 Task: Research Airbnb accommodation in Al Hufuf, Saudi Arabia from 10th December, 2023 to 18th December, 2023 for 2 adults. Place can be private room with 1  bedroom having 1 bed and 1 bathroom. Property type can be flat. Amenities needed are: wifi, TV, free parkinig on premises, gym, breakfast.
Action: Mouse moved to (471, 163)
Screenshot: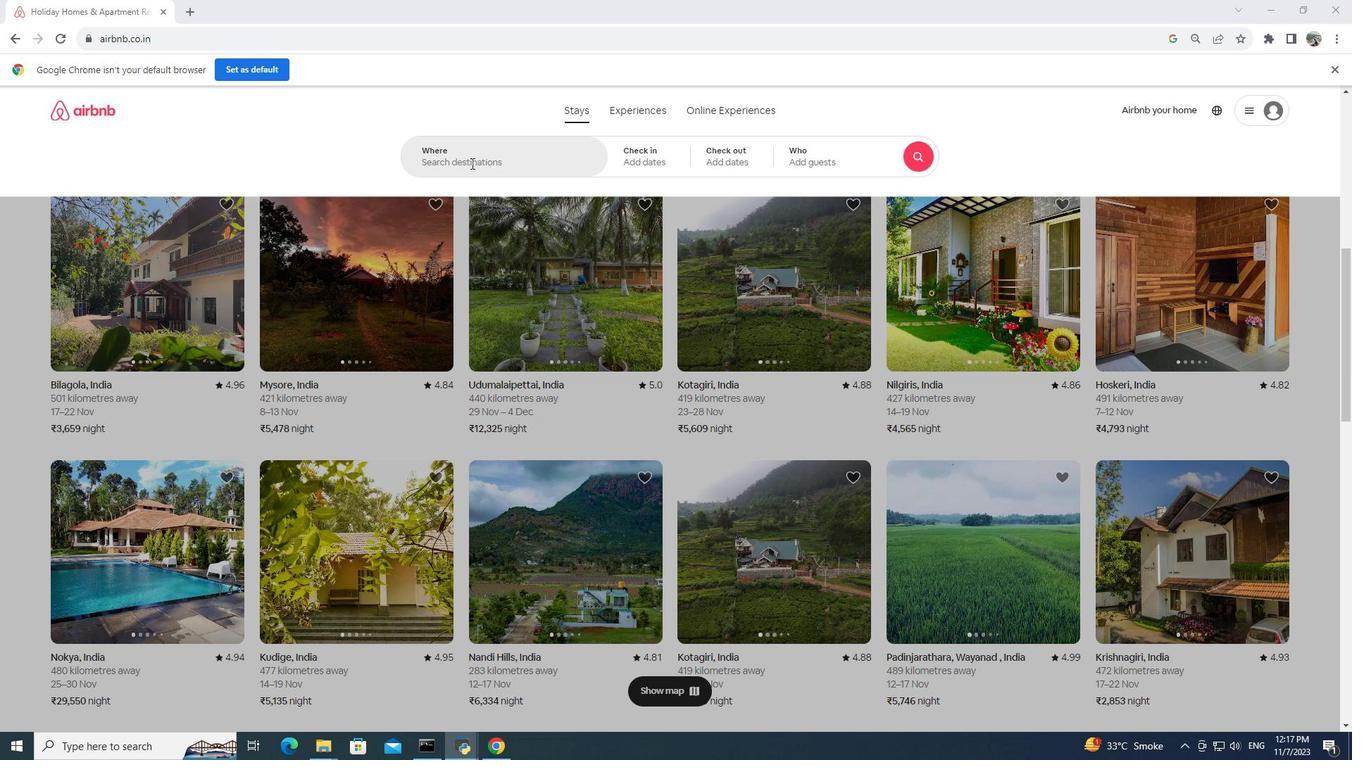 
Action: Mouse pressed left at (471, 163)
Screenshot: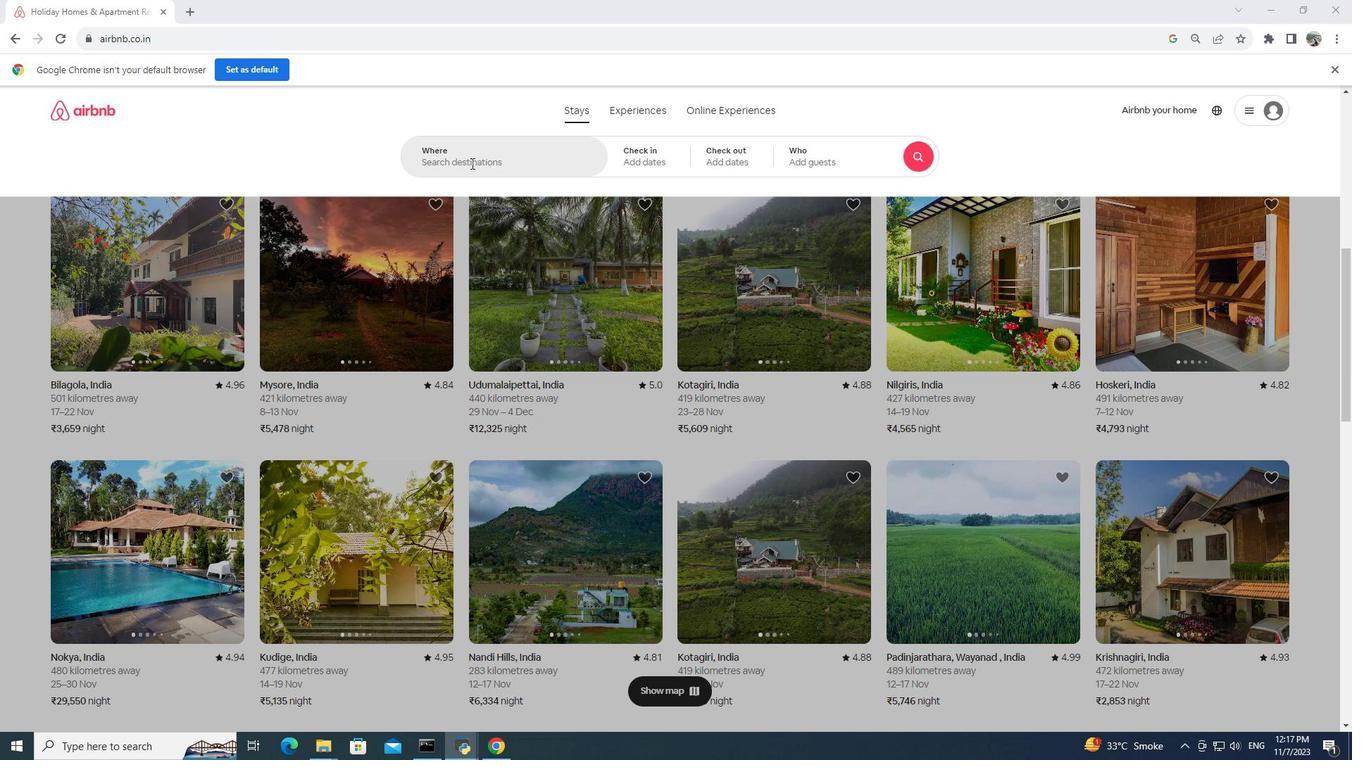 
Action: Key pressed ai<Key.space>hufuf,<Key.space>saudi<Key.space>arabia
Screenshot: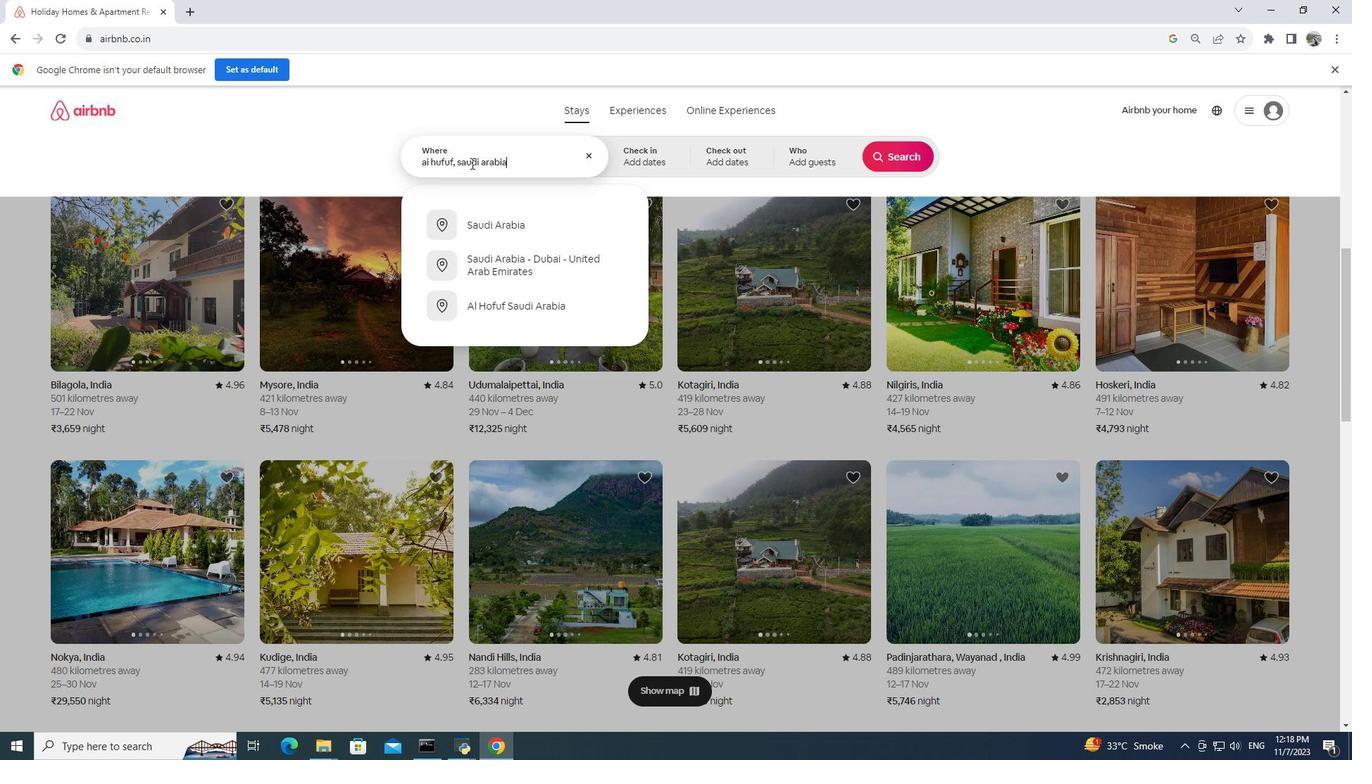 
Action: Mouse moved to (529, 229)
Screenshot: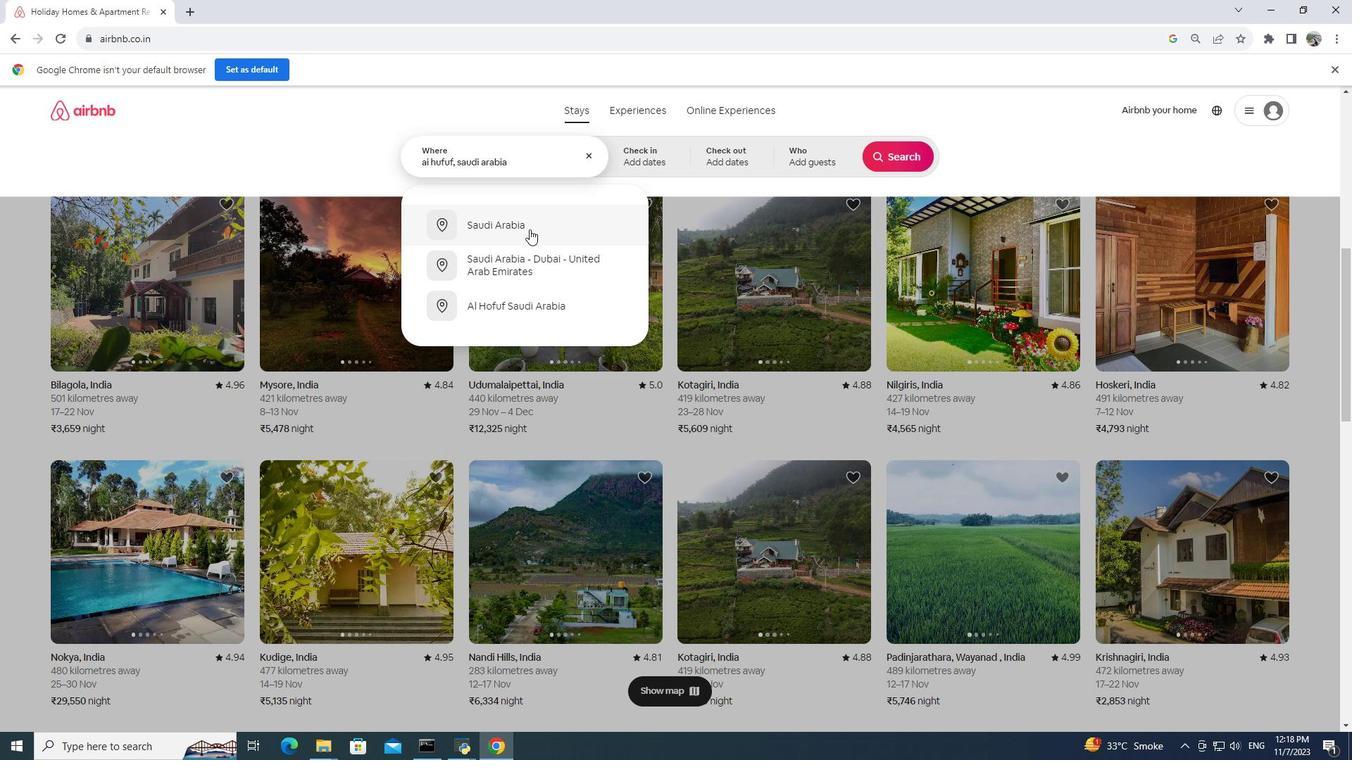 
Action: Mouse pressed left at (529, 229)
Screenshot: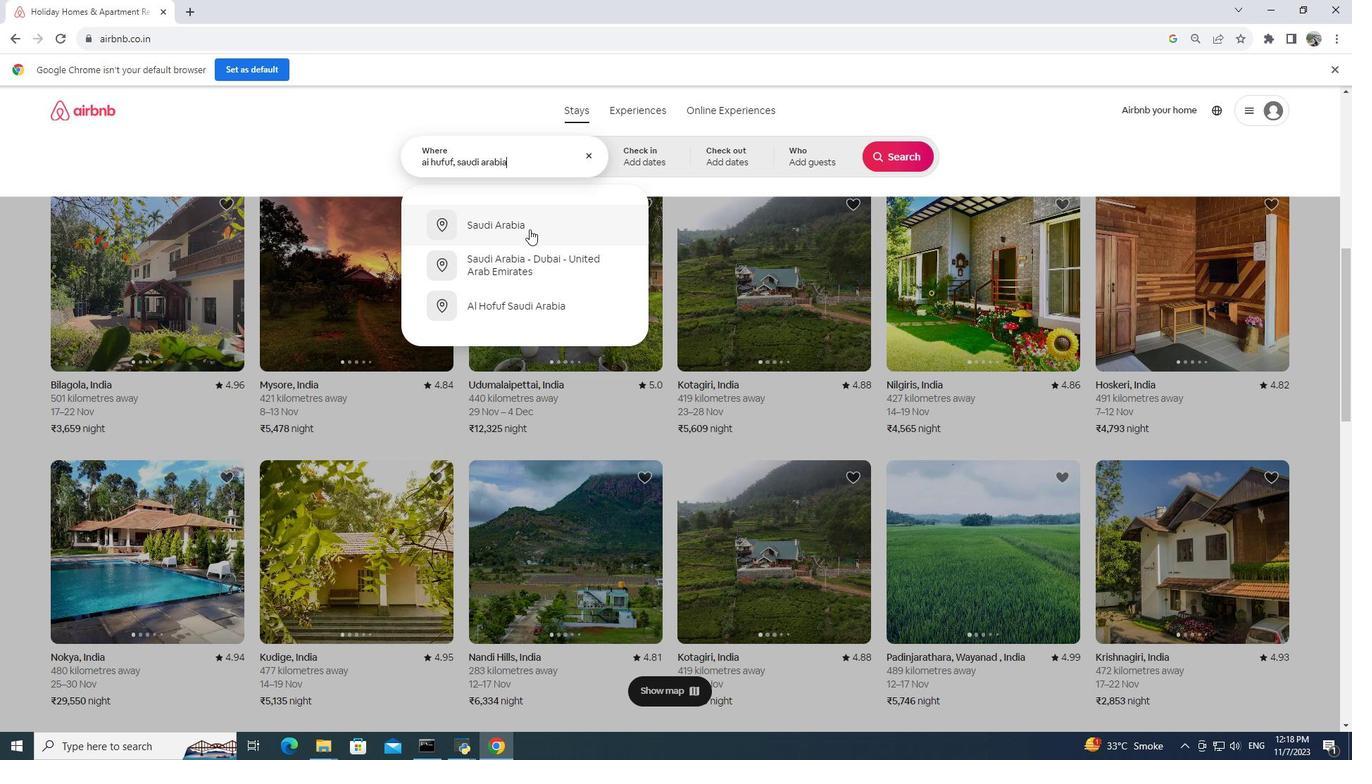 
Action: Mouse moved to (693, 370)
Screenshot: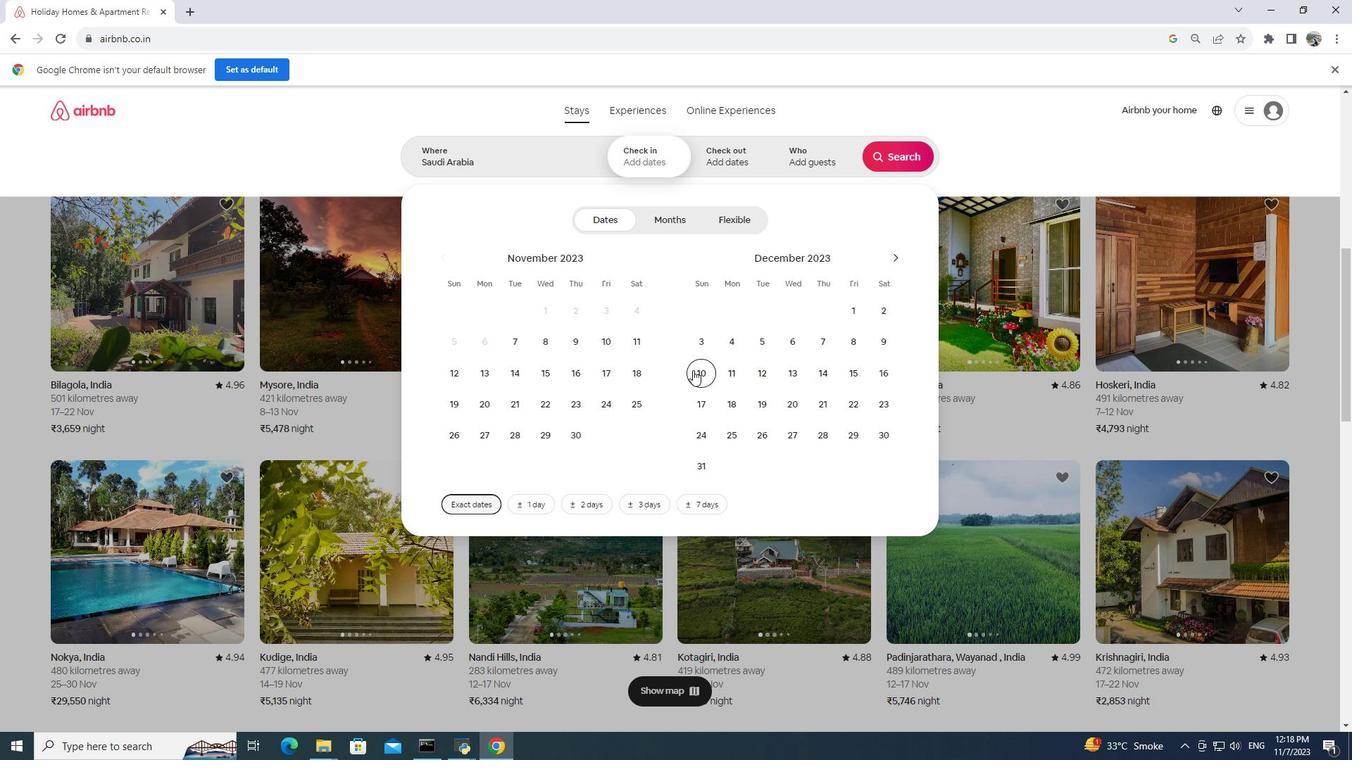 
Action: Mouse pressed left at (693, 370)
Screenshot: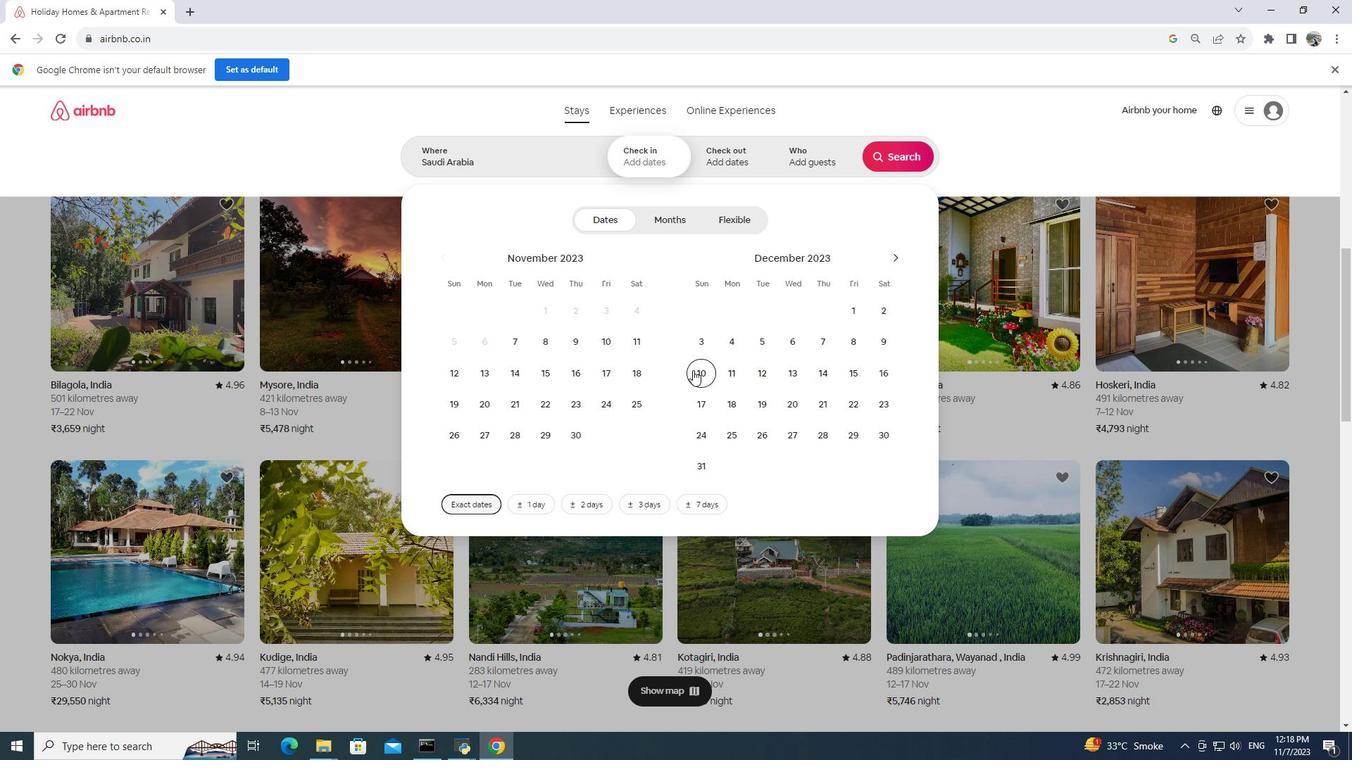 
Action: Mouse moved to (732, 399)
Screenshot: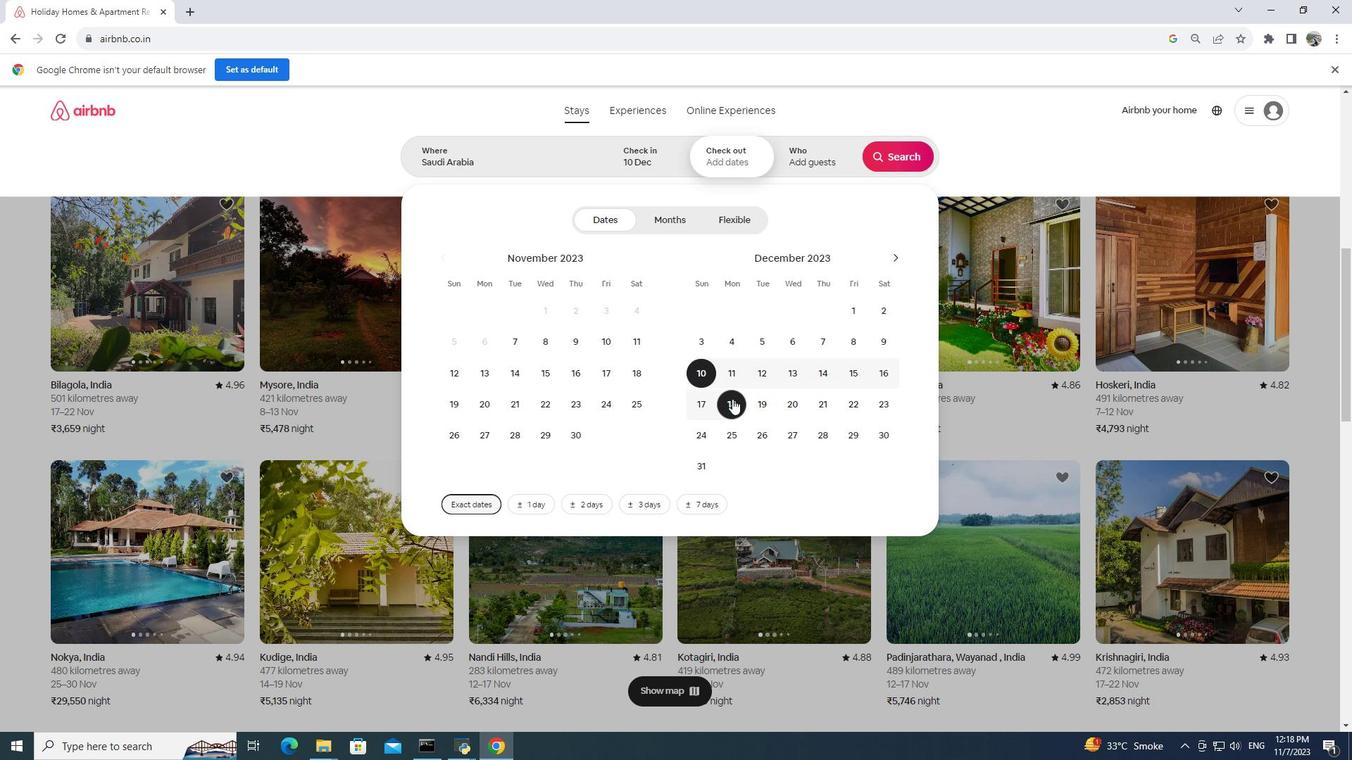 
Action: Mouse pressed left at (732, 399)
Screenshot: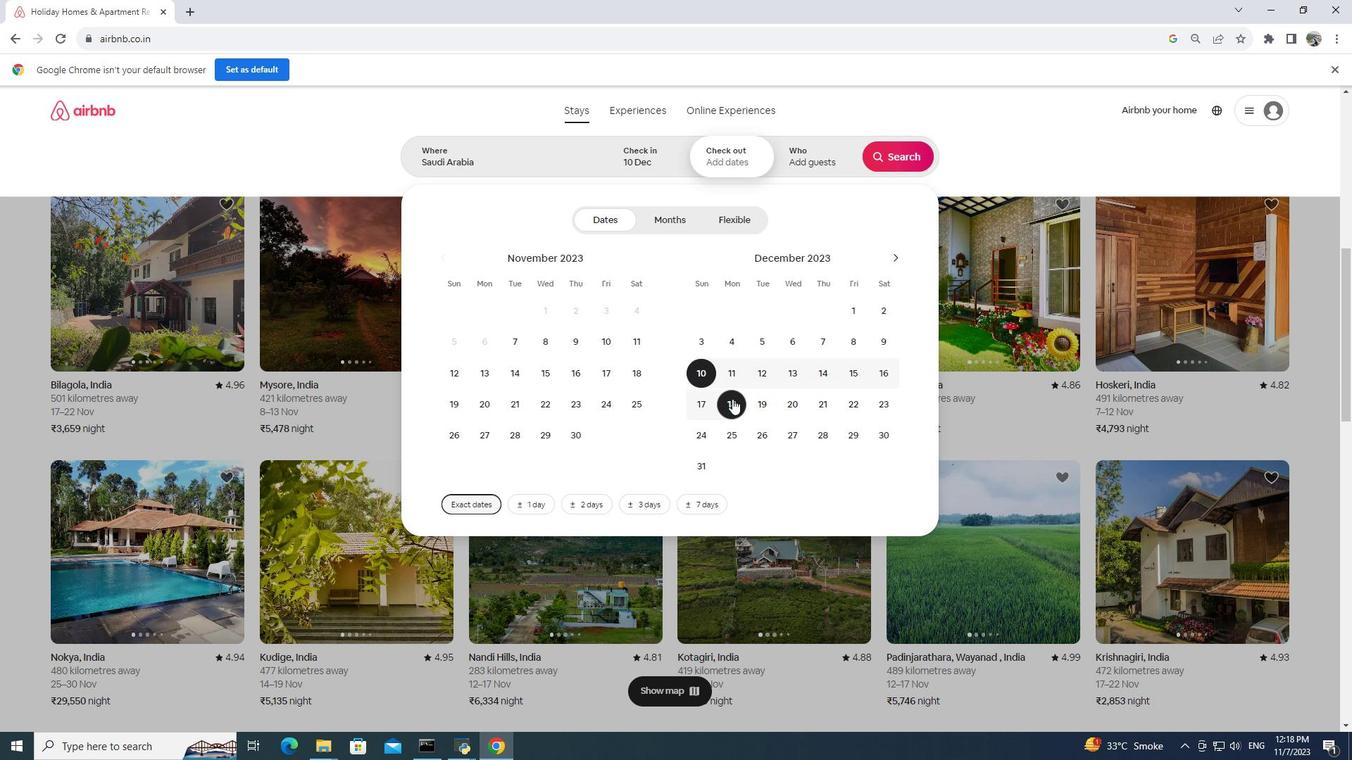 
Action: Mouse moved to (801, 157)
Screenshot: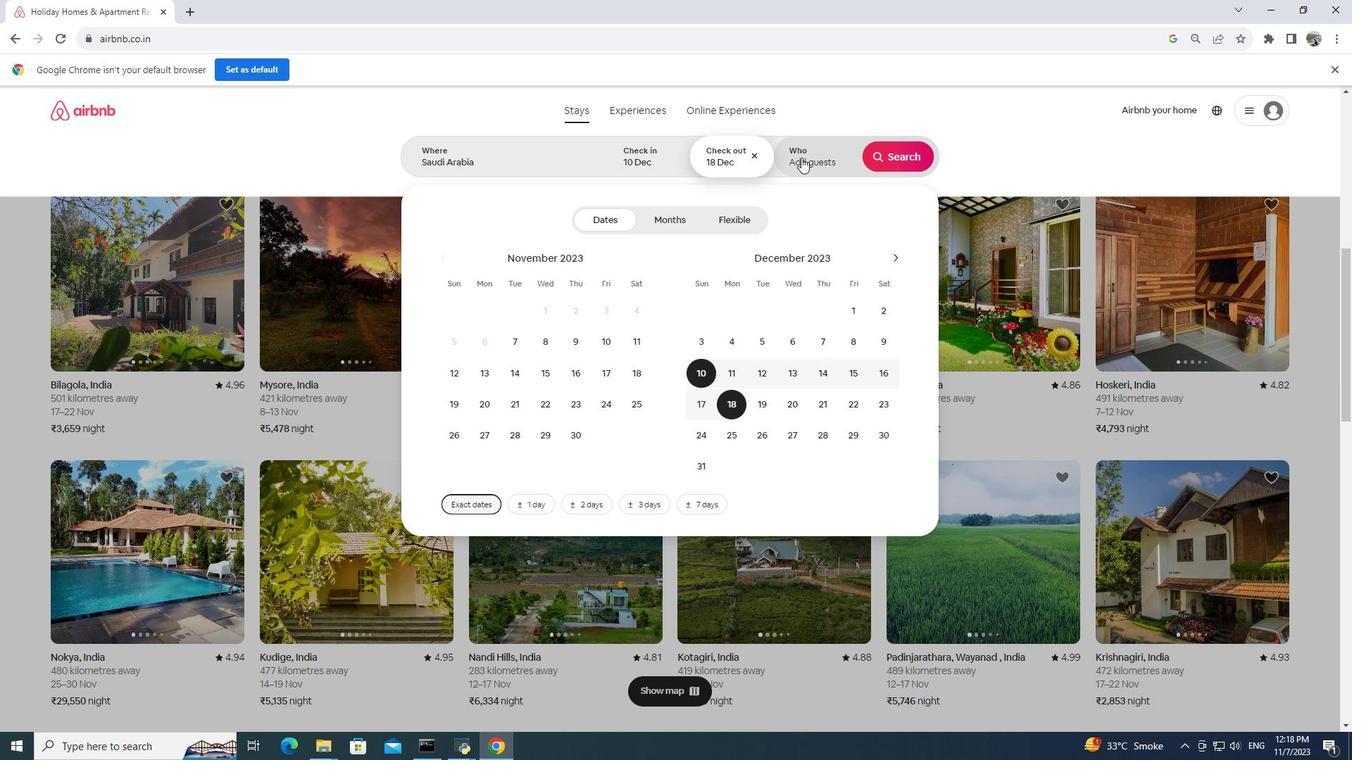 
Action: Mouse pressed left at (801, 157)
Screenshot: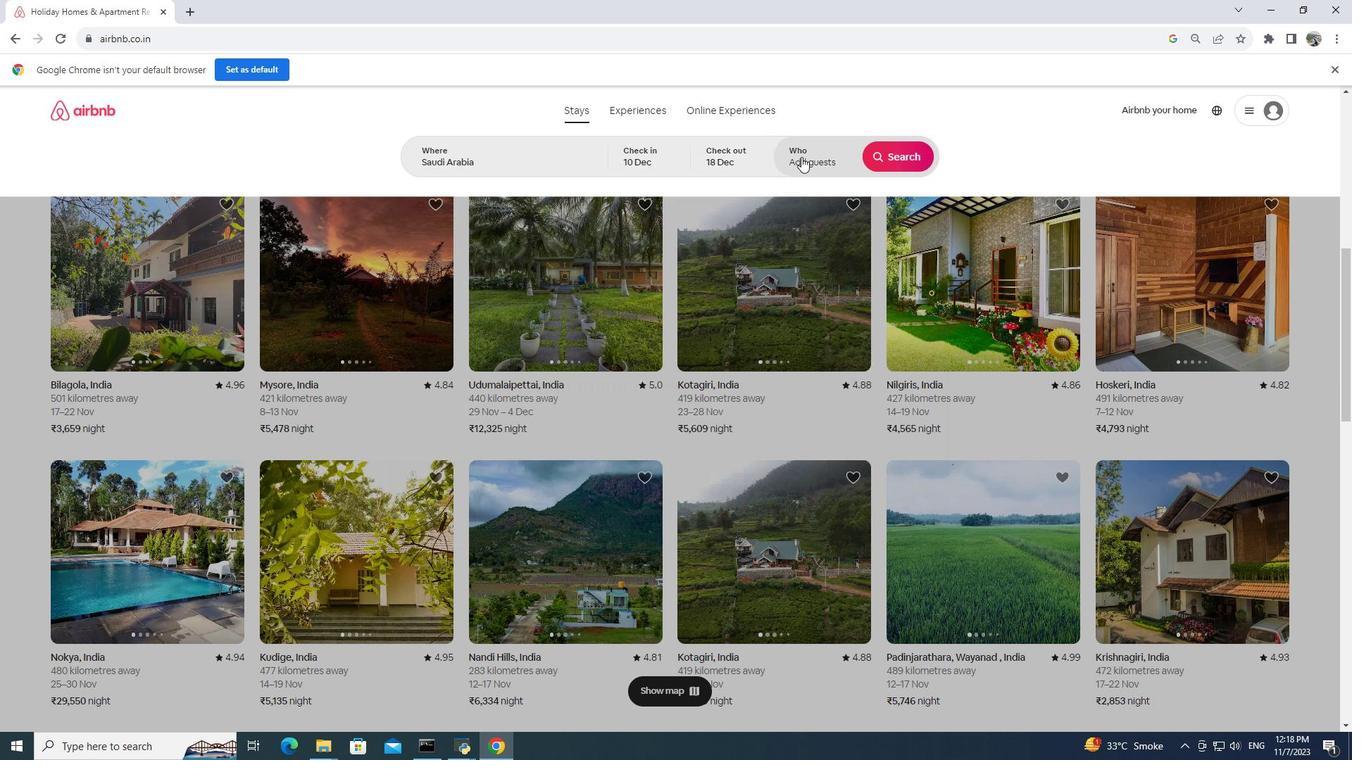 
Action: Mouse moved to (897, 224)
Screenshot: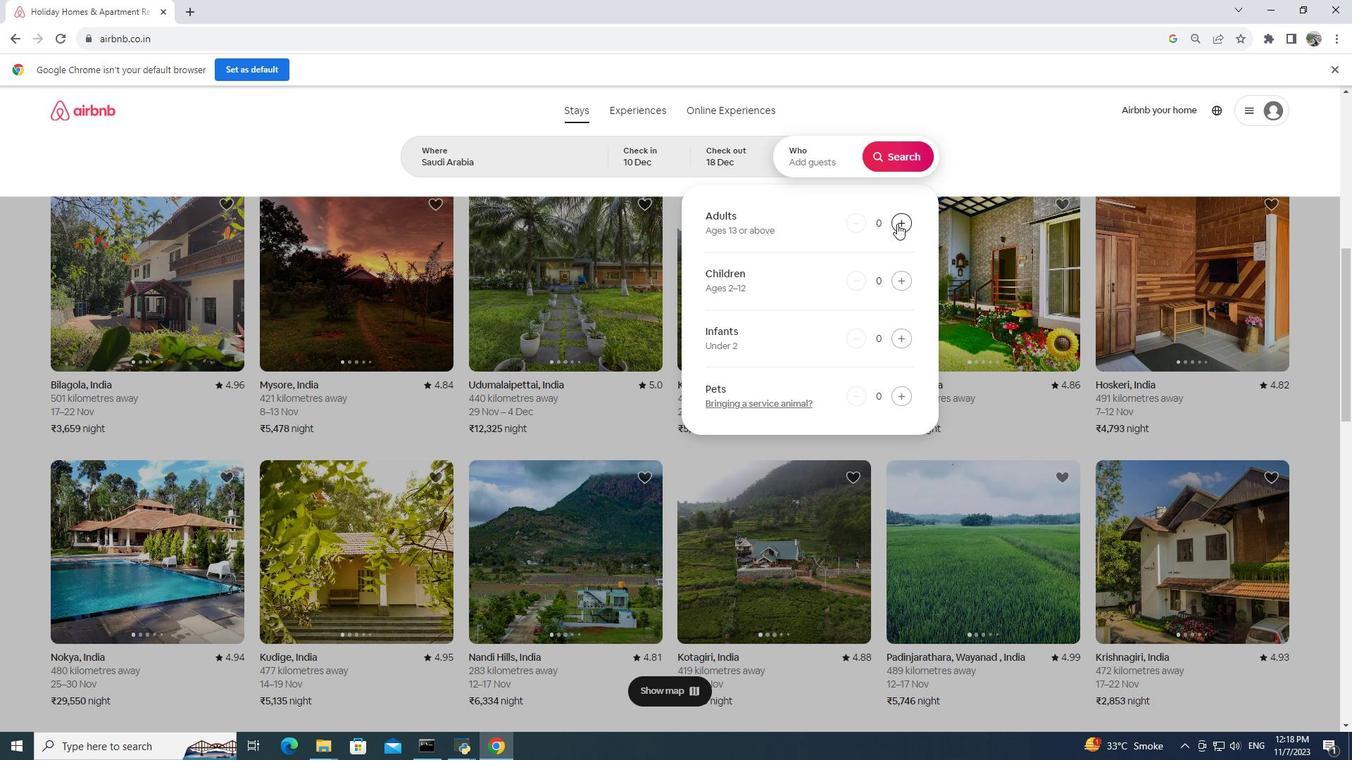 
Action: Mouse pressed left at (897, 224)
Screenshot: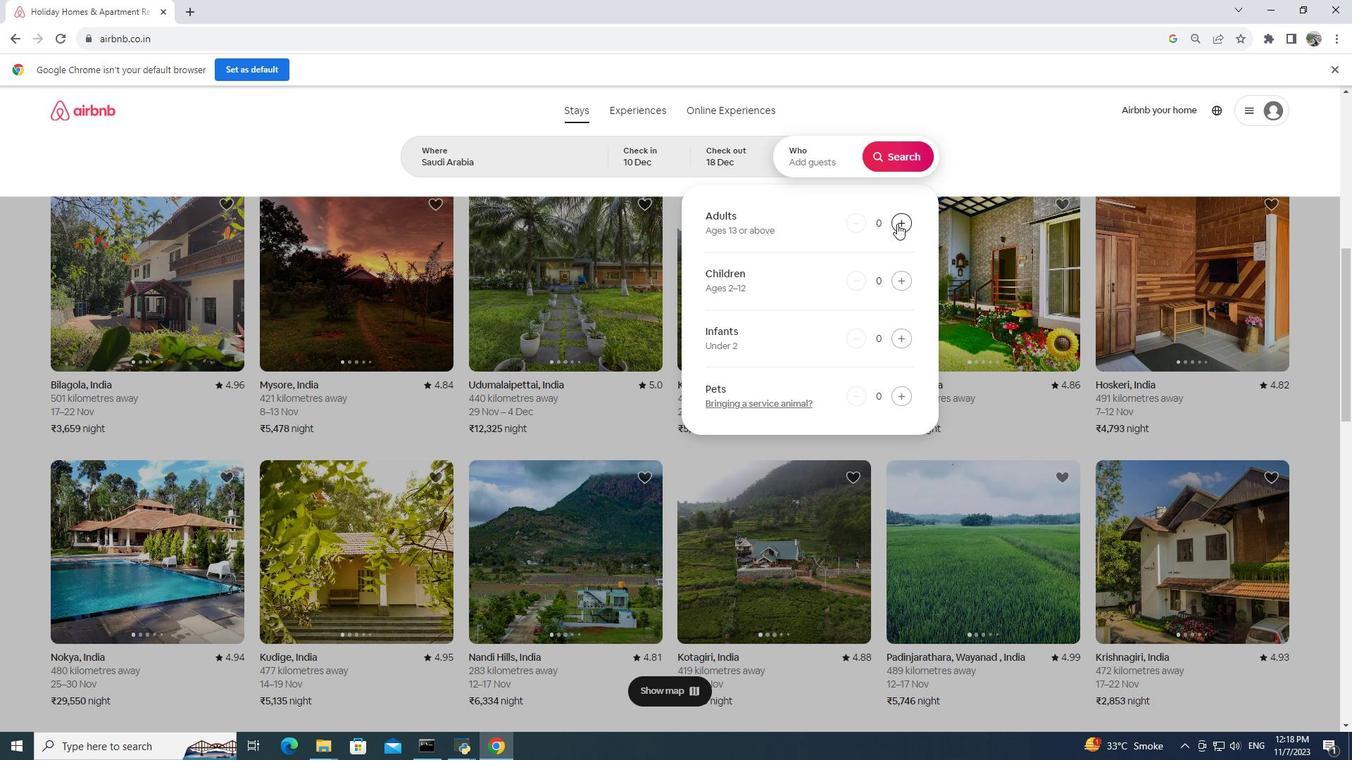 
Action: Mouse moved to (896, 221)
Screenshot: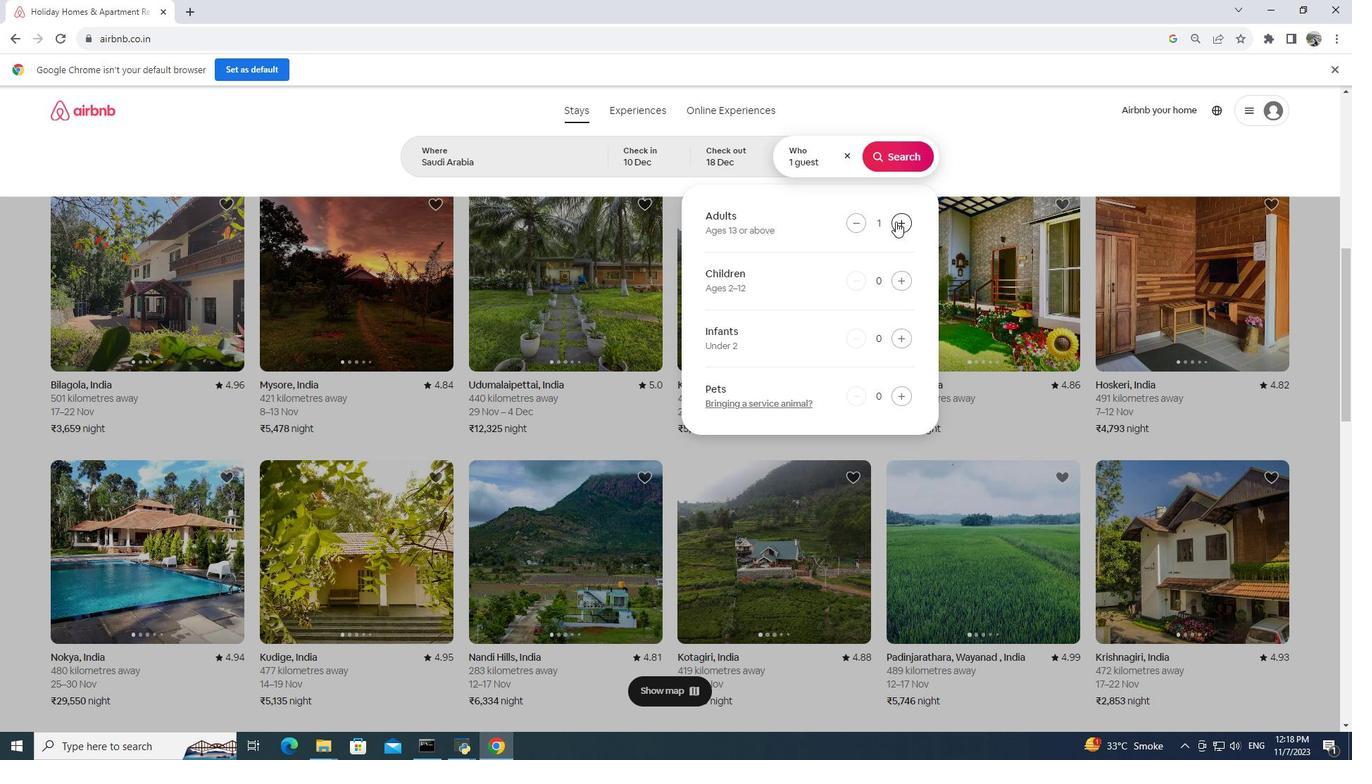 
Action: Mouse pressed left at (896, 221)
Screenshot: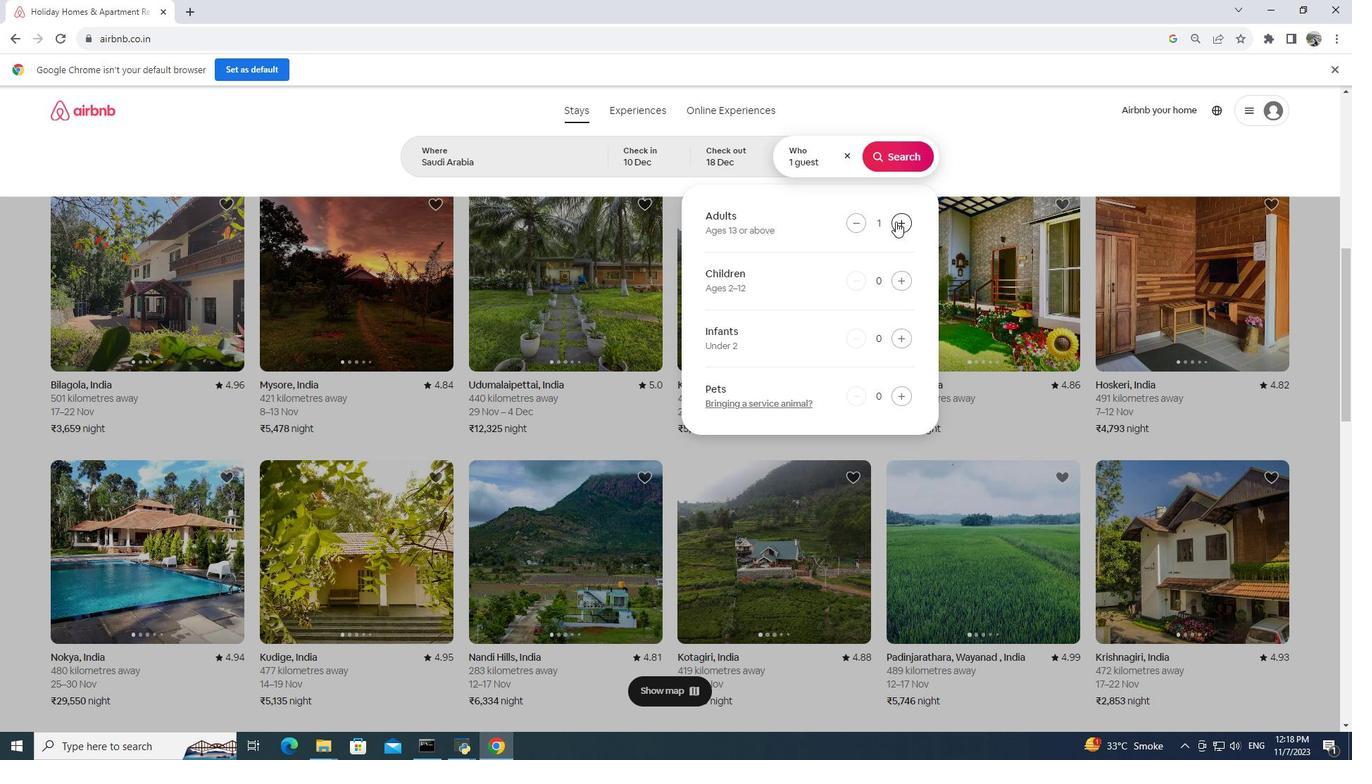 
Action: Mouse moved to (887, 151)
Screenshot: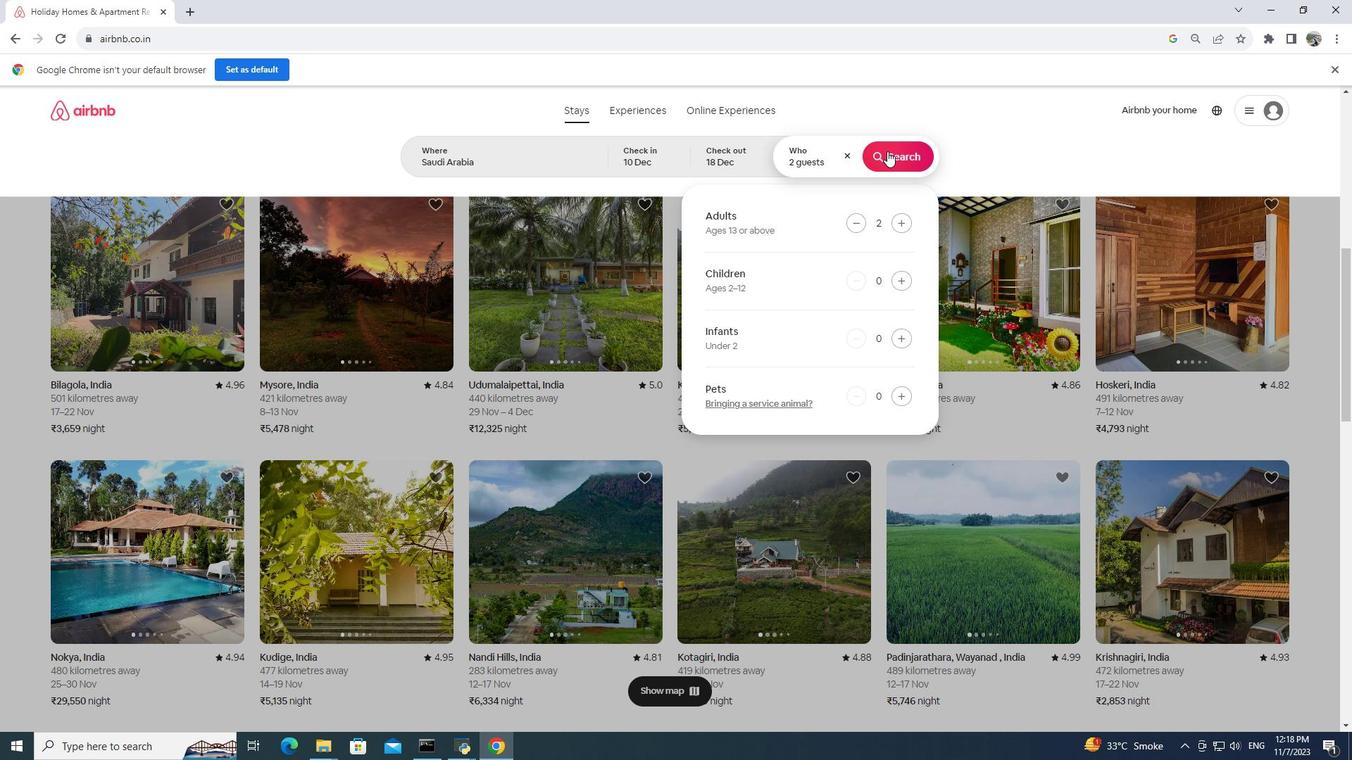 
Action: Mouse pressed left at (887, 151)
Screenshot: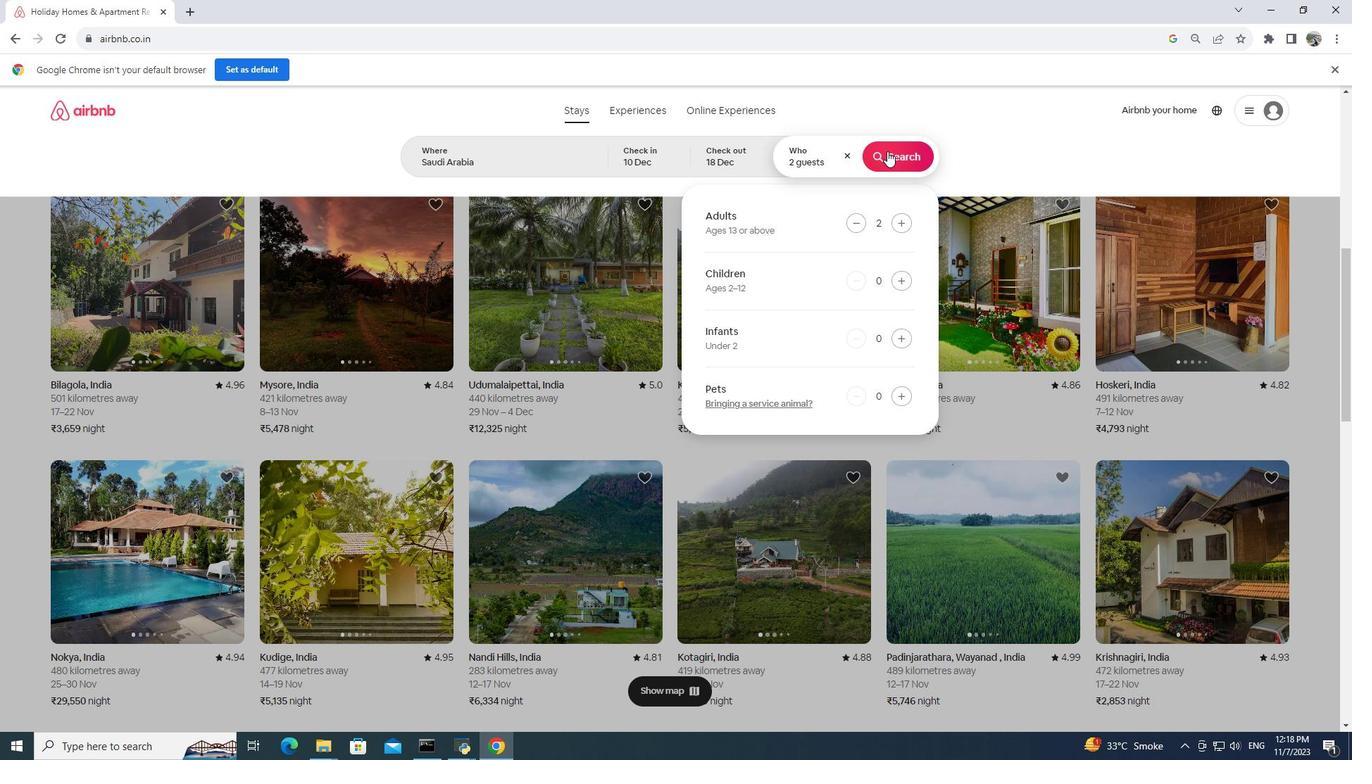 
Action: Mouse moved to (1157, 160)
Screenshot: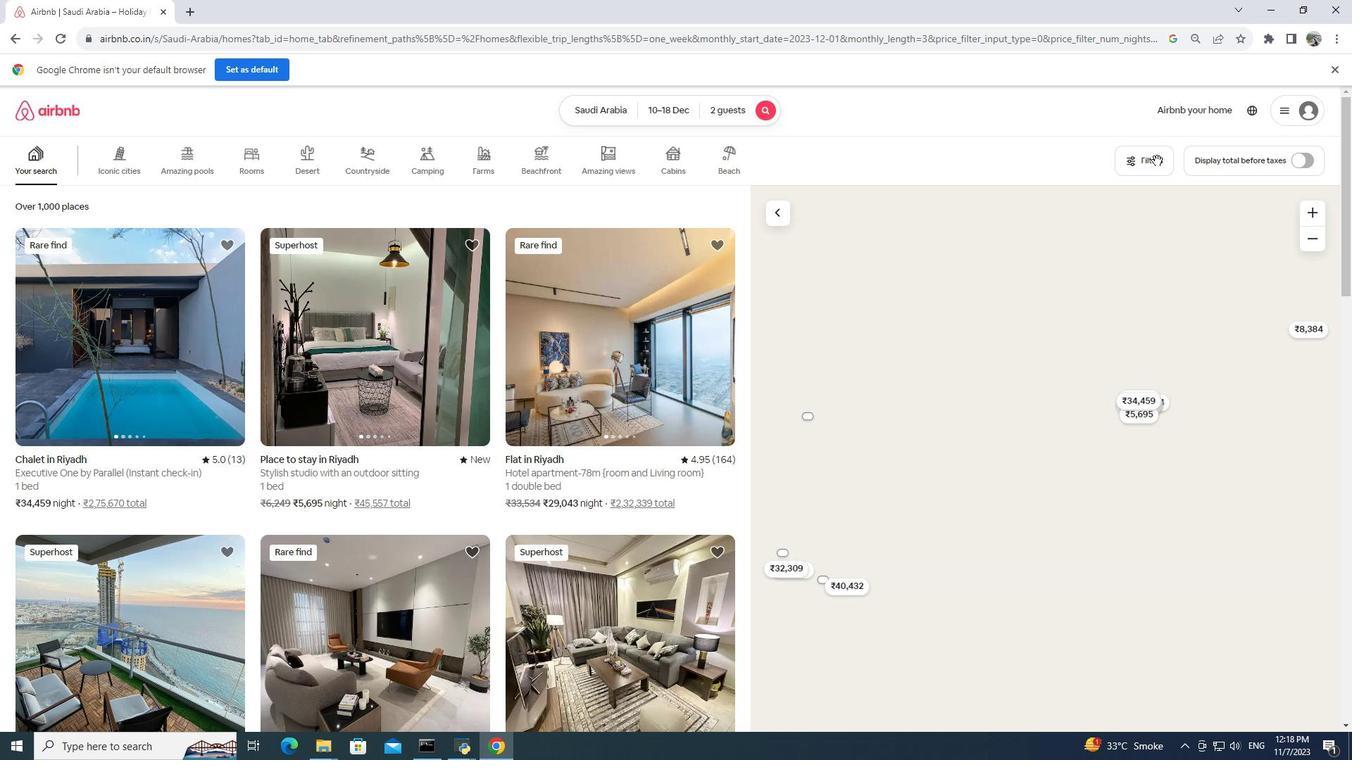 
Action: Mouse pressed left at (1157, 160)
Screenshot: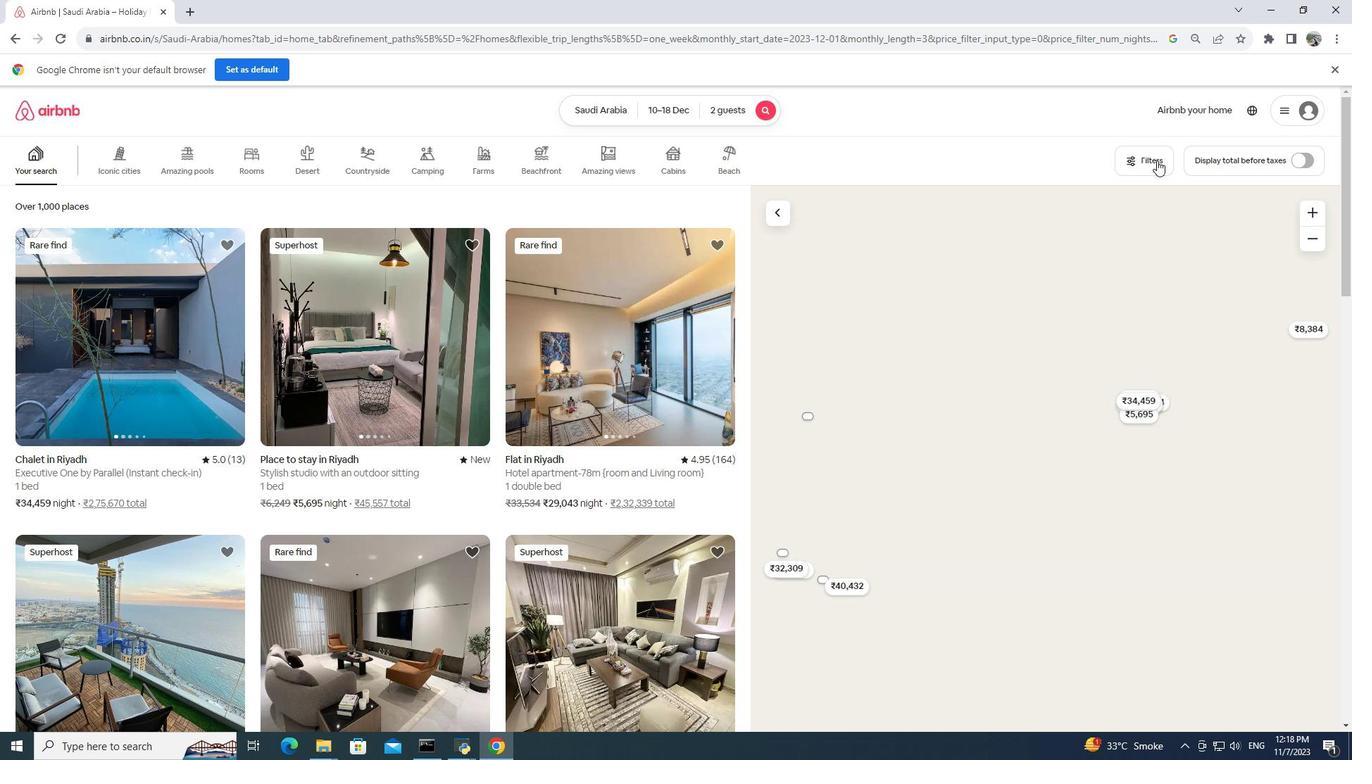 
Action: Mouse moved to (560, 533)
Screenshot: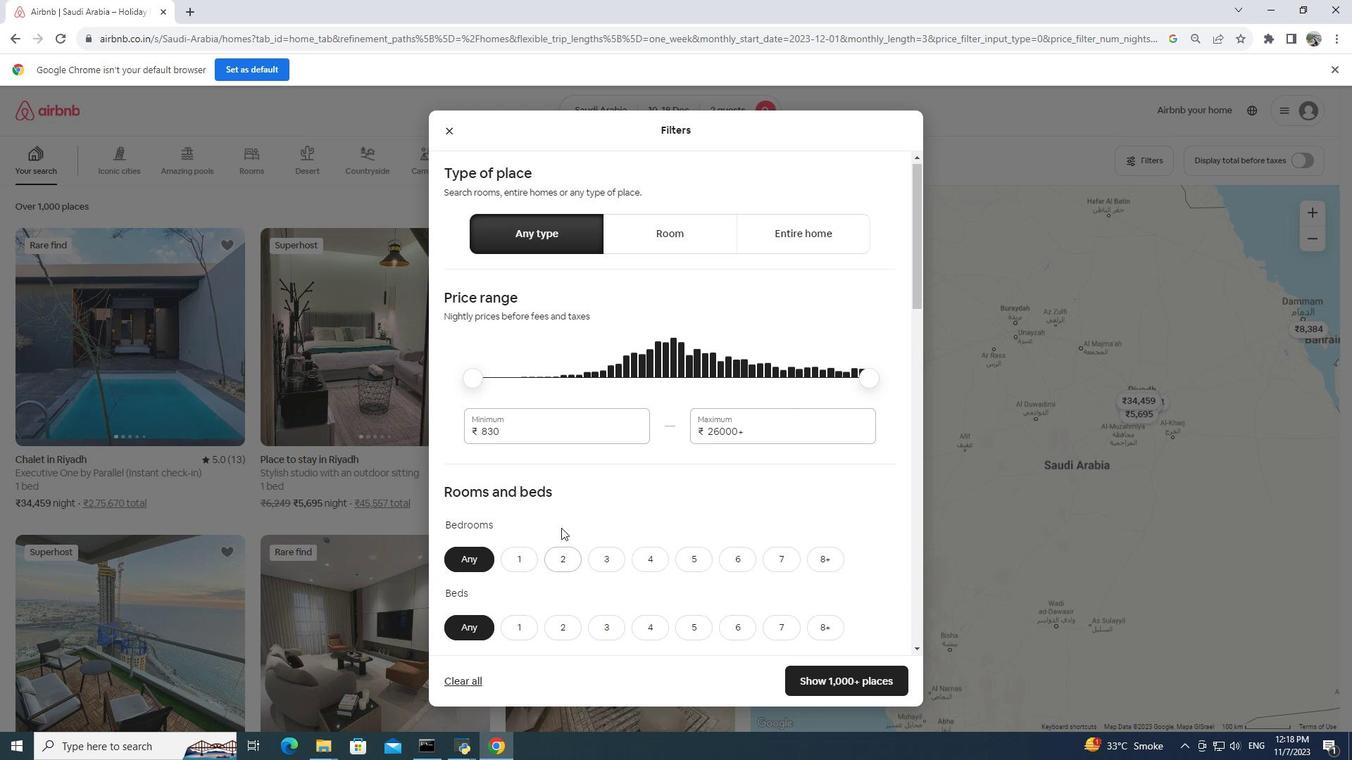 
Action: Mouse scrolled (560, 532) with delta (0, 0)
Screenshot: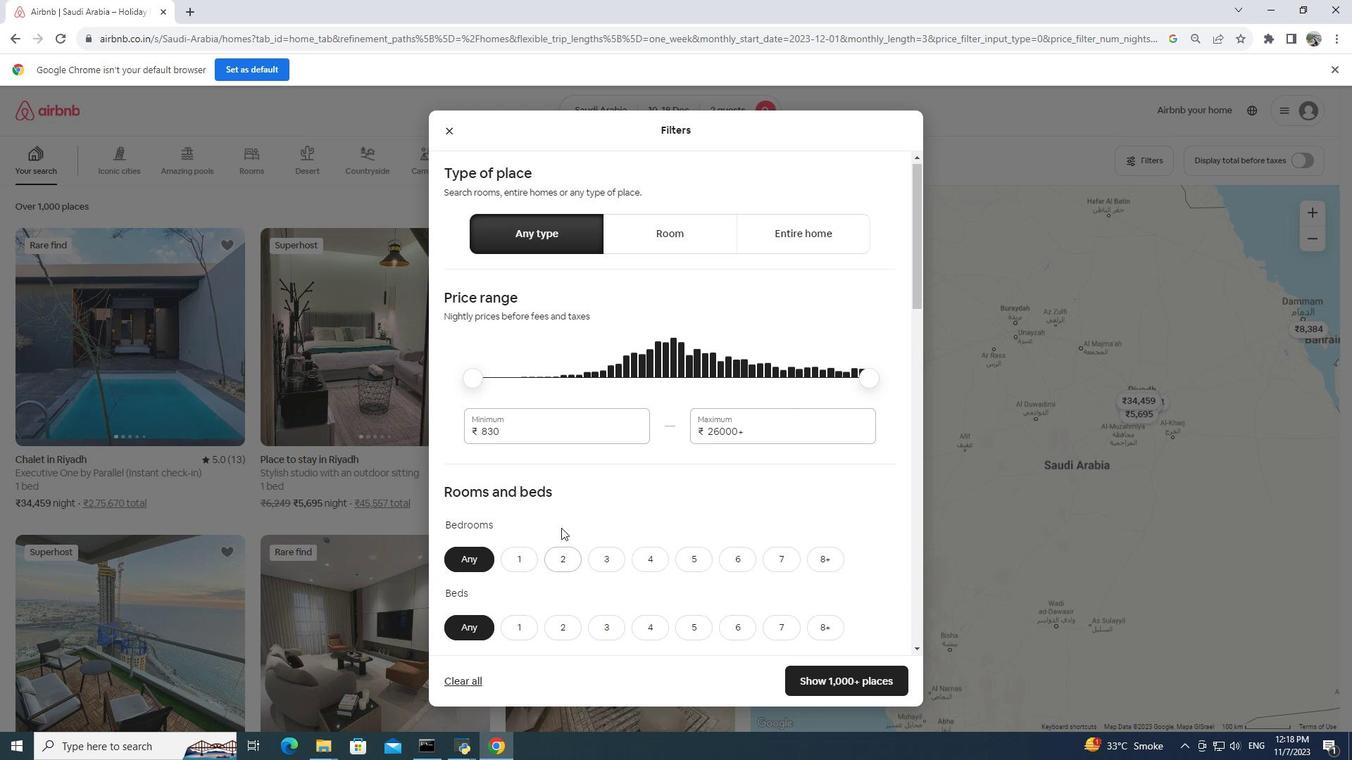 
Action: Mouse moved to (562, 527)
Screenshot: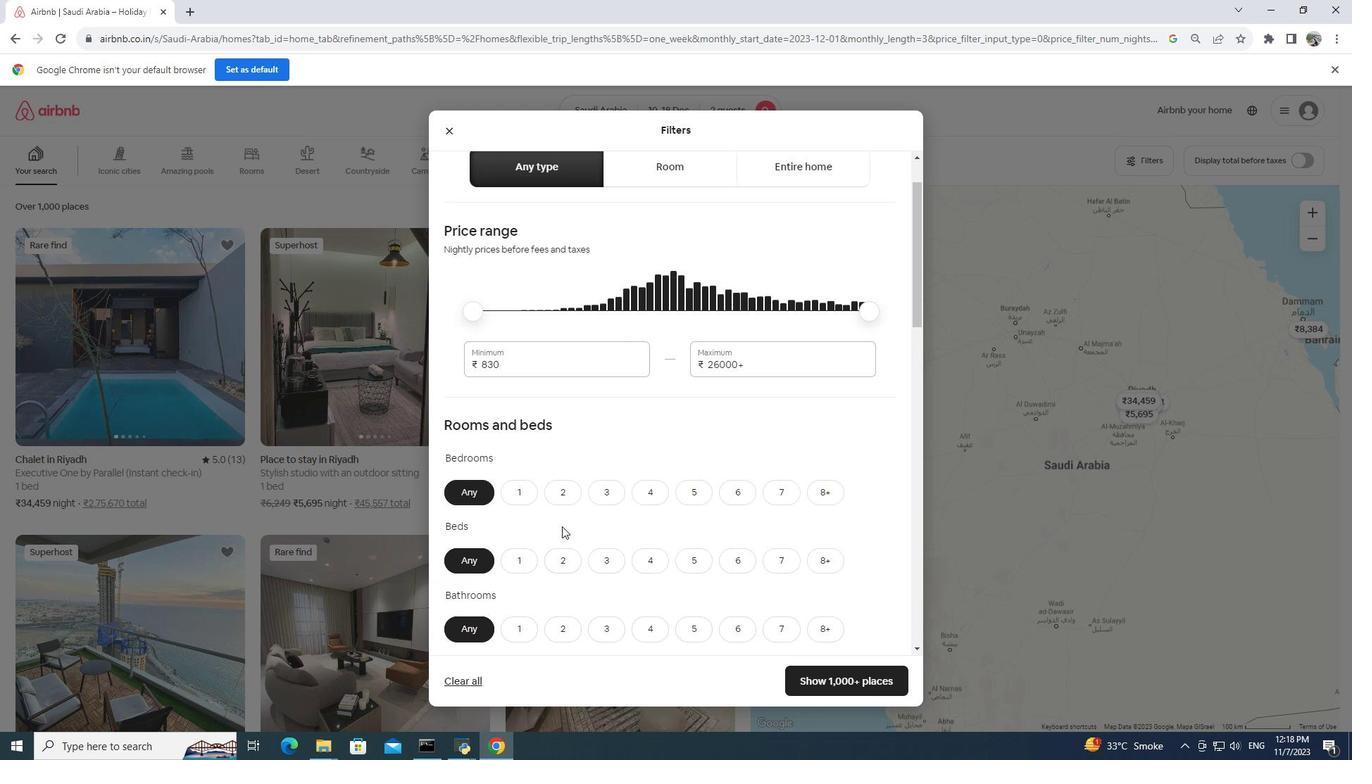 
Action: Mouse scrolled (562, 526) with delta (0, 0)
Screenshot: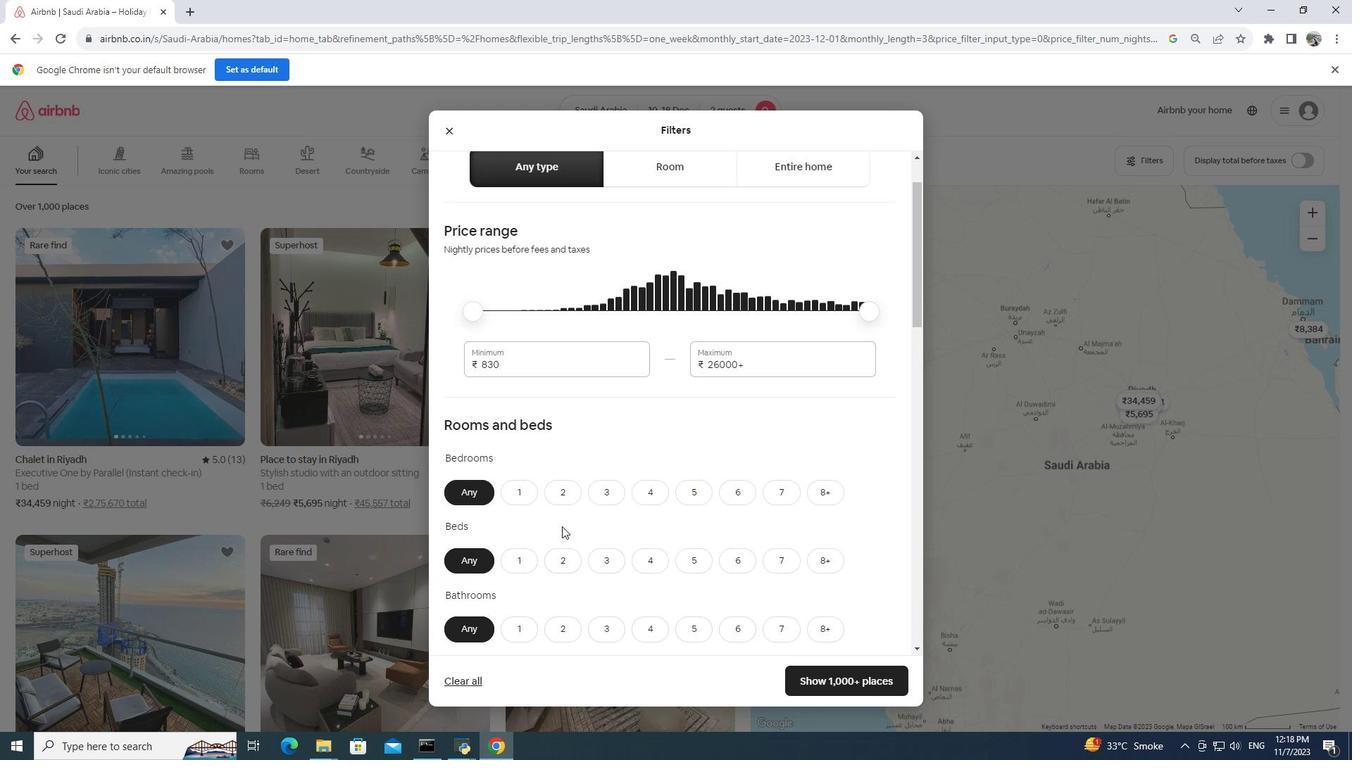 
Action: Mouse moved to (522, 420)
Screenshot: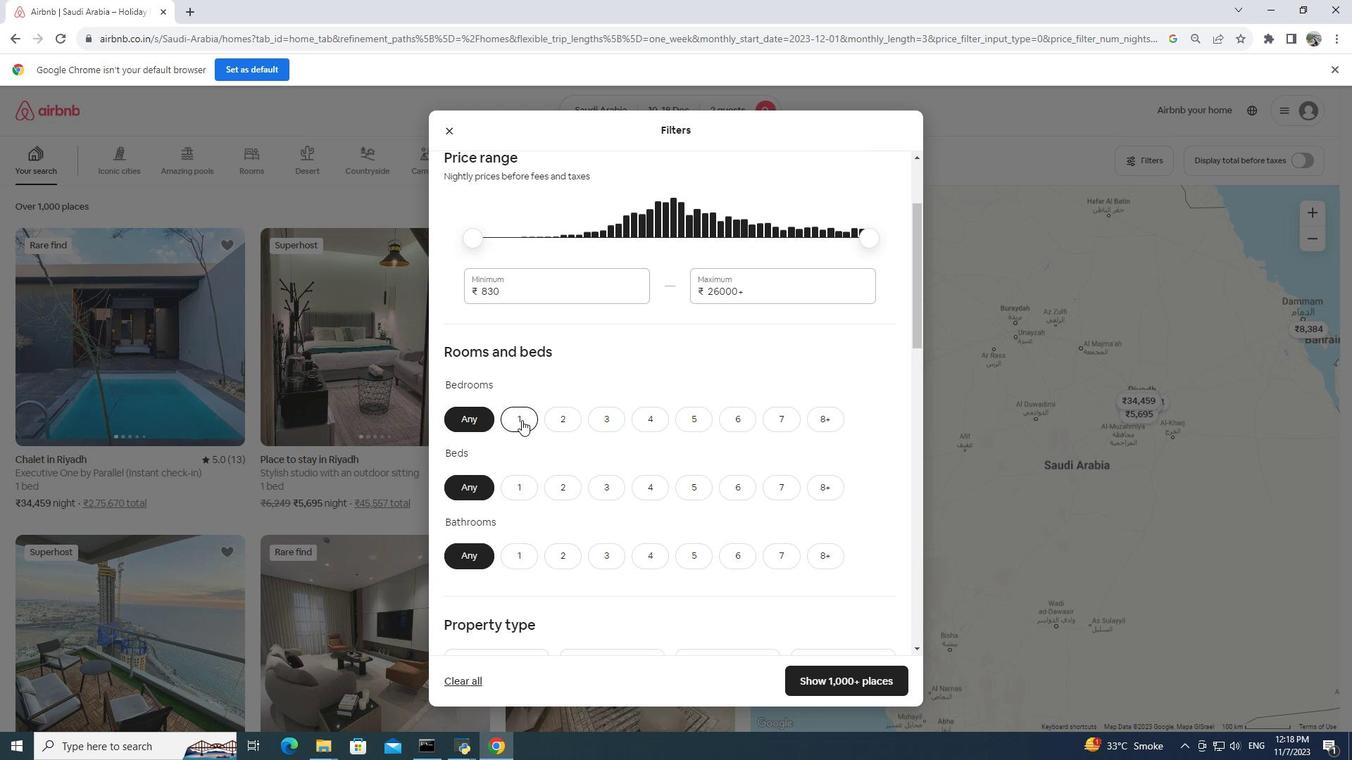 
Action: Mouse pressed left at (522, 420)
Screenshot: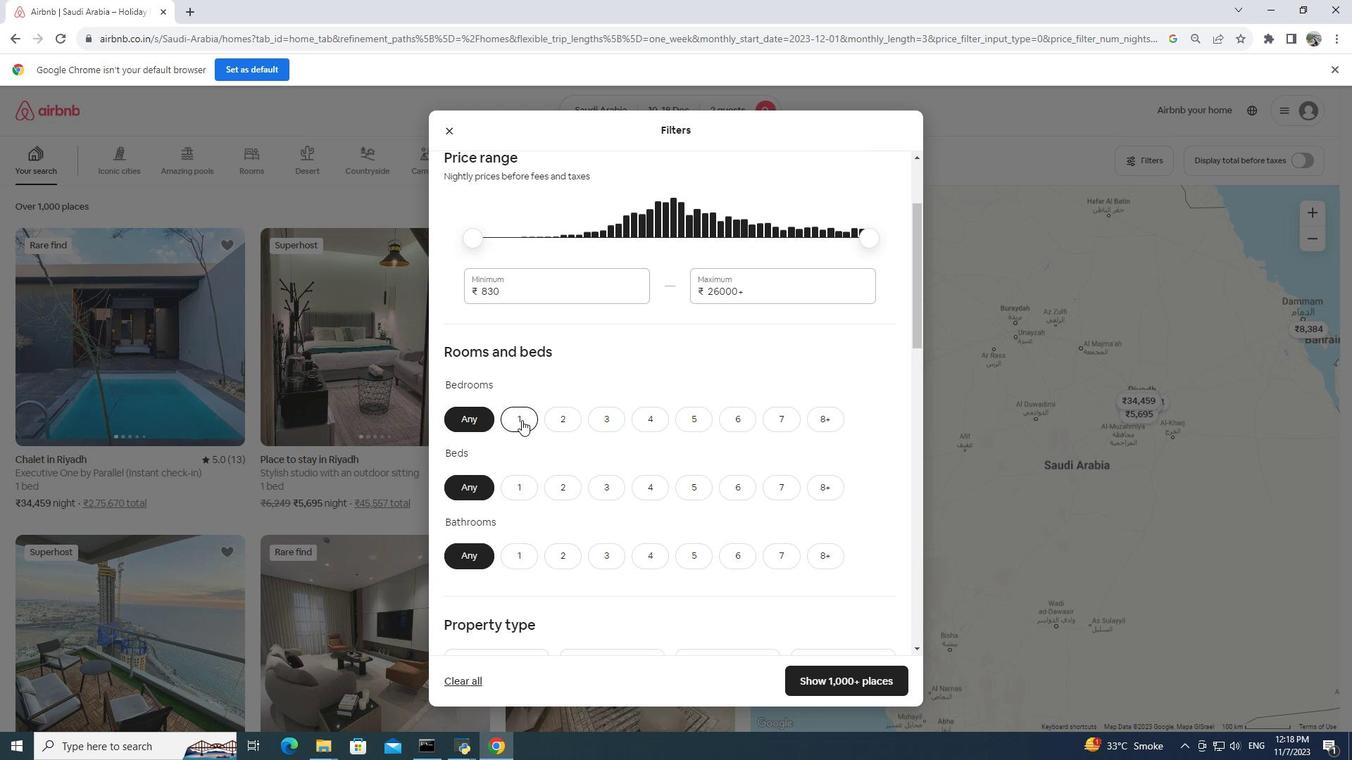
Action: Mouse moved to (517, 473)
Screenshot: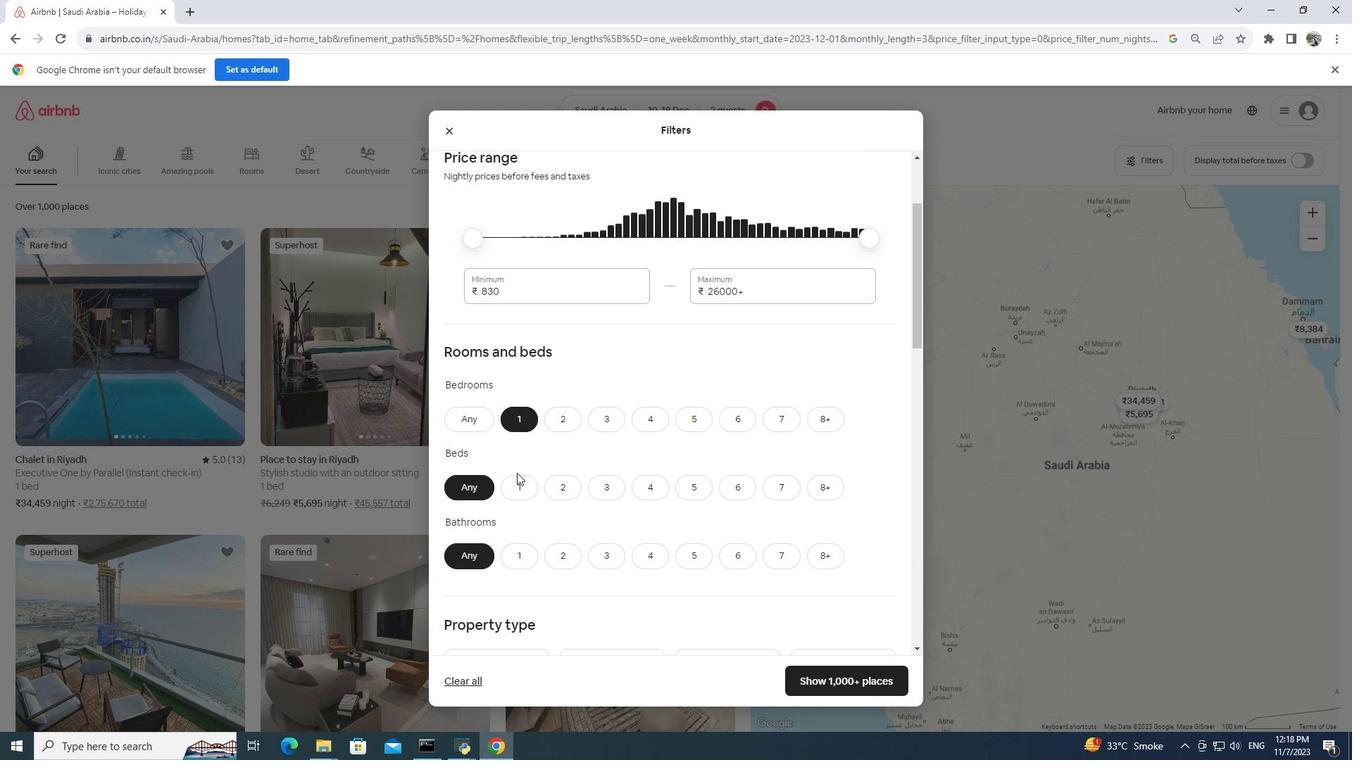 
Action: Mouse pressed left at (517, 473)
Screenshot: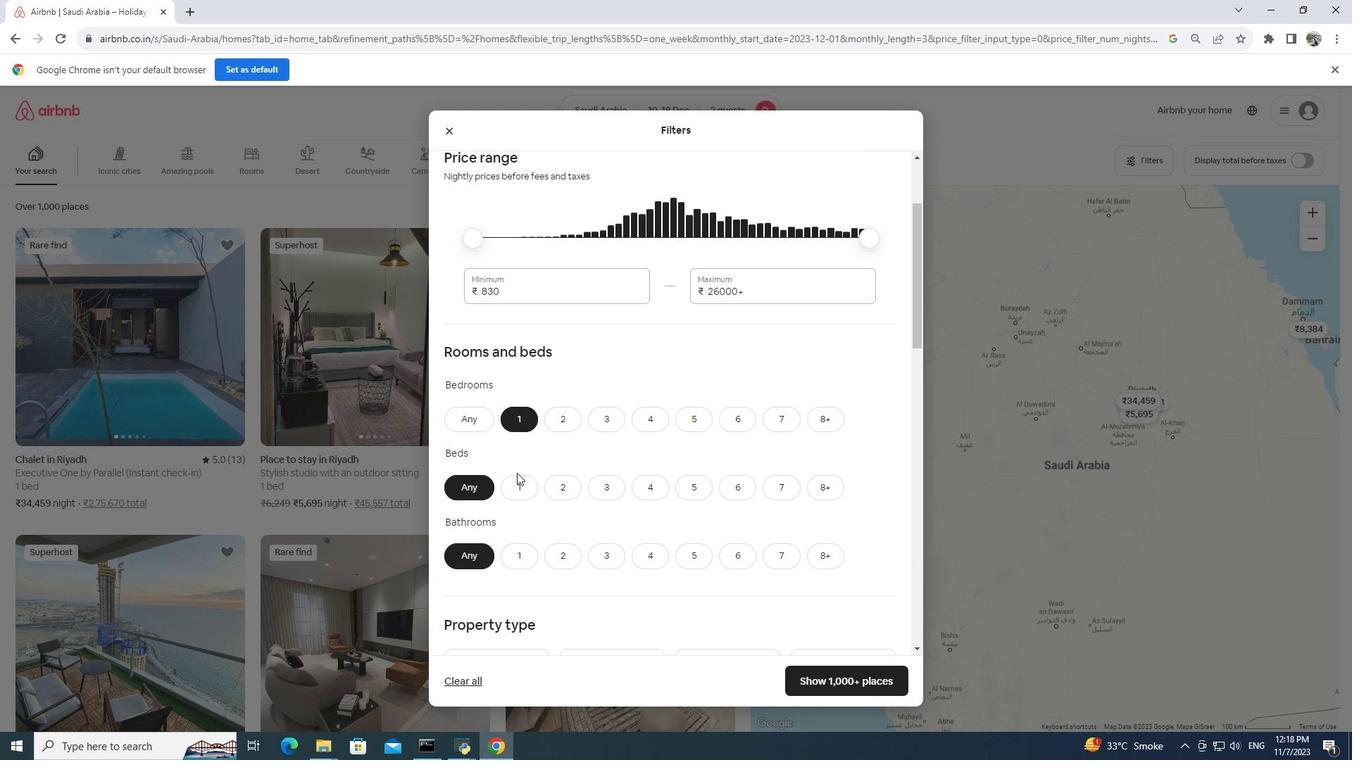 
Action: Mouse moved to (517, 490)
Screenshot: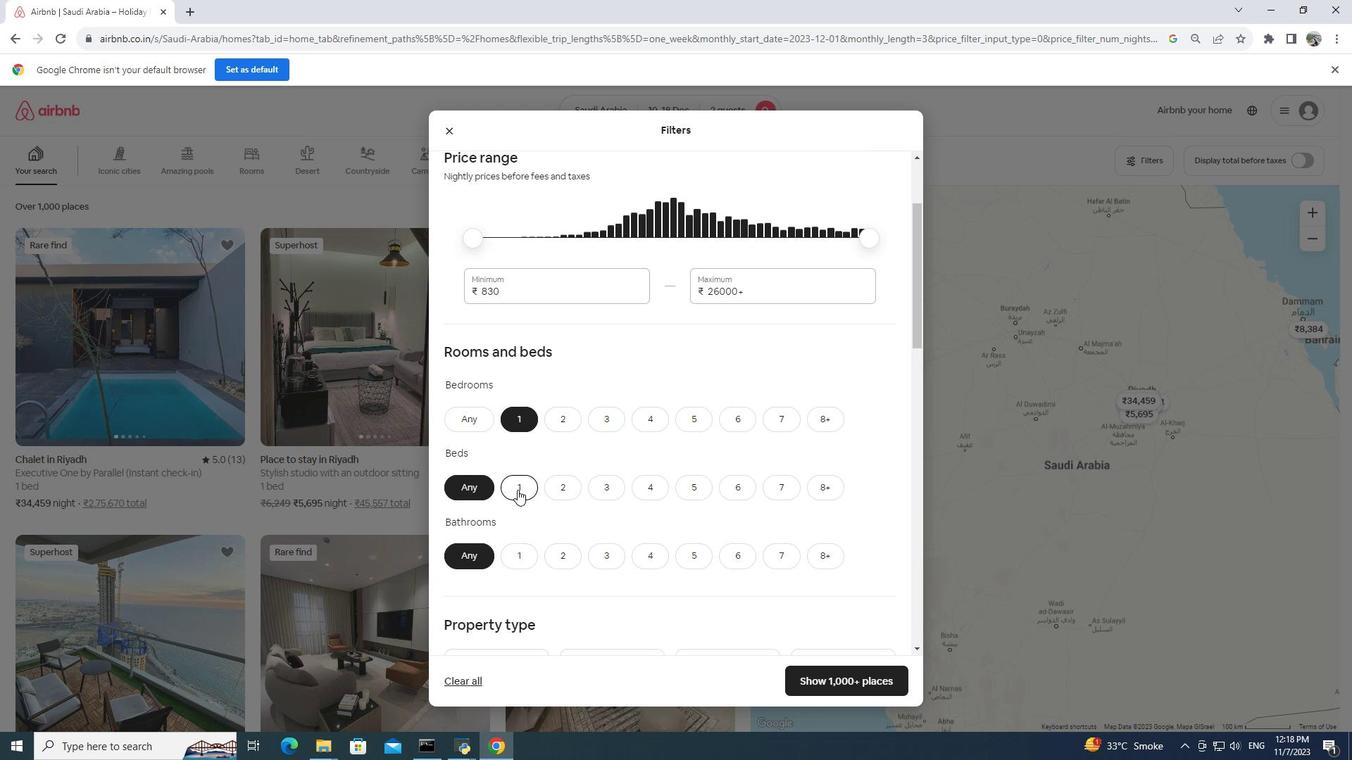 
Action: Mouse pressed left at (517, 490)
Screenshot: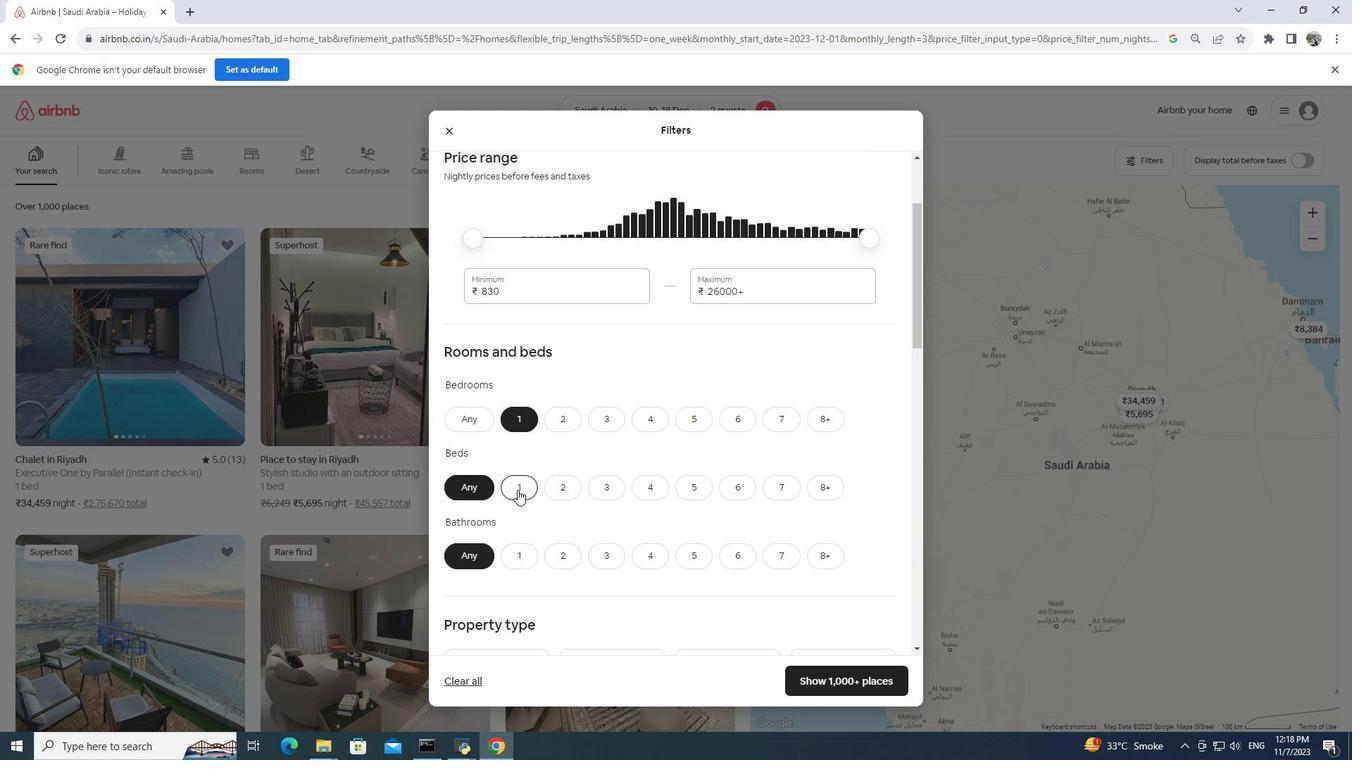 
Action: Mouse moved to (519, 480)
Screenshot: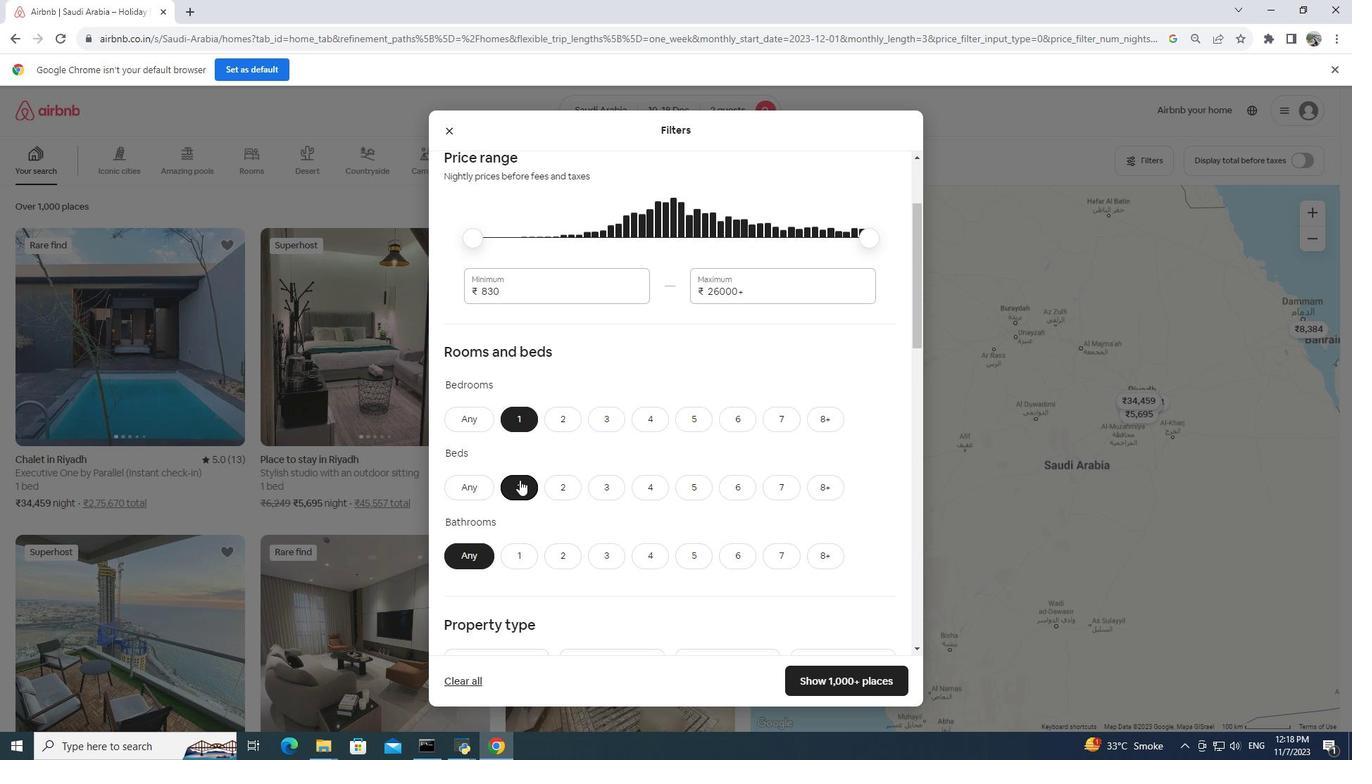 
Action: Mouse scrolled (519, 479) with delta (0, 0)
Screenshot: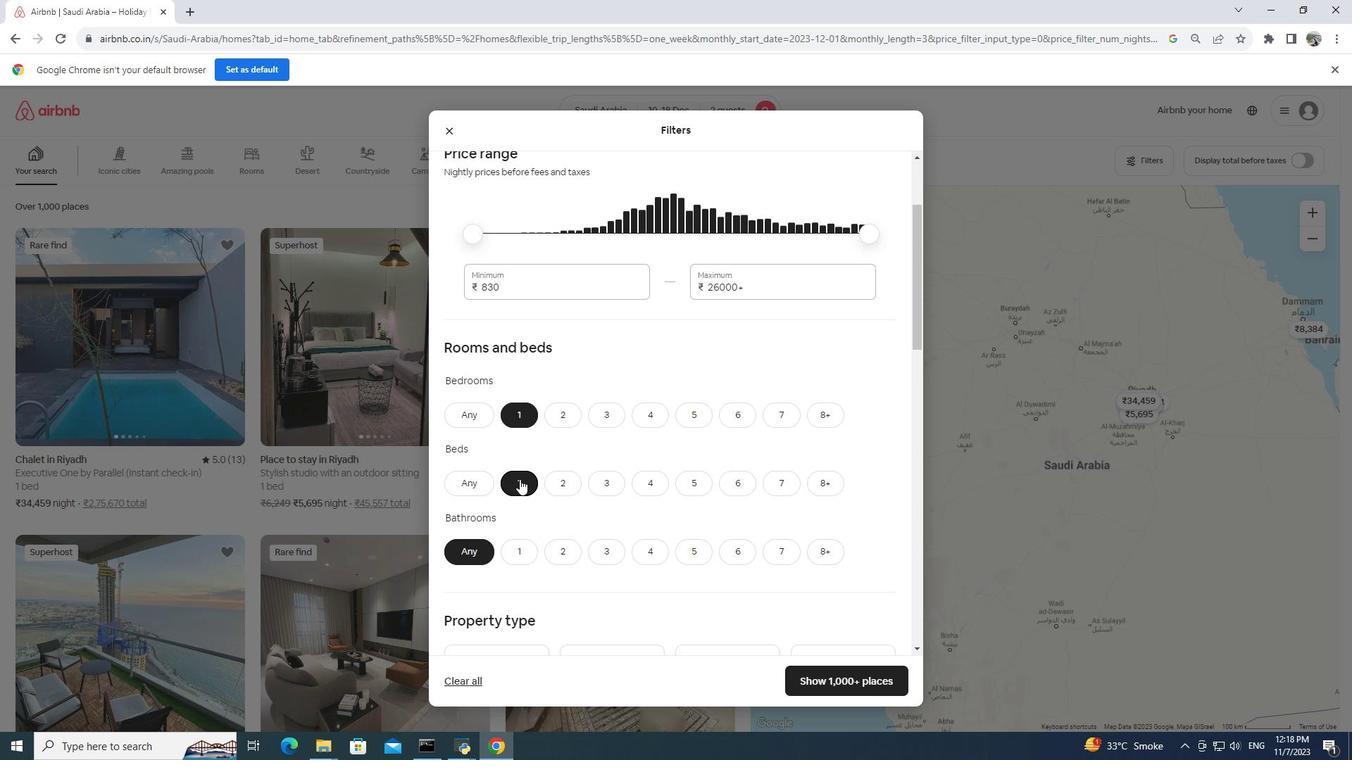 
Action: Mouse scrolled (519, 479) with delta (0, 0)
Screenshot: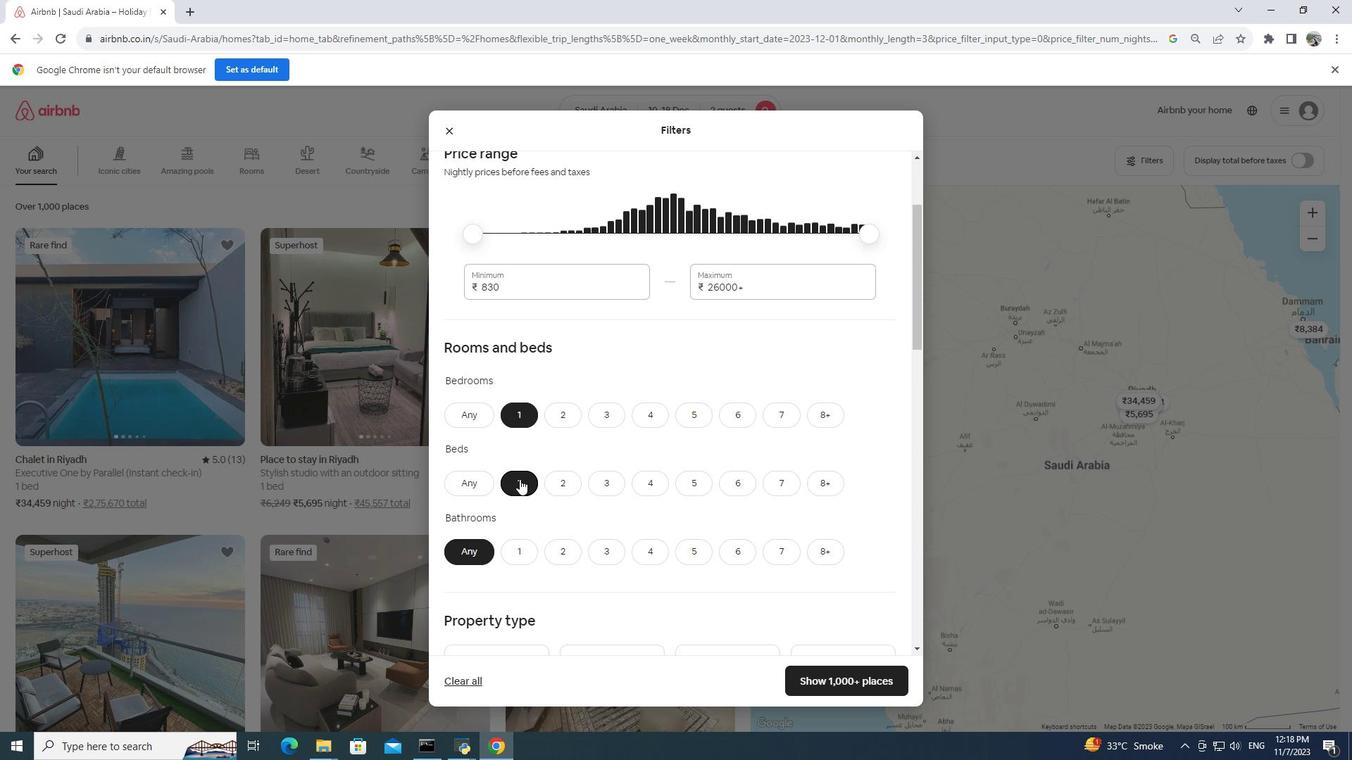 
Action: Mouse moved to (515, 413)
Screenshot: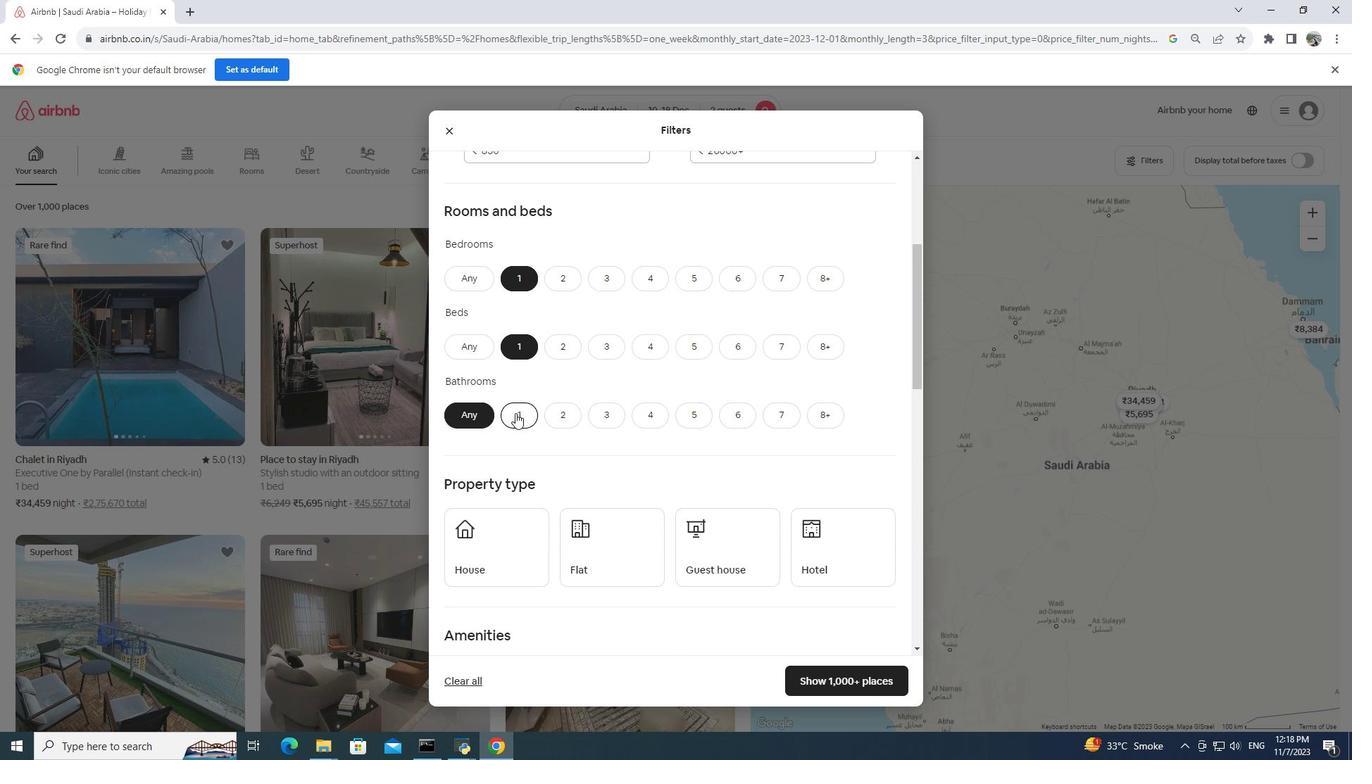 
Action: Mouse pressed left at (515, 413)
Screenshot: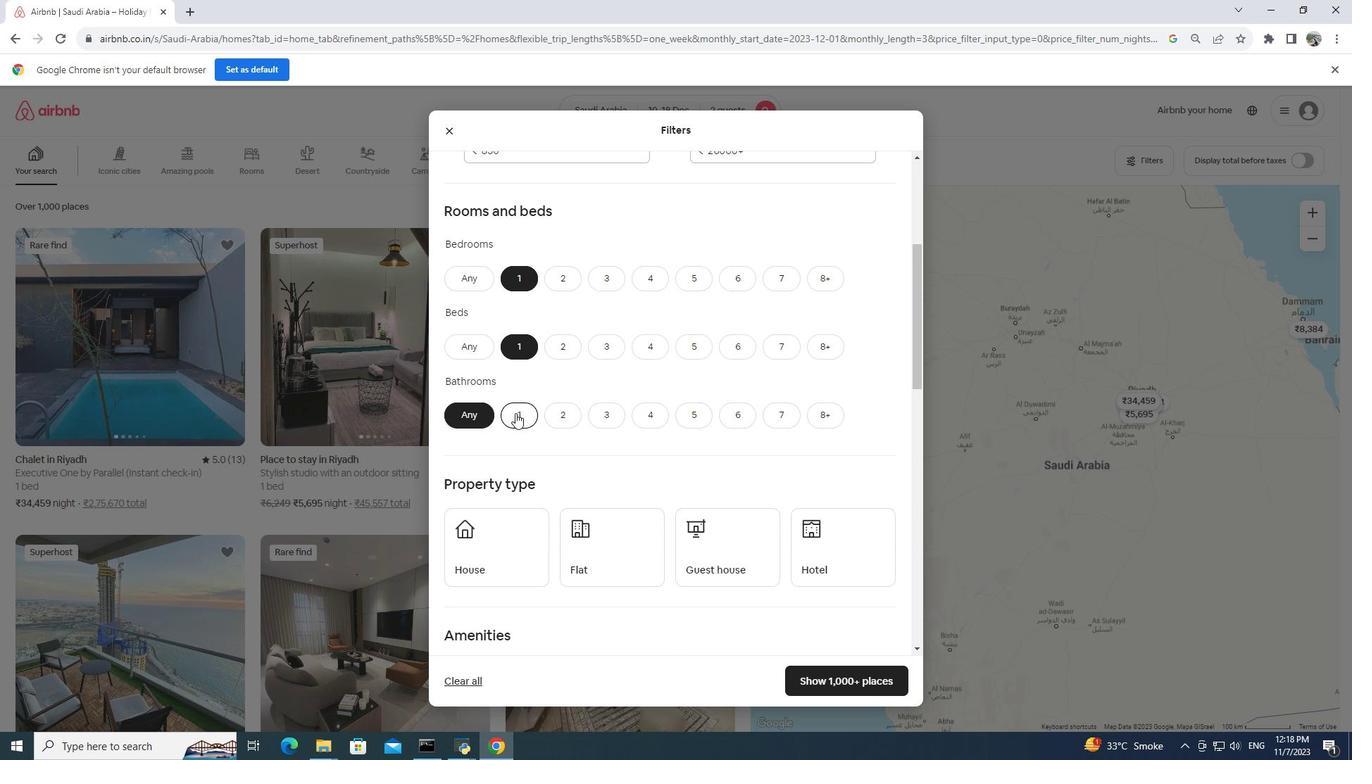 
Action: Mouse moved to (601, 543)
Screenshot: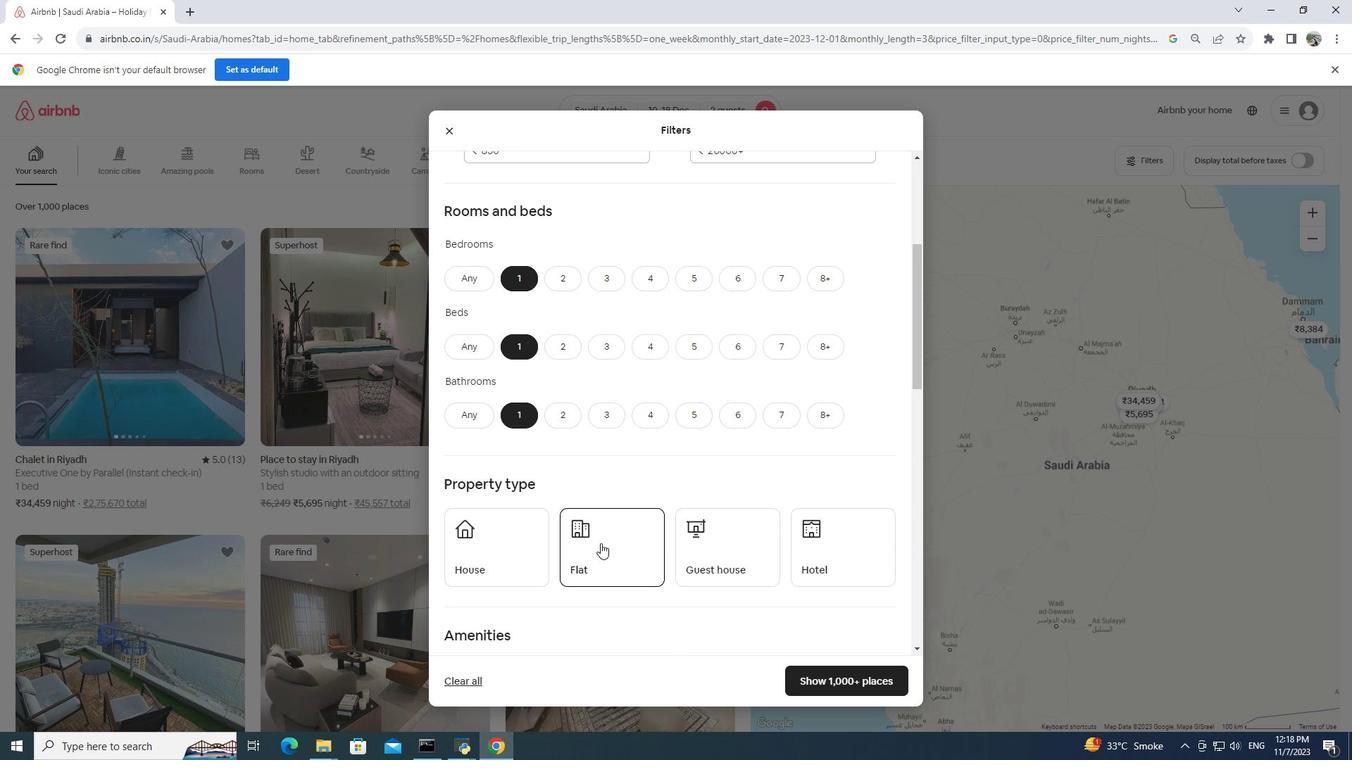 
Action: Mouse pressed left at (601, 543)
Screenshot: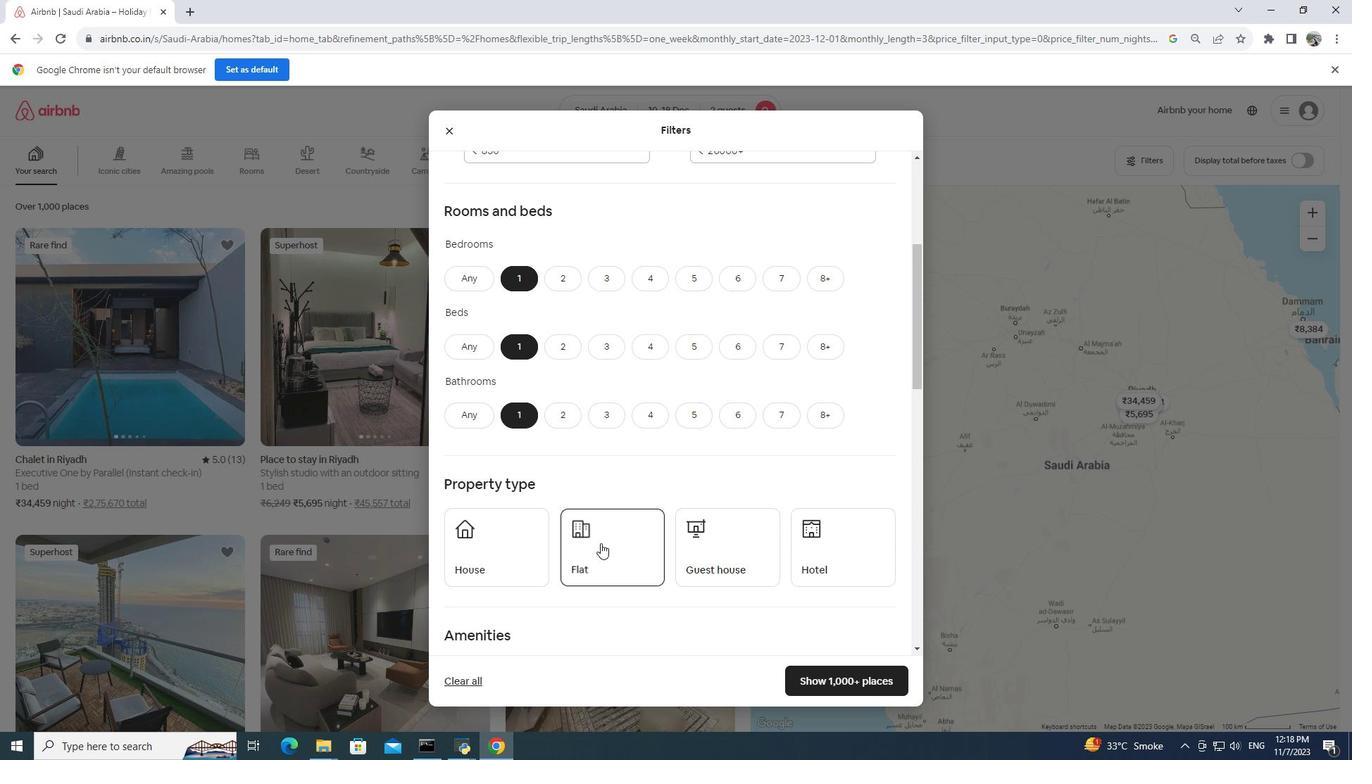 
Action: Mouse moved to (631, 500)
Screenshot: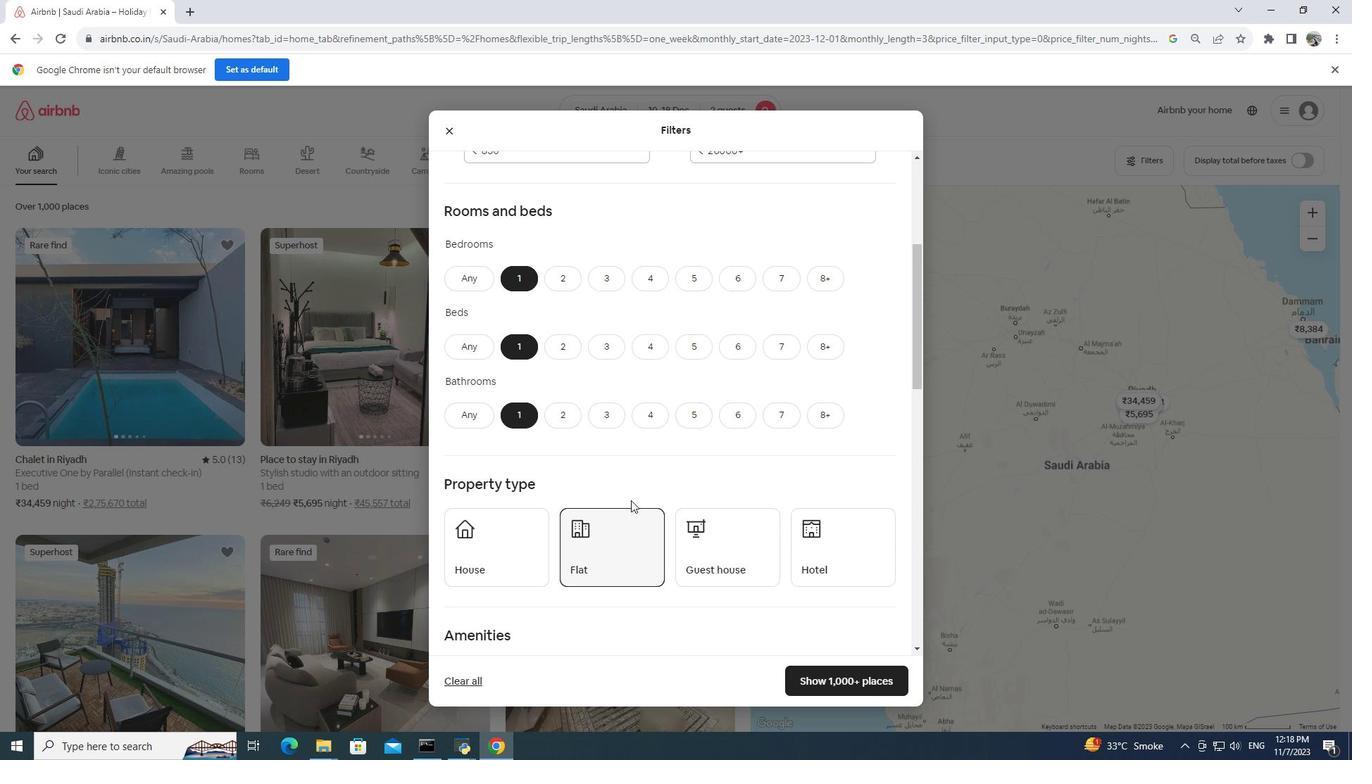 
Action: Mouse scrolled (631, 500) with delta (0, 0)
Screenshot: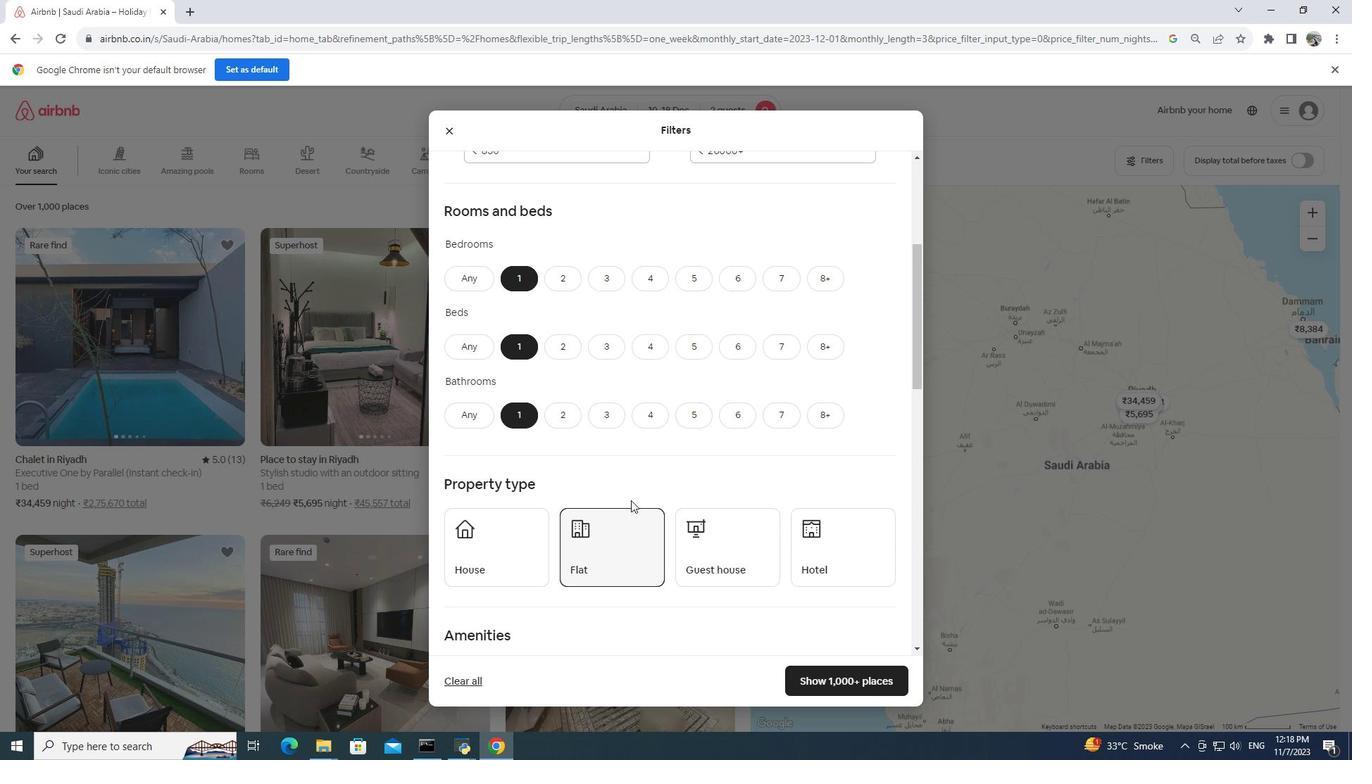 
Action: Mouse scrolled (631, 500) with delta (0, 0)
Screenshot: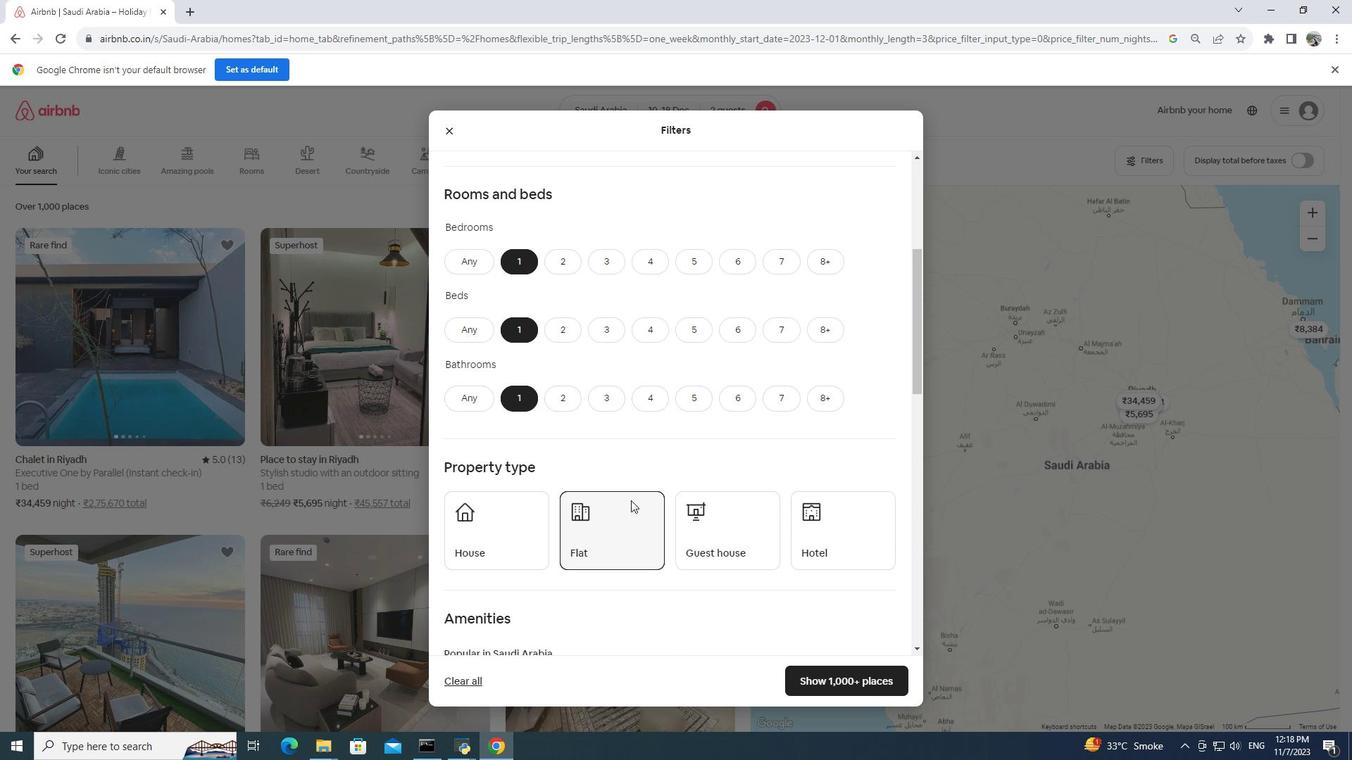 
Action: Mouse scrolled (631, 500) with delta (0, 0)
Screenshot: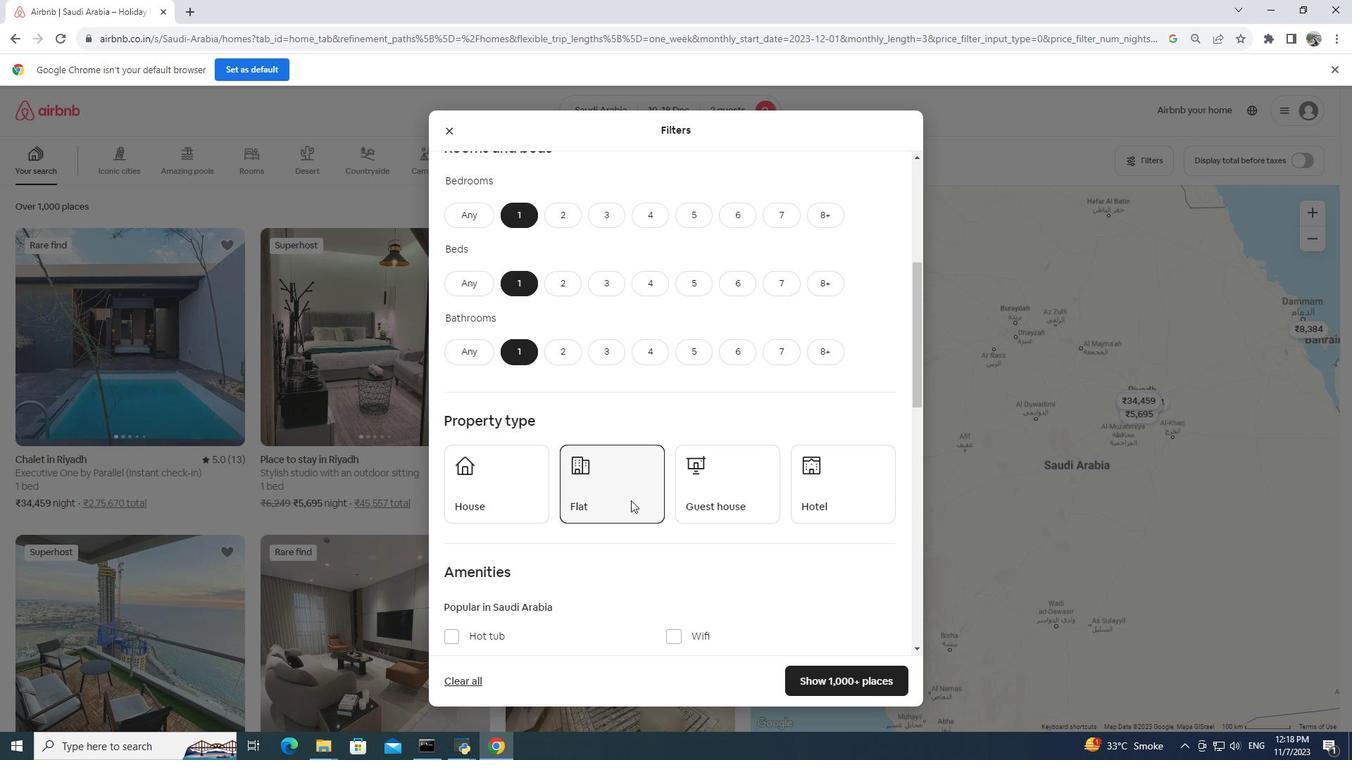 
Action: Mouse moved to (674, 484)
Screenshot: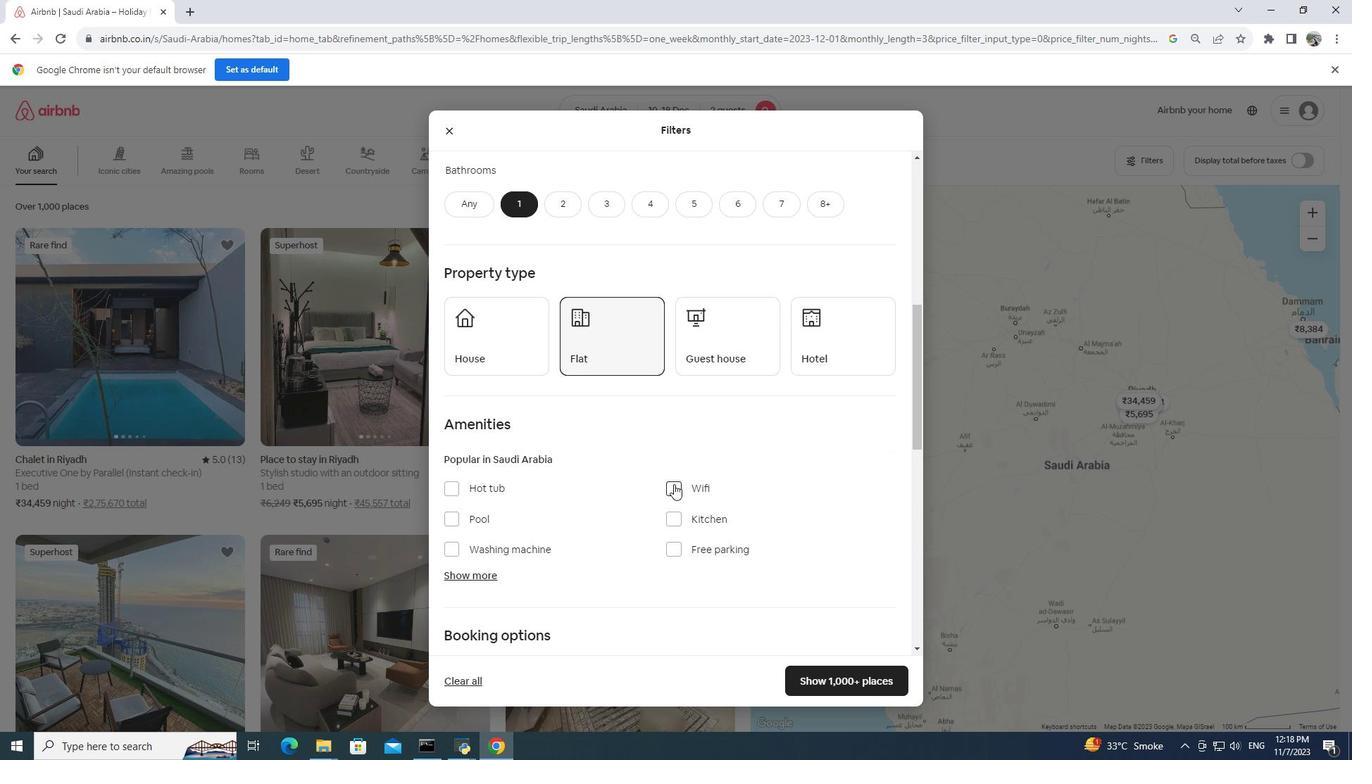 
Action: Mouse pressed left at (674, 484)
Screenshot: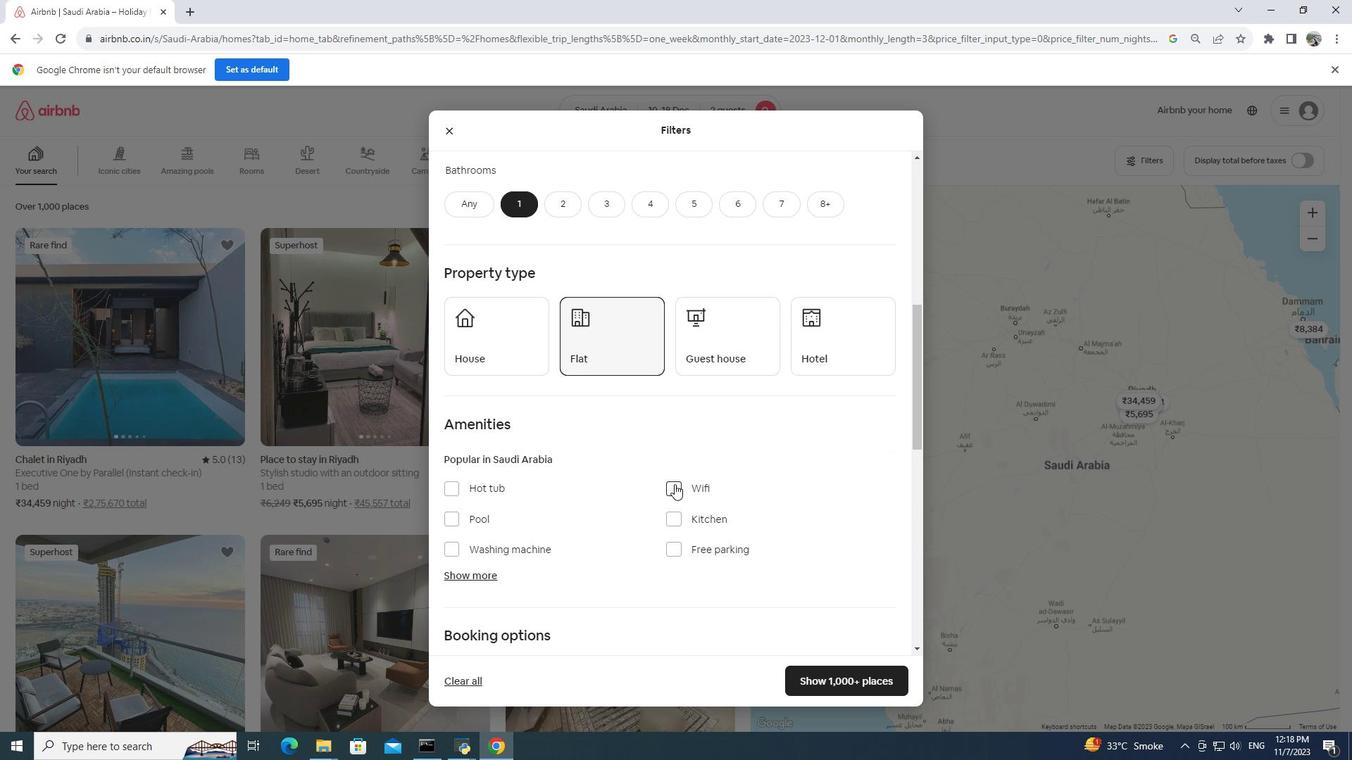 
Action: Mouse moved to (672, 486)
Screenshot: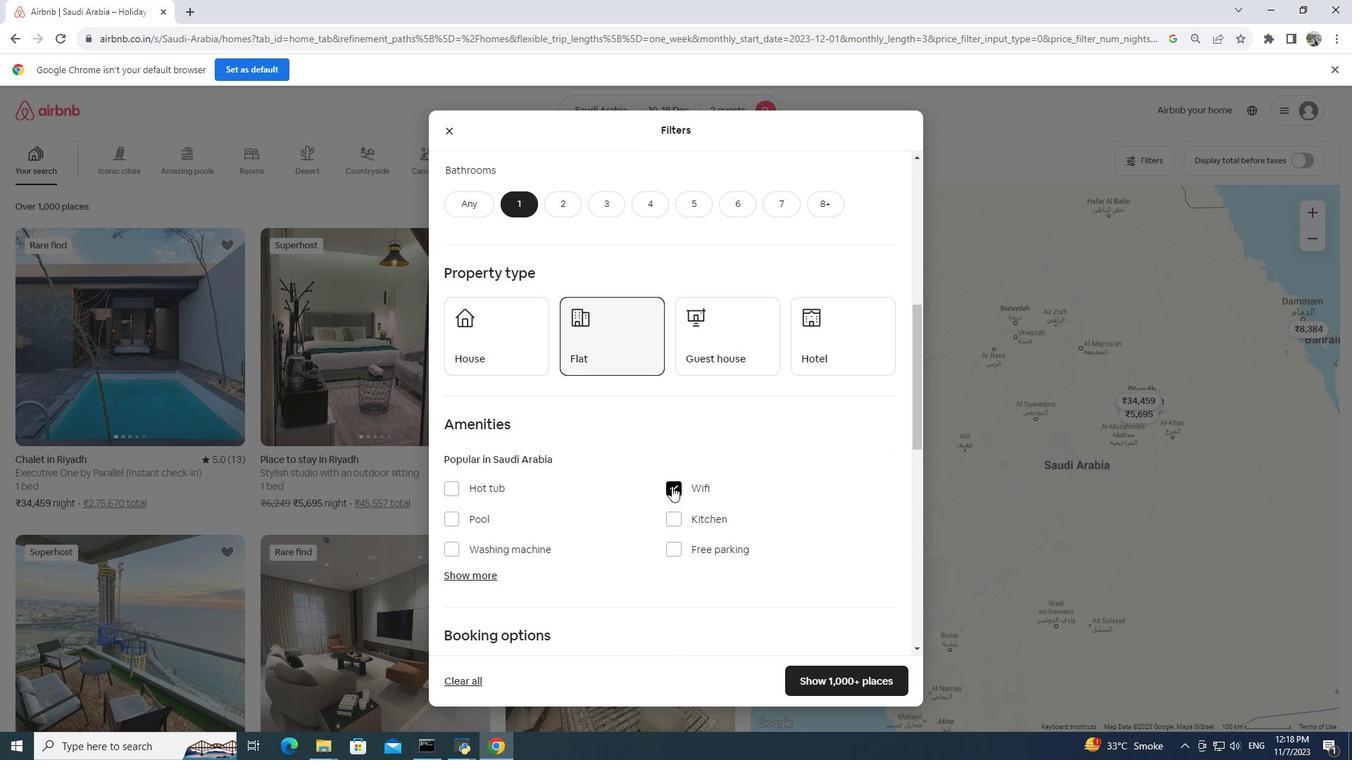 
Action: Mouse scrolled (672, 486) with delta (0, 0)
Screenshot: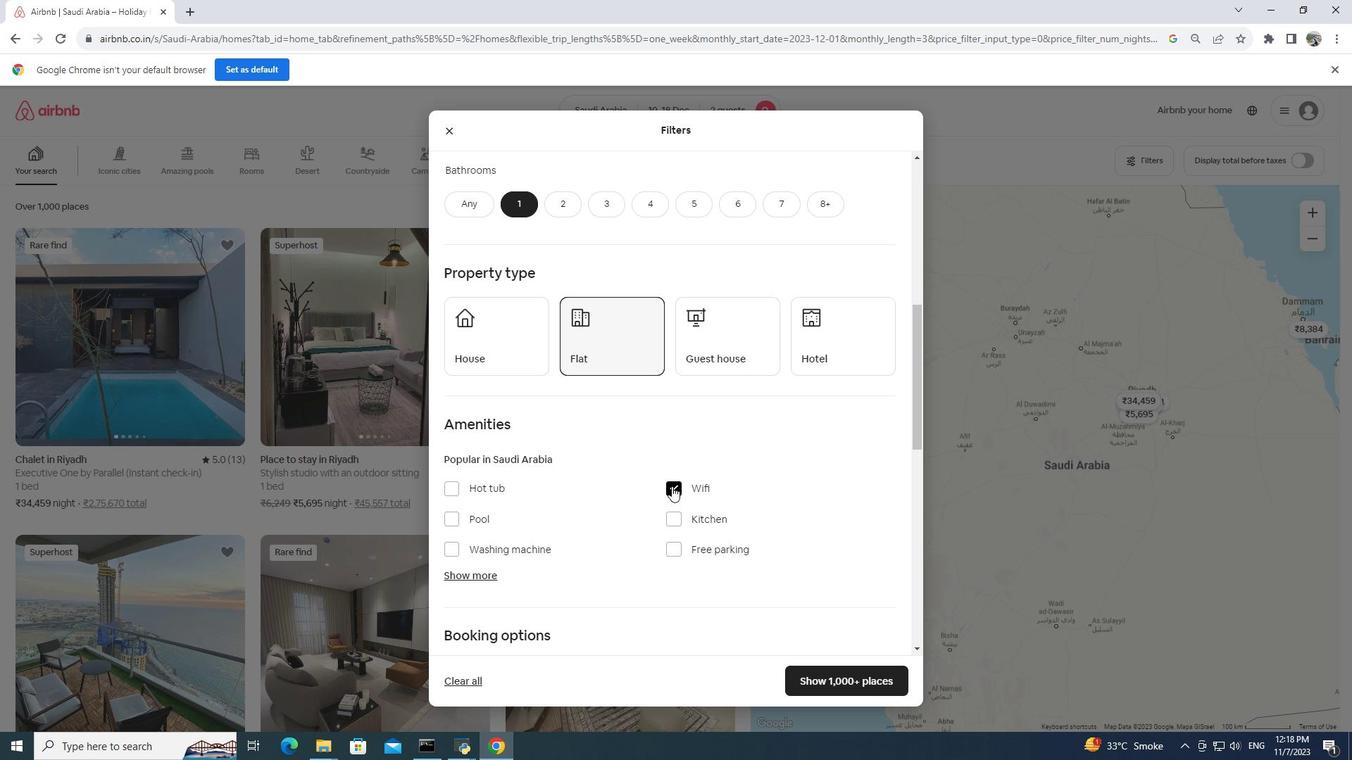 
Action: Mouse scrolled (672, 486) with delta (0, 0)
Screenshot: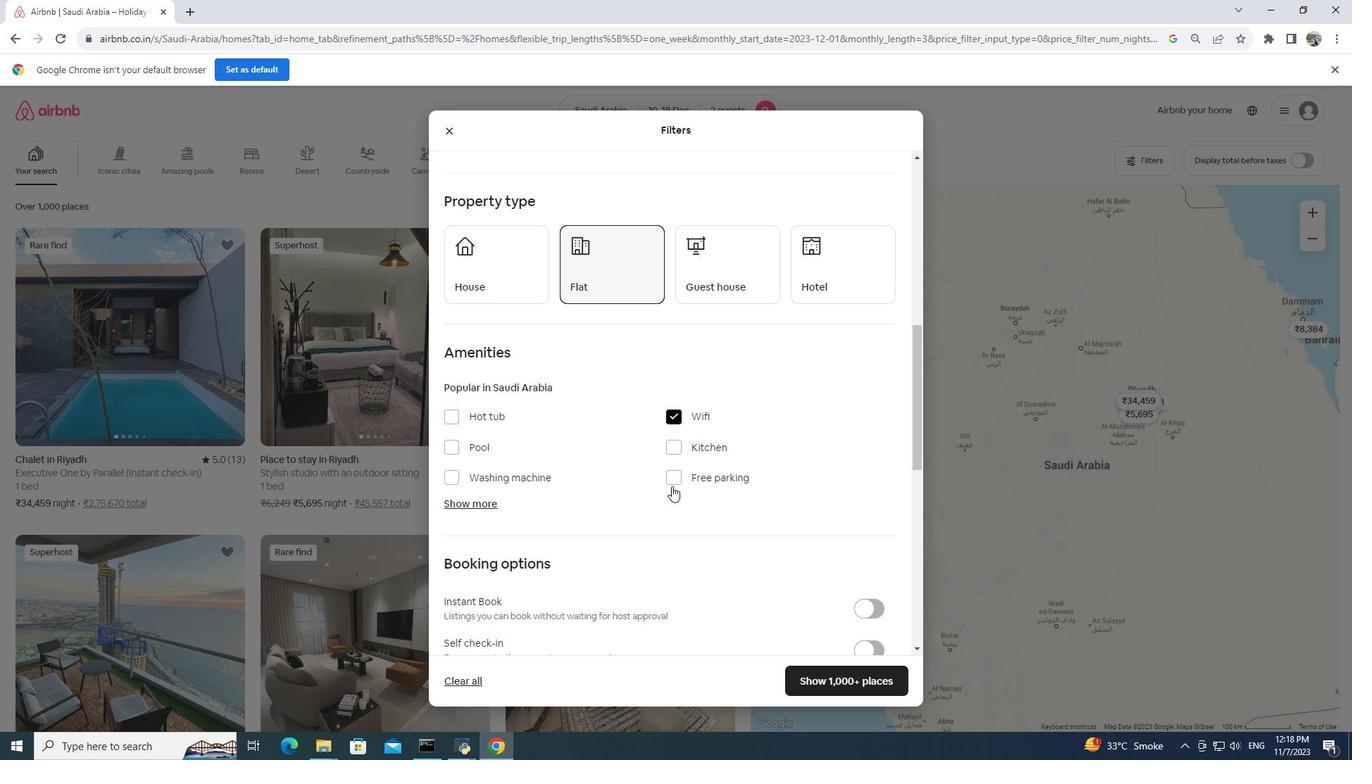 
Action: Mouse moved to (458, 436)
Screenshot: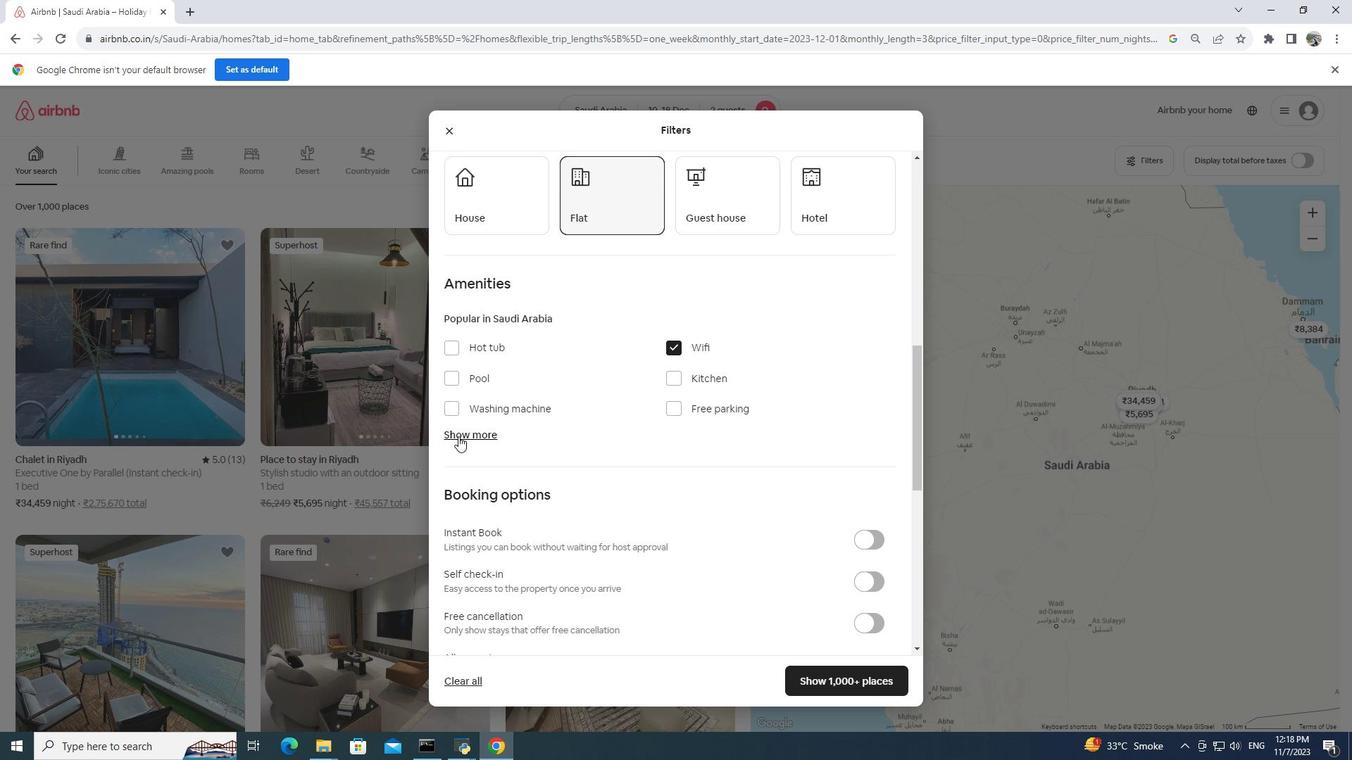 
Action: Mouse pressed left at (458, 436)
Screenshot: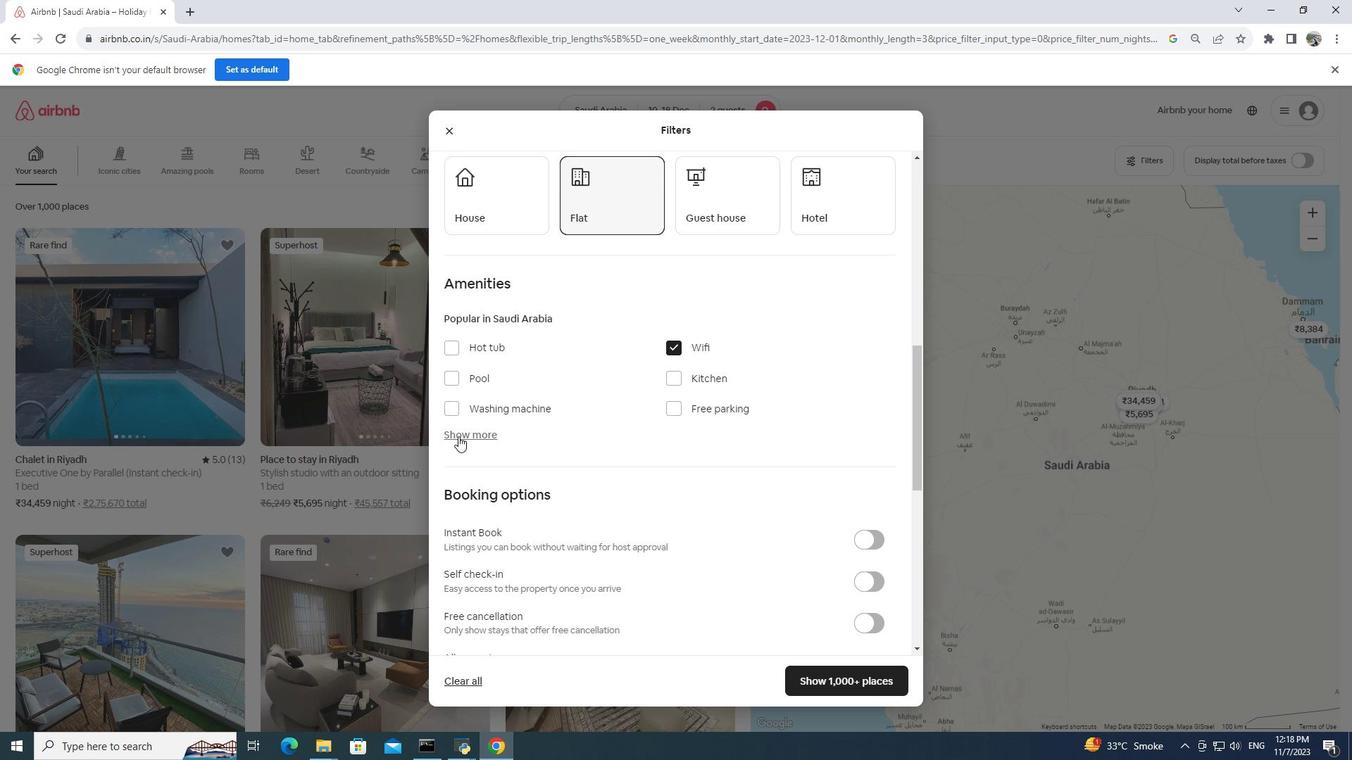 
Action: Mouse moved to (450, 547)
Screenshot: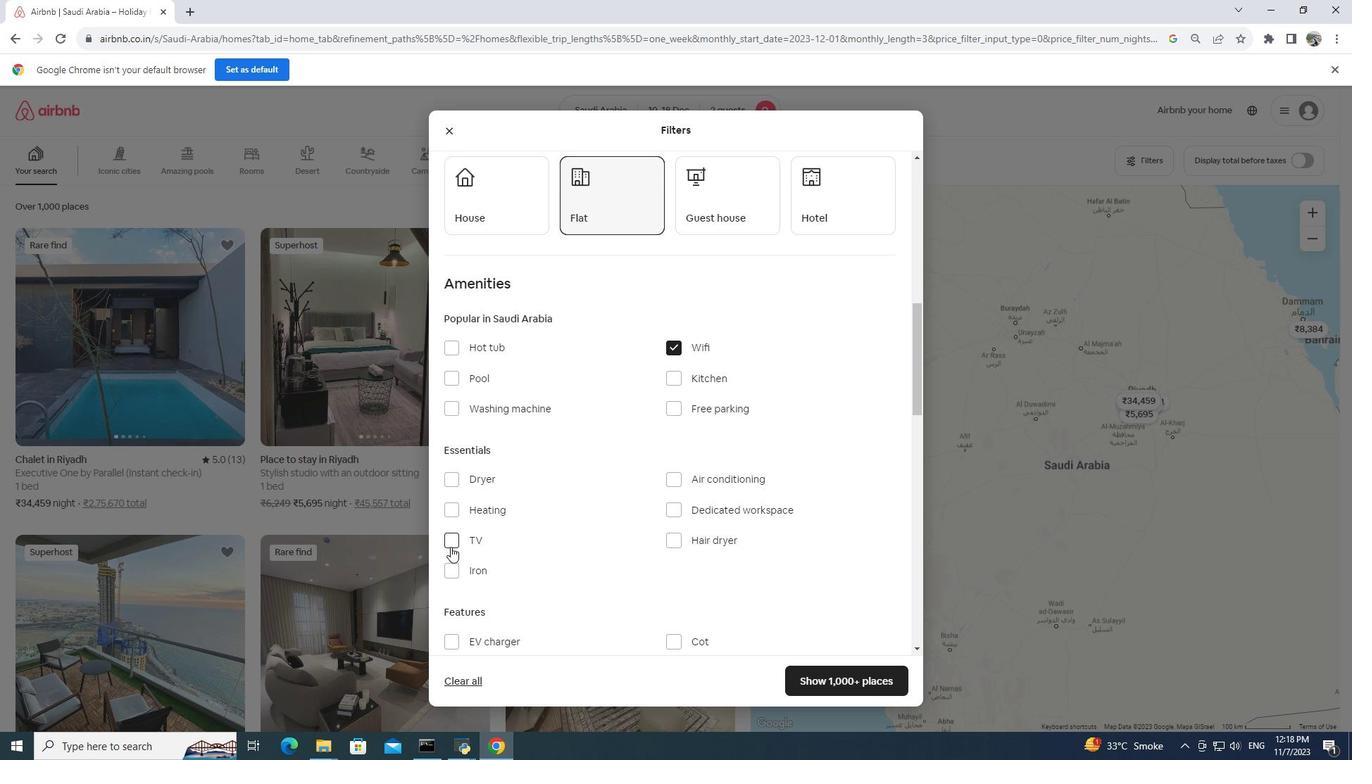 
Action: Mouse pressed left at (450, 547)
Screenshot: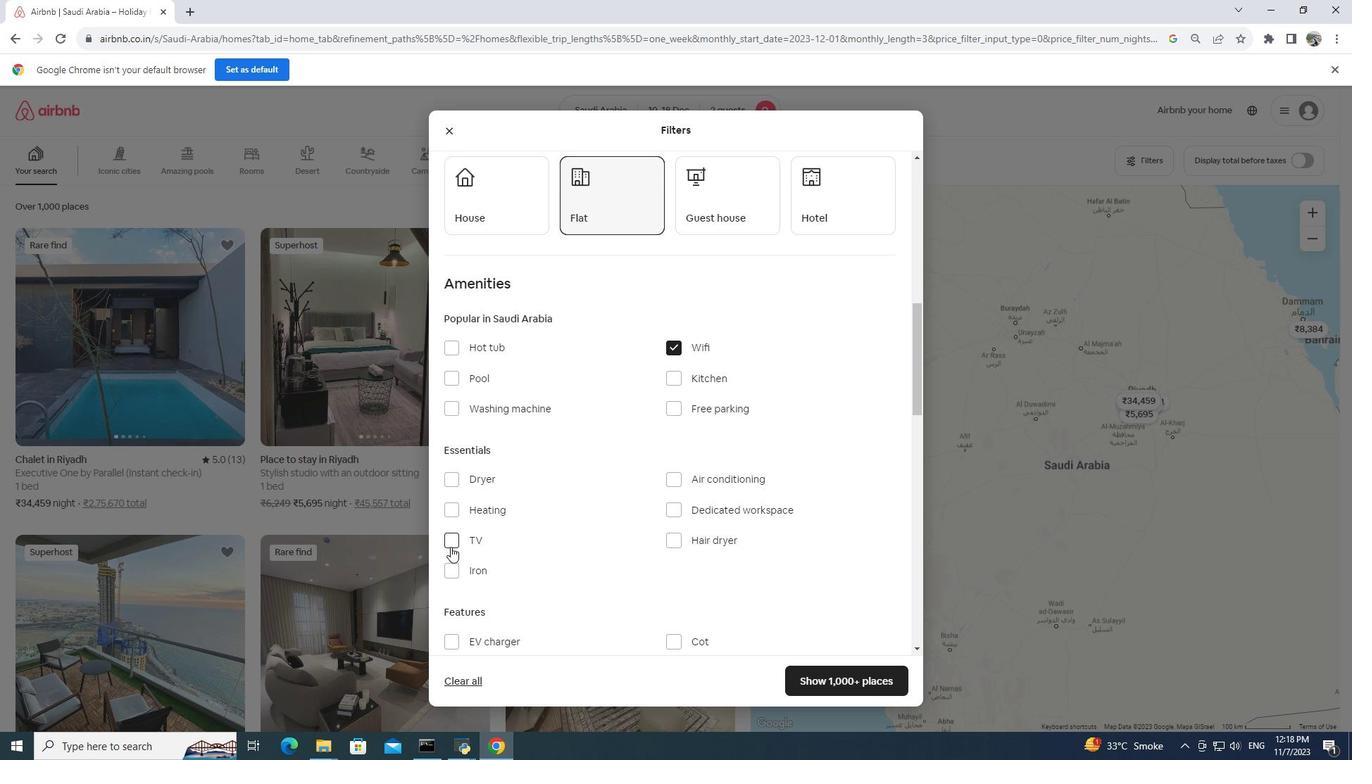 
Action: Mouse moved to (677, 407)
Screenshot: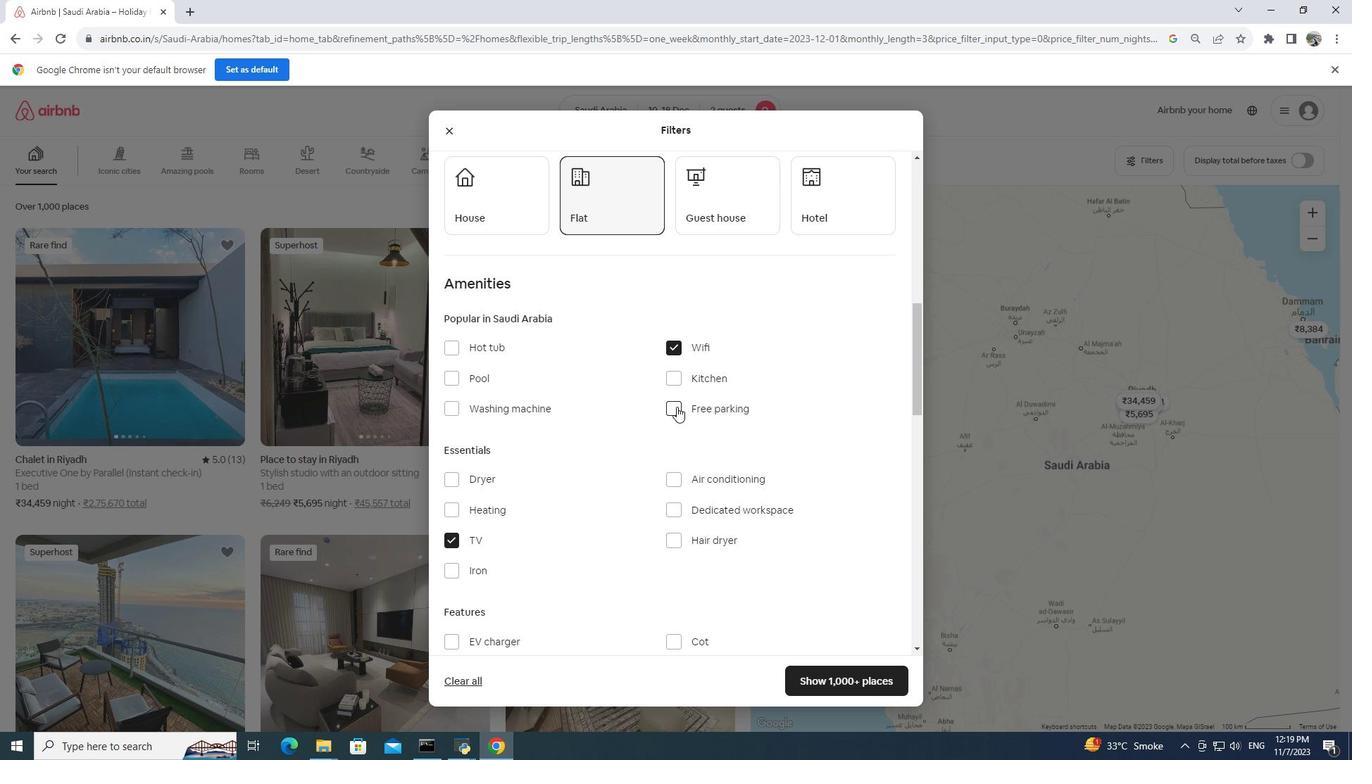 
Action: Mouse pressed left at (677, 407)
Screenshot: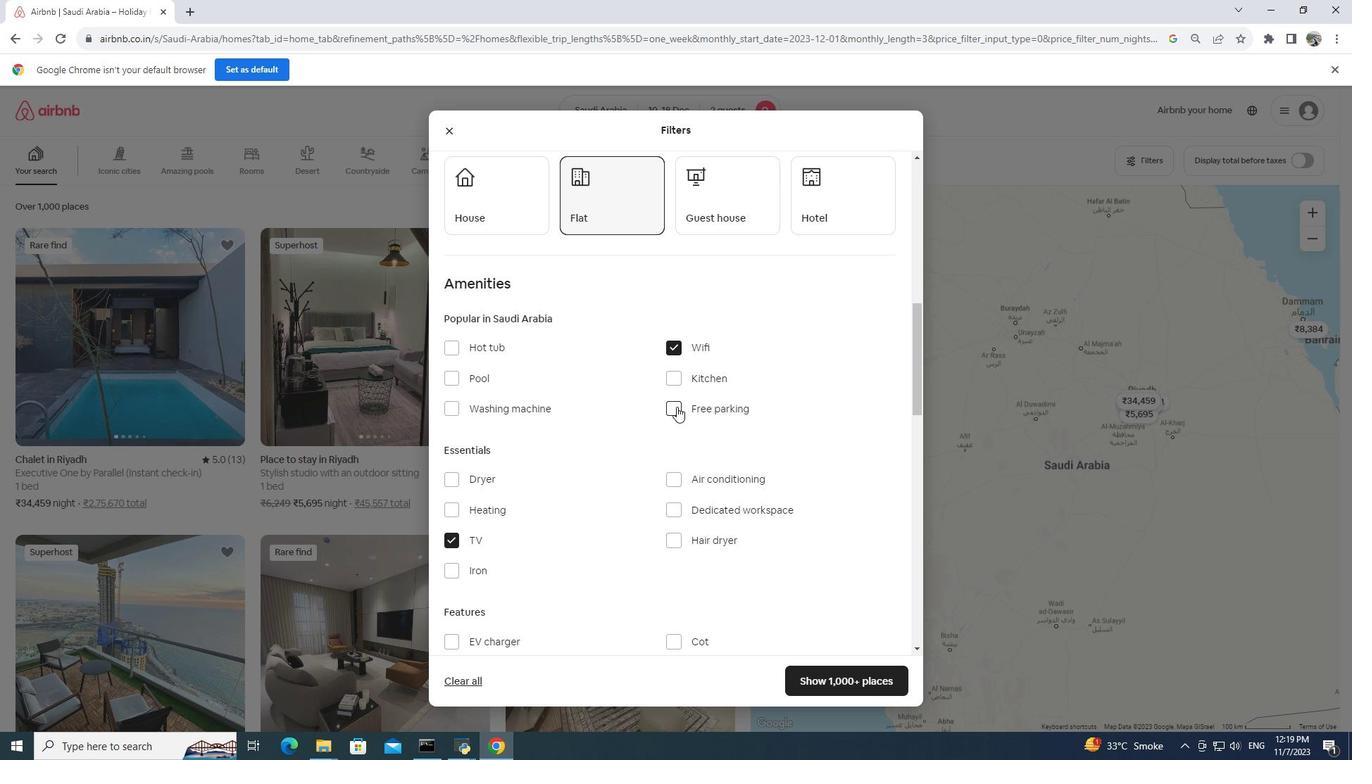 
Action: Mouse moved to (674, 408)
Screenshot: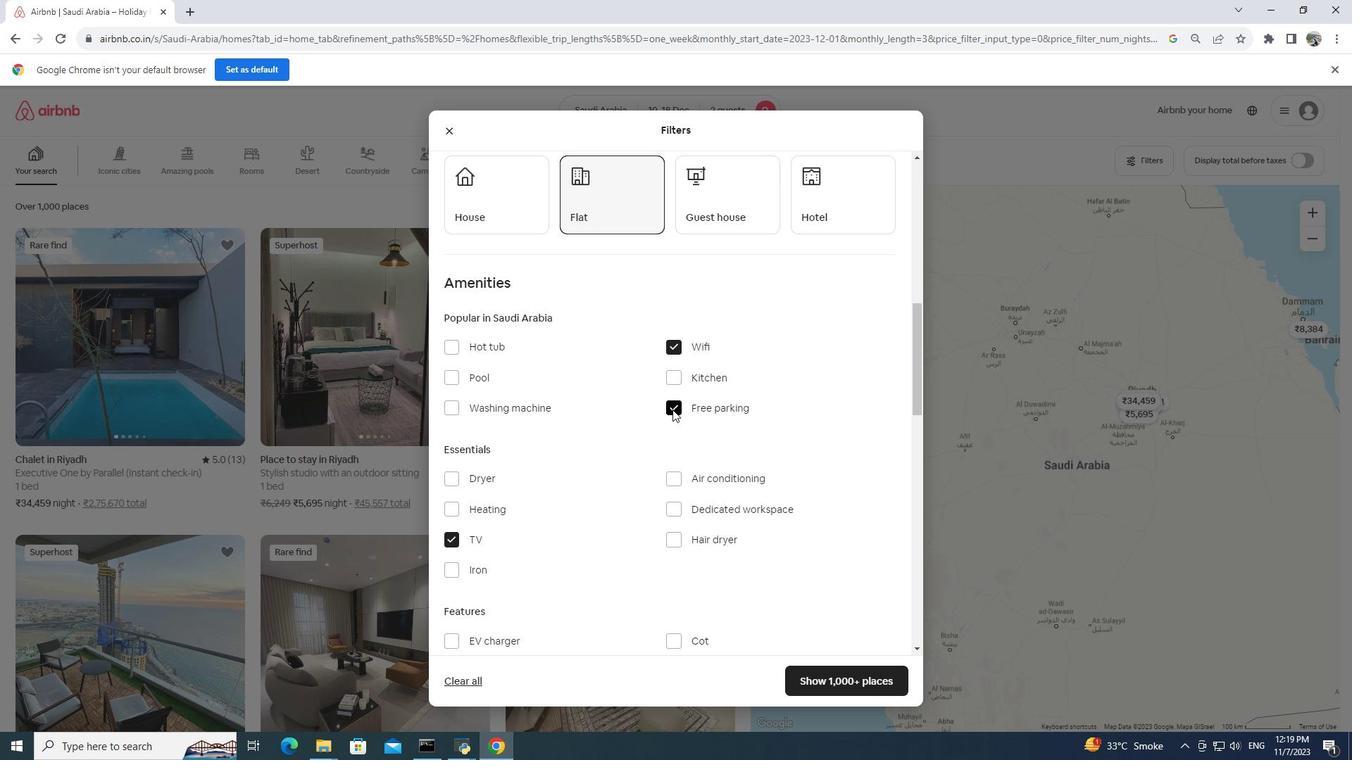 
Action: Mouse scrolled (674, 407) with delta (0, 0)
Screenshot: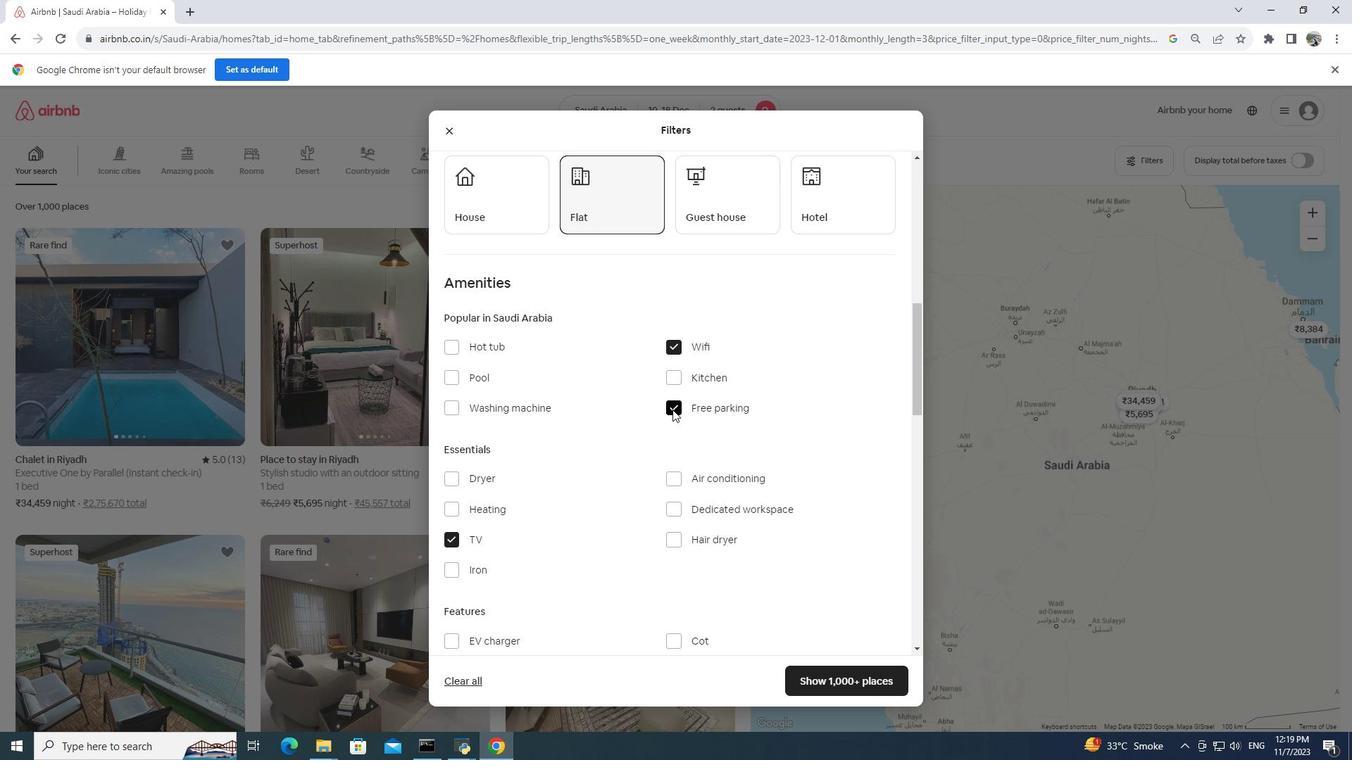 
Action: Mouse moved to (672, 410)
Screenshot: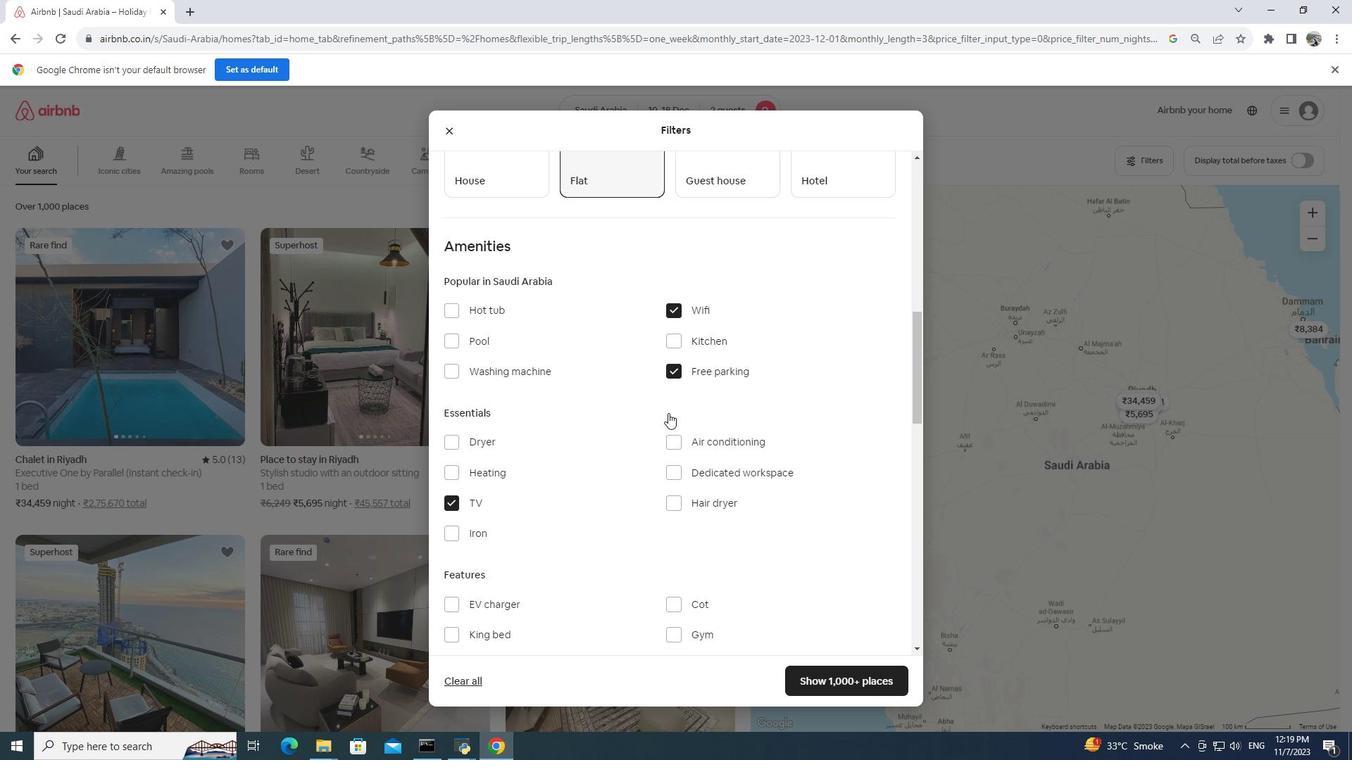 
Action: Mouse scrolled (672, 410) with delta (0, 0)
Screenshot: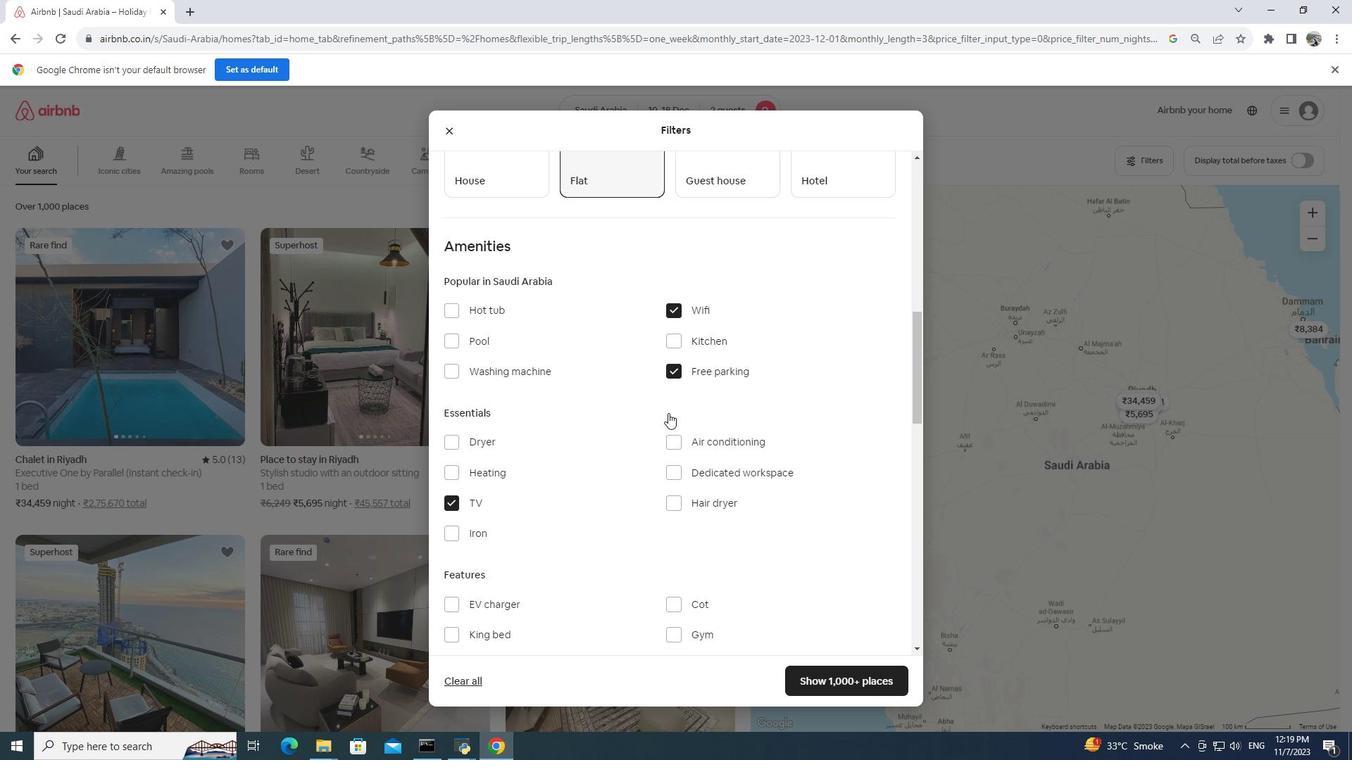 
Action: Mouse moved to (669, 412)
Screenshot: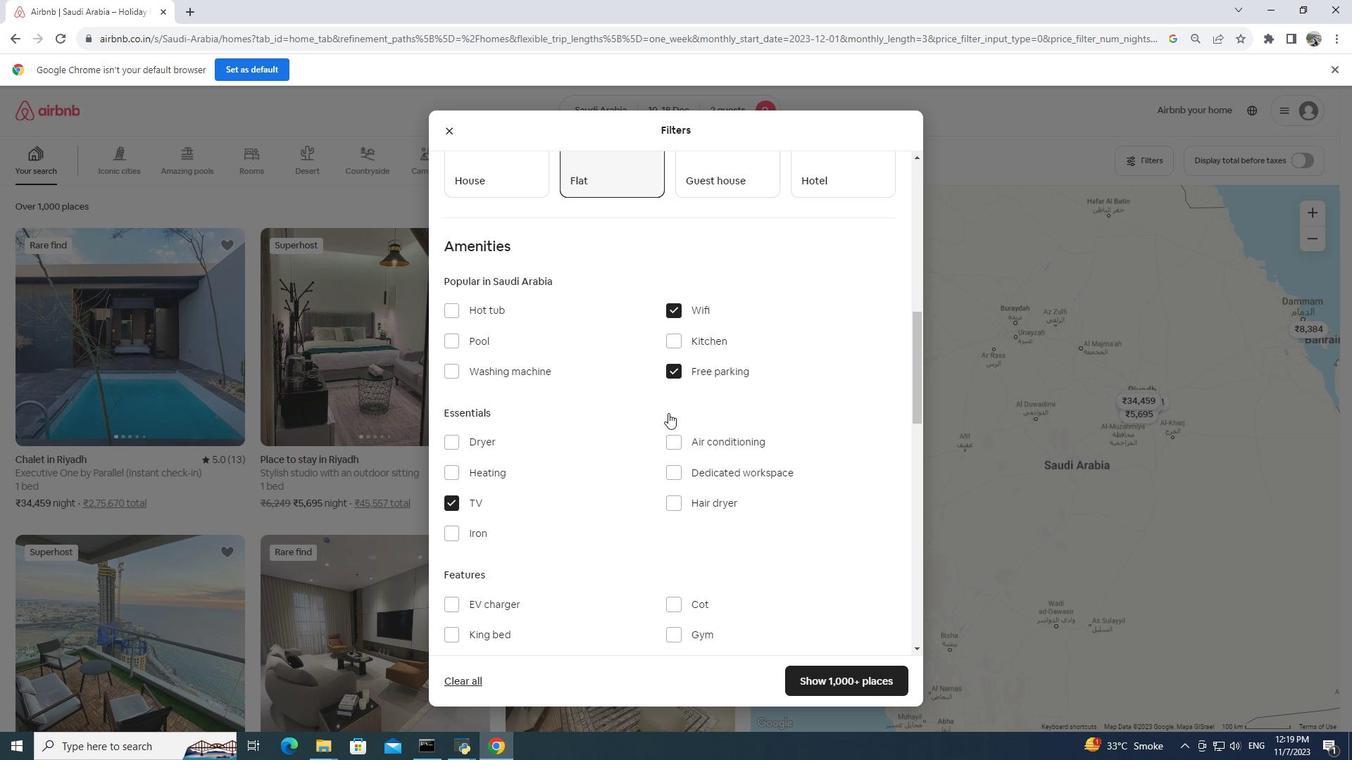 
Action: Mouse scrolled (669, 412) with delta (0, 0)
Screenshot: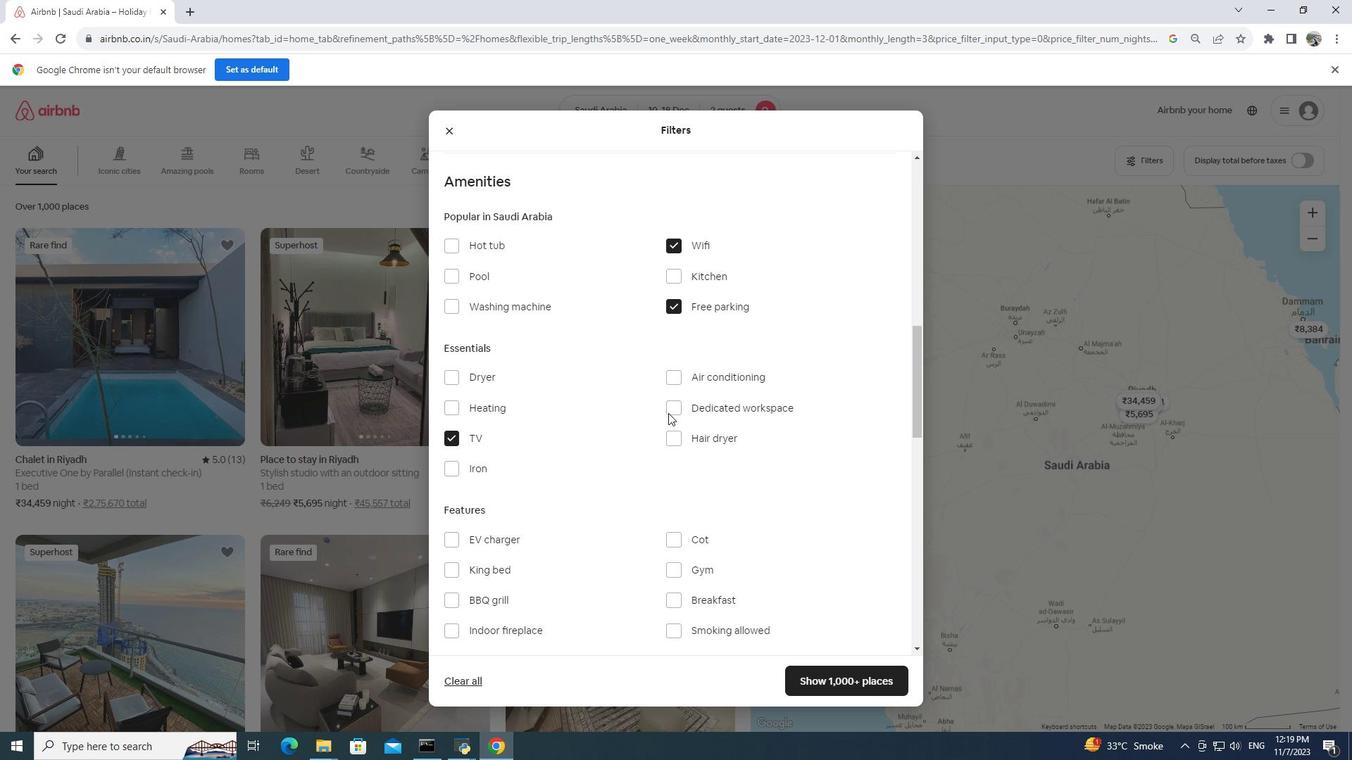 
Action: Mouse moved to (675, 454)
Screenshot: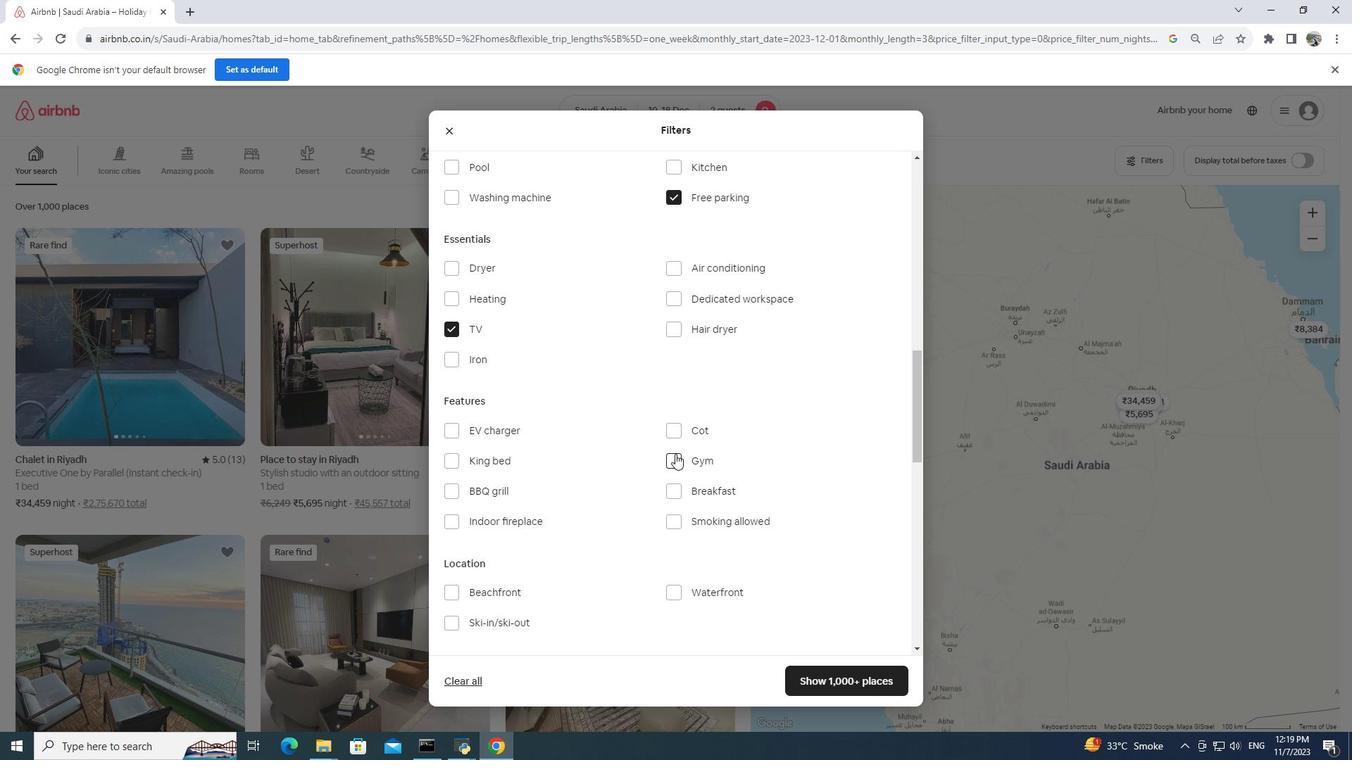 
Action: Mouse pressed left at (675, 454)
Screenshot: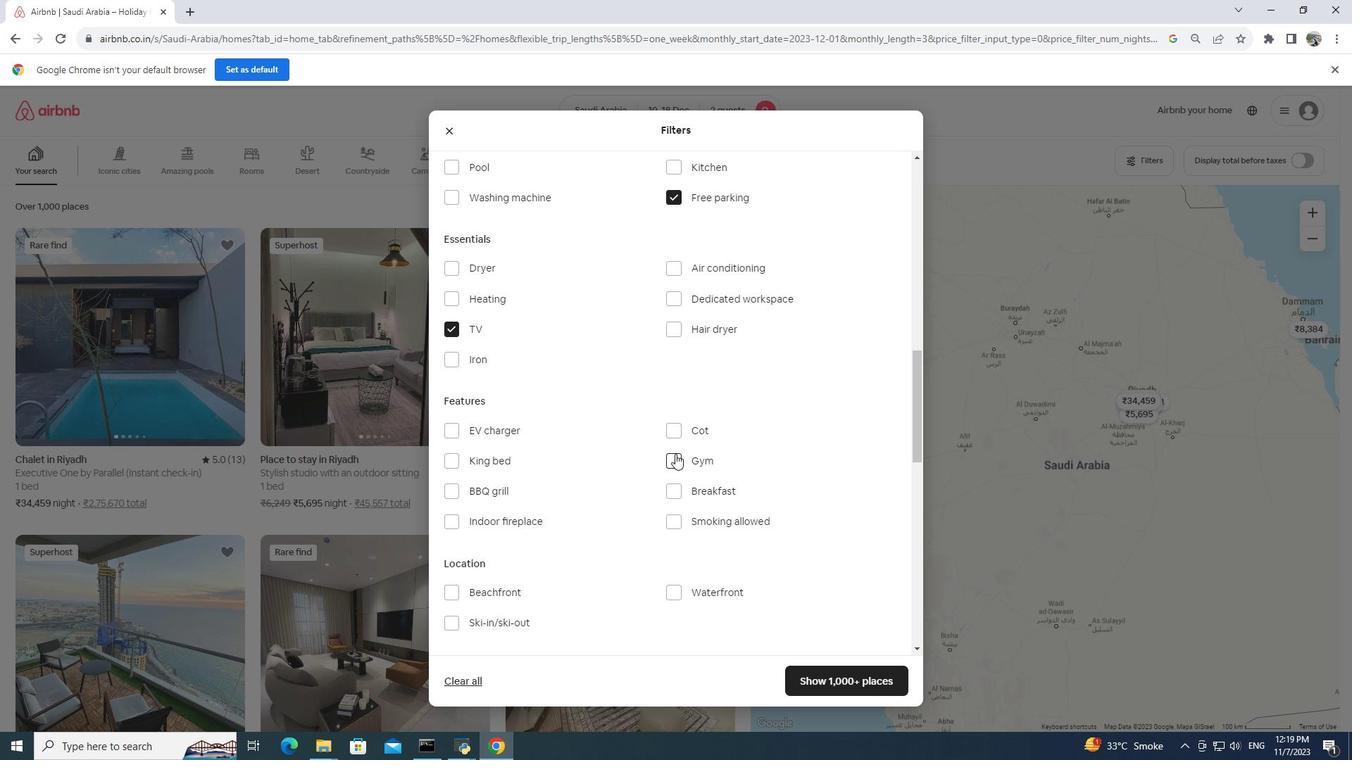
Action: Mouse moved to (677, 492)
Screenshot: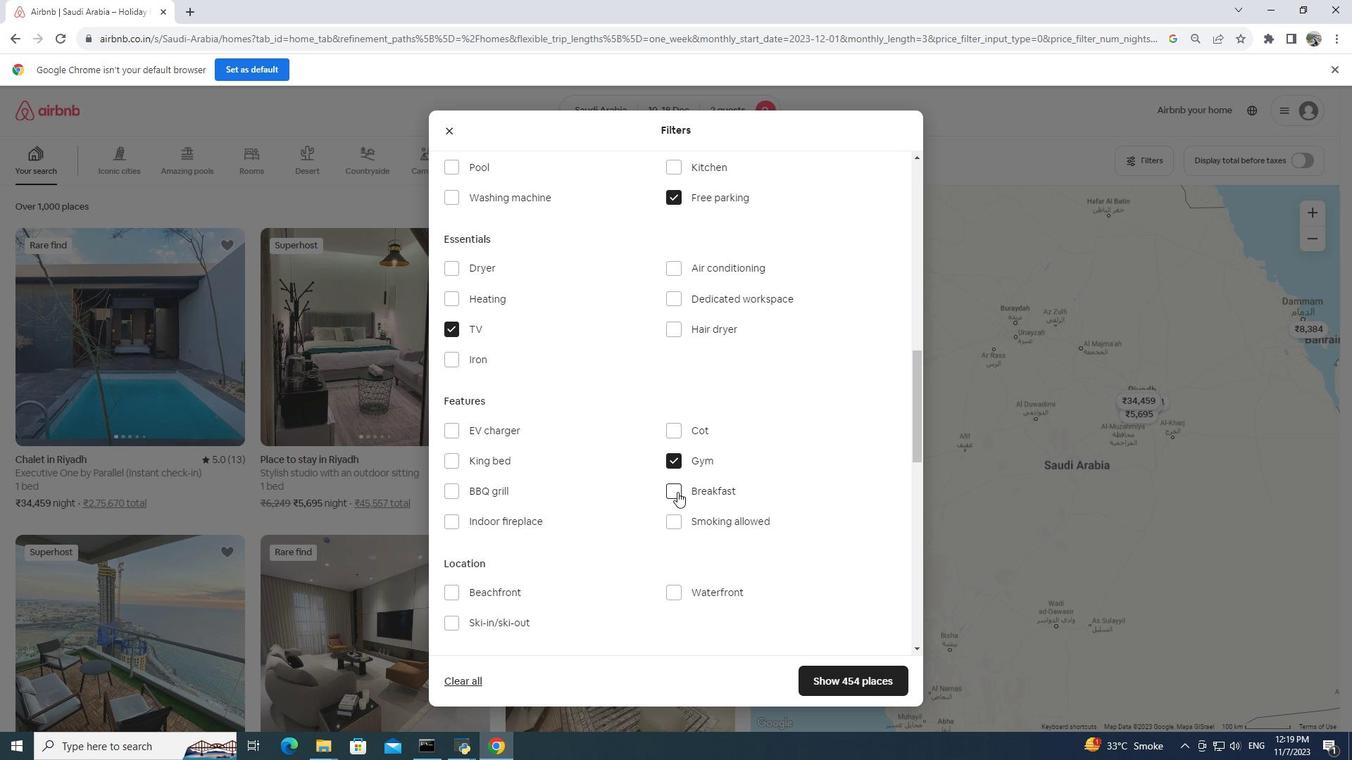 
Action: Mouse pressed left at (677, 492)
Screenshot: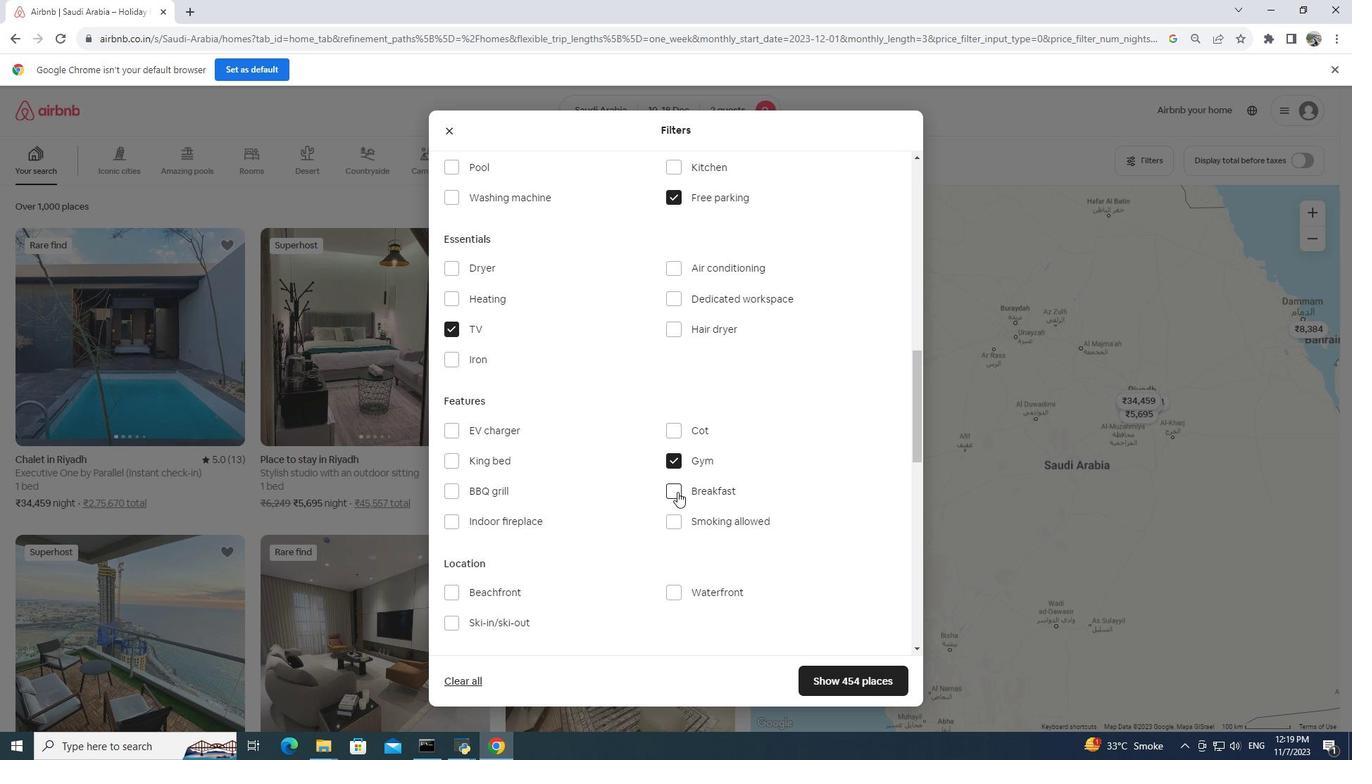 
Action: Mouse moved to (827, 685)
Screenshot: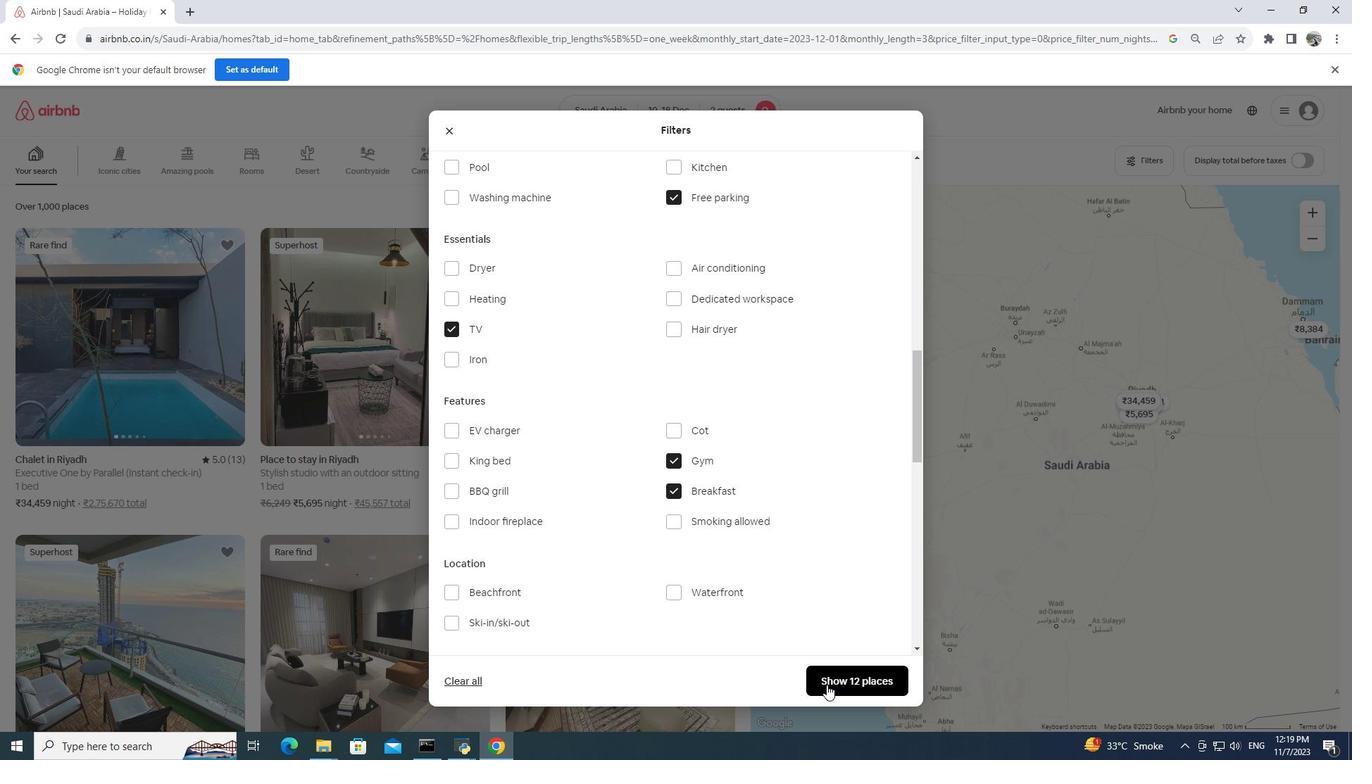 
Action: Mouse pressed left at (827, 685)
Screenshot: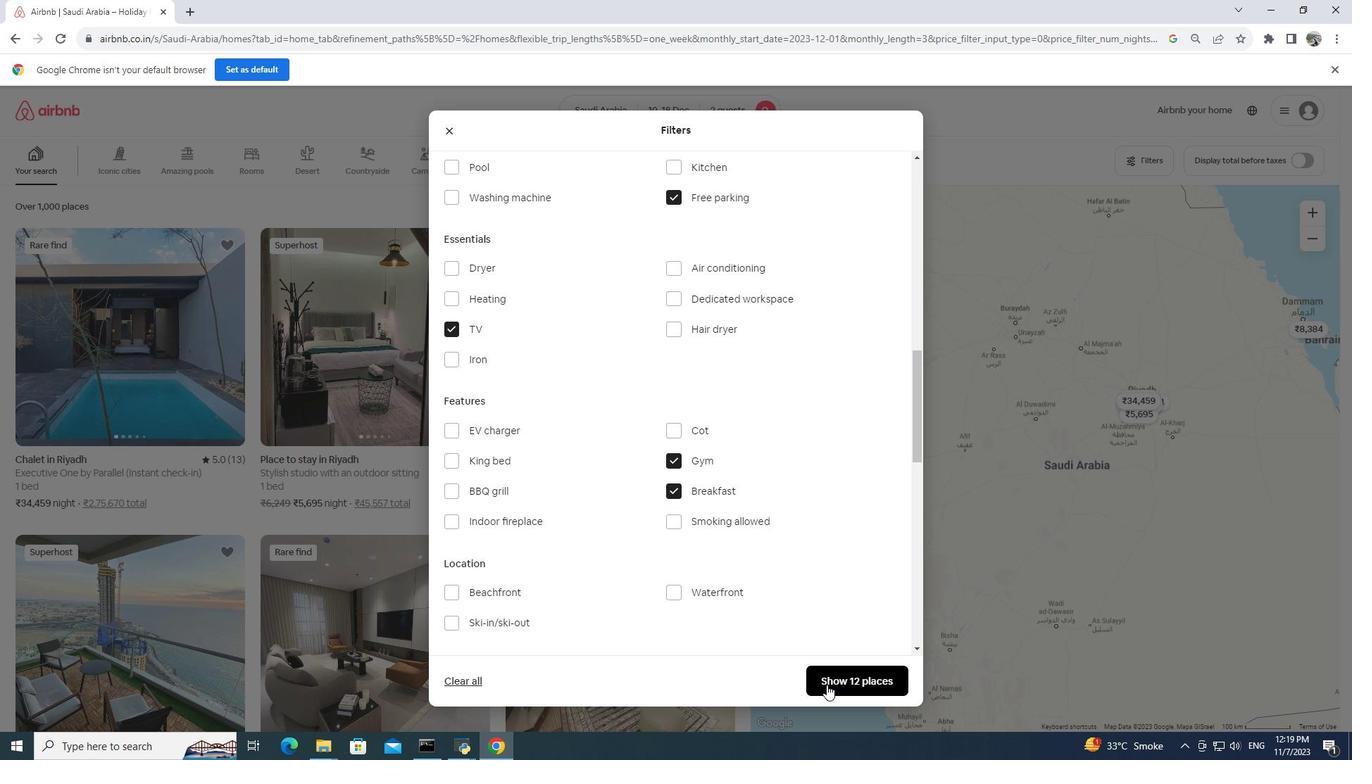 
Action: Mouse moved to (152, 388)
Screenshot: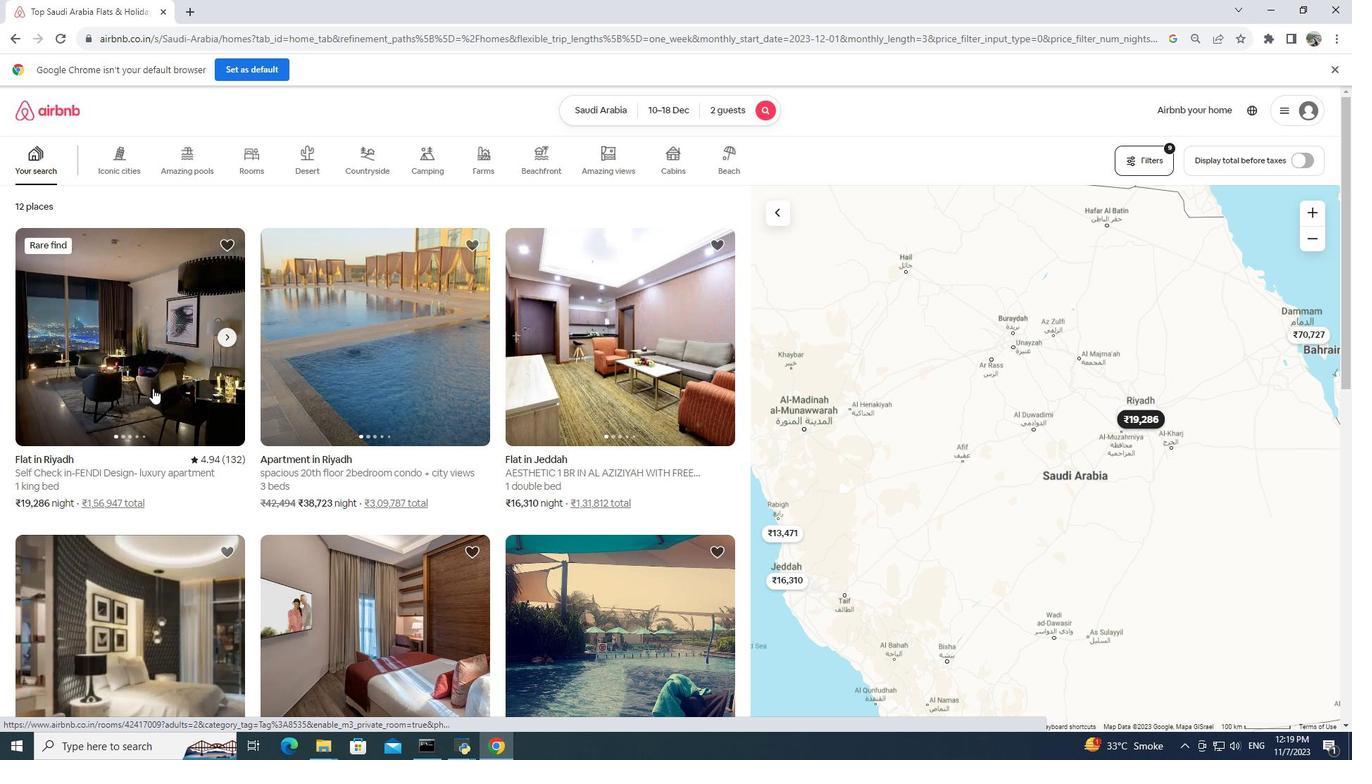 
Action: Mouse pressed left at (152, 388)
Screenshot: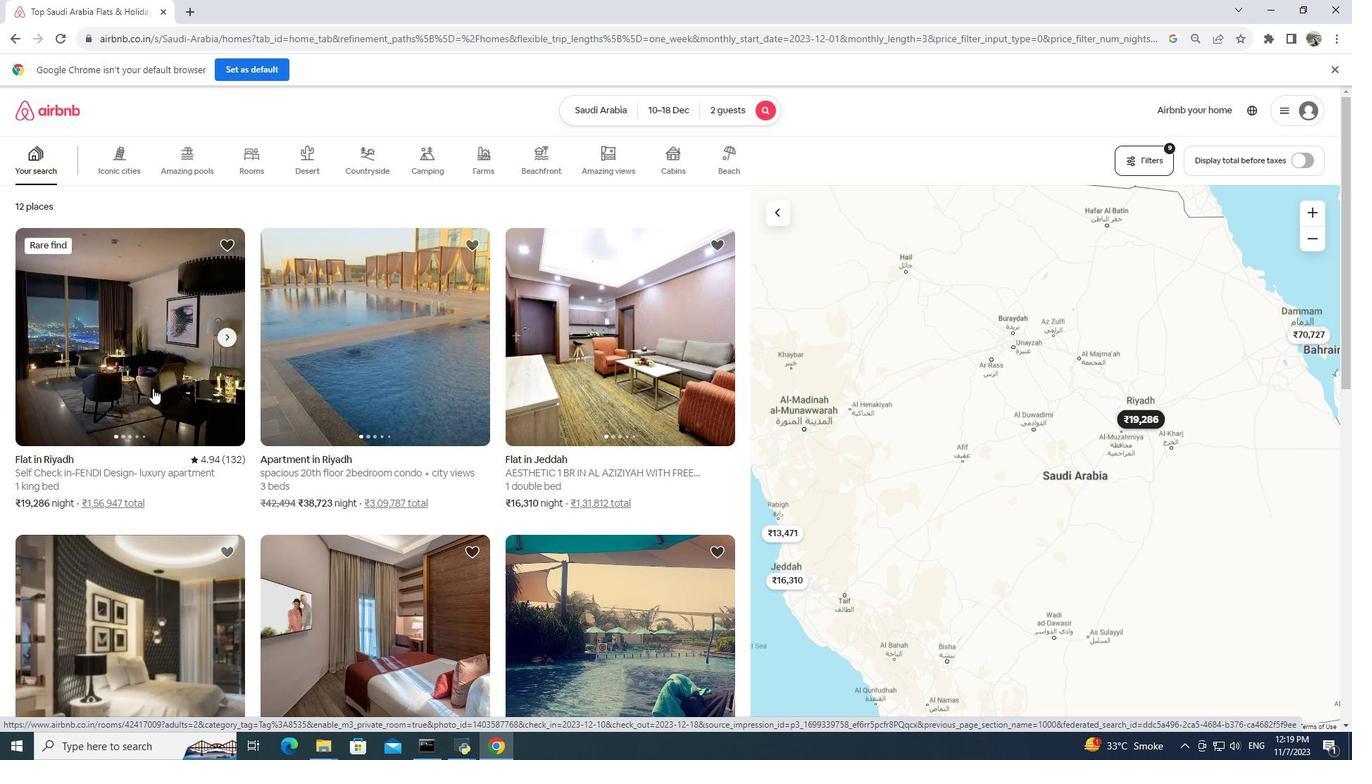 
Action: Mouse pressed left at (152, 388)
Screenshot: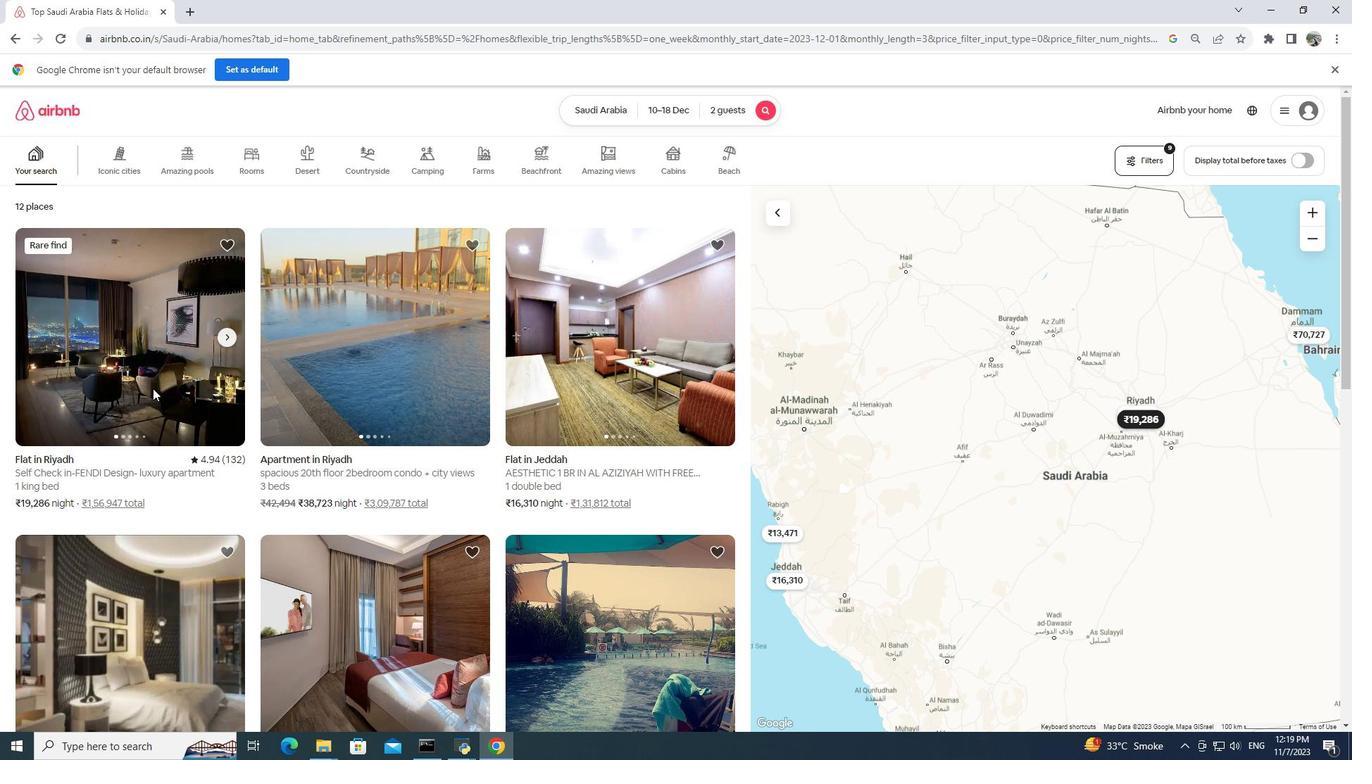 
Action: Mouse moved to (334, 11)
Screenshot: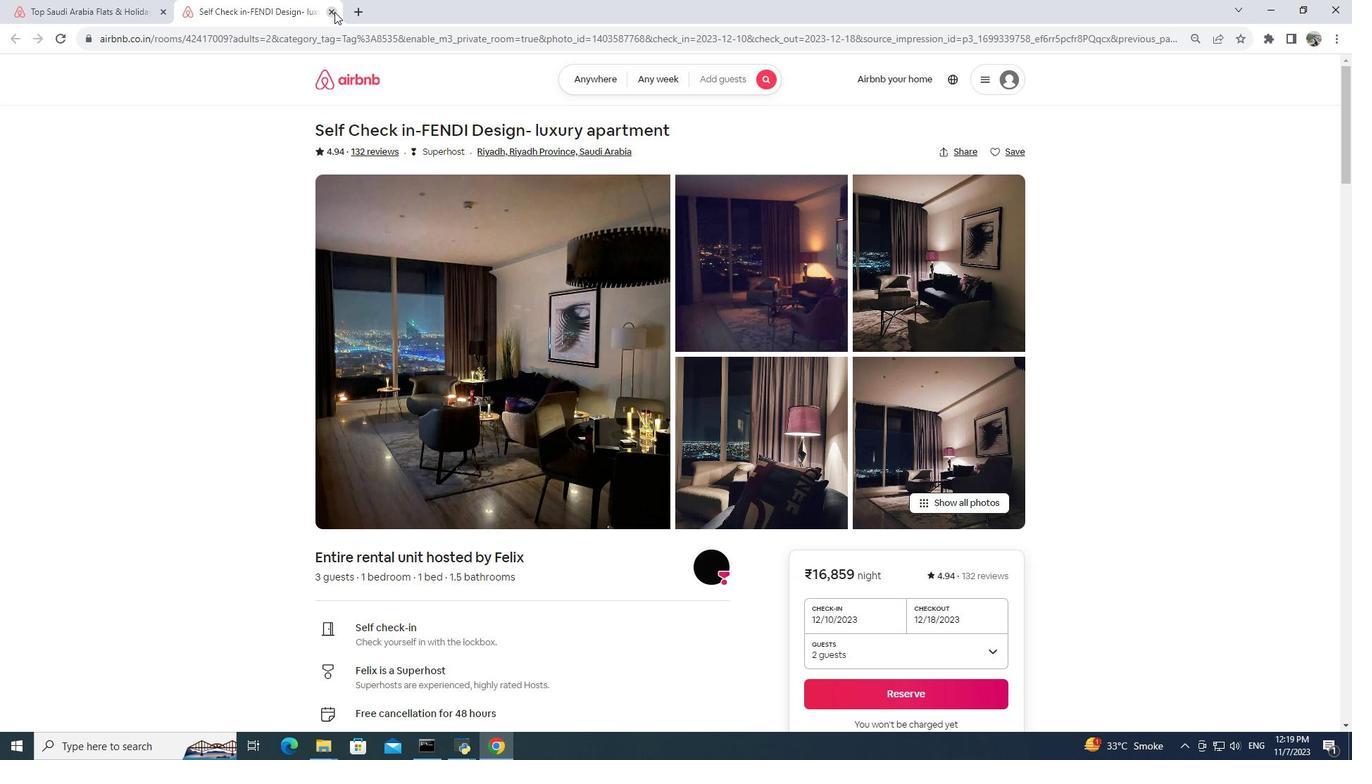 
Action: Mouse pressed left at (334, 11)
Screenshot: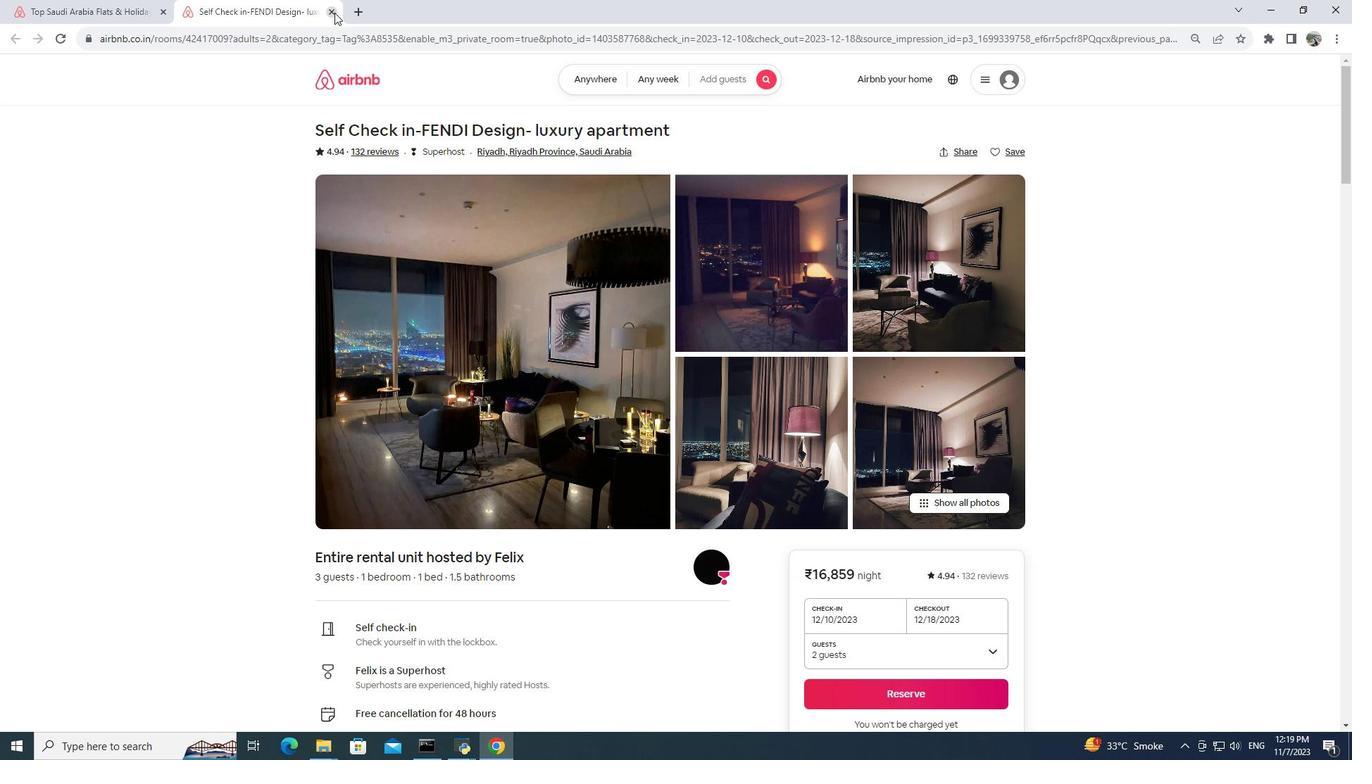 
Action: Mouse moved to (577, 389)
Screenshot: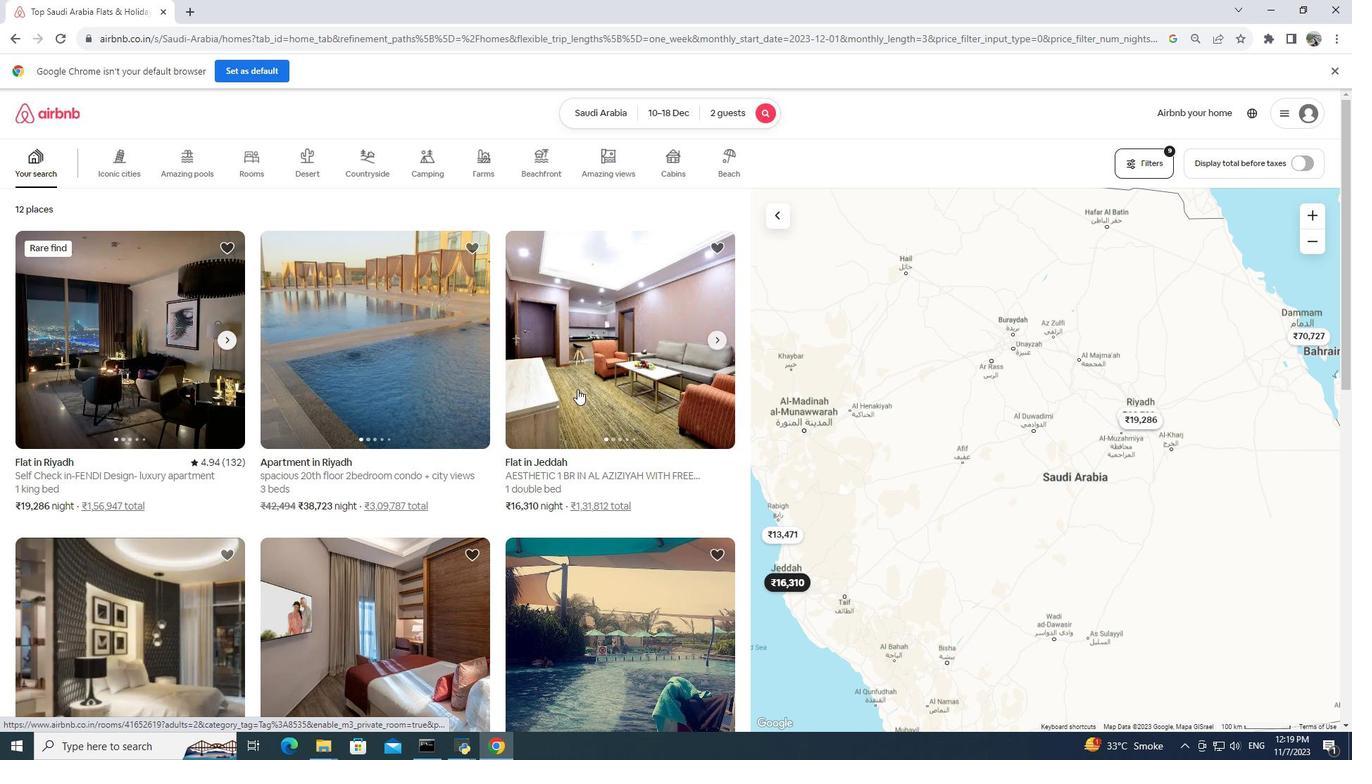 
Action: Mouse pressed left at (577, 389)
Screenshot: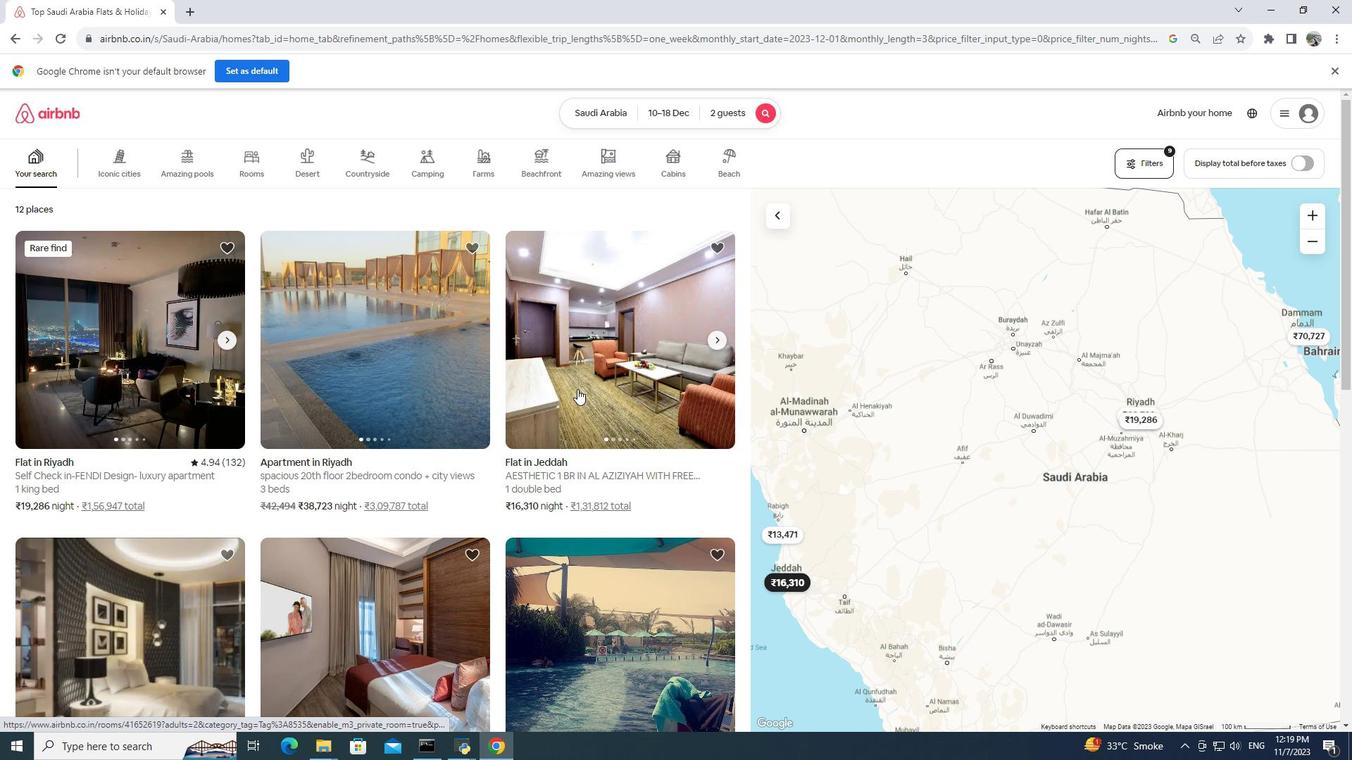
Action: Mouse pressed left at (577, 389)
Screenshot: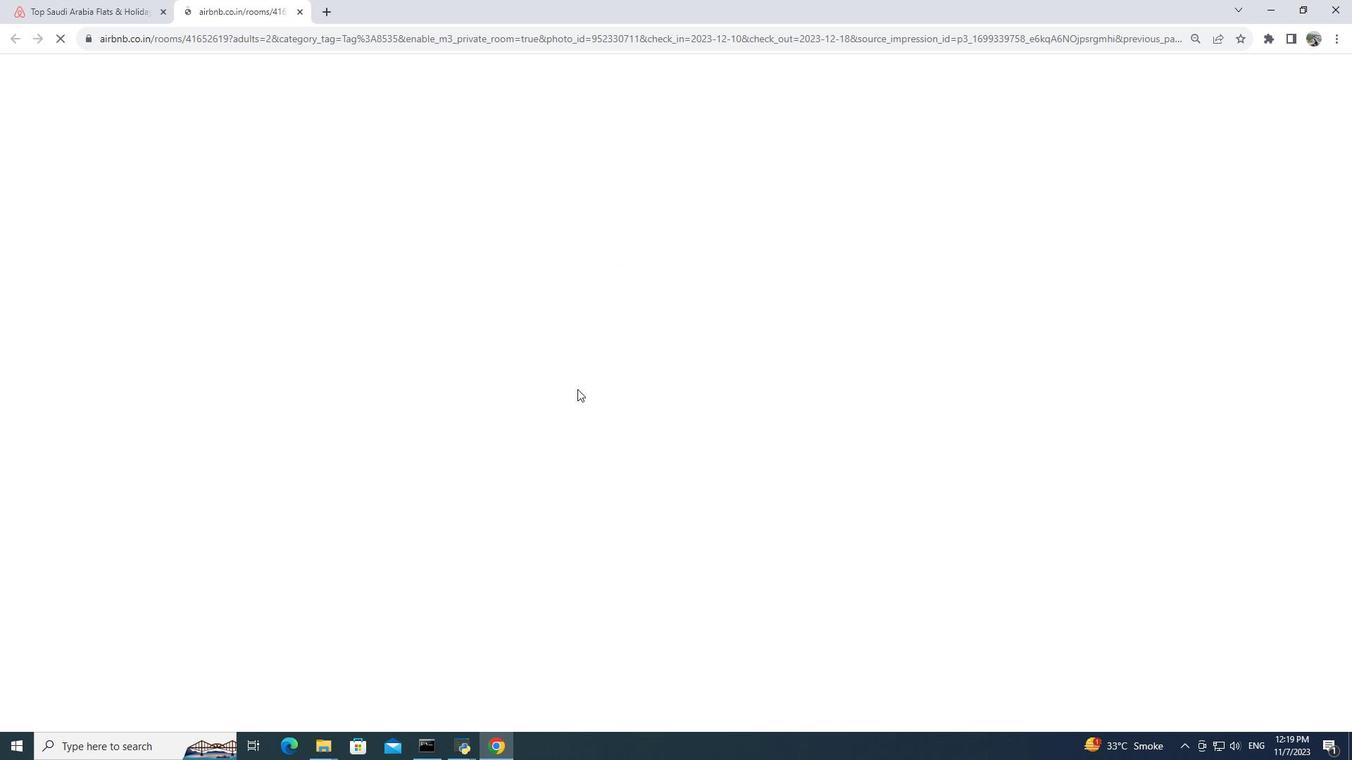 
Action: Mouse moved to (966, 494)
Screenshot: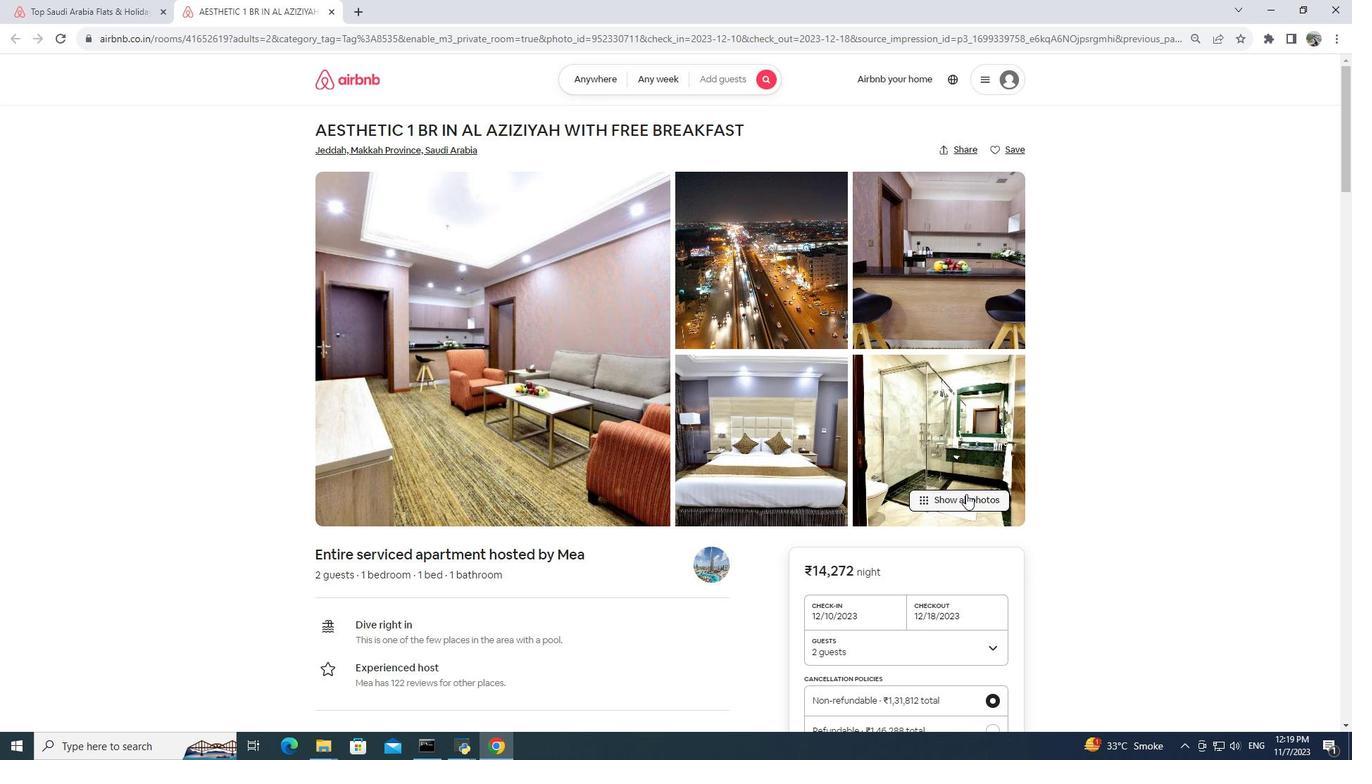 
Action: Mouse pressed left at (966, 494)
Screenshot: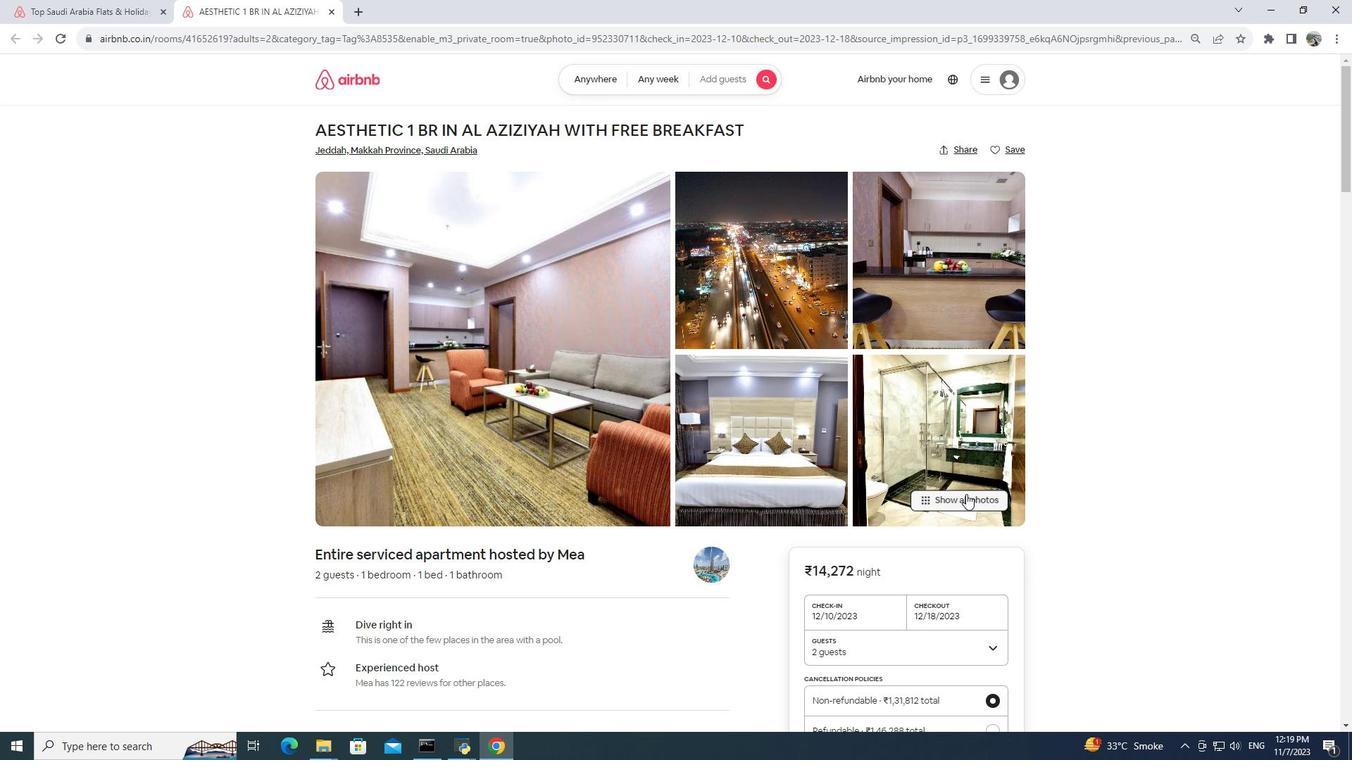 
Action: Mouse moved to (496, 304)
Screenshot: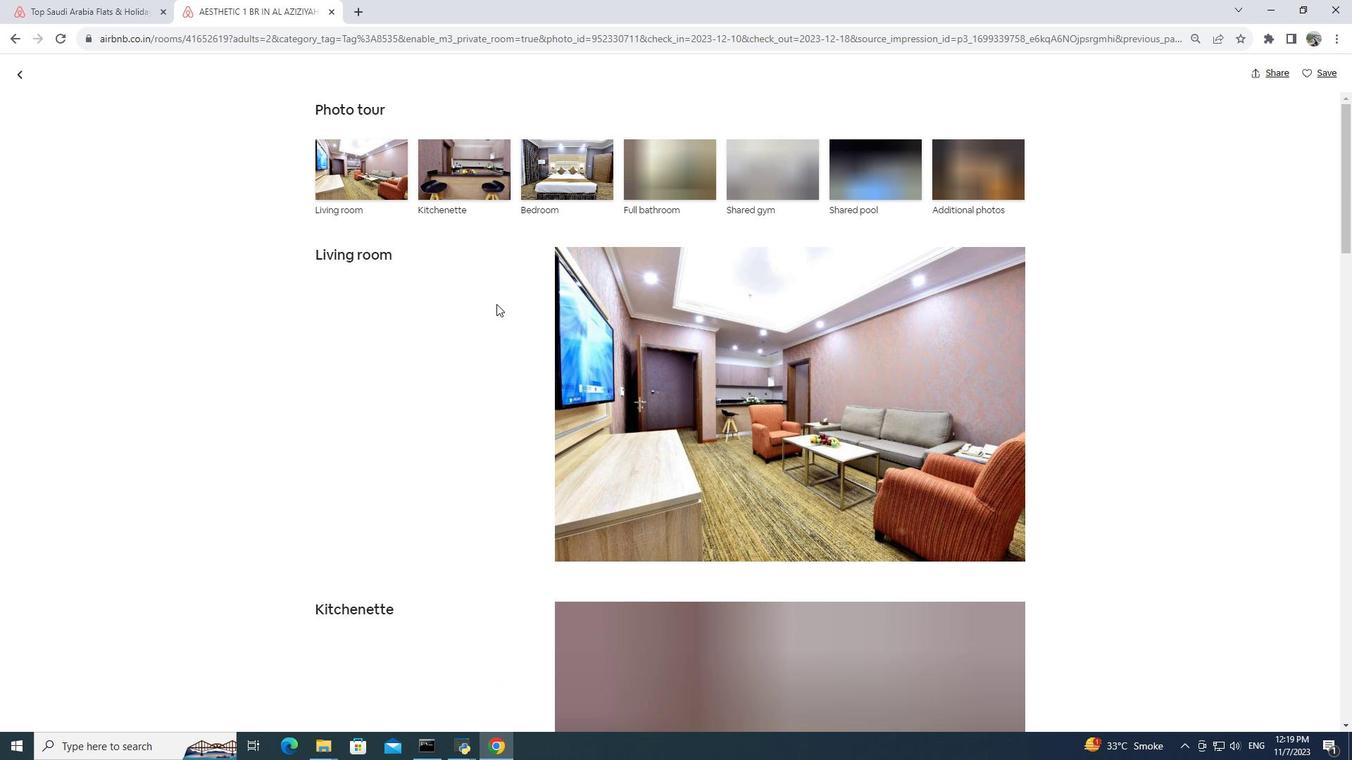 
Action: Mouse scrolled (496, 303) with delta (0, 0)
Screenshot: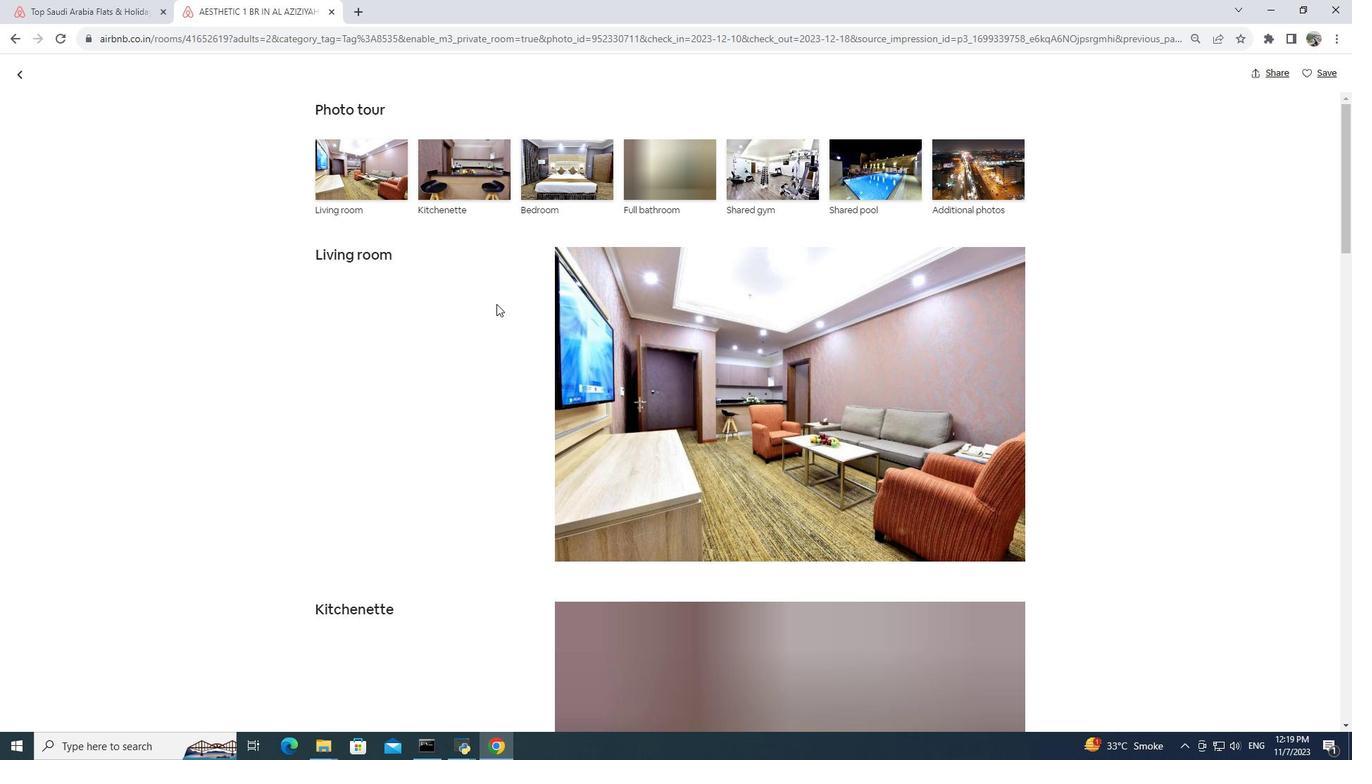 
Action: Mouse moved to (496, 305)
Screenshot: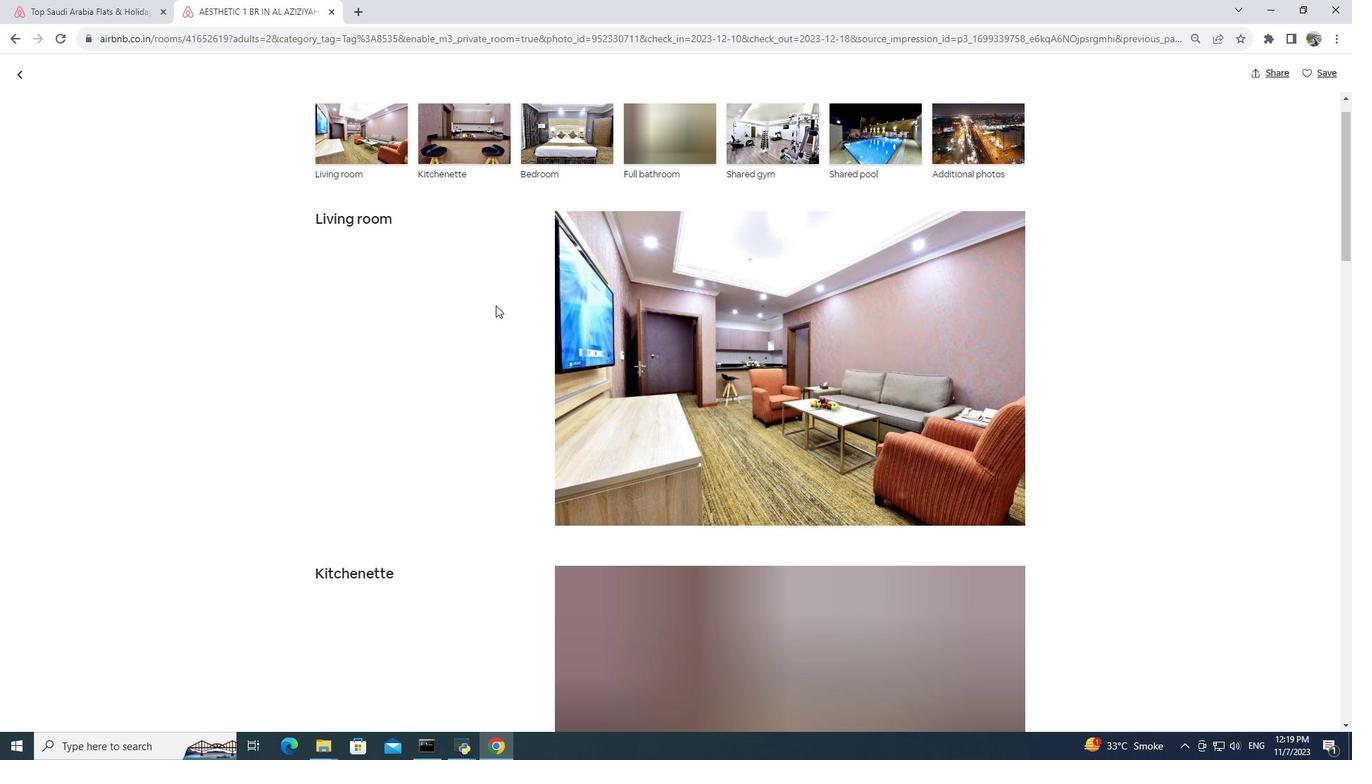 
Action: Mouse scrolled (496, 305) with delta (0, 0)
Screenshot: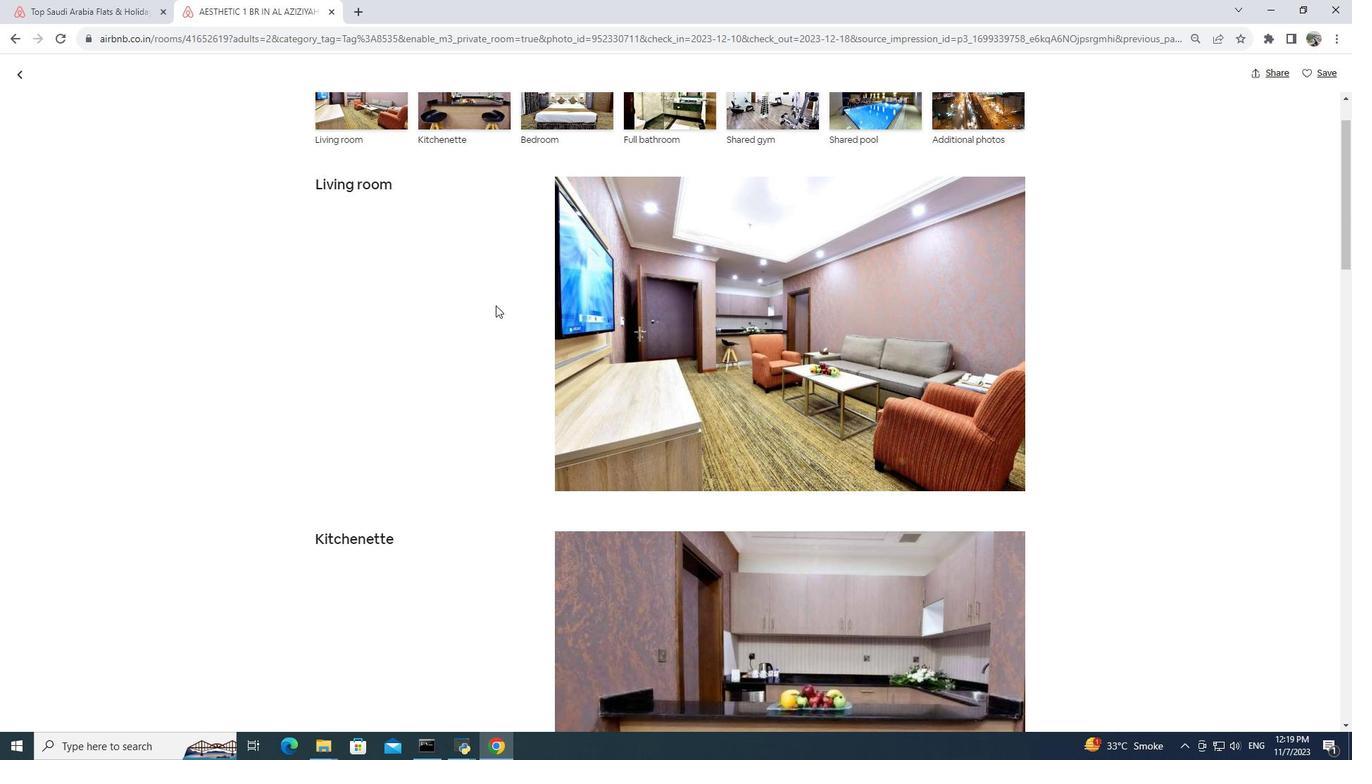 
Action: Mouse scrolled (496, 305) with delta (0, 0)
Screenshot: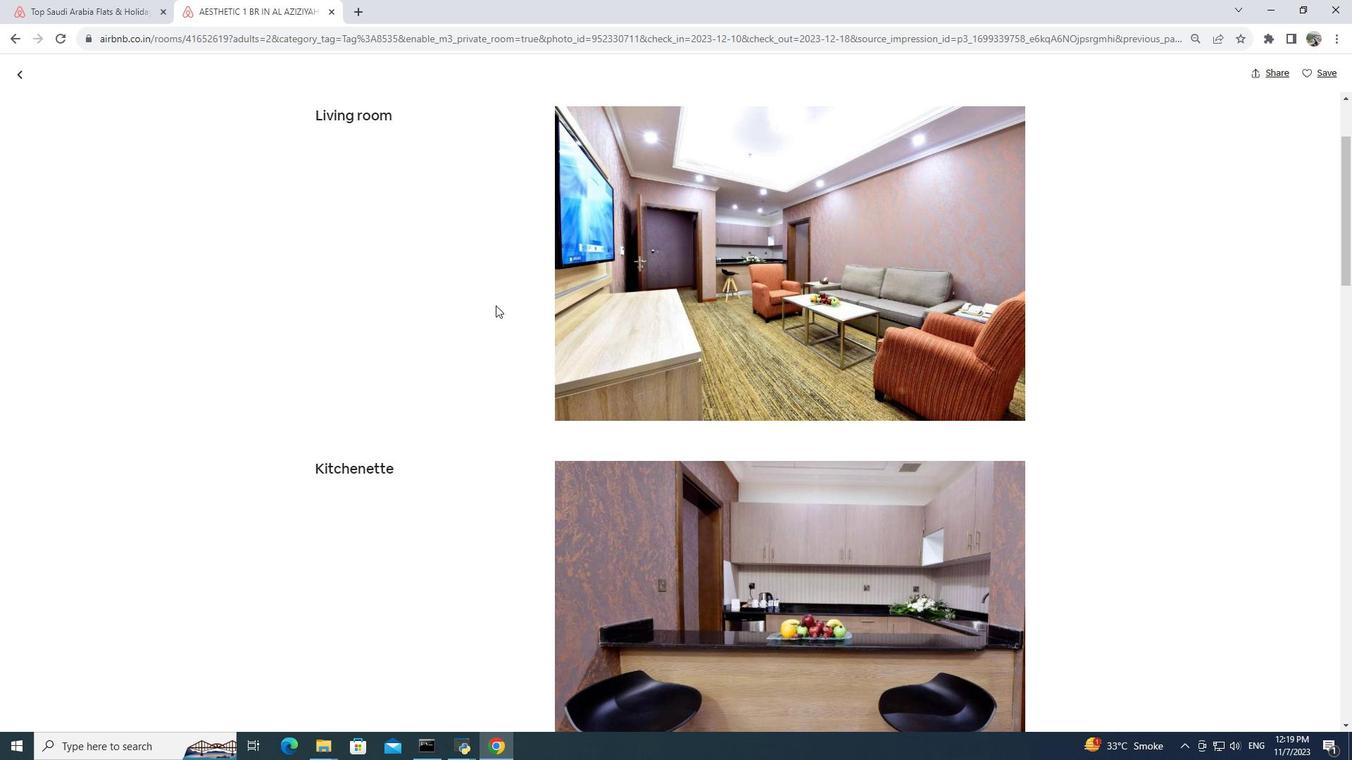 
Action: Mouse moved to (496, 305)
Screenshot: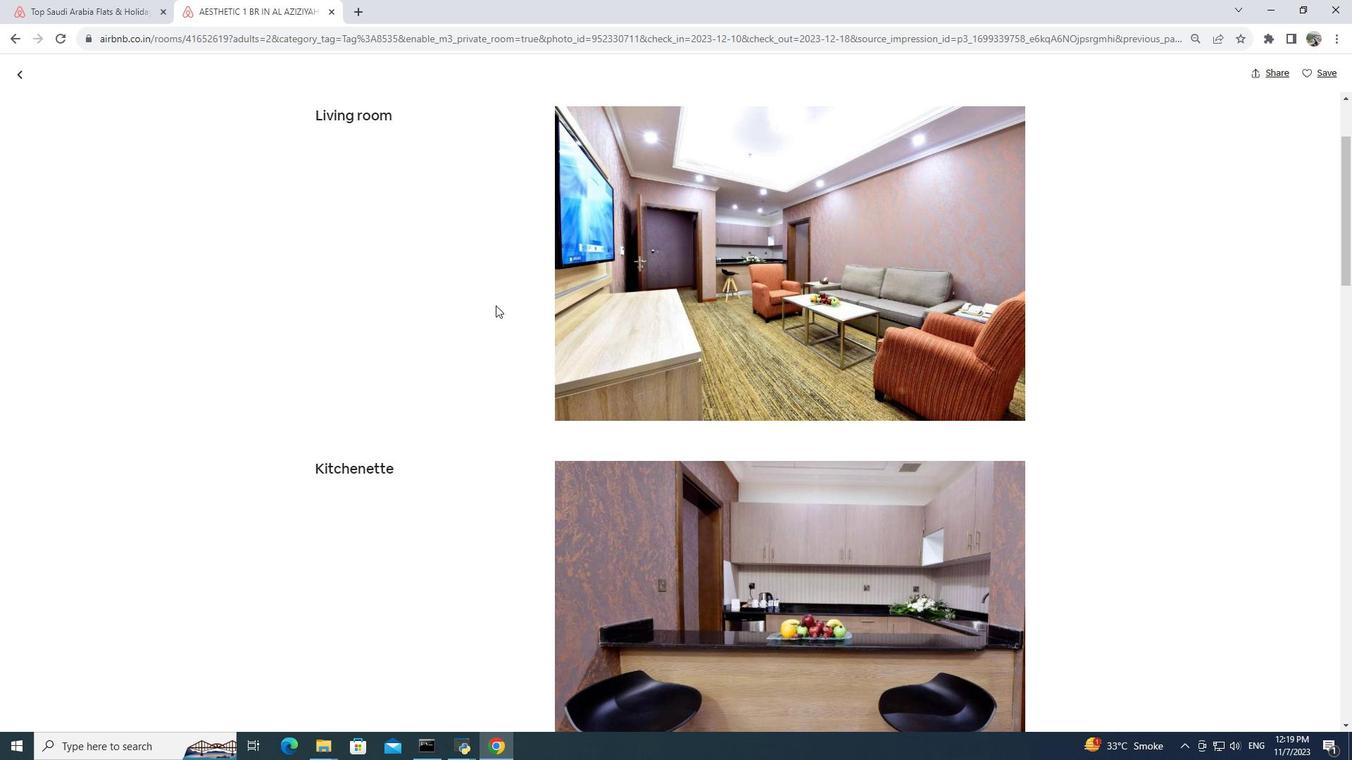 
Action: Mouse scrolled (496, 305) with delta (0, 0)
Screenshot: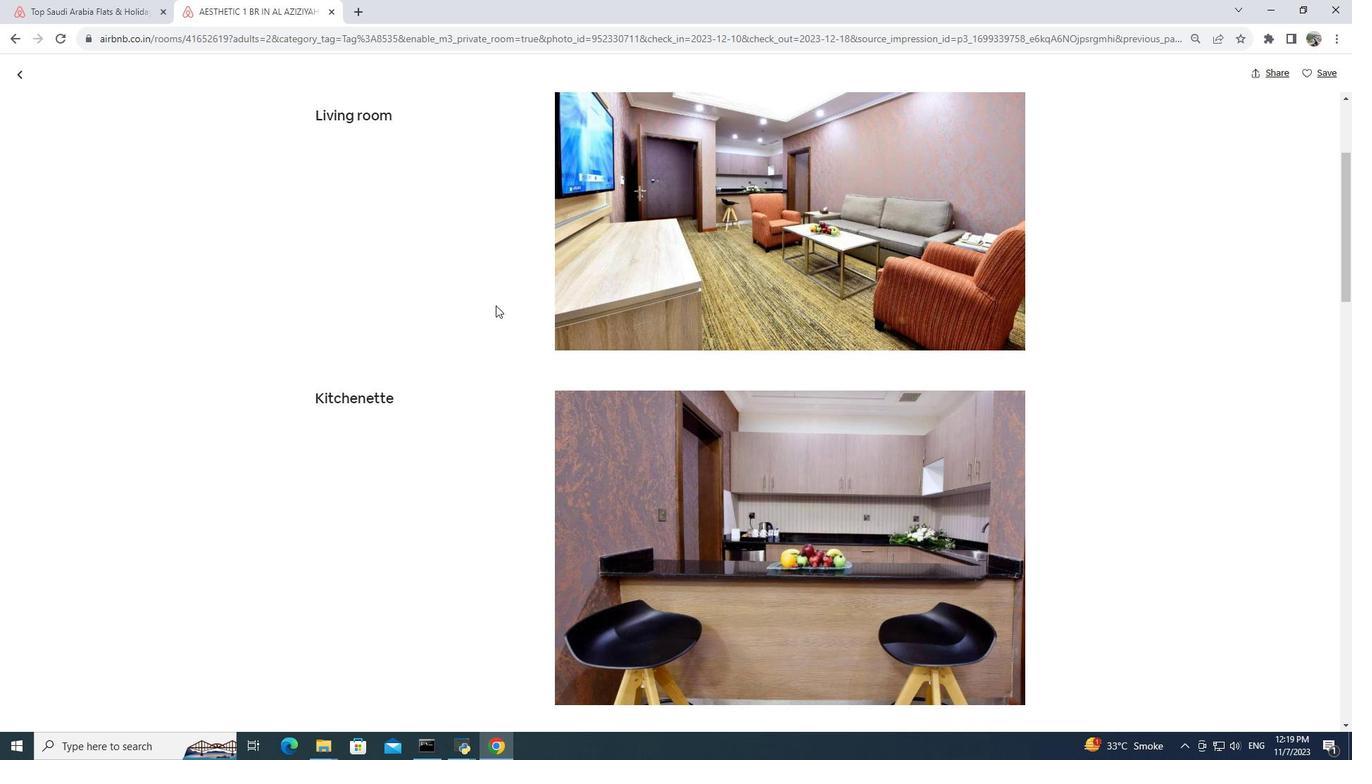
Action: Mouse moved to (496, 306)
Screenshot: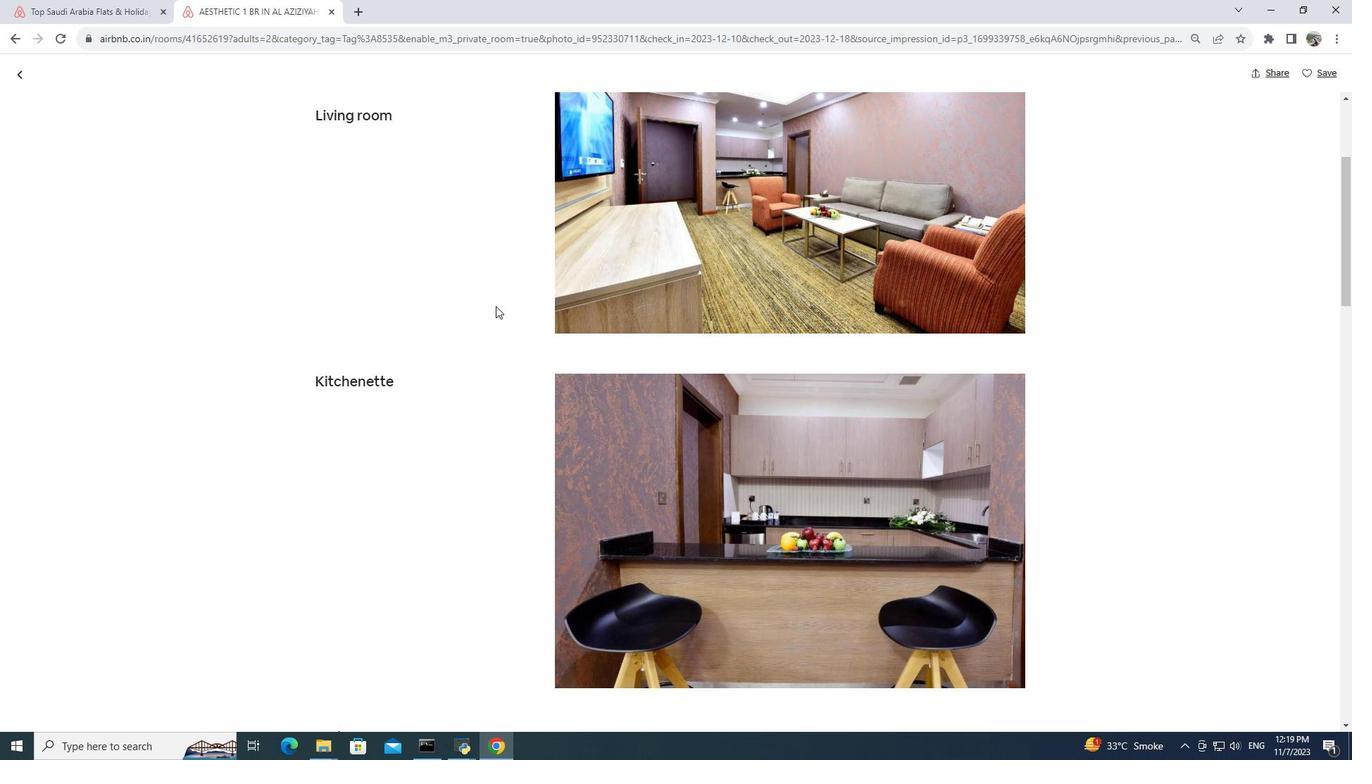
Action: Mouse scrolled (496, 305) with delta (0, 0)
Screenshot: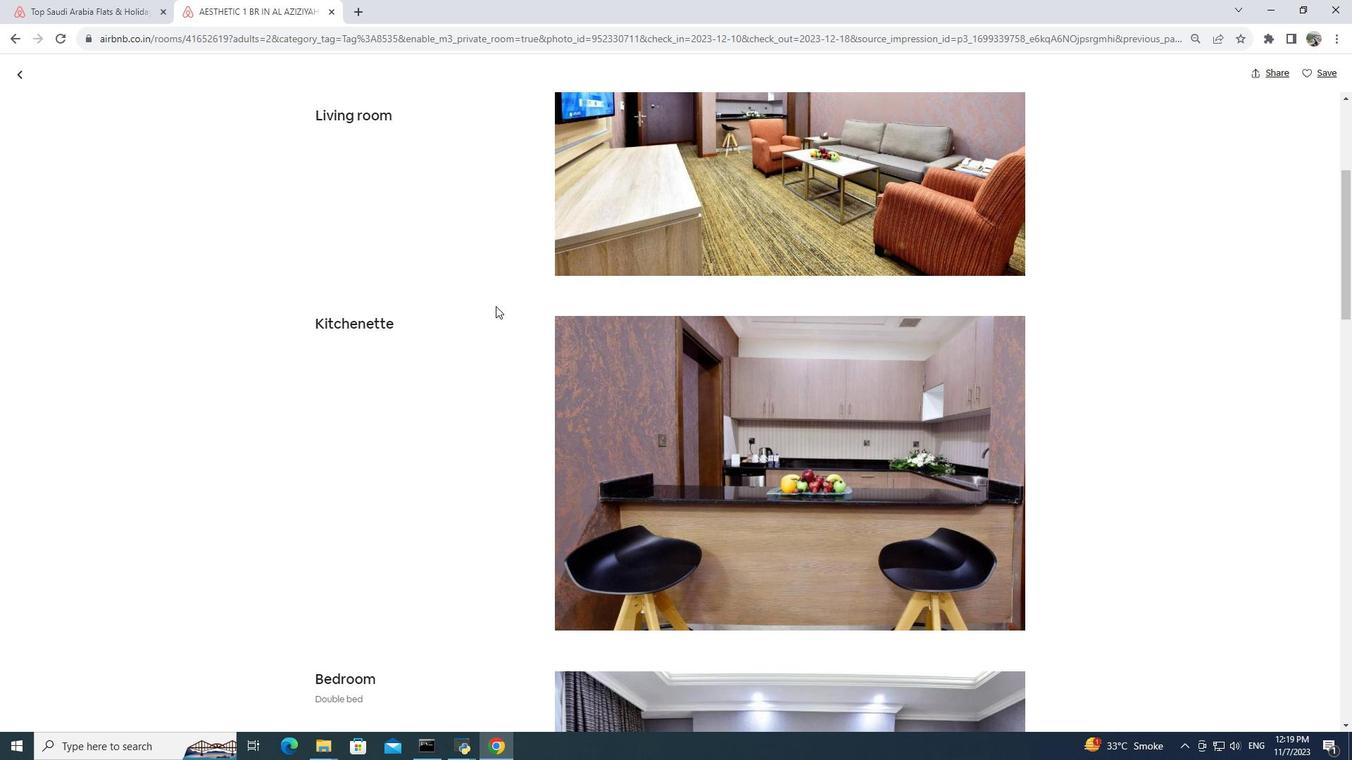 
Action: Mouse scrolled (496, 305) with delta (0, 0)
Screenshot: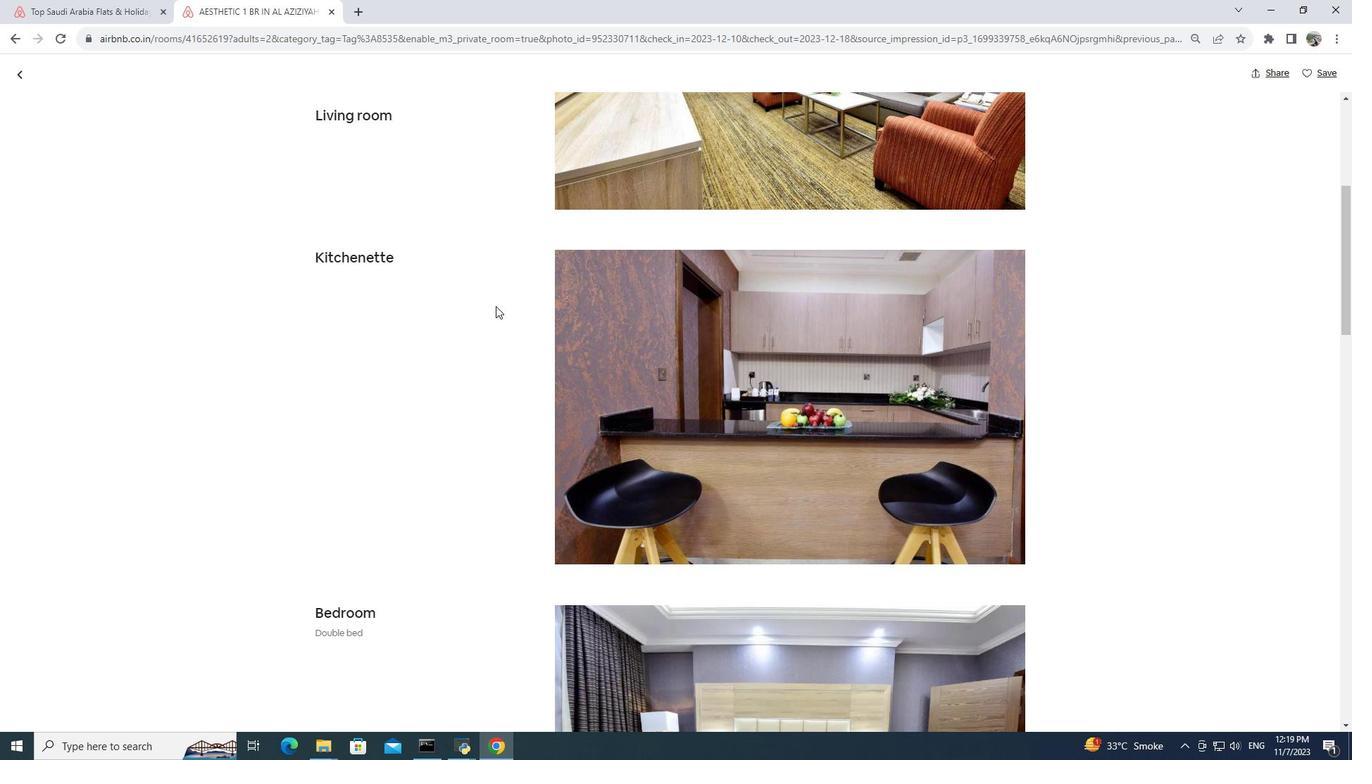 
Action: Mouse scrolled (496, 305) with delta (0, 0)
Screenshot: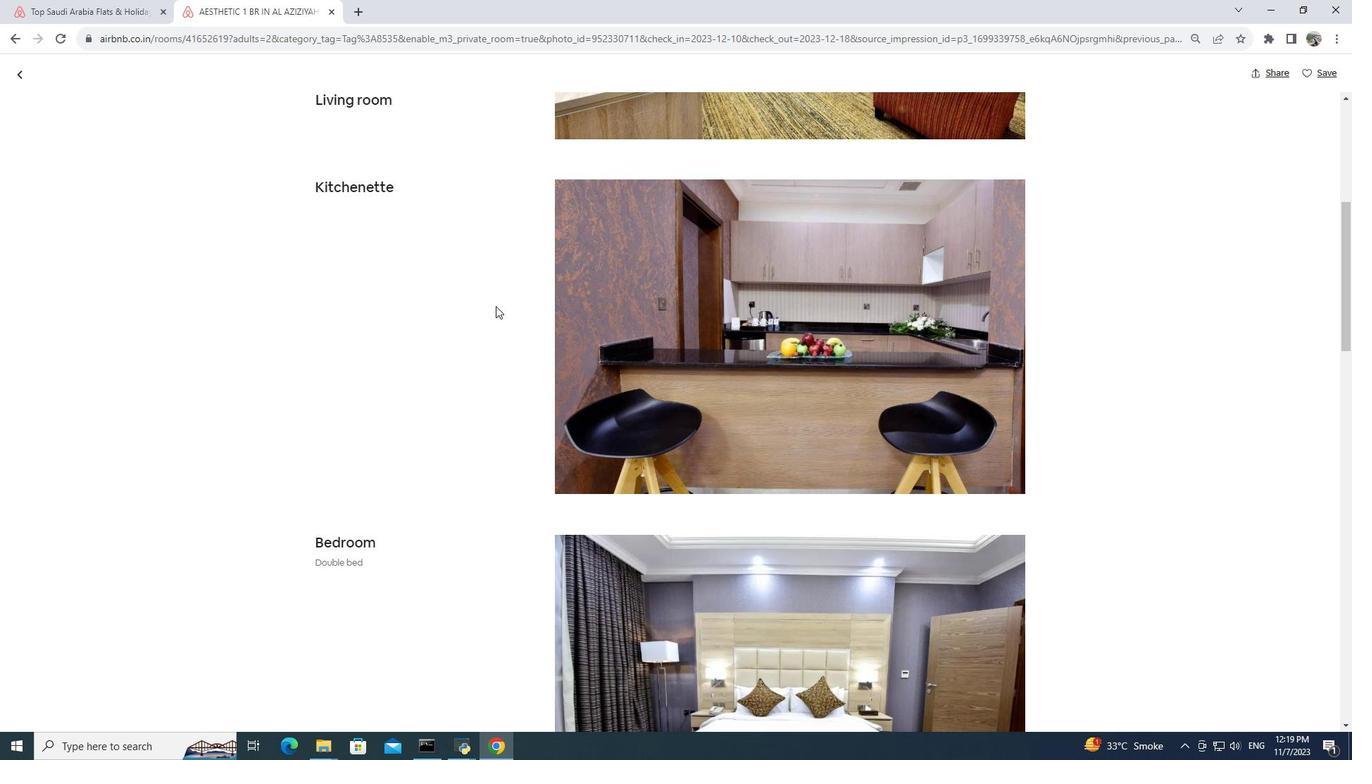 
Action: Mouse scrolled (496, 305) with delta (0, 0)
Screenshot: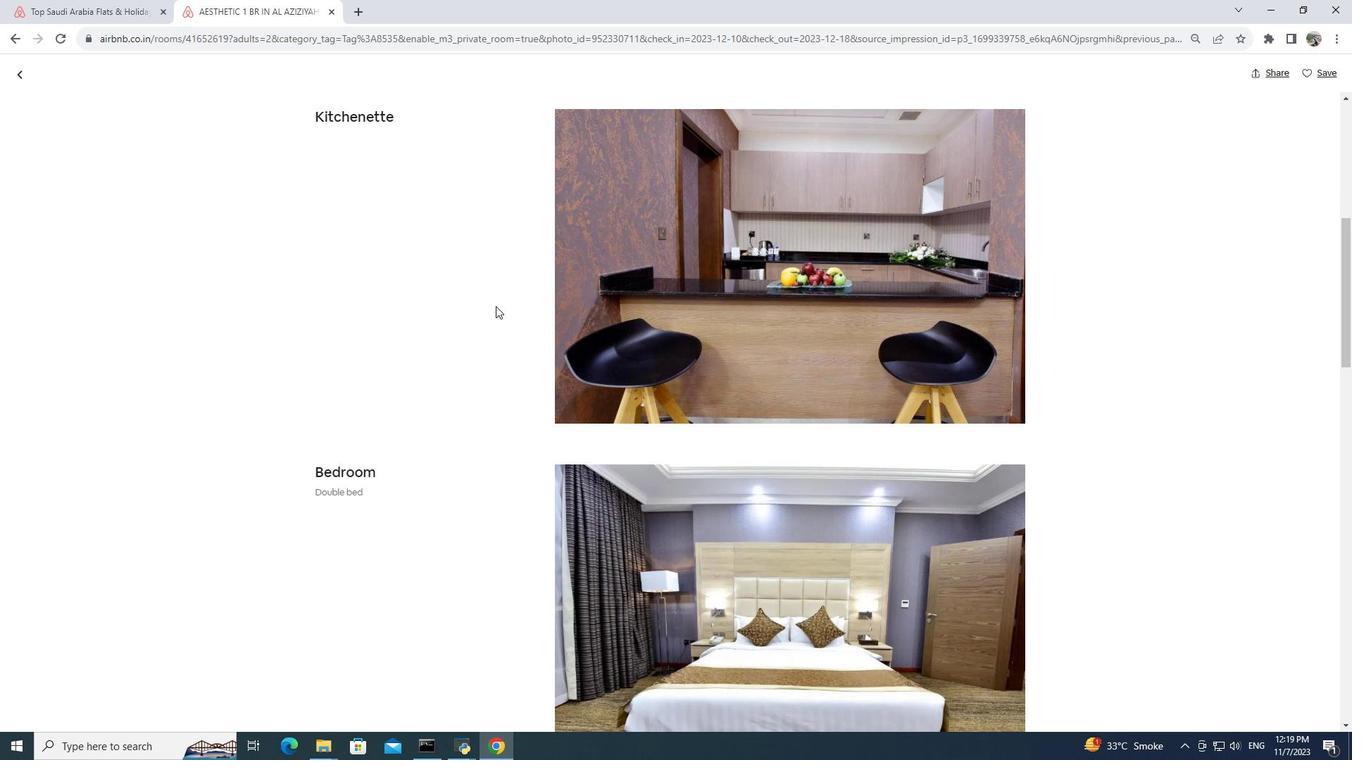 
Action: Mouse scrolled (496, 305) with delta (0, 0)
Screenshot: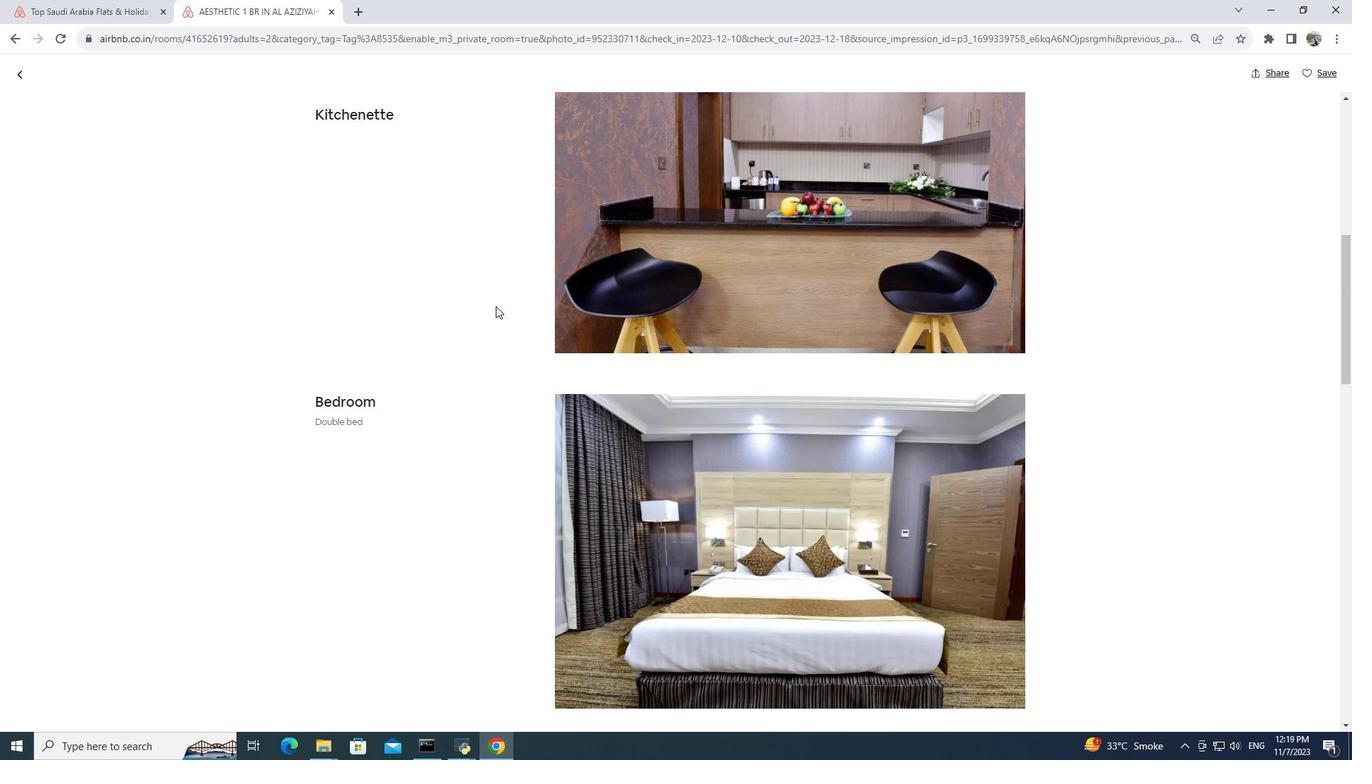 
Action: Mouse scrolled (496, 305) with delta (0, 0)
Screenshot: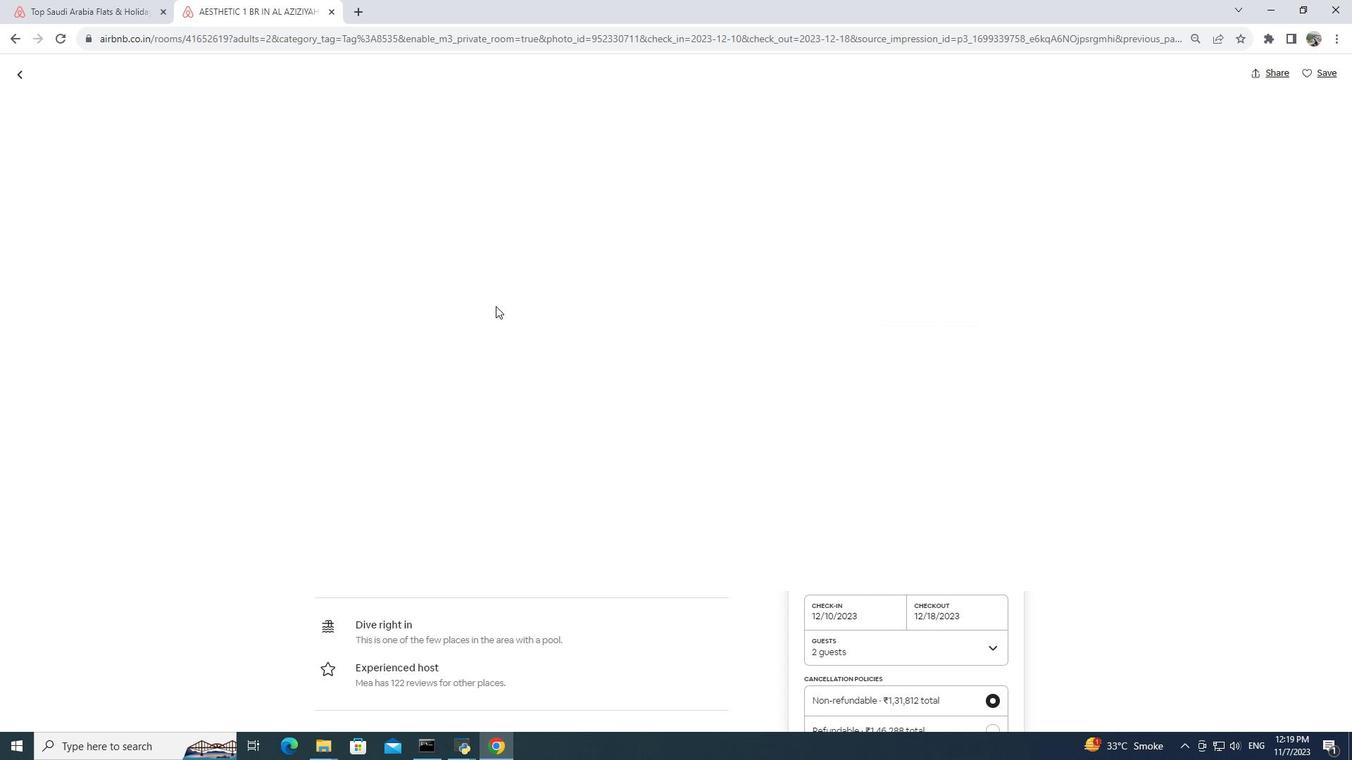 
Action: Mouse scrolled (496, 305) with delta (0, 0)
Screenshot: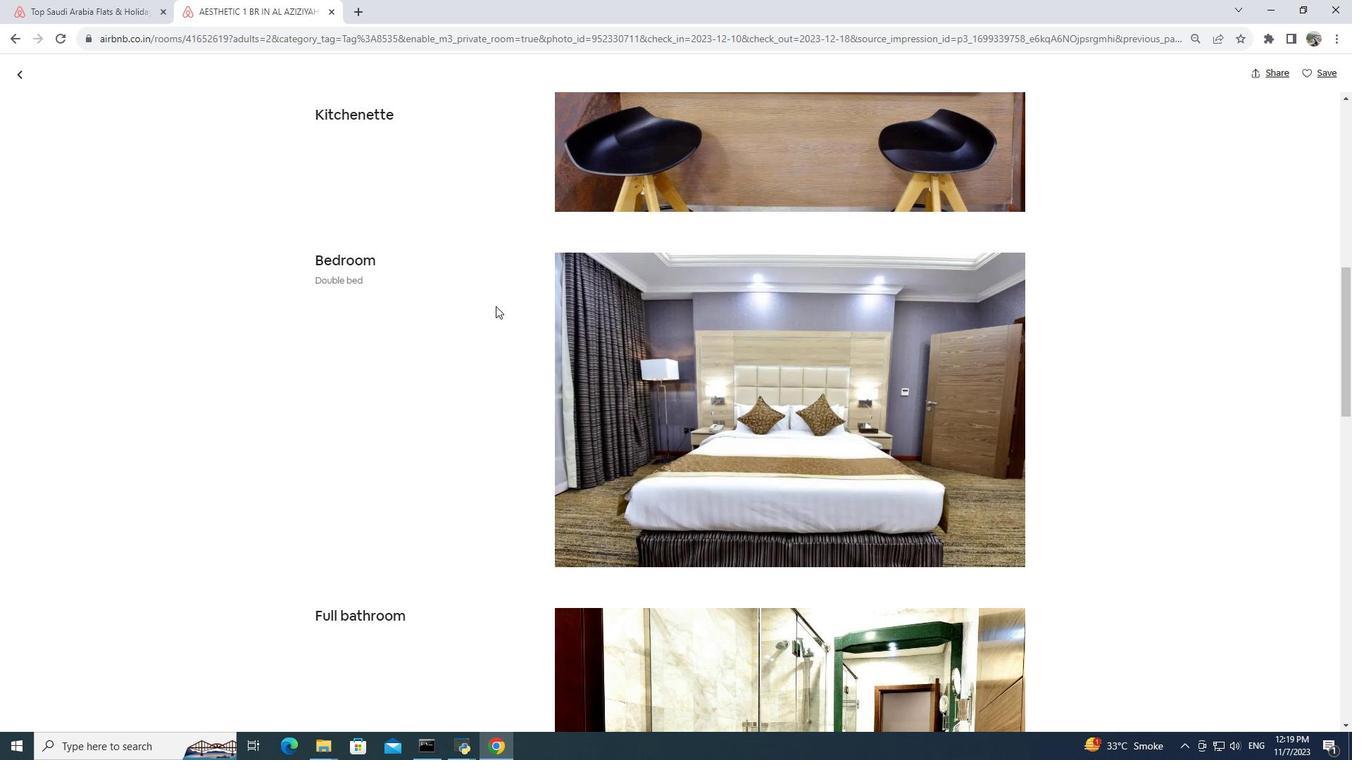 
Action: Mouse scrolled (496, 305) with delta (0, 0)
Screenshot: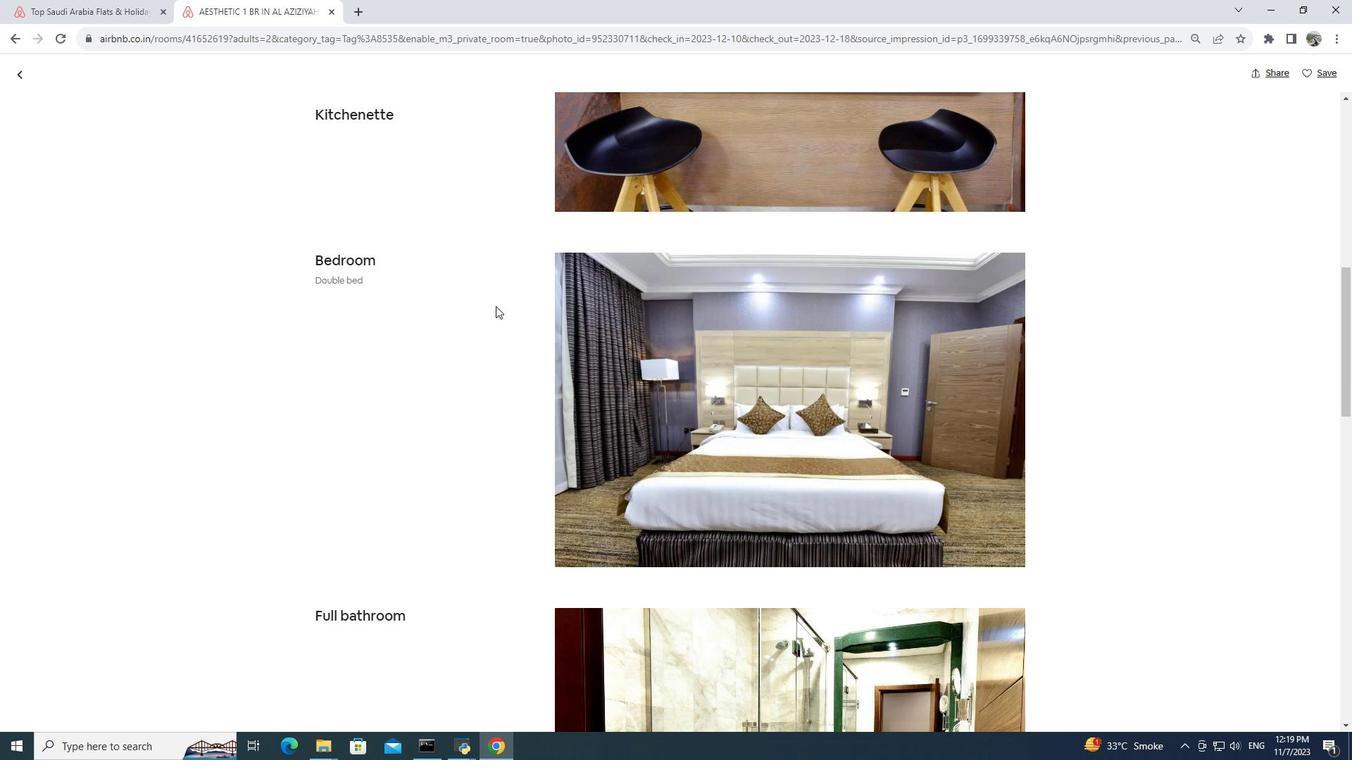 
Action: Mouse scrolled (496, 305) with delta (0, 0)
Screenshot: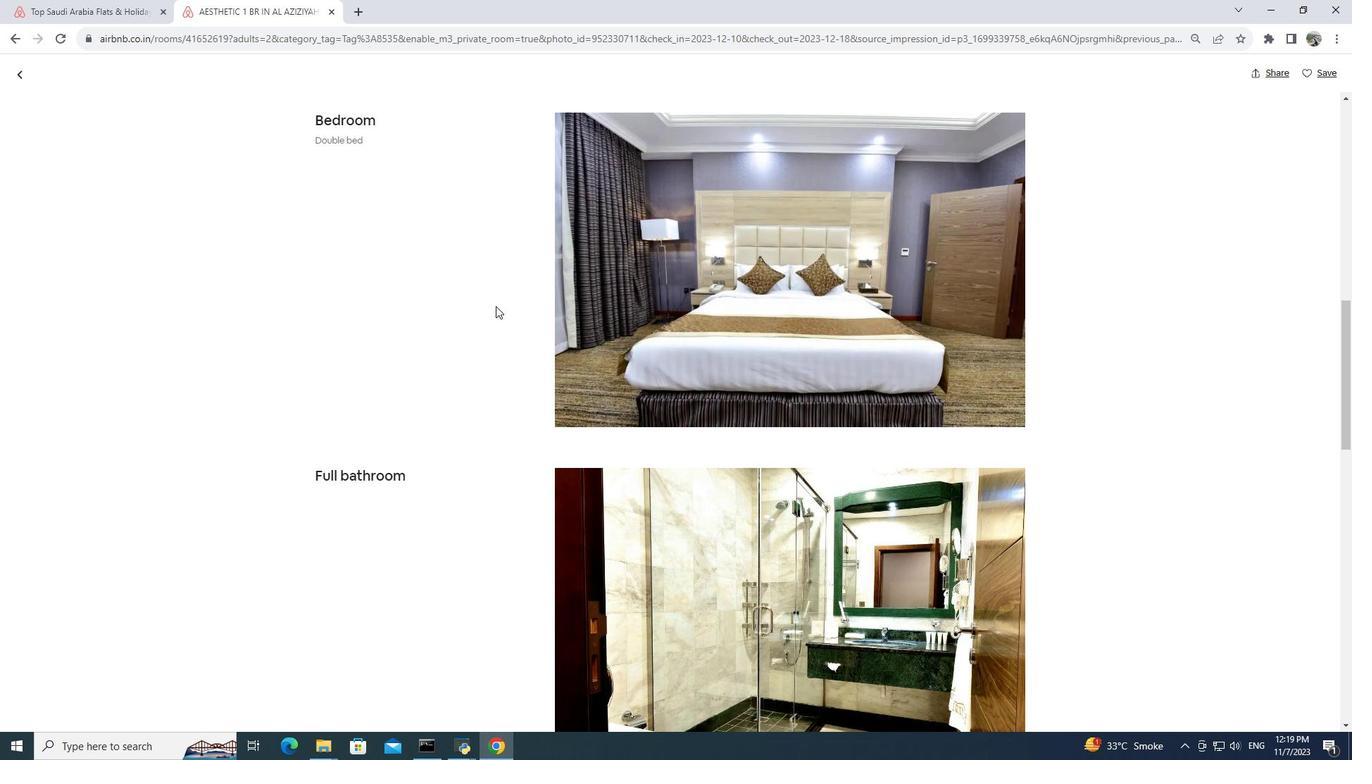 
Action: Mouse scrolled (496, 305) with delta (0, 0)
Screenshot: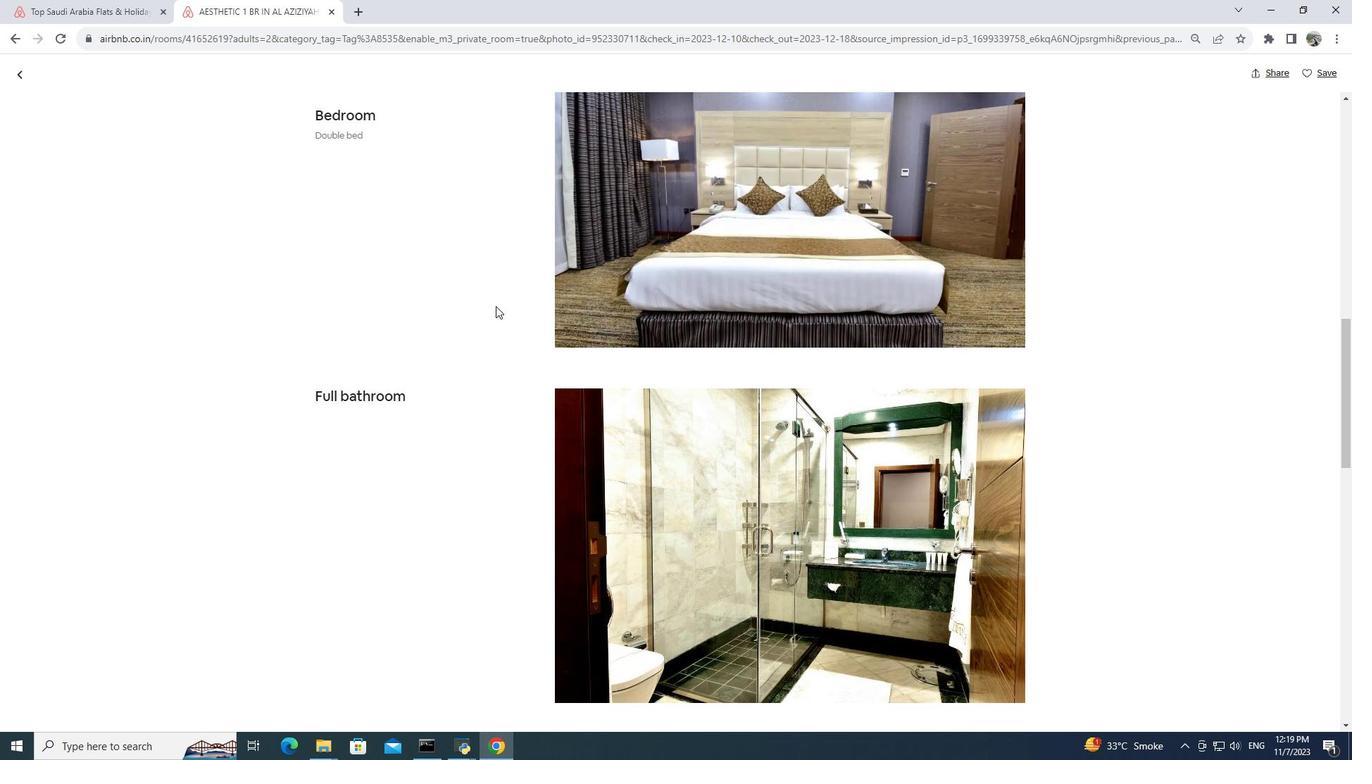 
Action: Mouse scrolled (496, 305) with delta (0, 0)
Screenshot: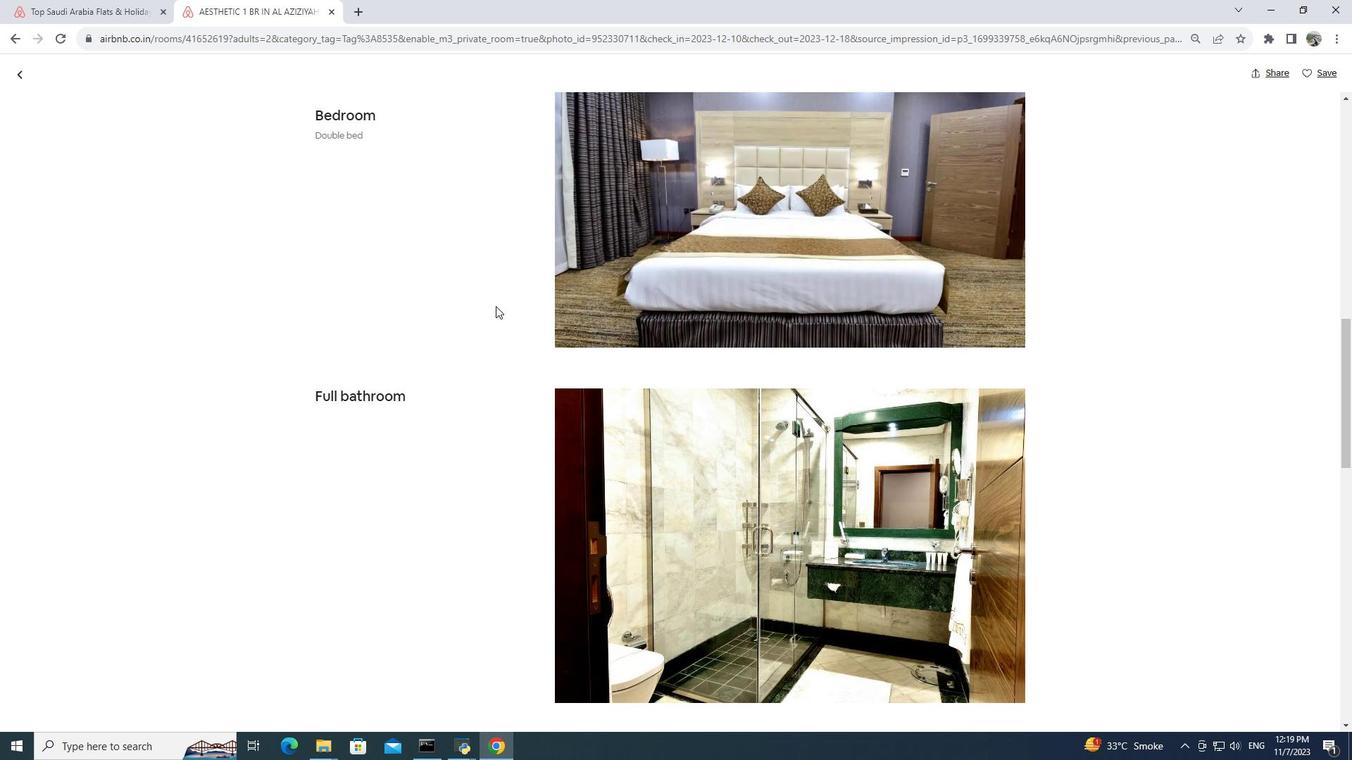 
Action: Mouse scrolled (496, 305) with delta (0, 0)
Screenshot: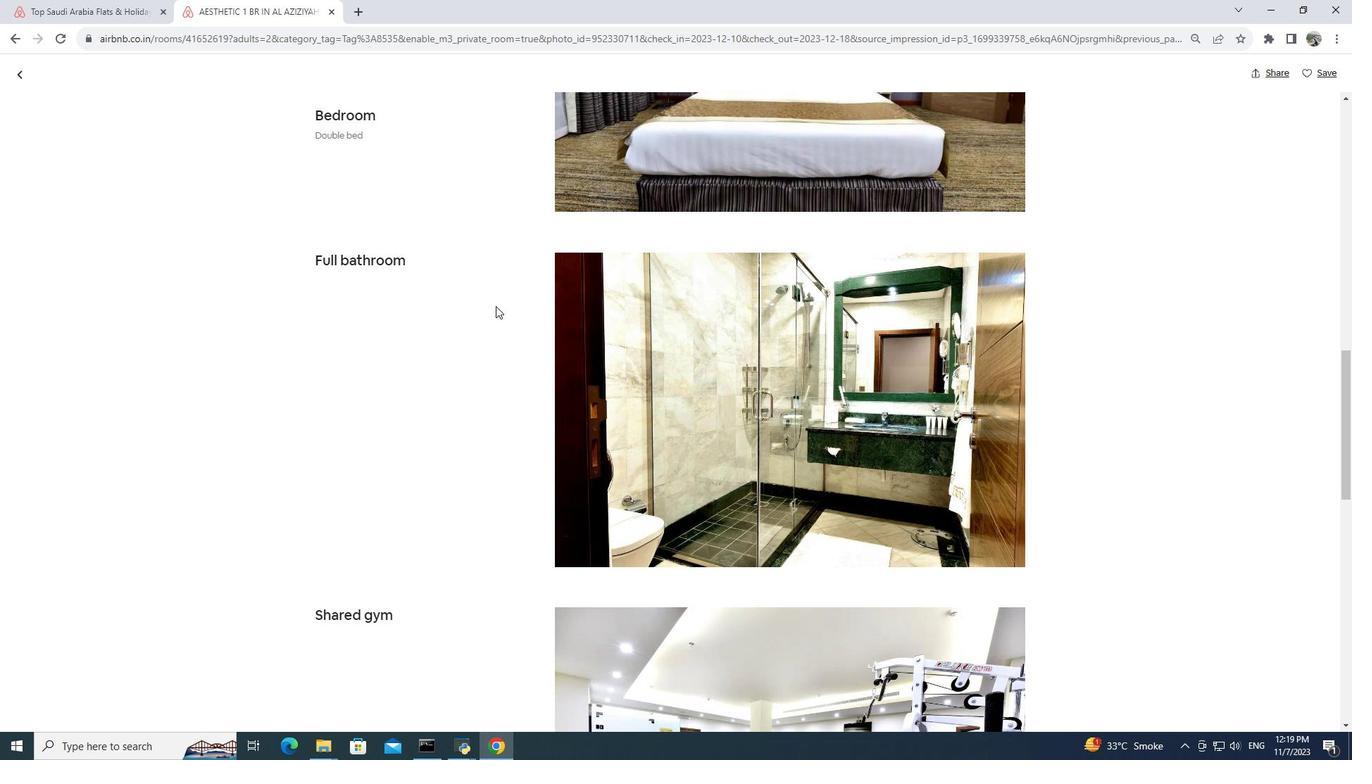 
Action: Mouse moved to (494, 308)
Screenshot: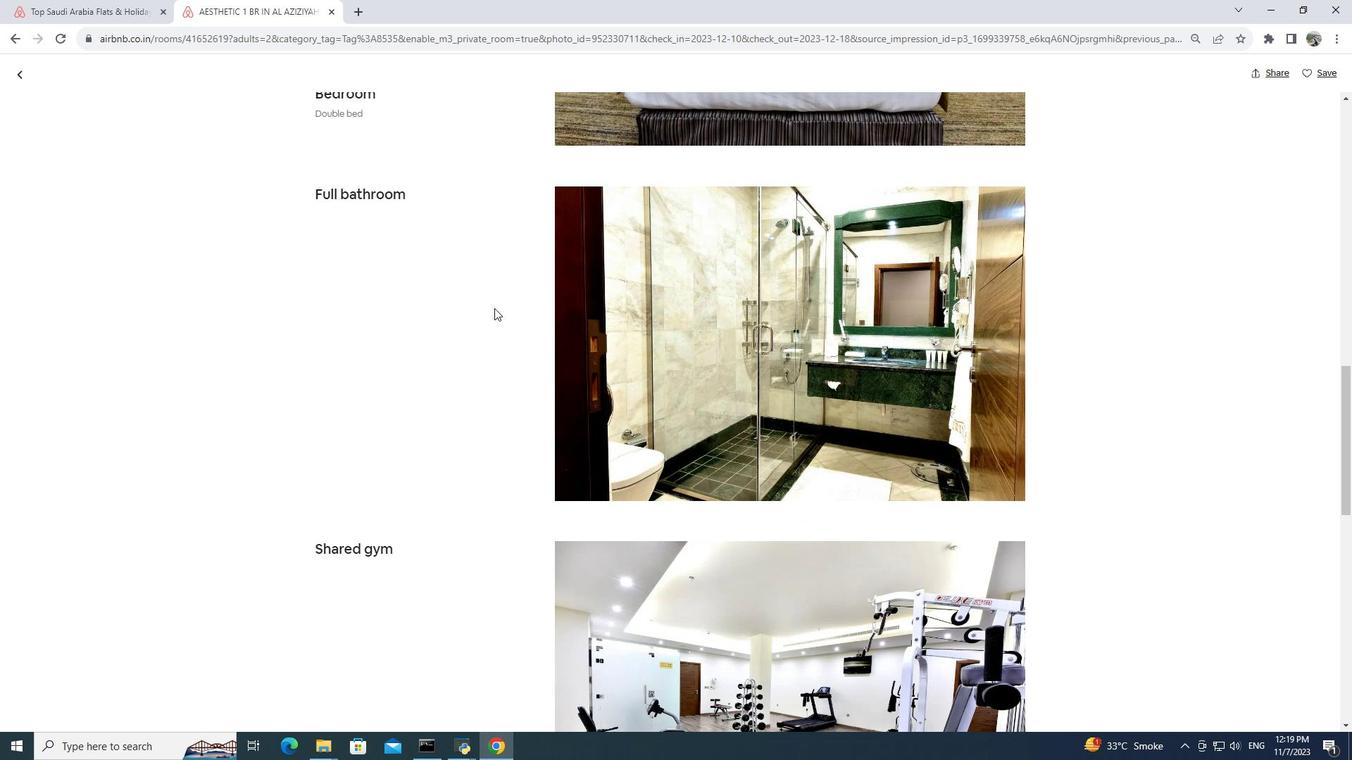 
Action: Mouse scrolled (494, 307) with delta (0, 0)
Screenshot: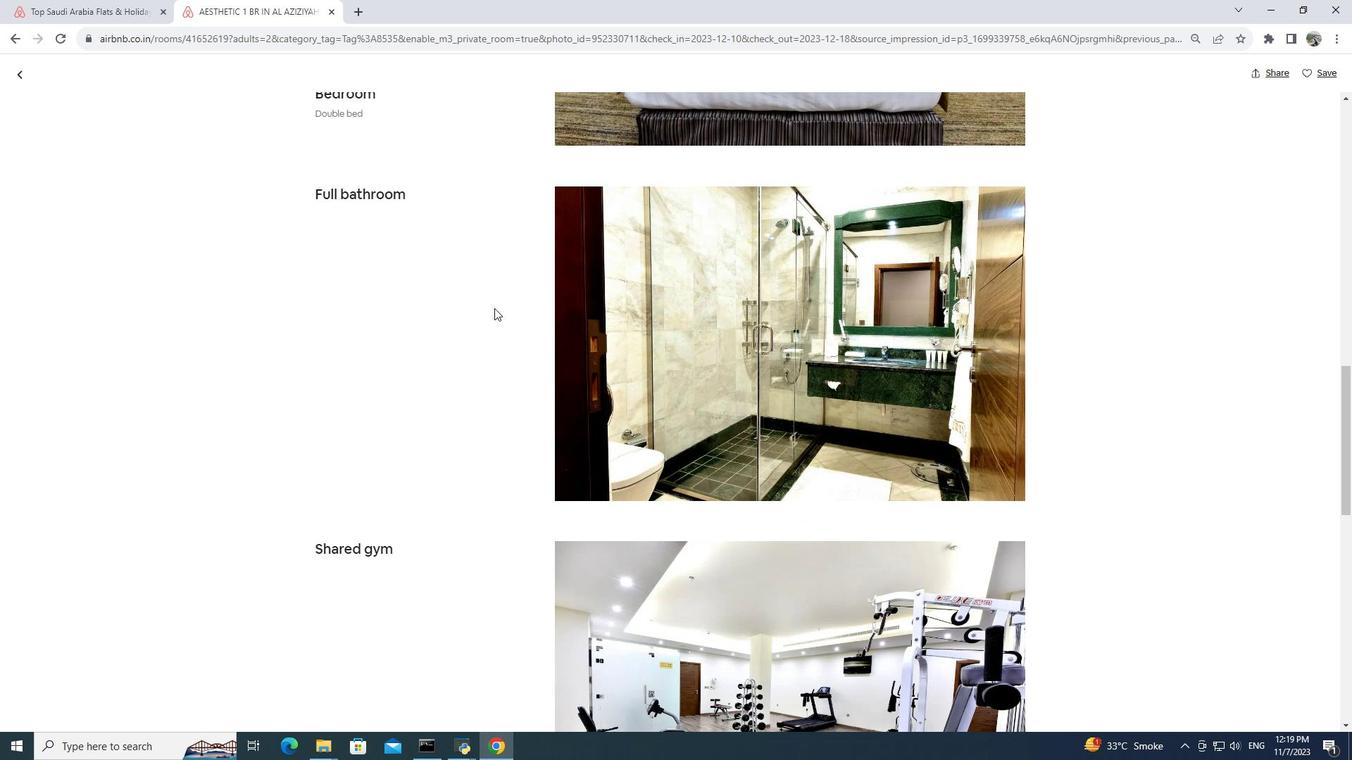 
Action: Mouse moved to (494, 307)
Screenshot: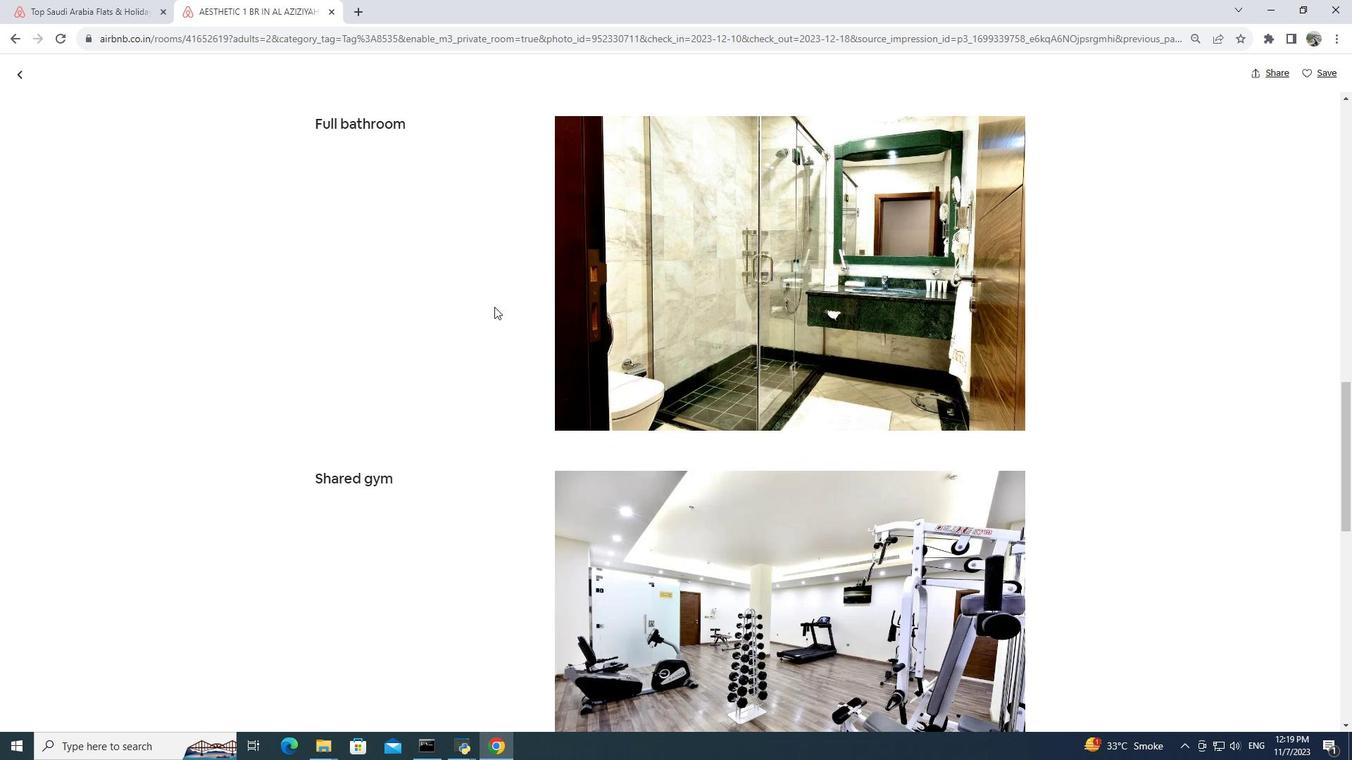 
Action: Mouse scrolled (494, 306) with delta (0, 0)
Screenshot: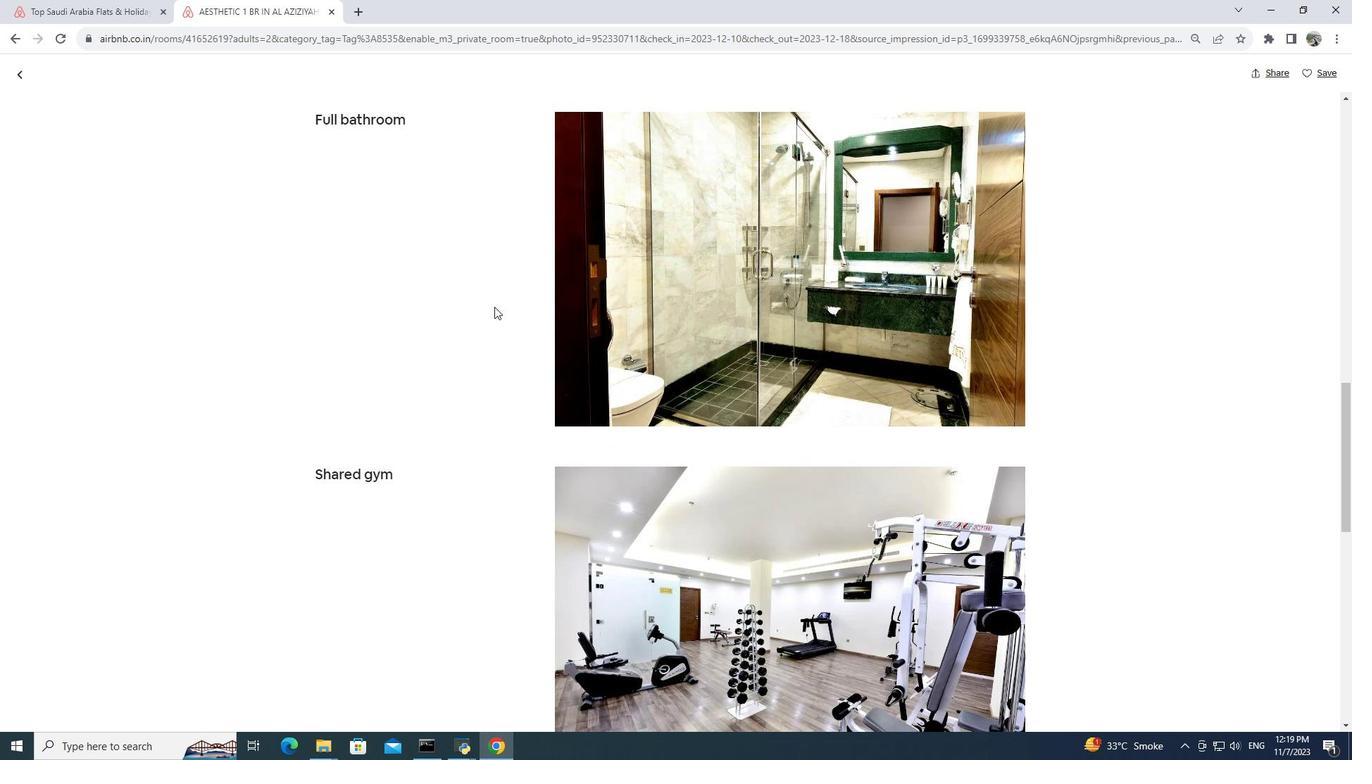
Action: Mouse moved to (494, 307)
Screenshot: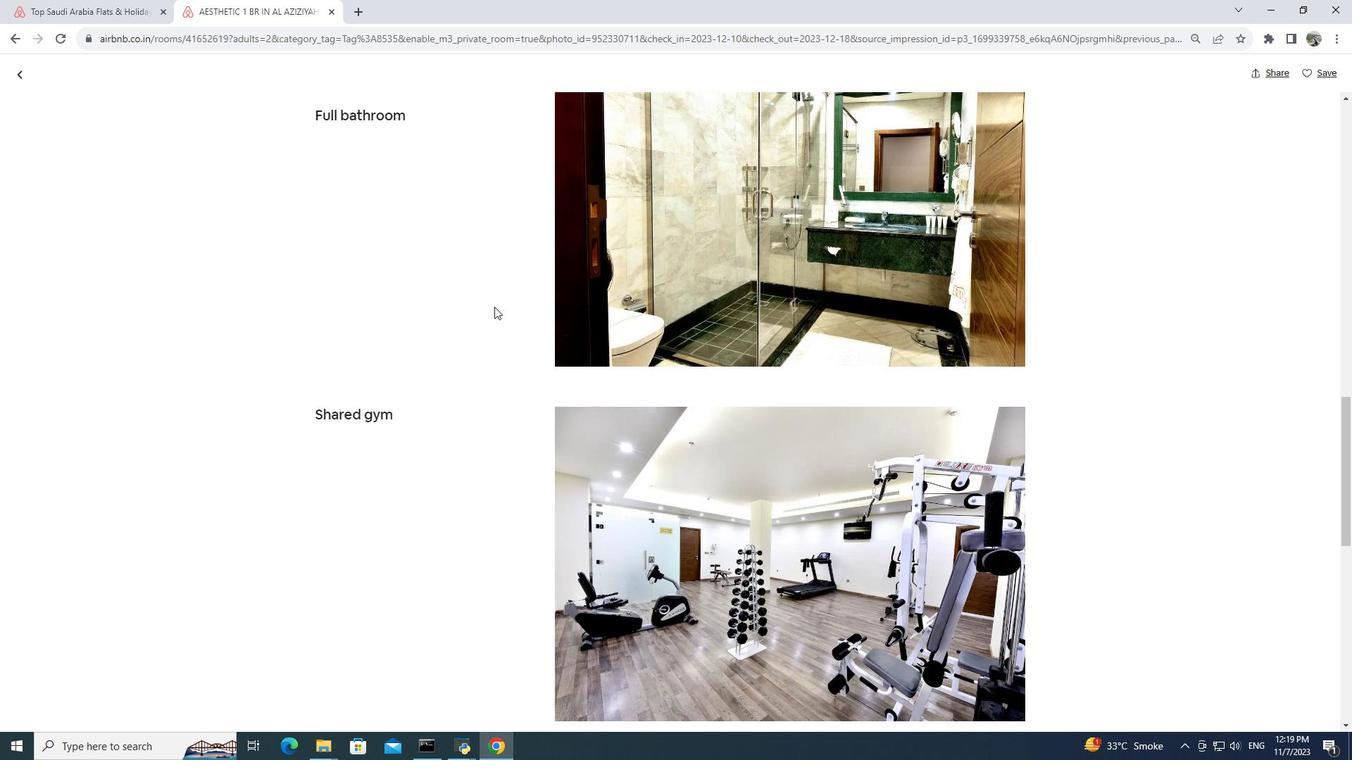 
Action: Mouse scrolled (494, 306) with delta (0, 0)
Screenshot: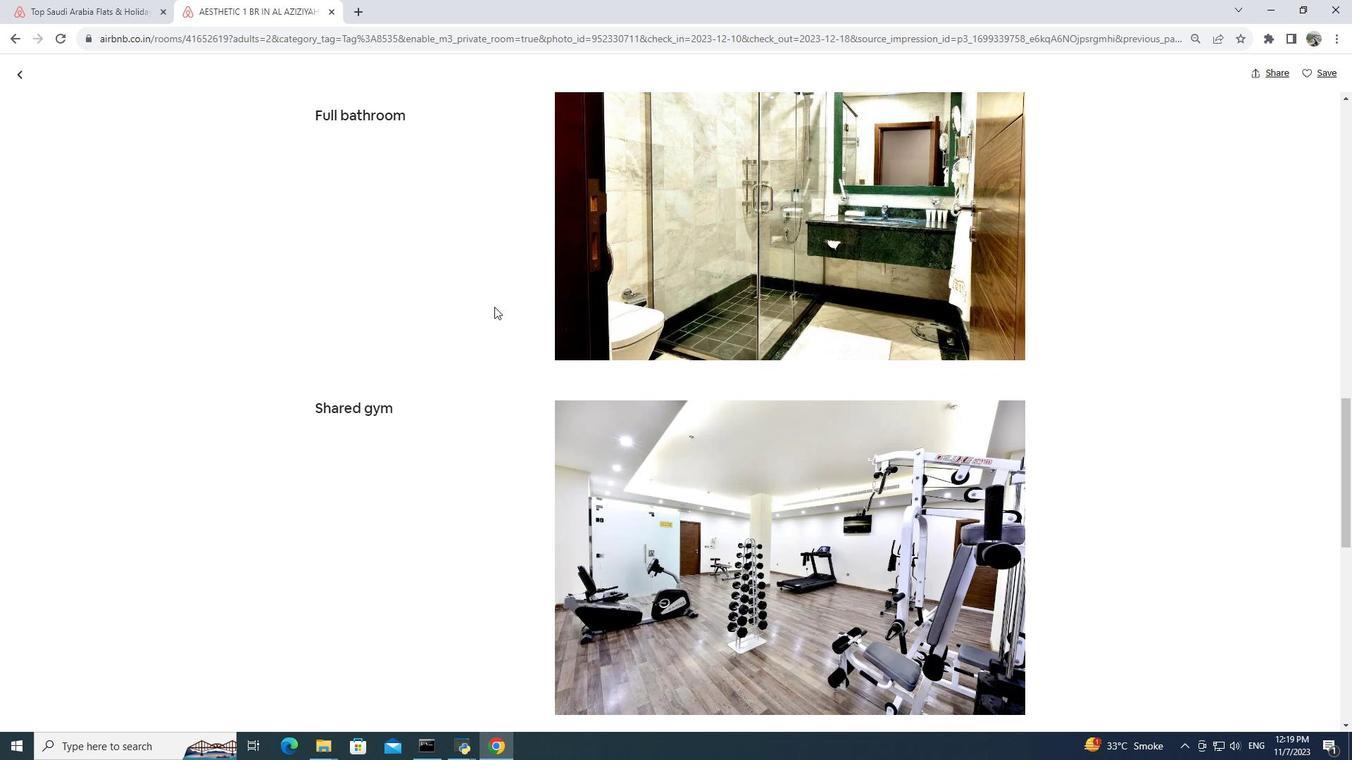 
Action: Mouse scrolled (494, 306) with delta (0, 0)
Screenshot: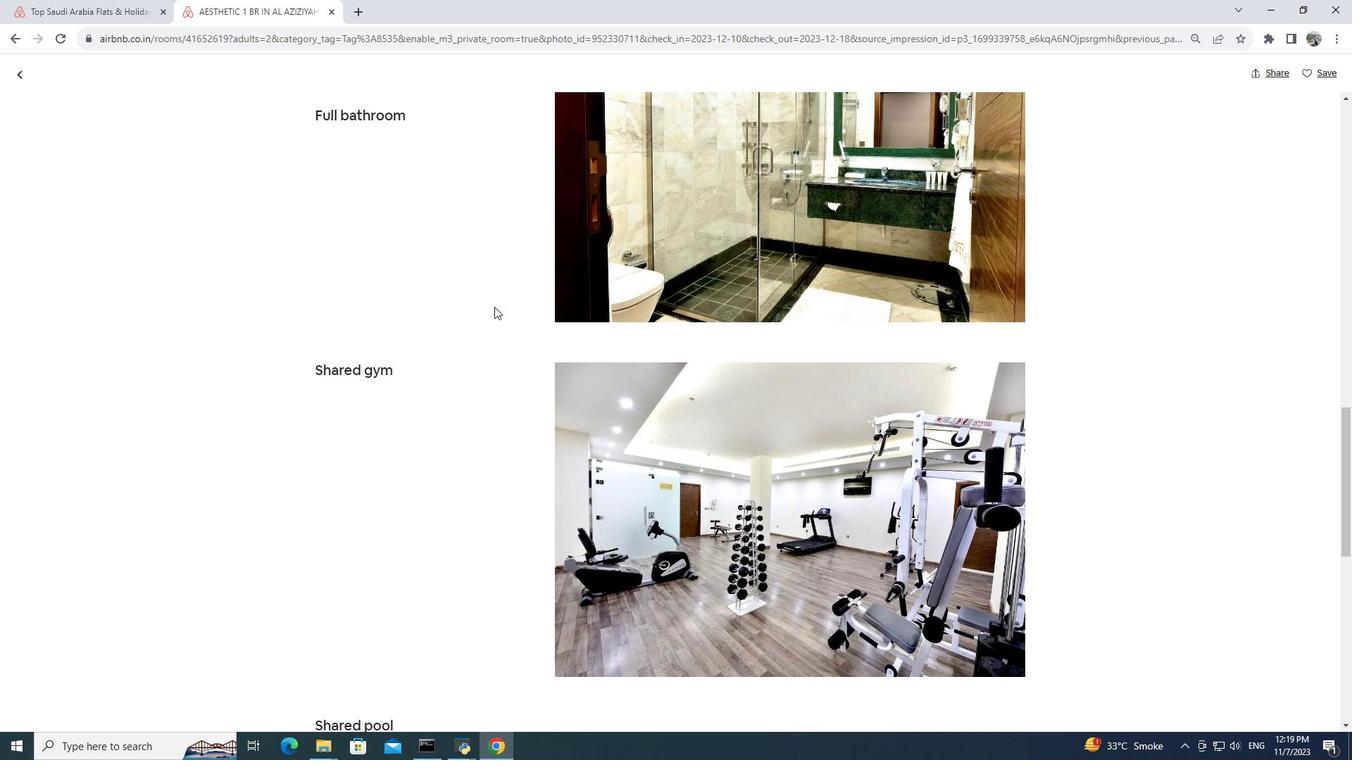 
Action: Mouse moved to (493, 303)
Screenshot: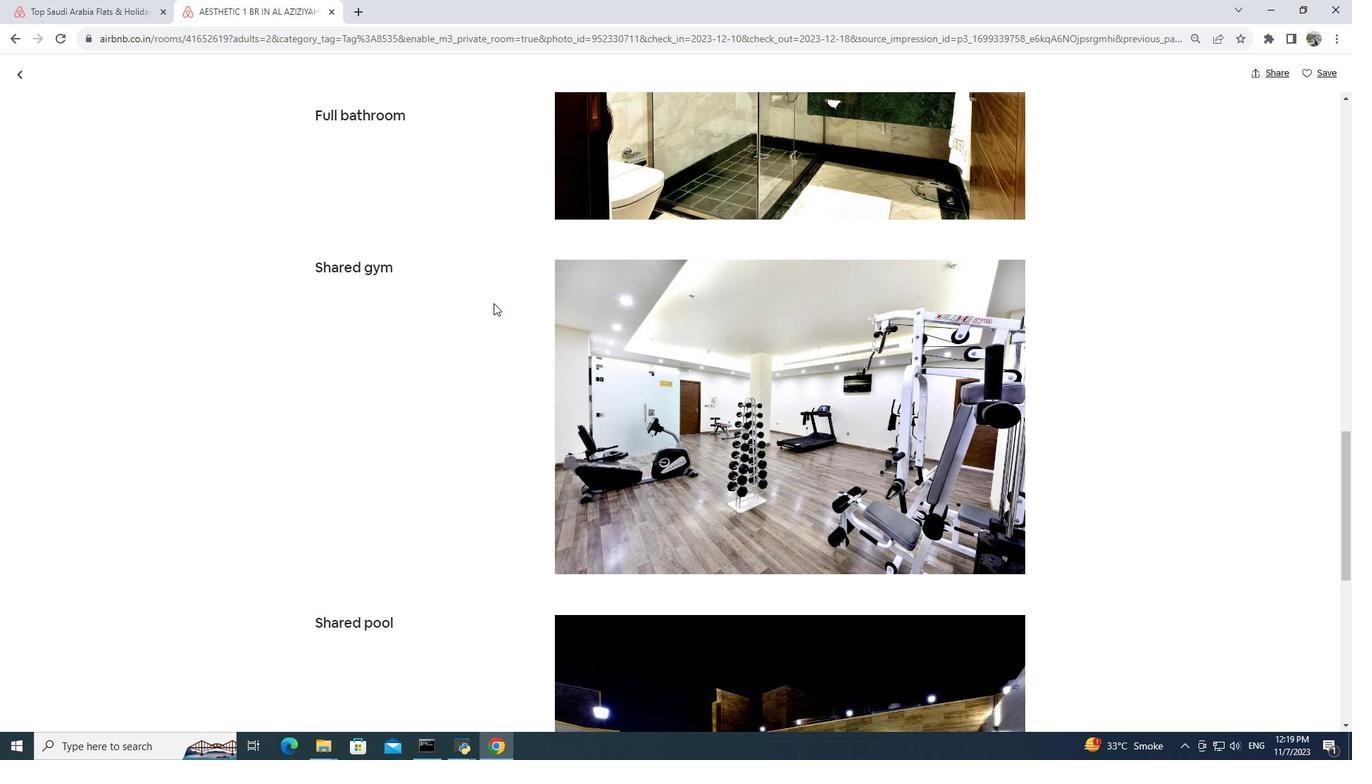 
Action: Mouse scrolled (493, 302) with delta (0, 0)
Screenshot: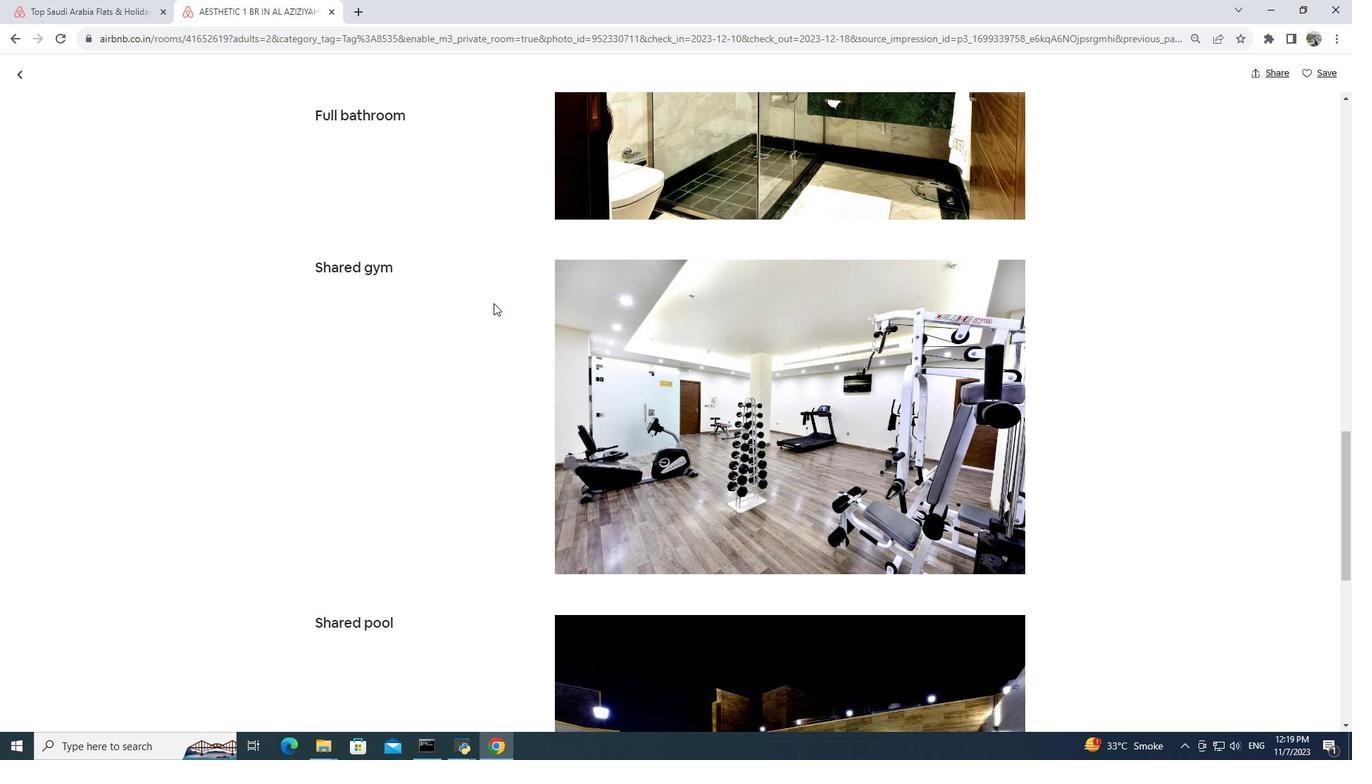 
Action: Mouse moved to (493, 306)
Screenshot: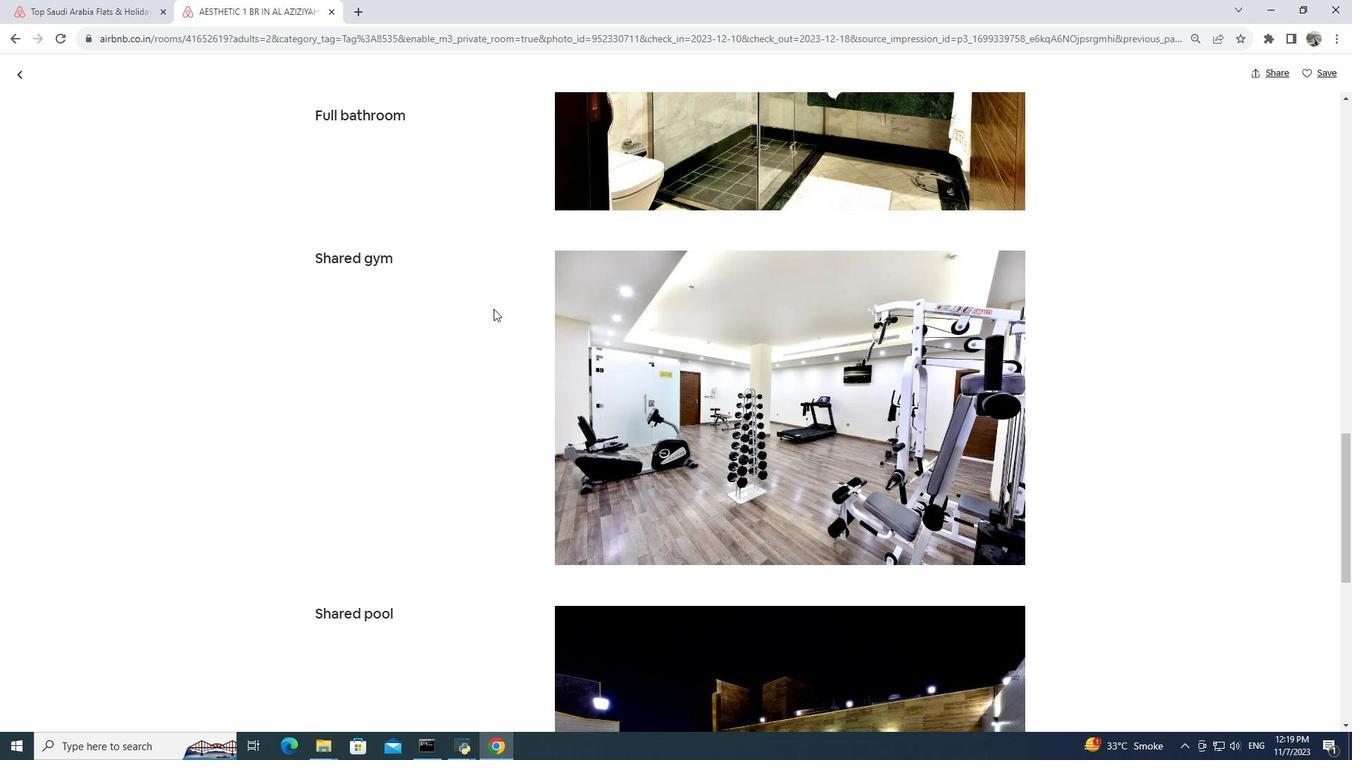 
Action: Mouse scrolled (493, 305) with delta (0, 0)
Screenshot: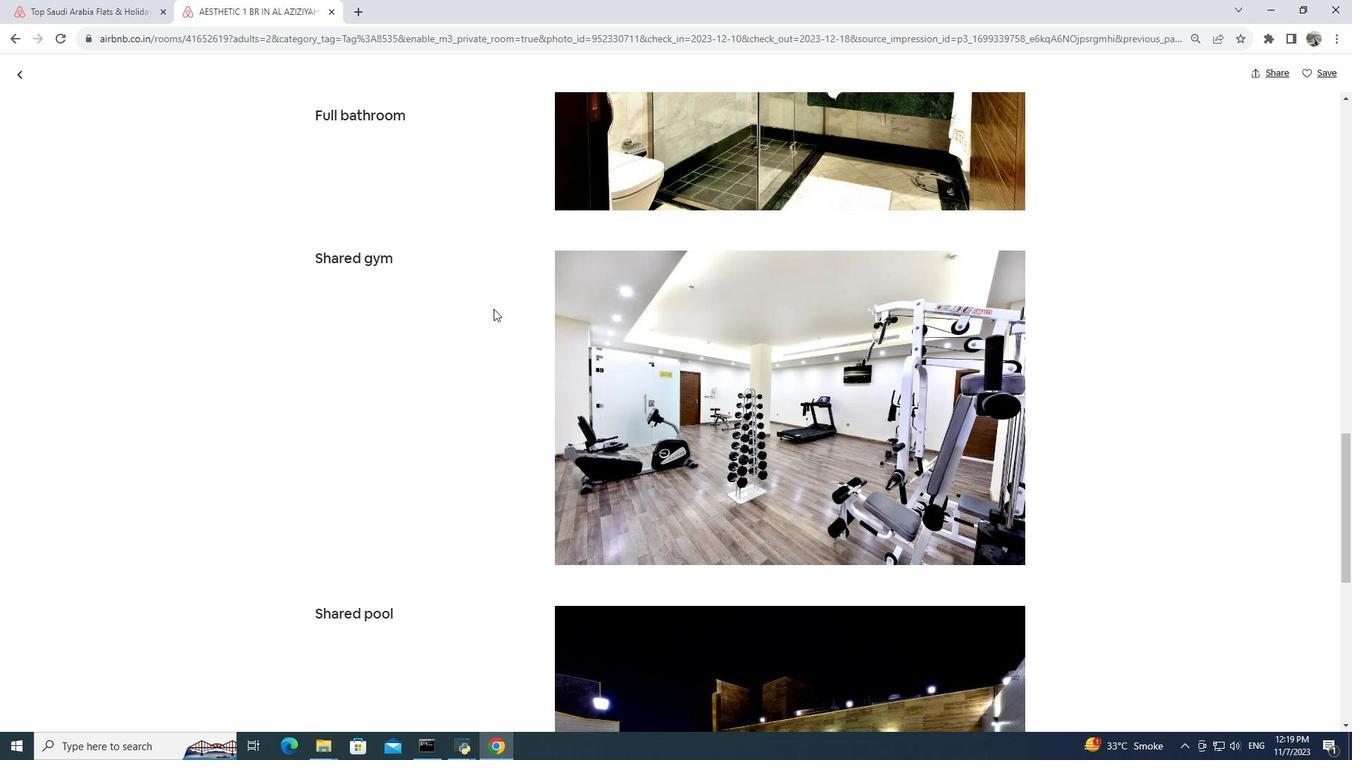 
Action: Mouse moved to (493, 306)
Screenshot: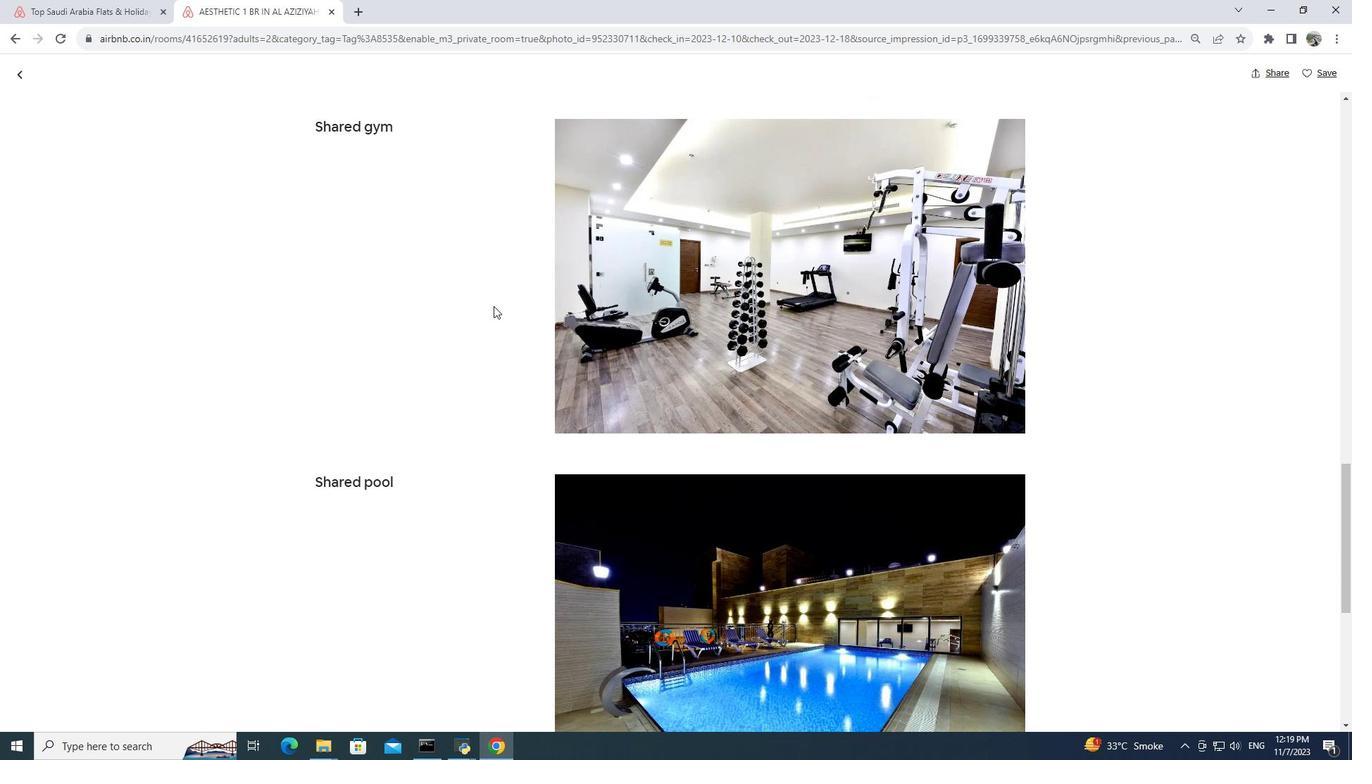 
Action: Mouse scrolled (493, 305) with delta (0, 0)
Screenshot: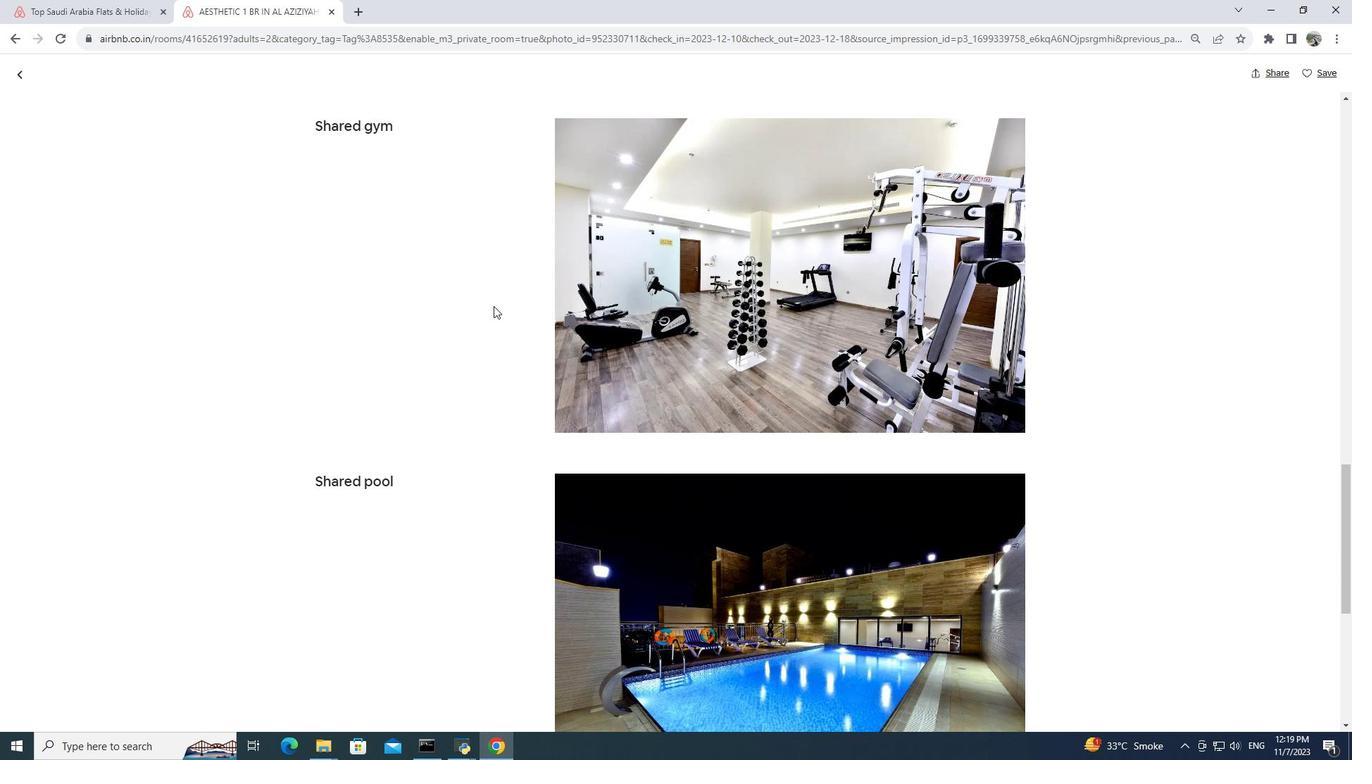 
Action: Mouse scrolled (493, 305) with delta (0, 0)
Screenshot: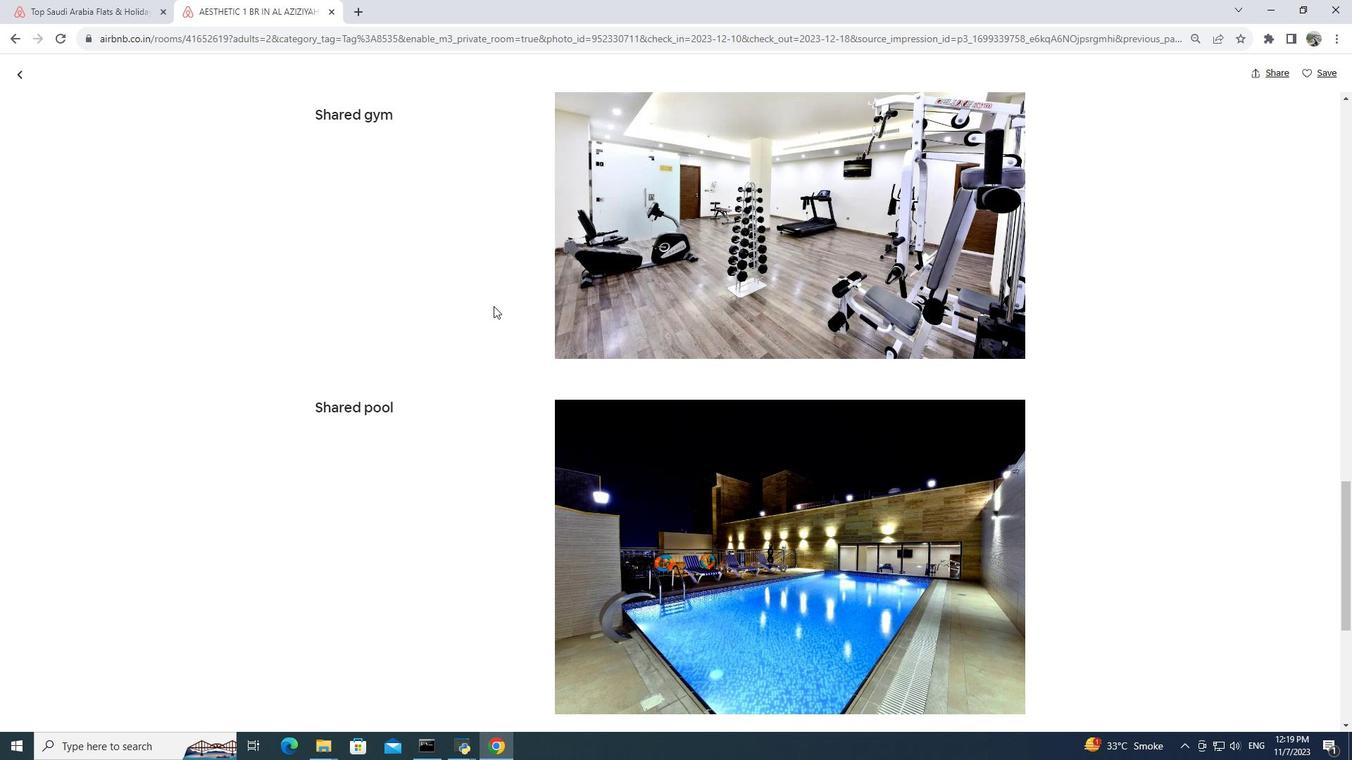 
Action: Mouse scrolled (493, 305) with delta (0, 0)
Screenshot: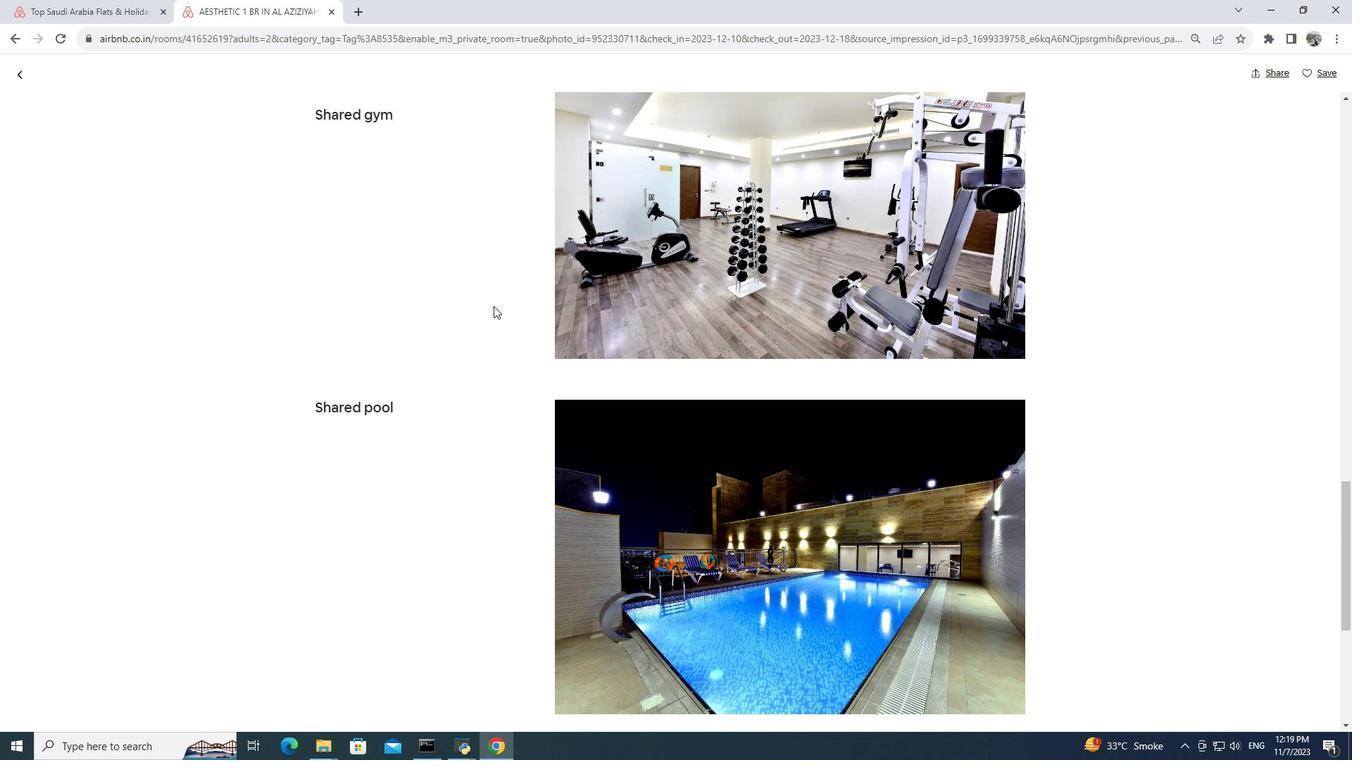 
Action: Mouse moved to (491, 309)
Screenshot: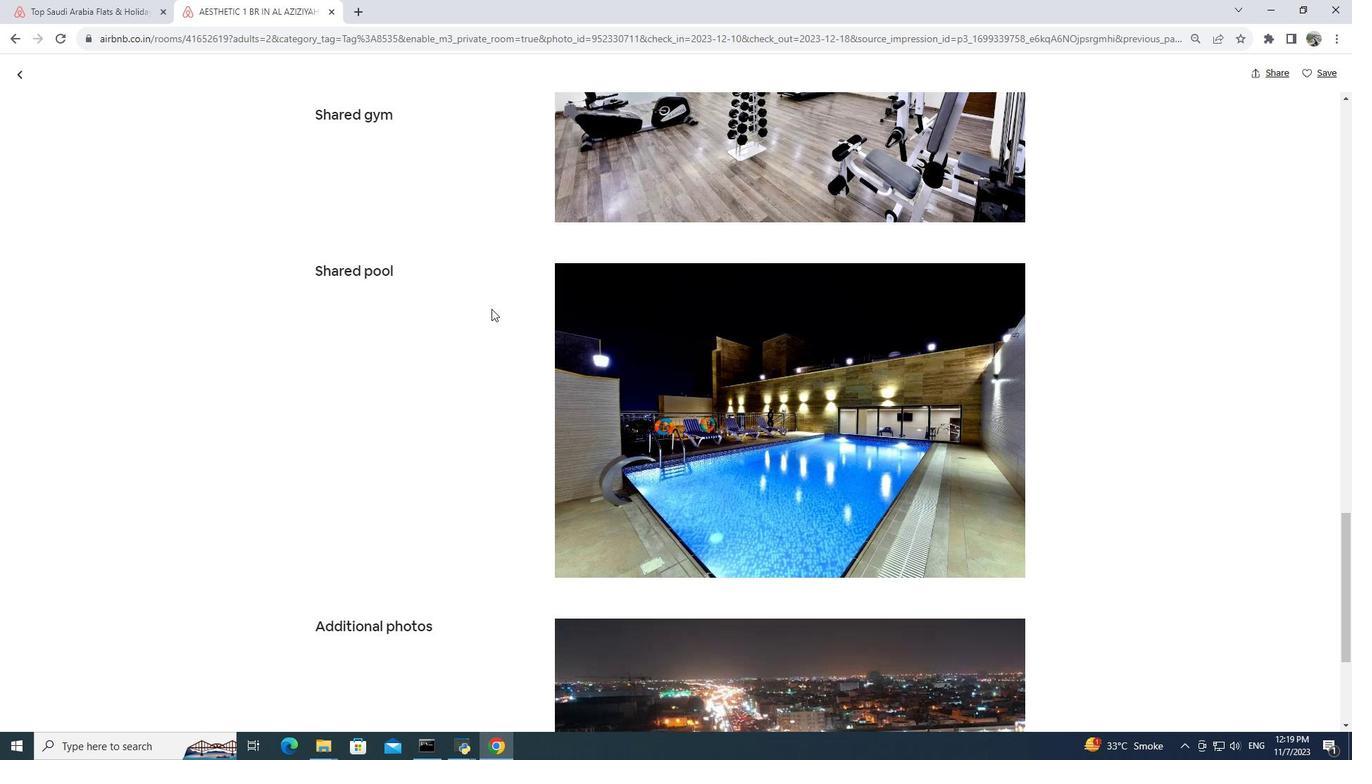 
Action: Mouse scrolled (491, 308) with delta (0, 0)
Screenshot: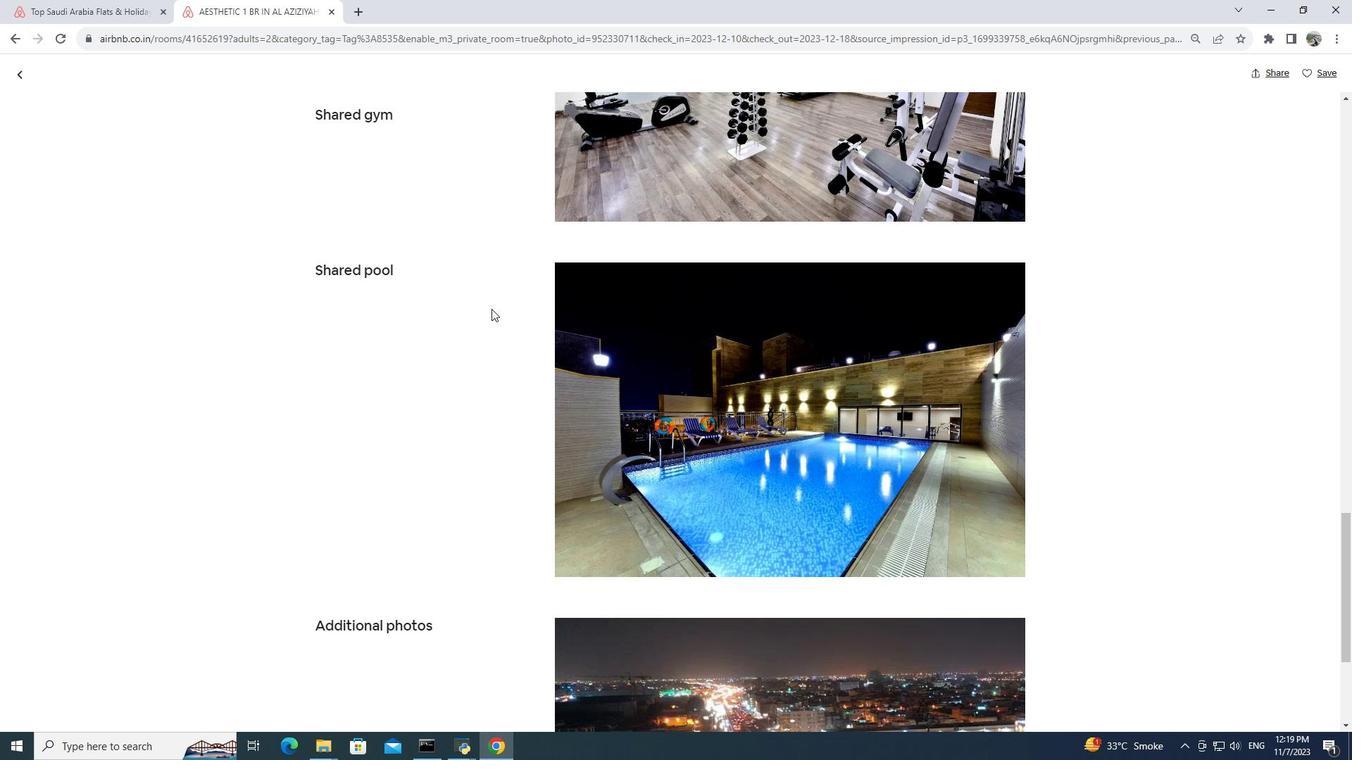 
Action: Mouse scrolled (491, 308) with delta (0, 0)
Screenshot: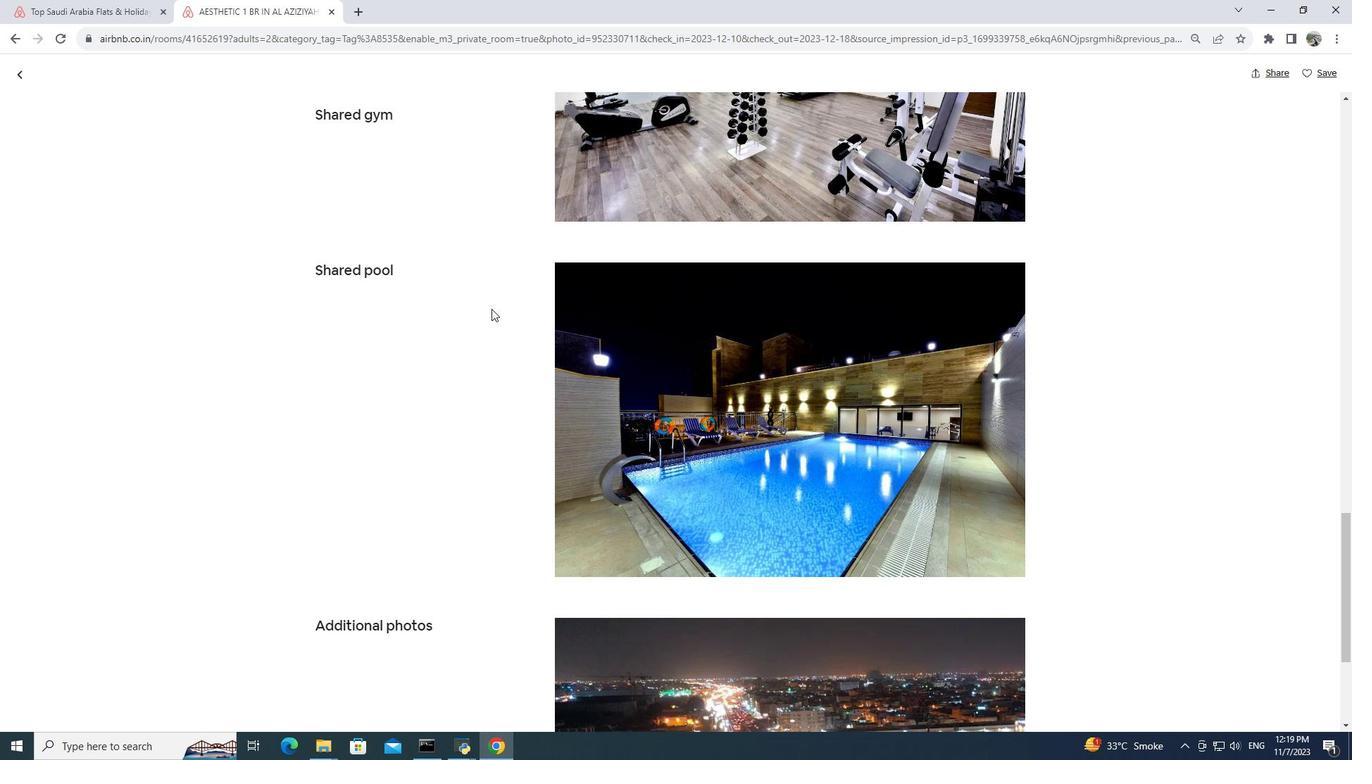 
Action: Mouse scrolled (491, 308) with delta (0, 0)
Screenshot: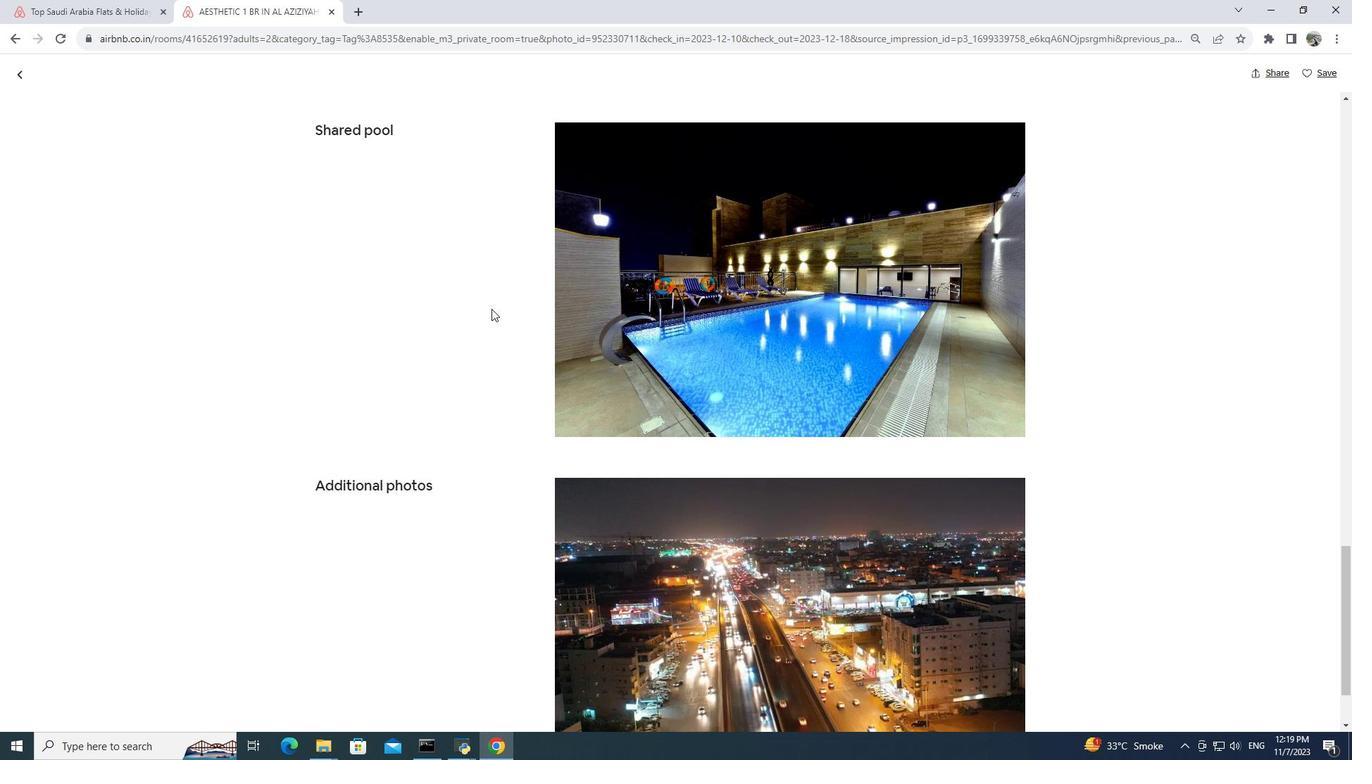 
Action: Mouse moved to (491, 307)
Screenshot: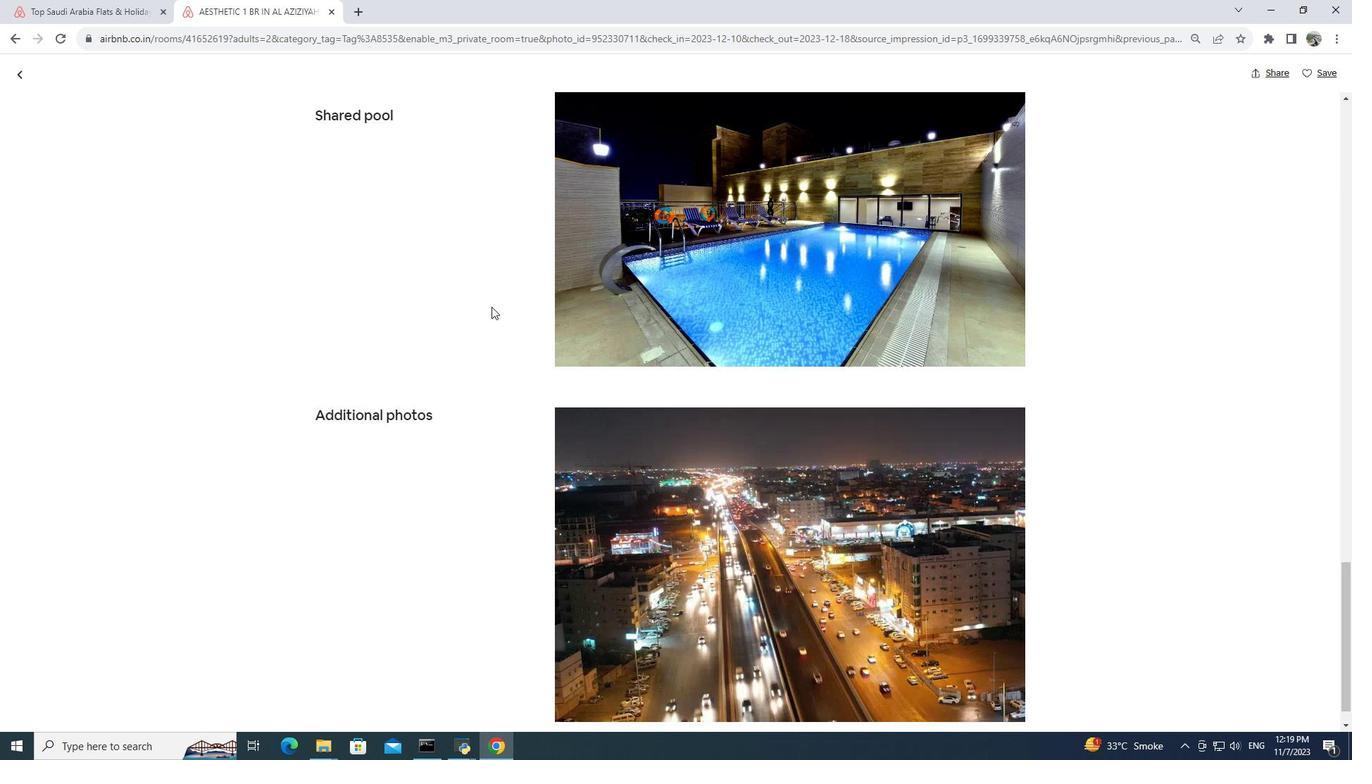 
Action: Mouse scrolled (491, 306) with delta (0, 0)
Screenshot: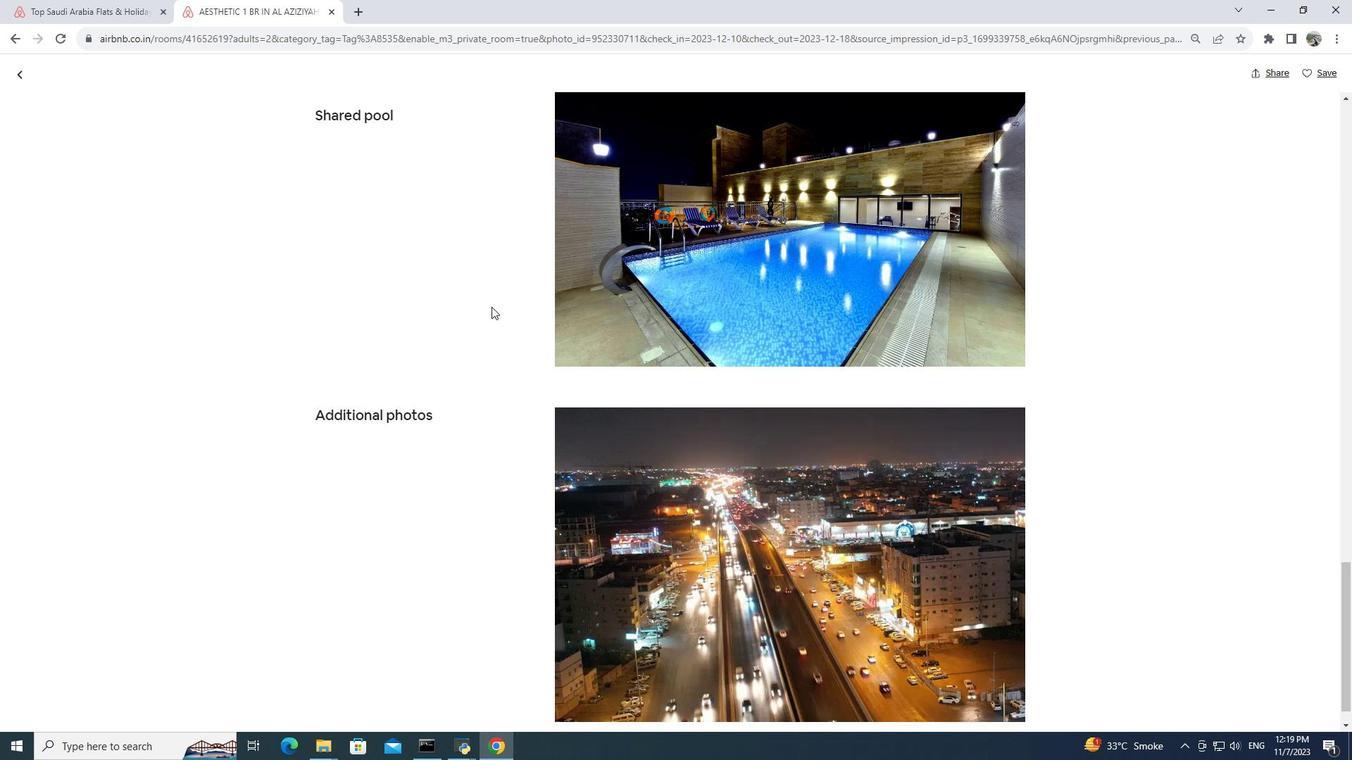 
Action: Mouse scrolled (491, 306) with delta (0, 0)
Screenshot: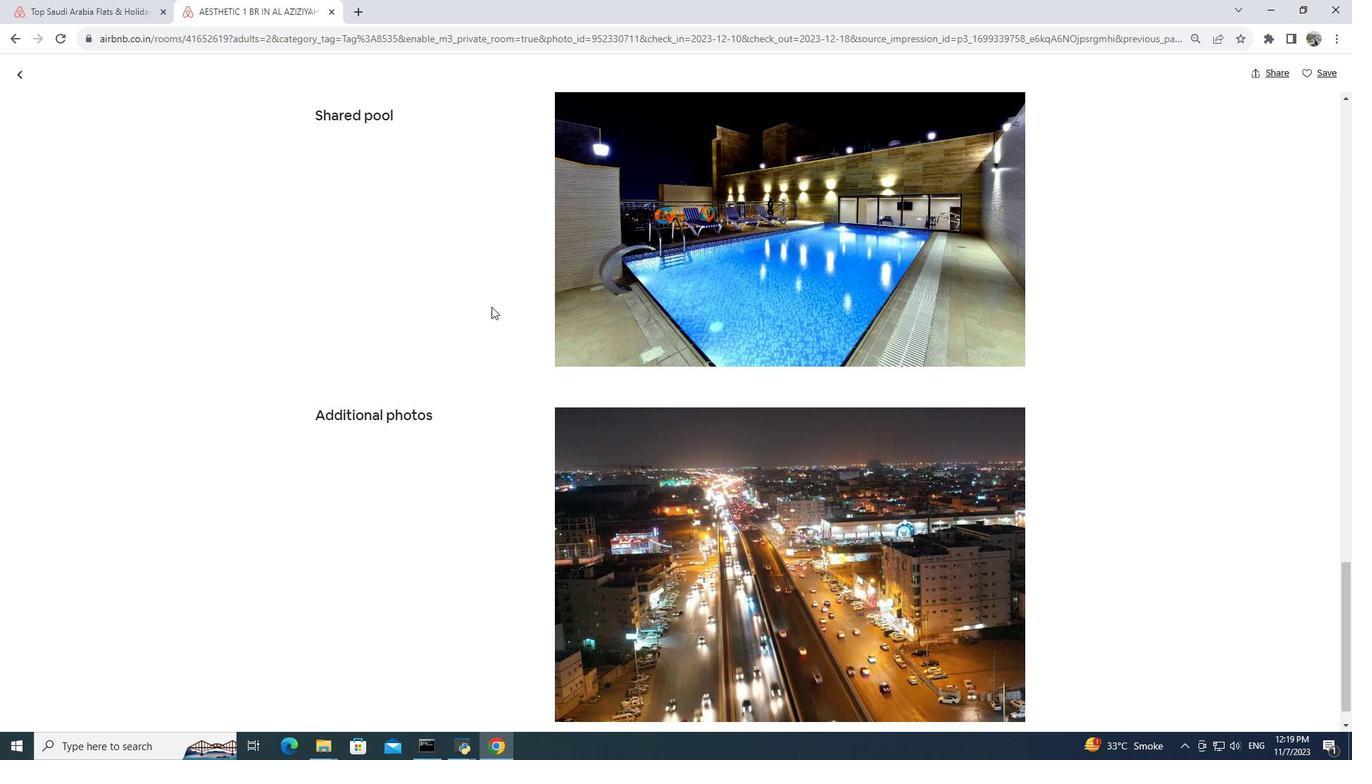 
Action: Mouse moved to (486, 306)
Screenshot: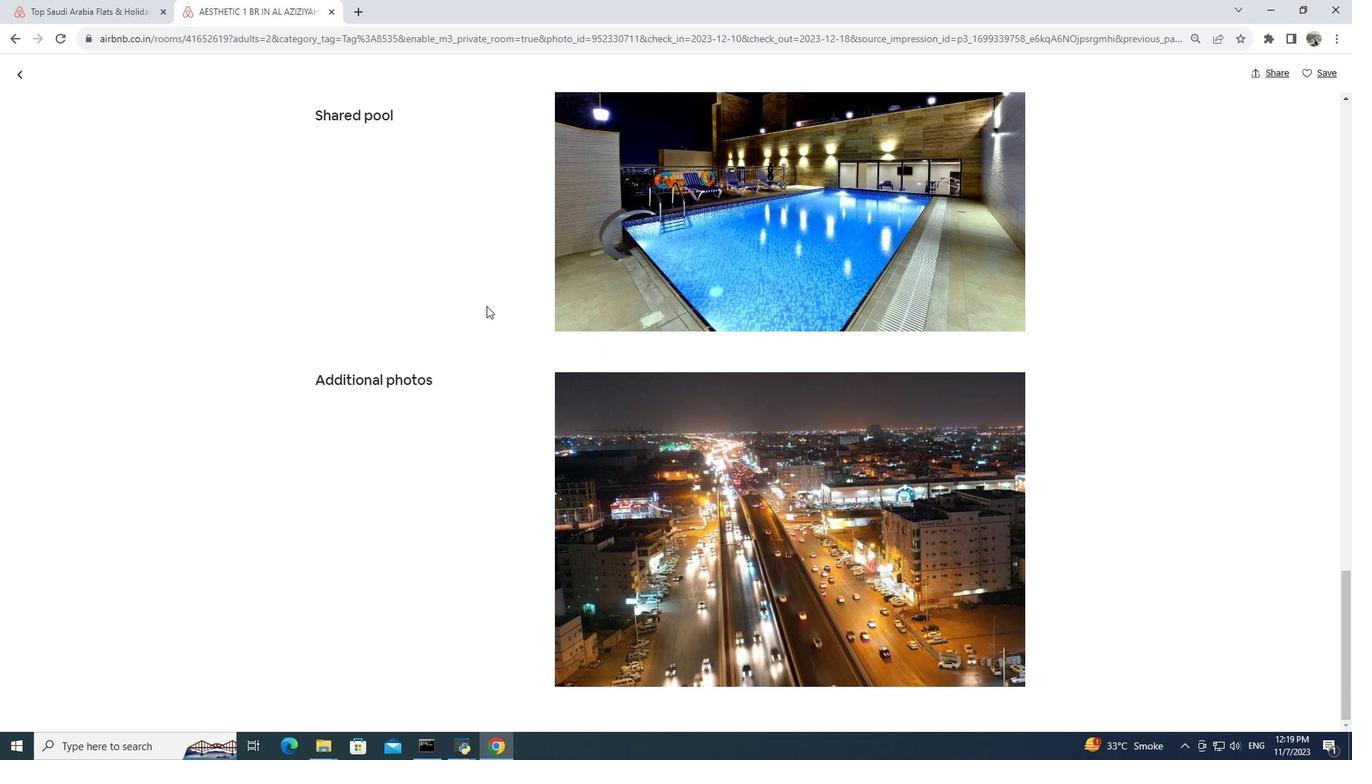 
Action: Mouse scrolled (486, 305) with delta (0, 0)
Screenshot: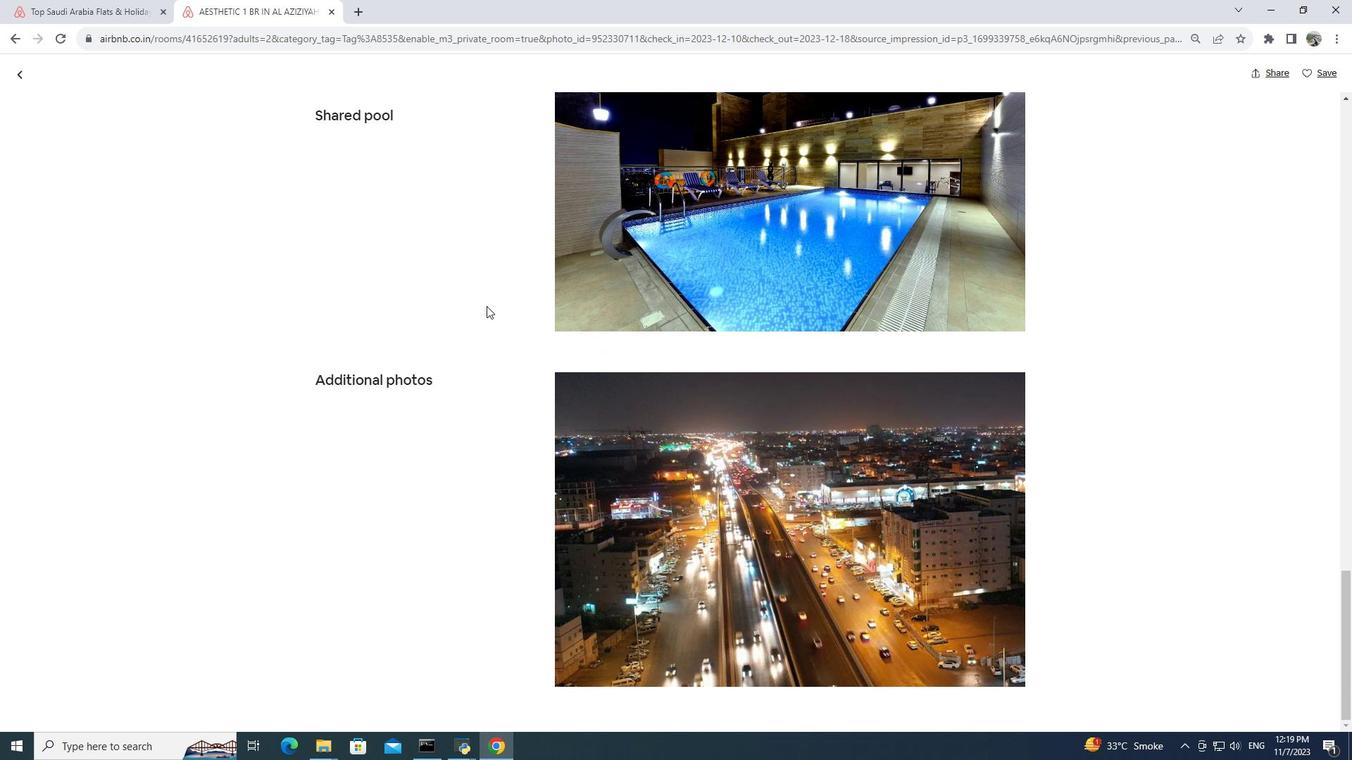 
Action: Mouse moved to (485, 307)
Screenshot: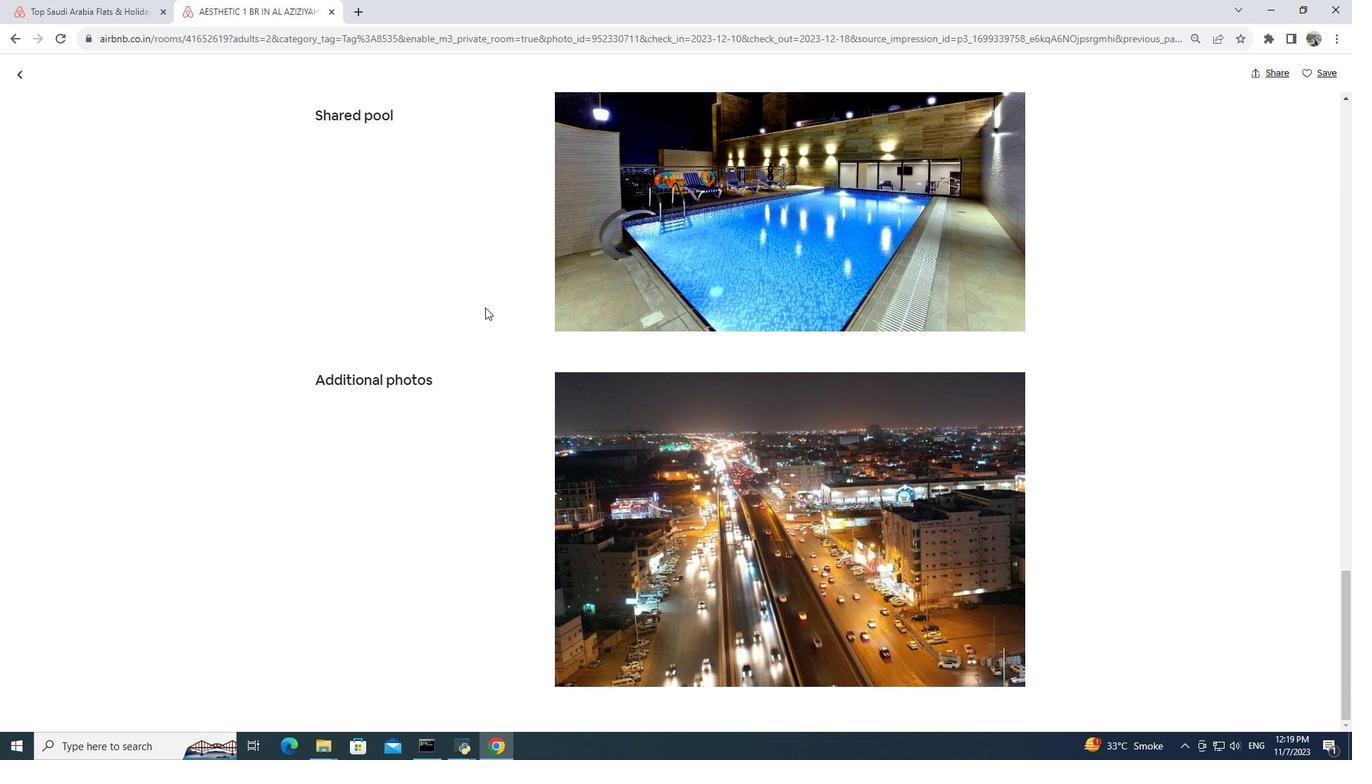 
Action: Mouse scrolled (485, 307) with delta (0, 0)
Screenshot: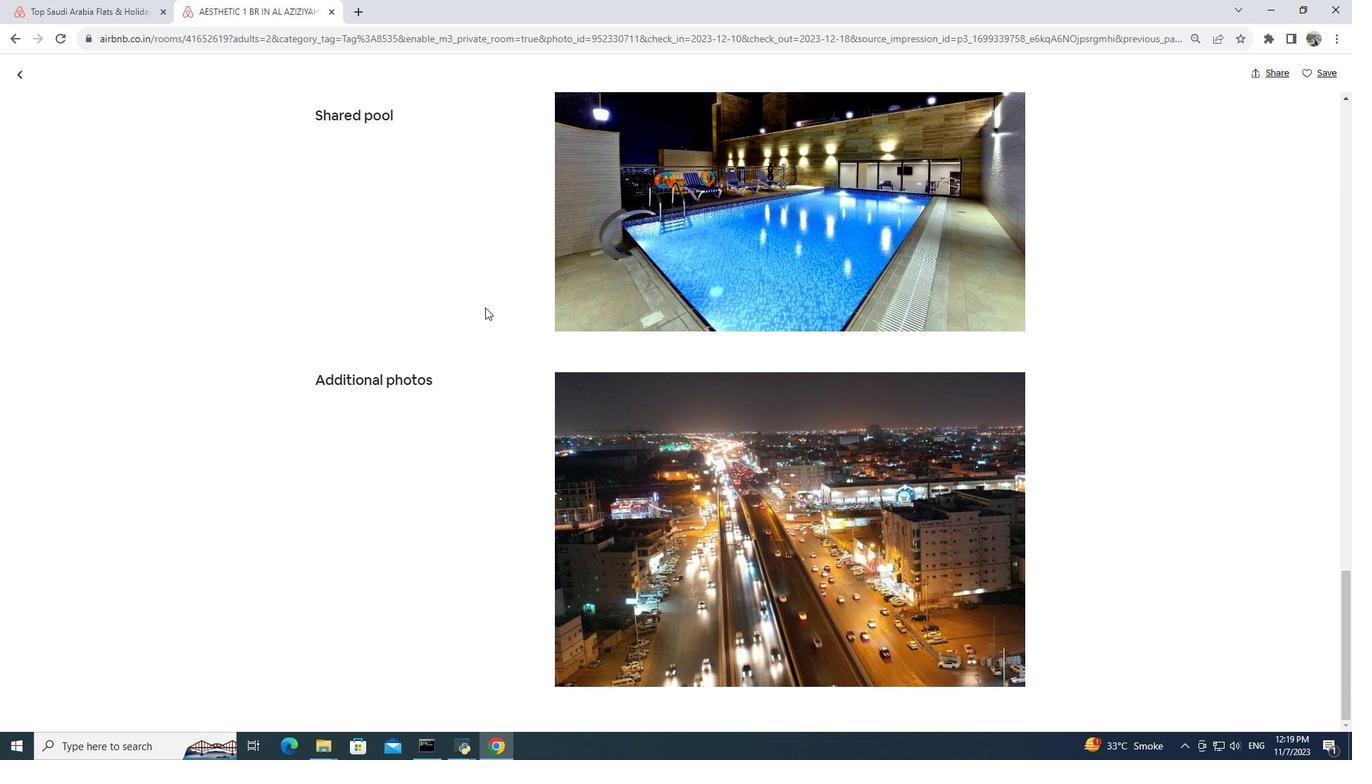
Action: Mouse scrolled (485, 307) with delta (0, 0)
Screenshot: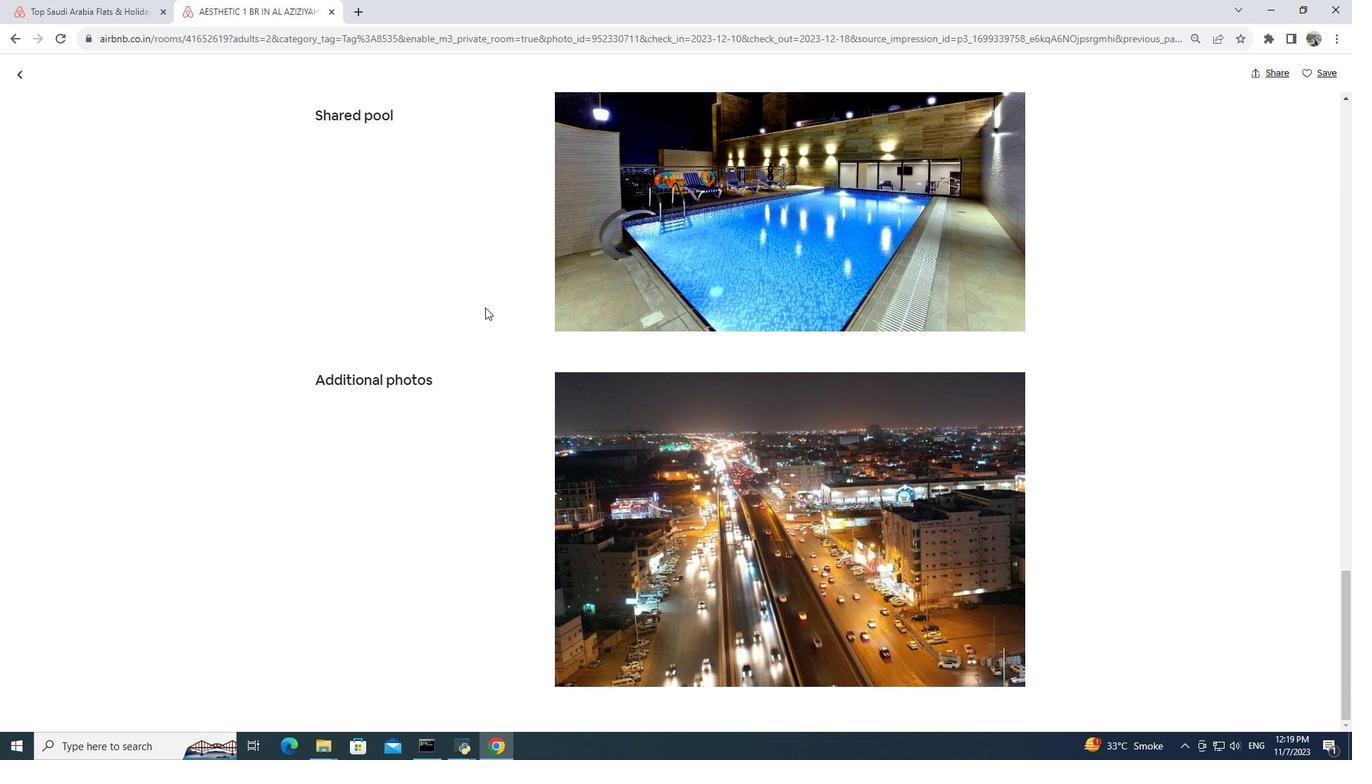 
Action: Mouse scrolled (485, 307) with delta (0, 0)
Screenshot: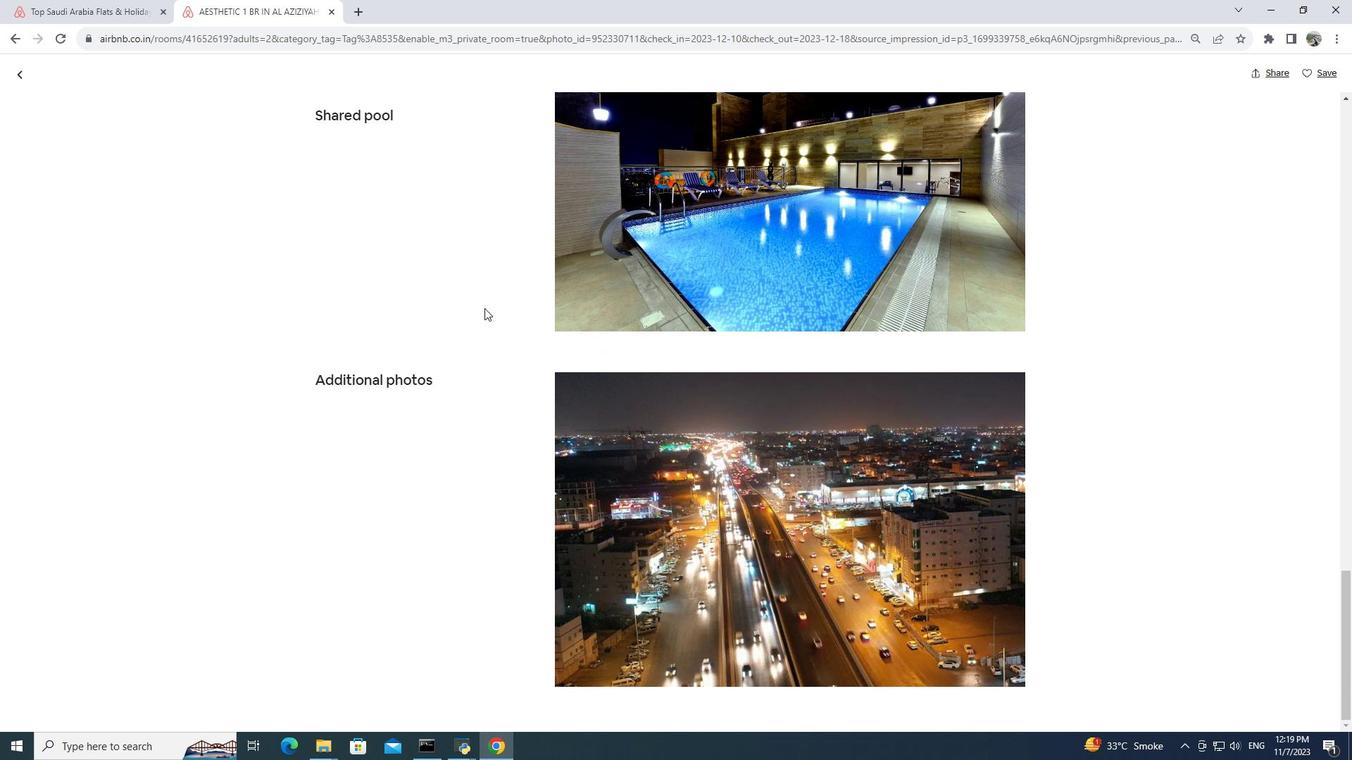 
Action: Mouse moved to (484, 309)
Screenshot: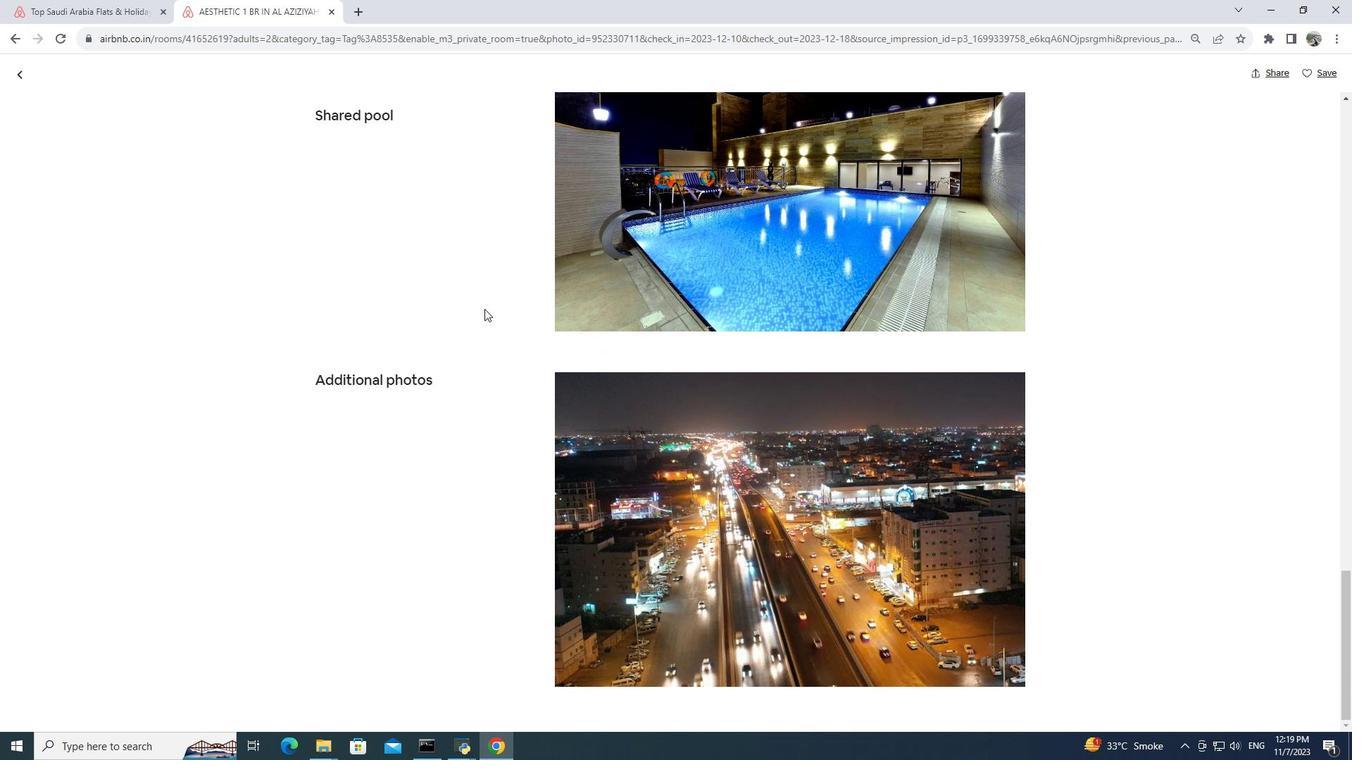 
Action: Mouse scrolled (484, 308) with delta (0, 0)
Screenshot: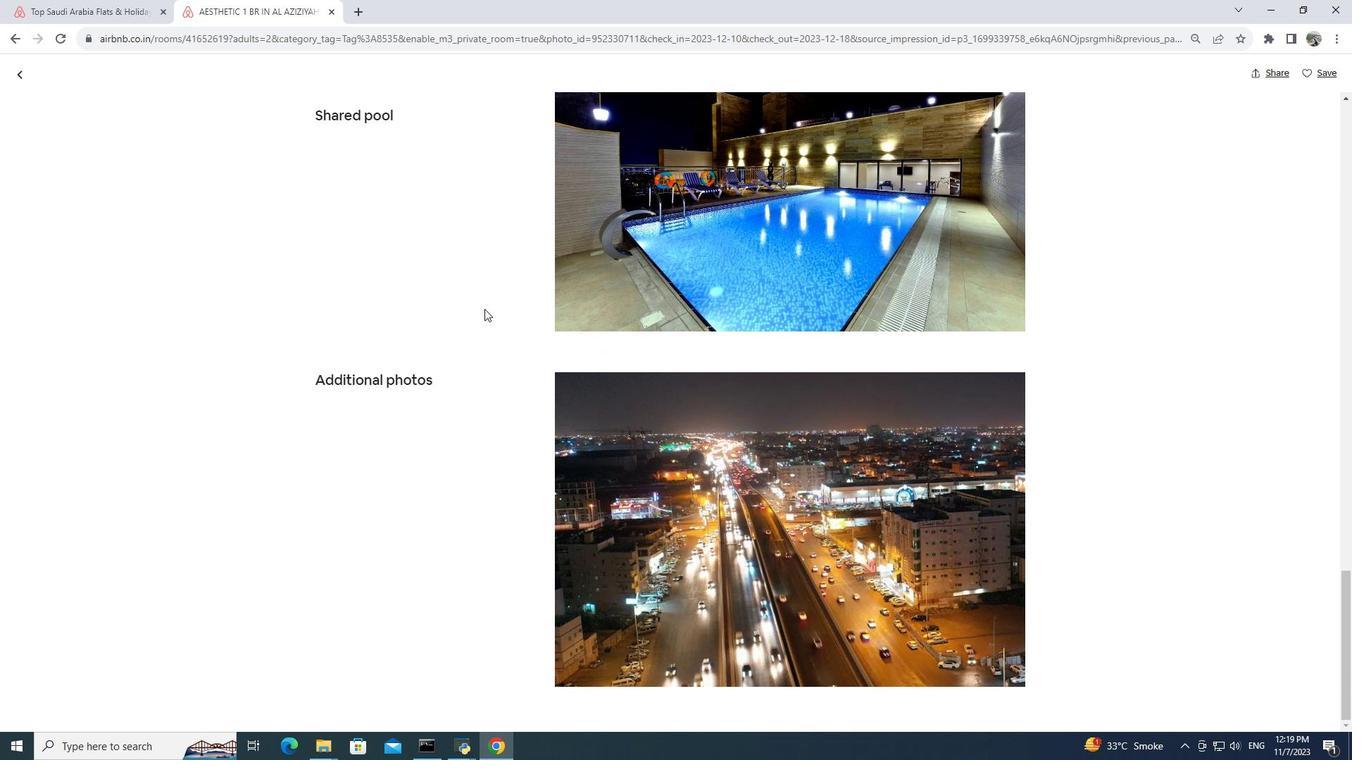 
Action: Mouse scrolled (484, 308) with delta (0, 0)
Screenshot: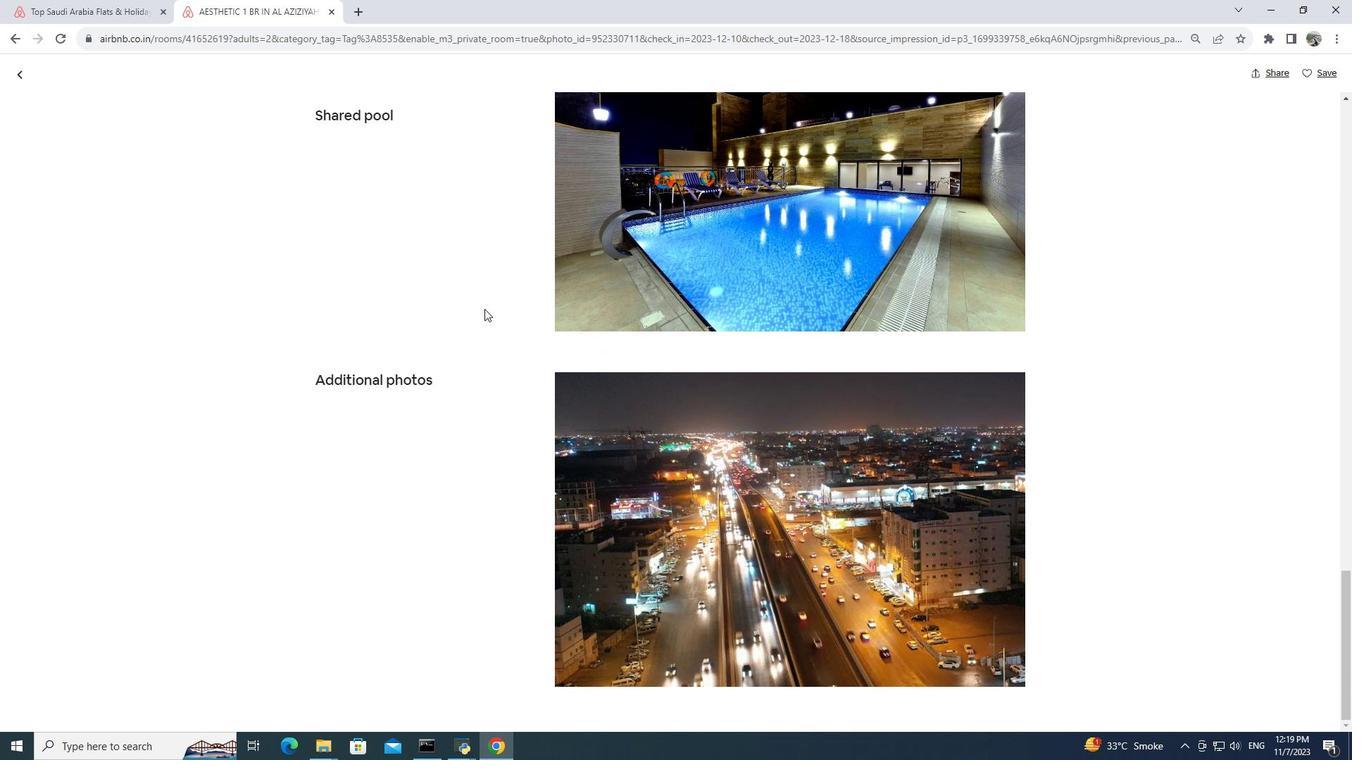 
Action: Mouse scrolled (484, 308) with delta (0, 0)
Screenshot: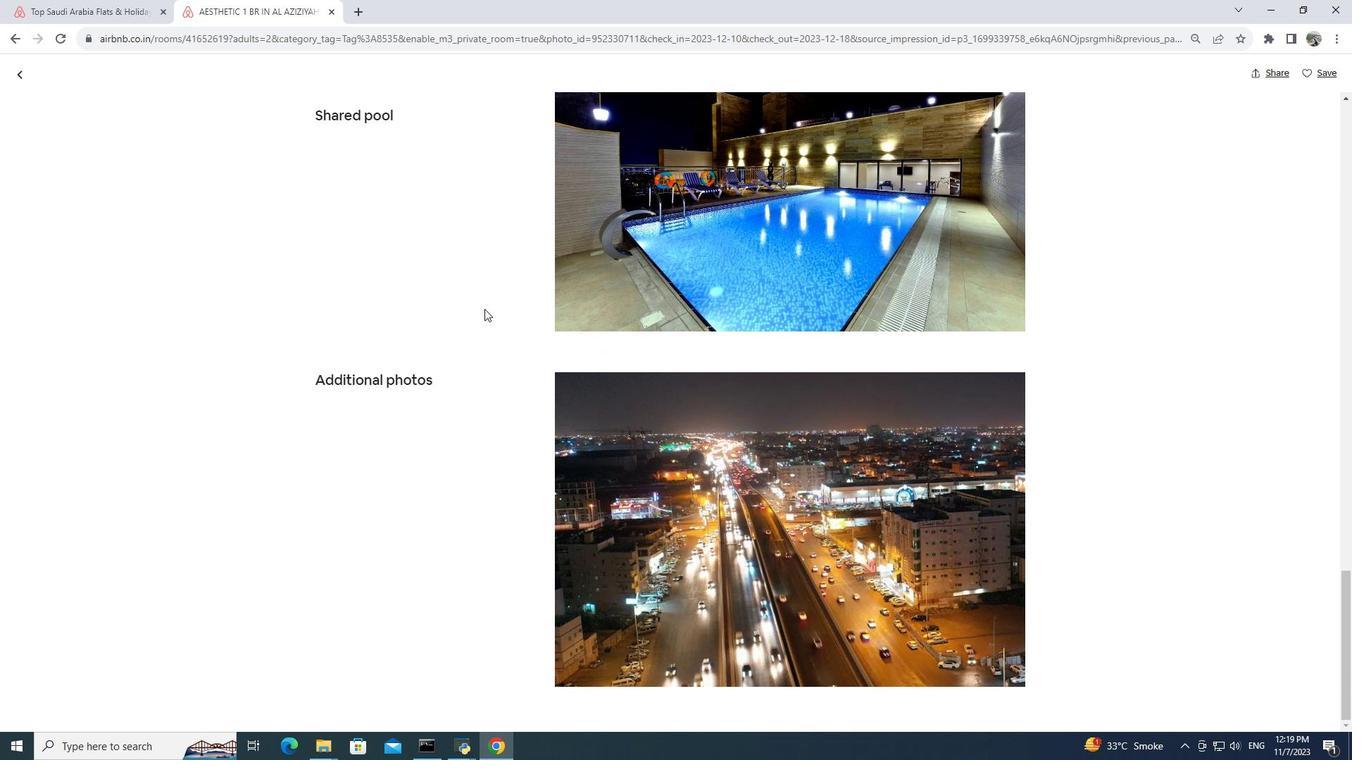 
Action: Mouse moved to (498, 355)
Screenshot: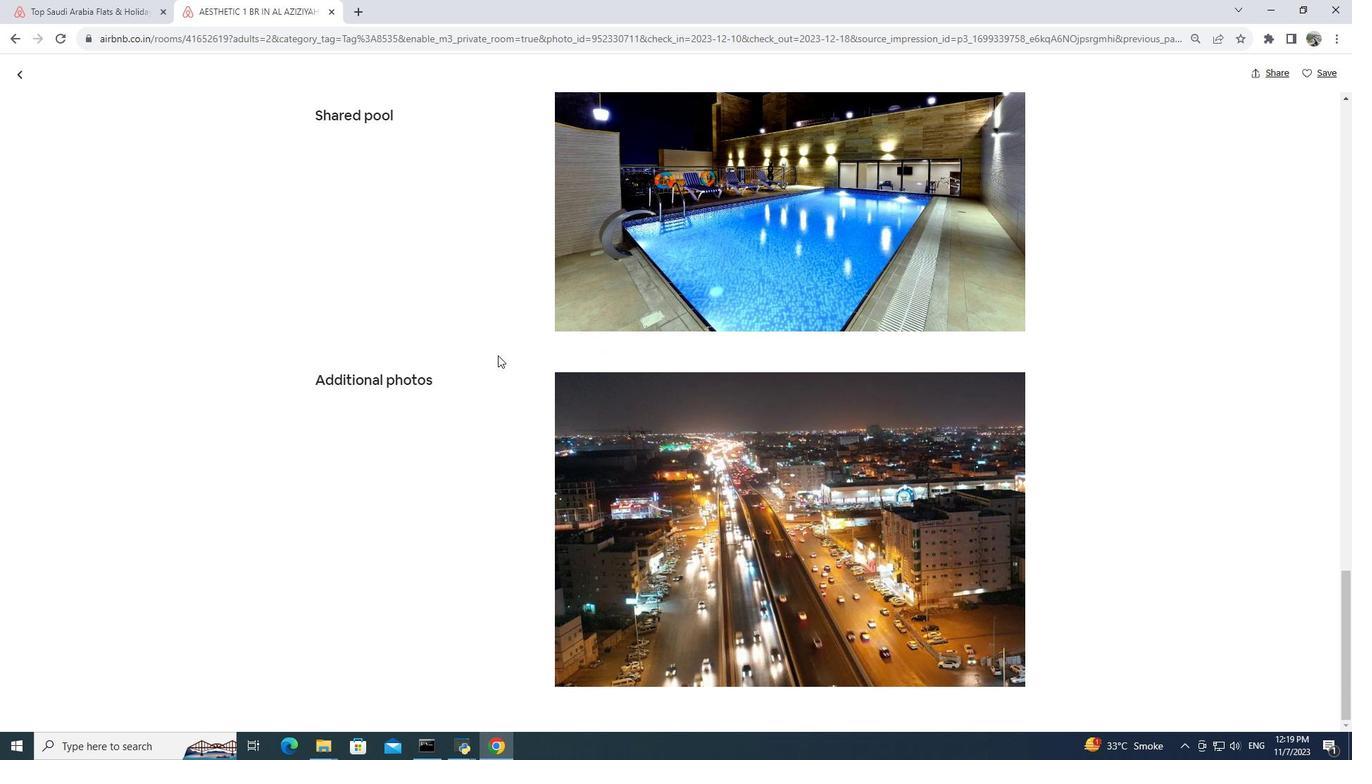 
Action: Mouse scrolled (498, 356) with delta (0, 0)
Screenshot: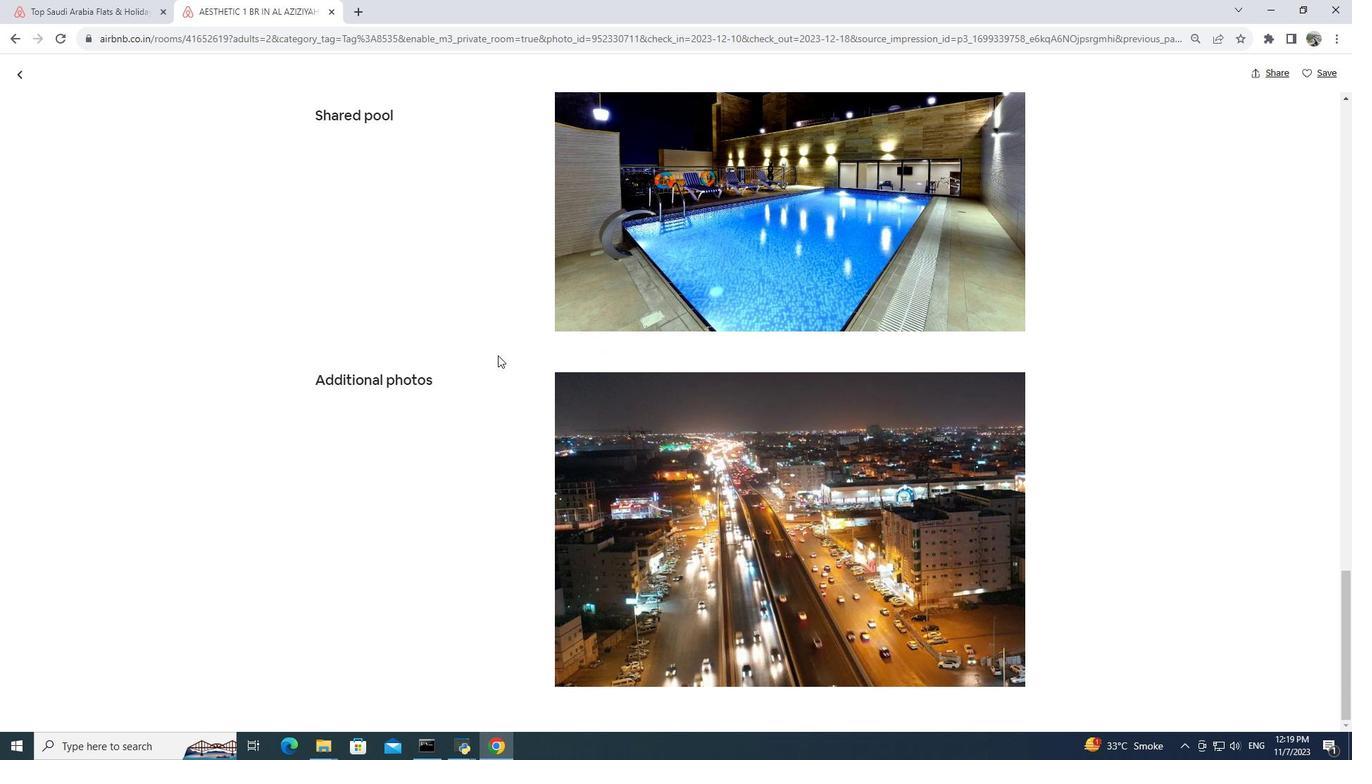 
Action: Mouse scrolled (498, 356) with delta (0, 0)
Screenshot: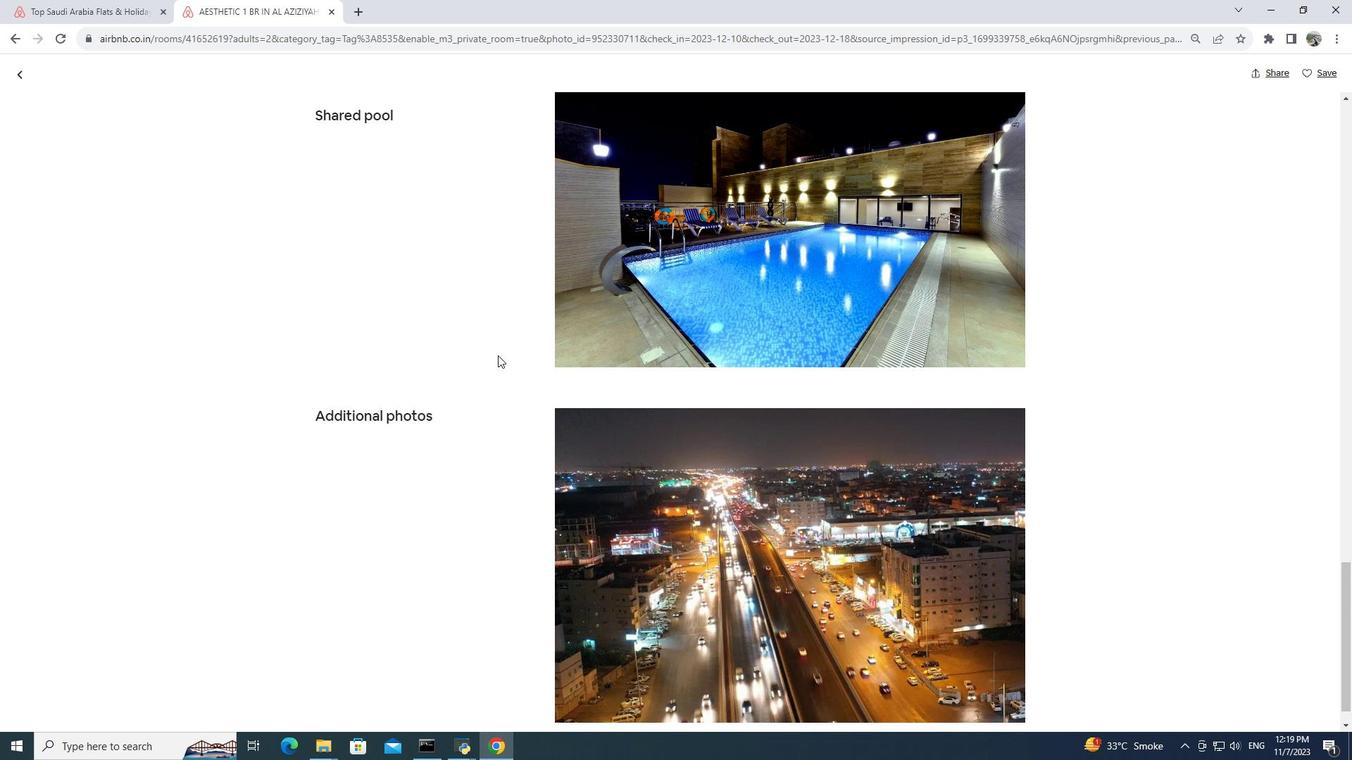 
Action: Mouse moved to (498, 354)
Screenshot: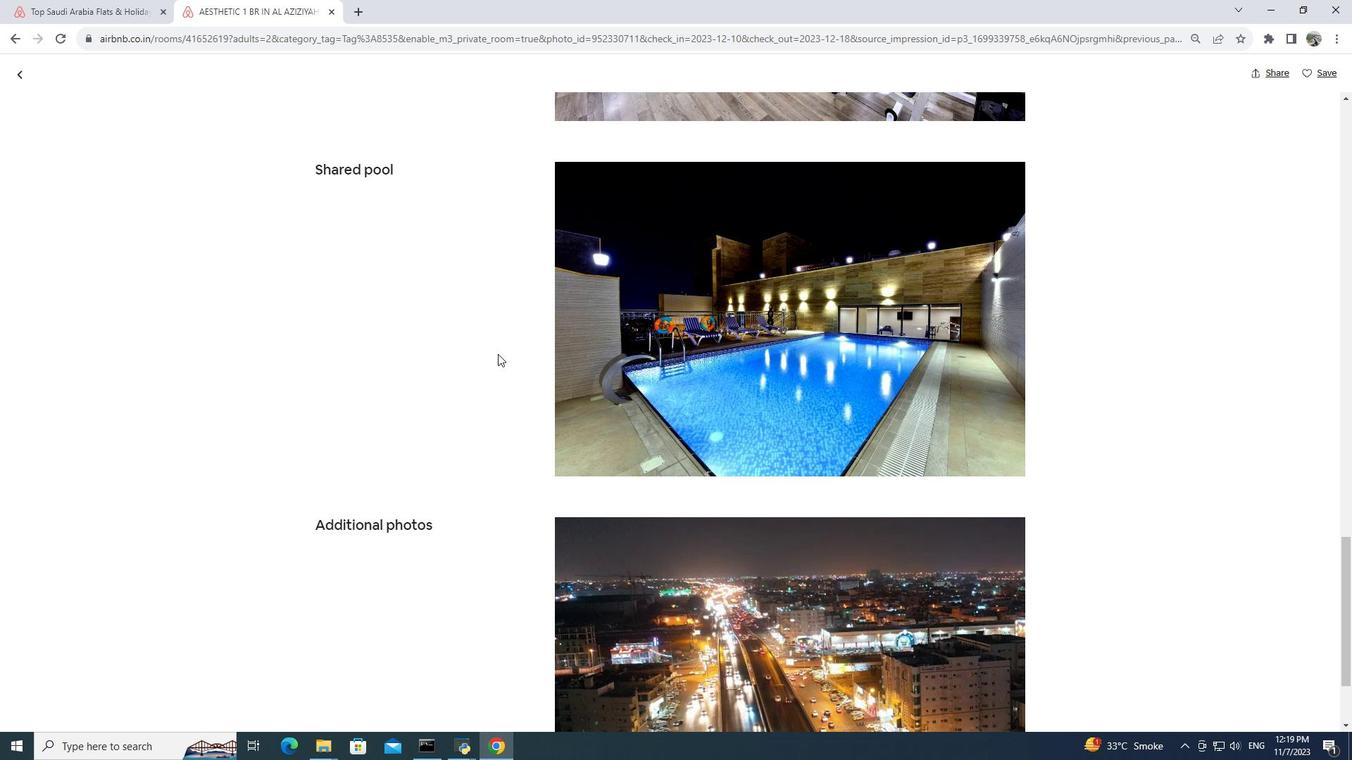 
Action: Mouse scrolled (498, 355) with delta (0, 0)
Screenshot: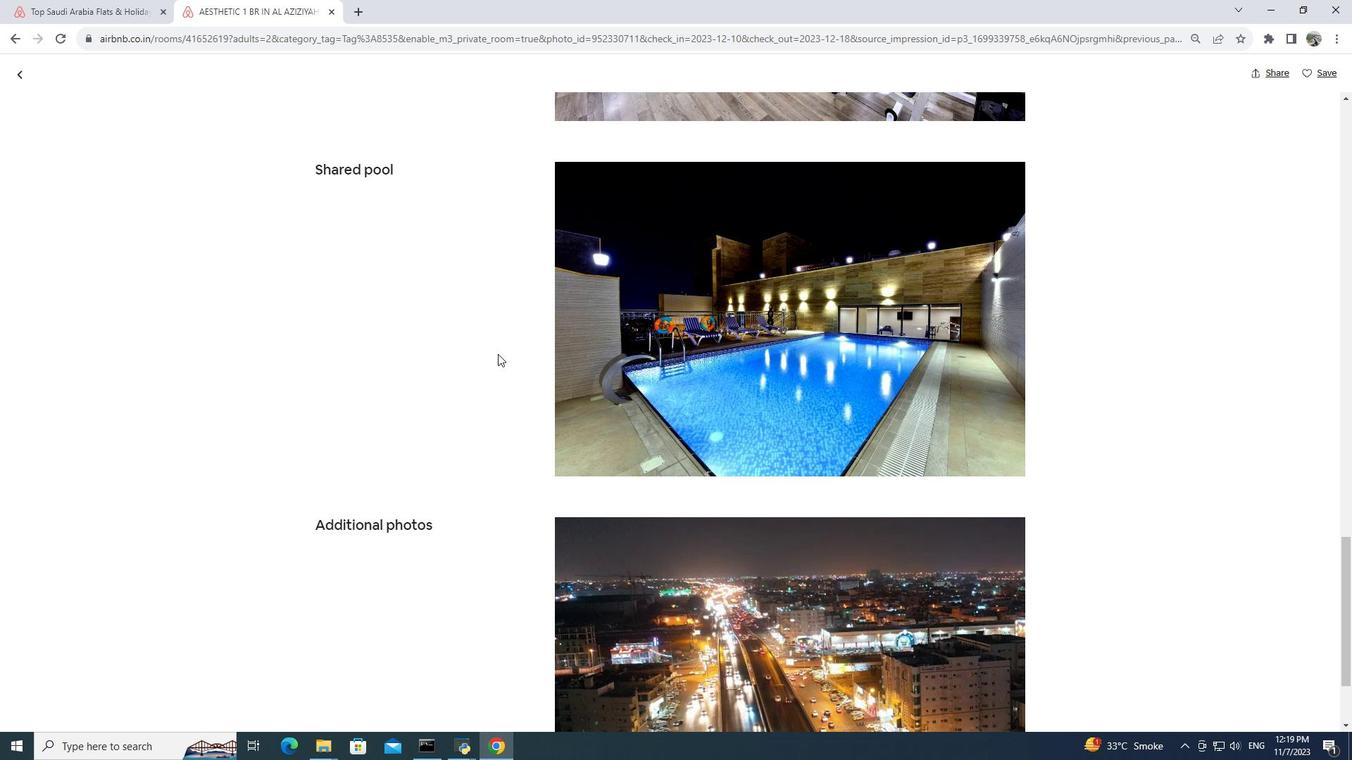 
Action: Mouse scrolled (498, 355) with delta (0, 0)
Screenshot: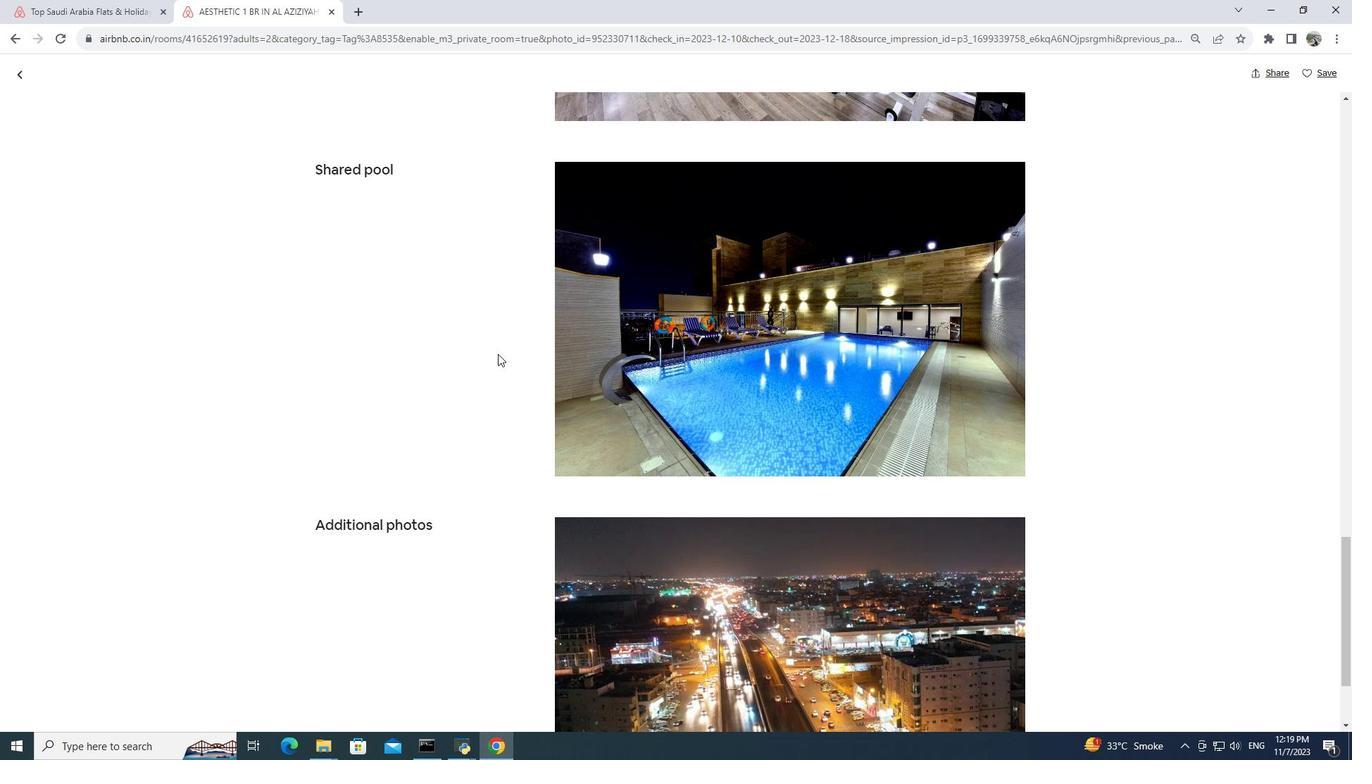 
Action: Mouse scrolled (498, 355) with delta (0, 0)
Screenshot: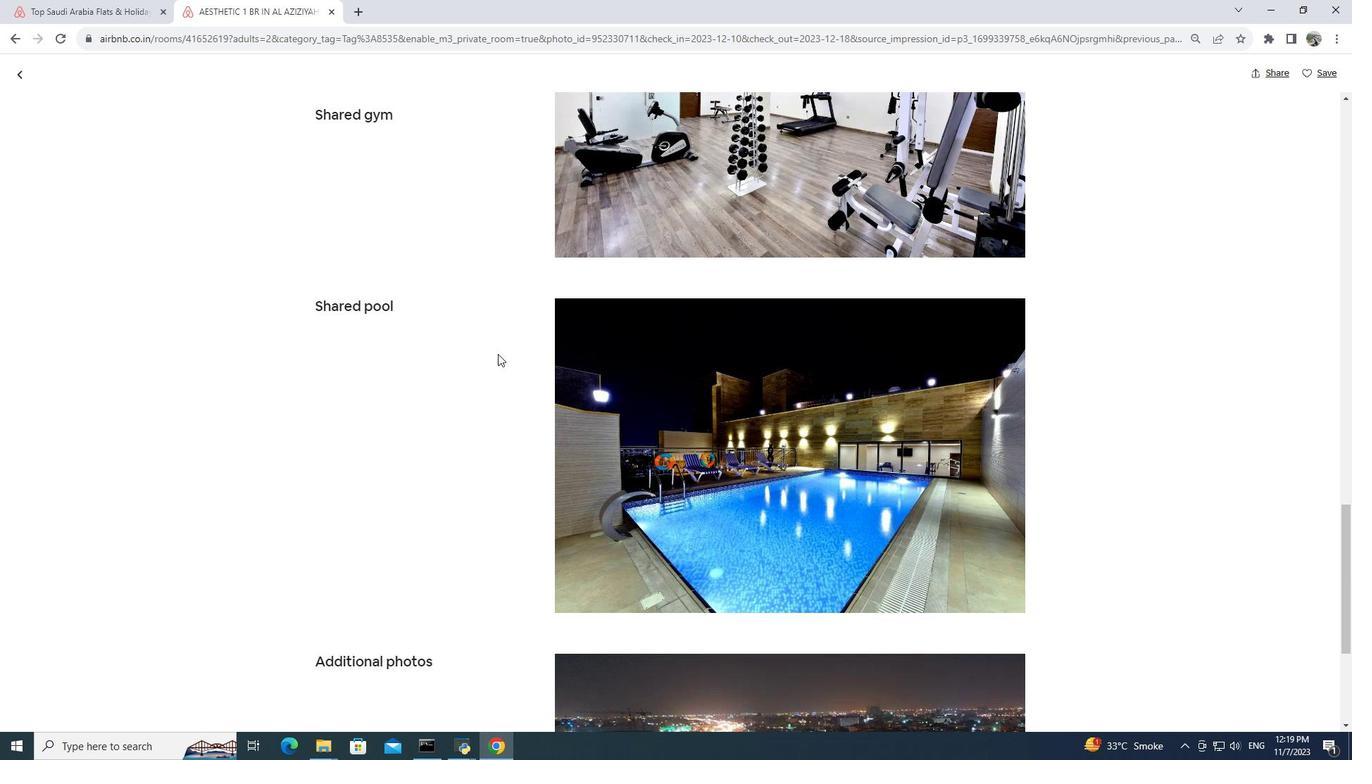 
Action: Mouse scrolled (498, 355) with delta (0, 0)
Screenshot: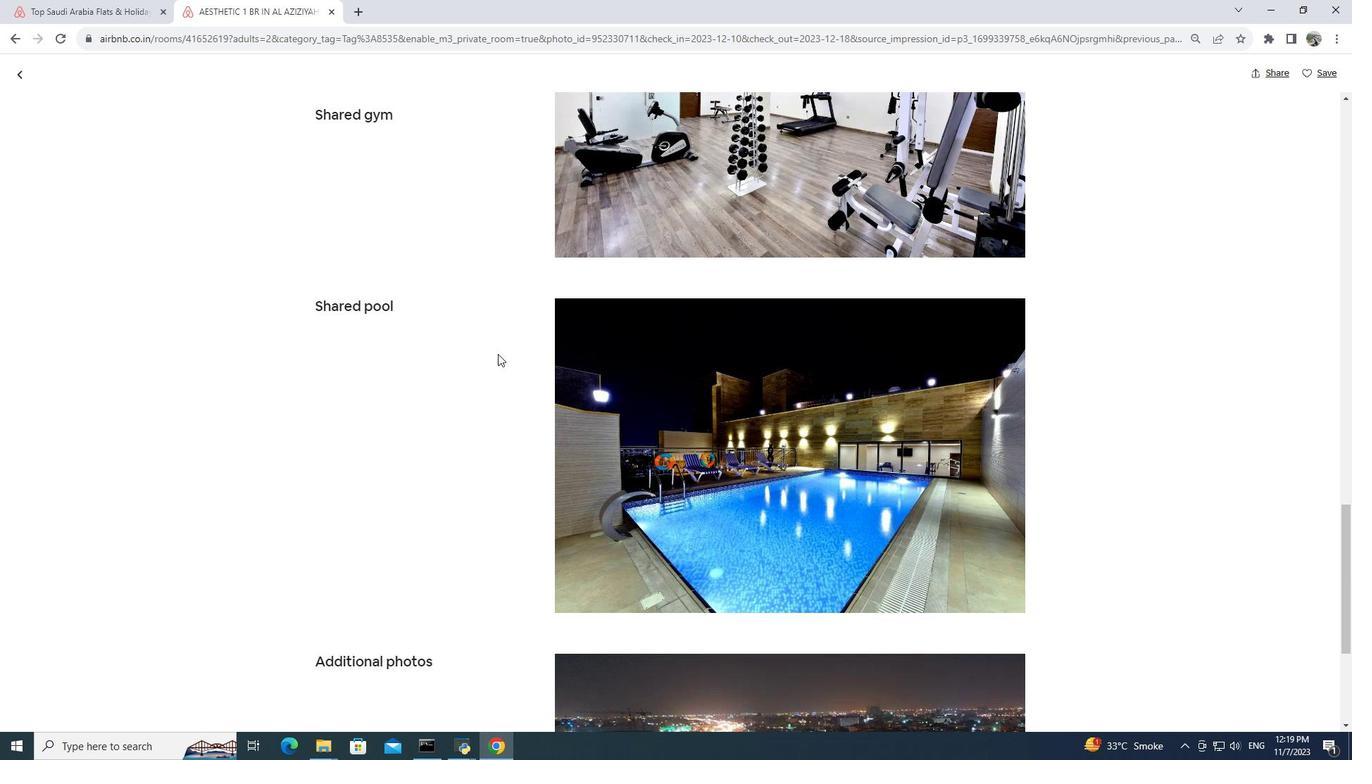 
Action: Mouse scrolled (498, 355) with delta (0, 0)
Screenshot: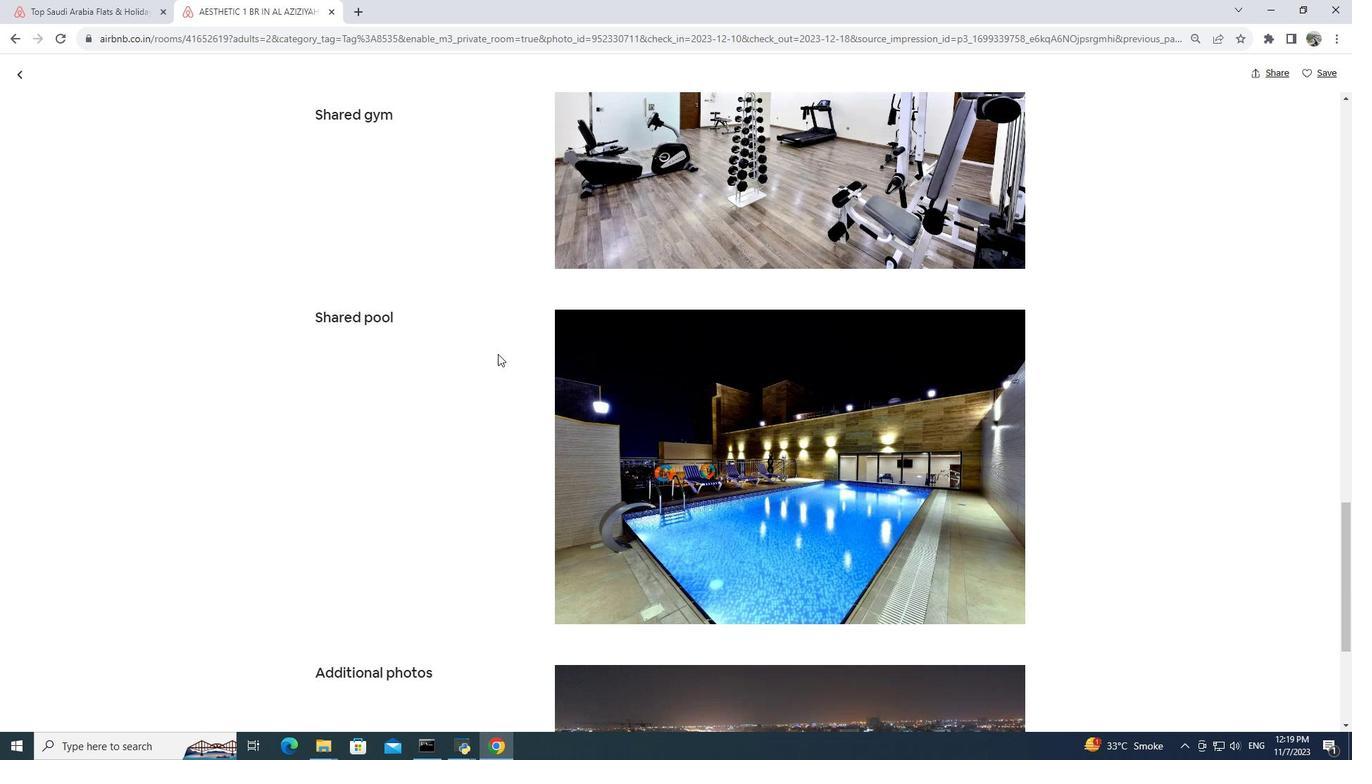 
Action: Mouse scrolled (498, 355) with delta (0, 0)
Screenshot: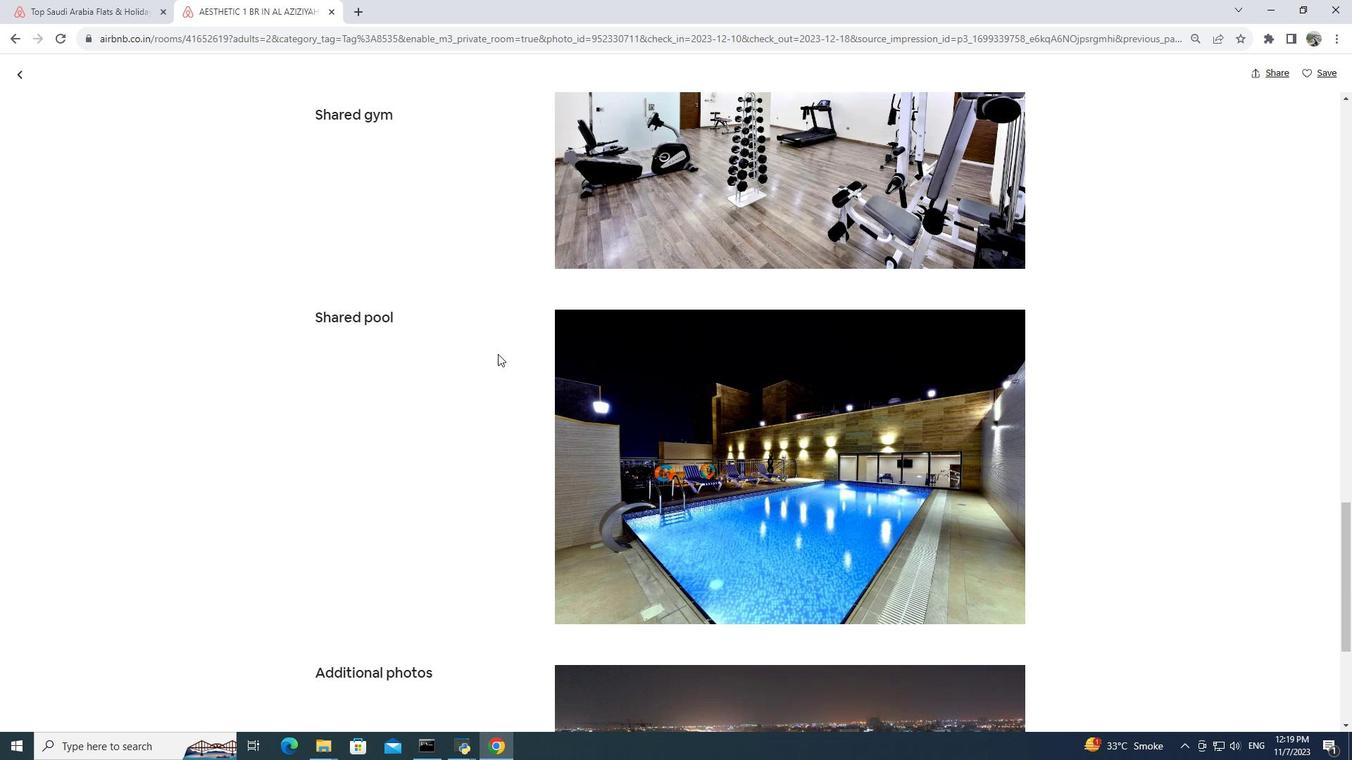 
Action: Mouse scrolled (498, 355) with delta (0, 0)
Screenshot: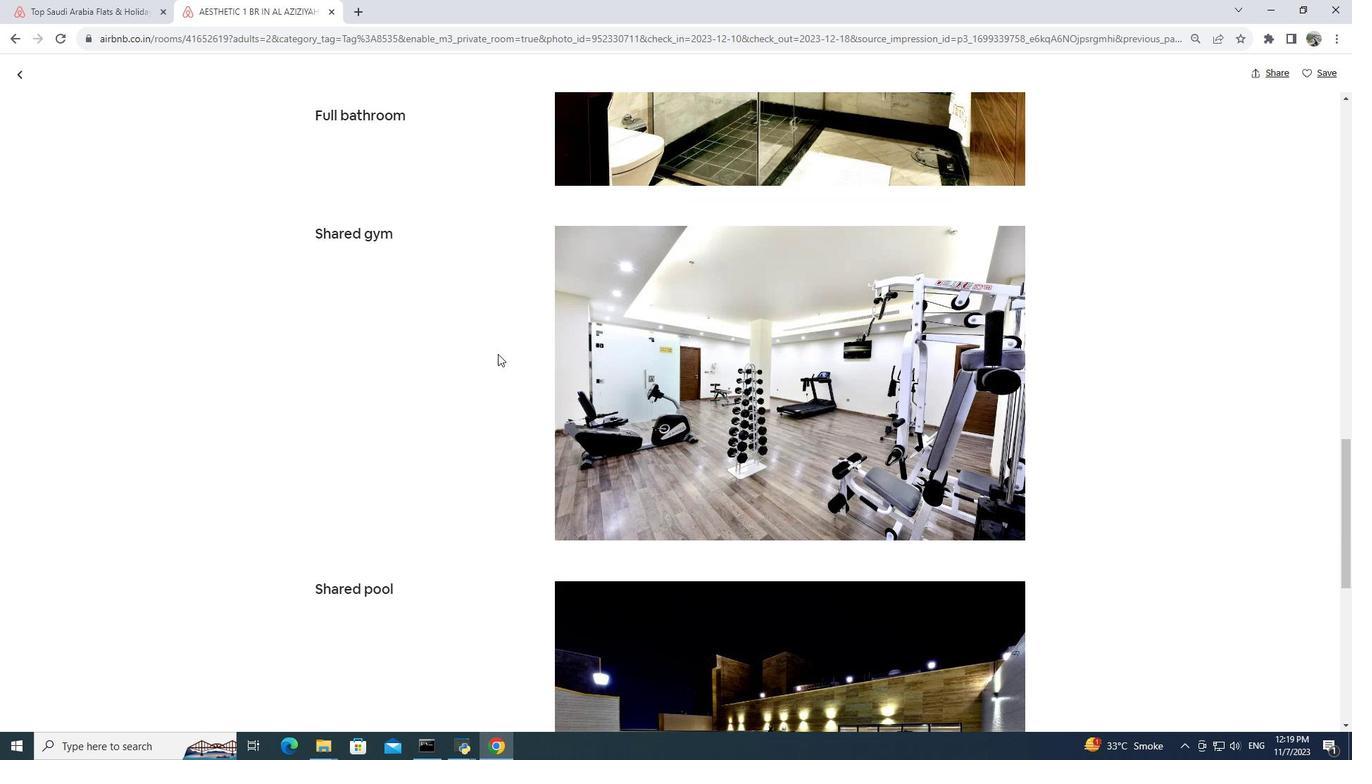 
Action: Mouse scrolled (498, 355) with delta (0, 0)
Screenshot: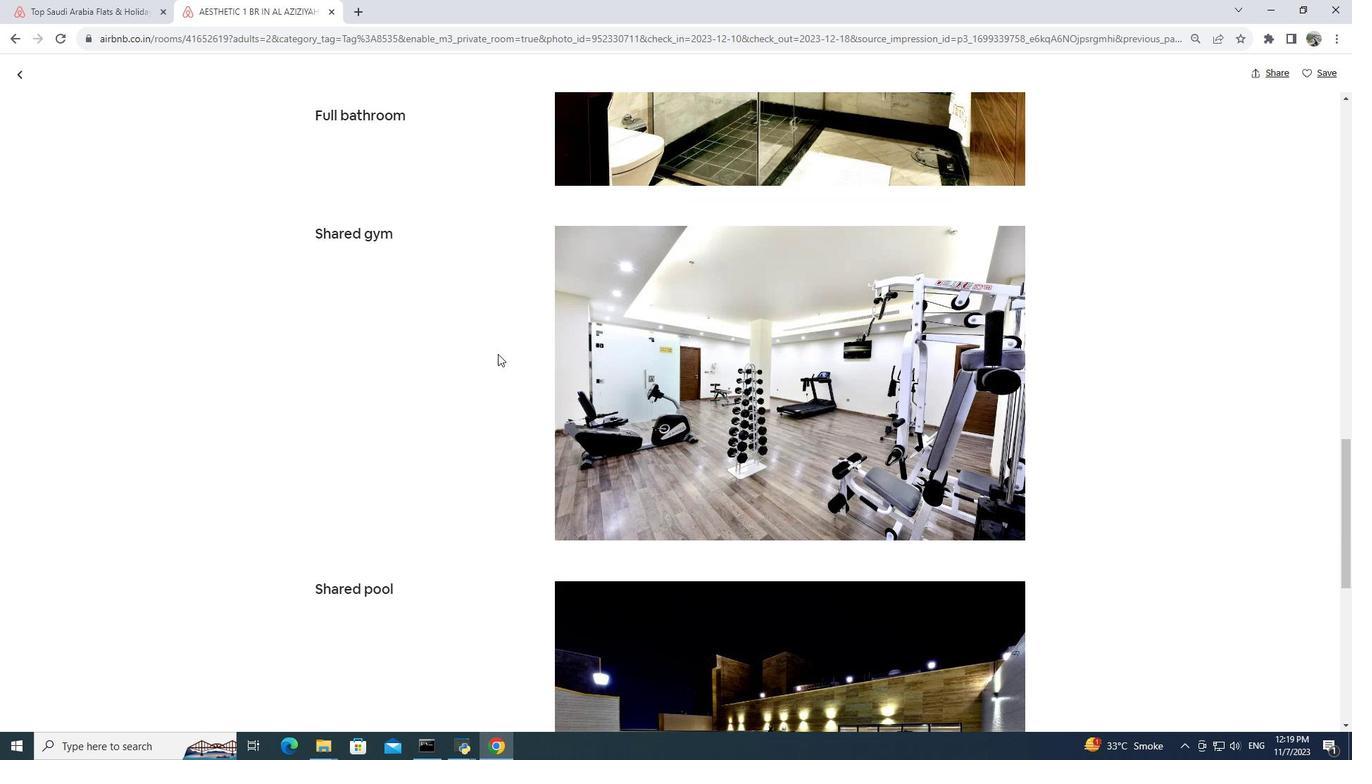 
Action: Mouse scrolled (498, 355) with delta (0, 0)
Screenshot: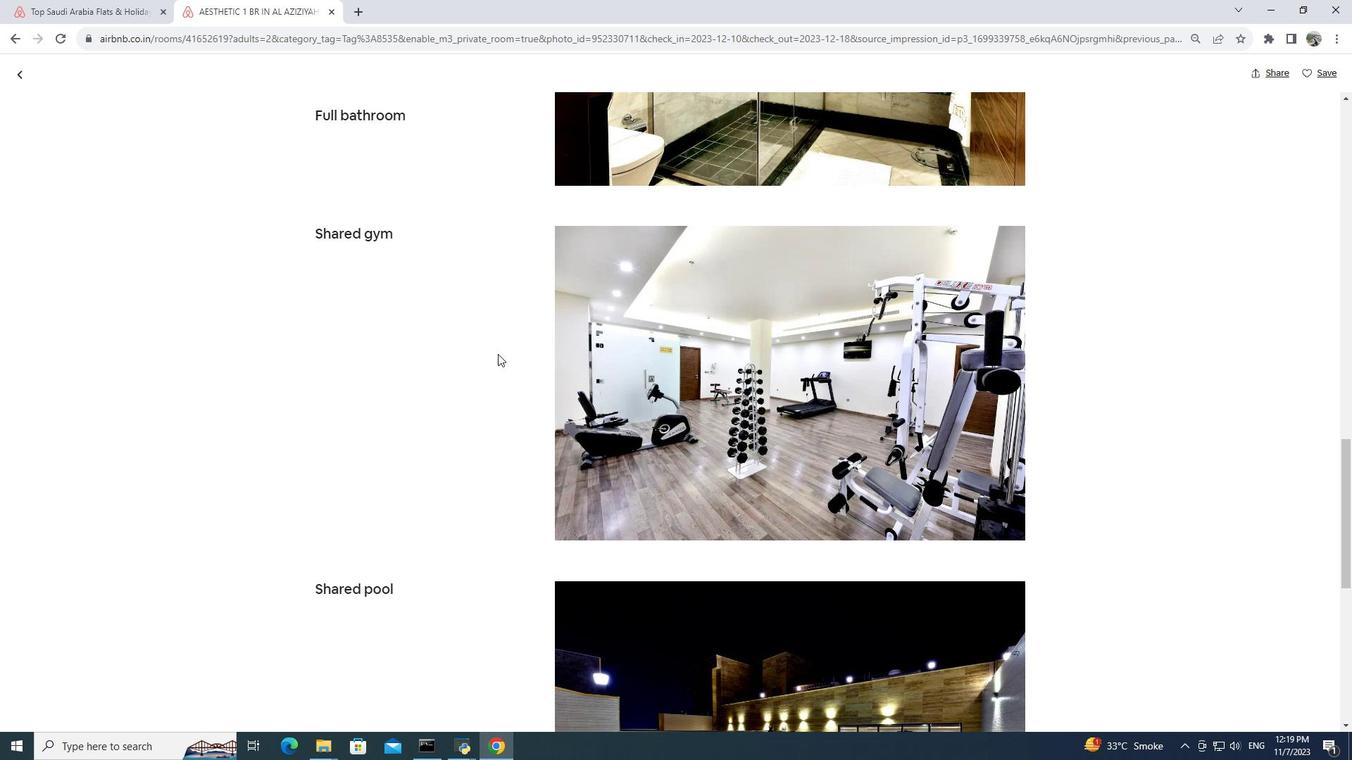 
Action: Mouse scrolled (498, 355) with delta (0, 0)
Screenshot: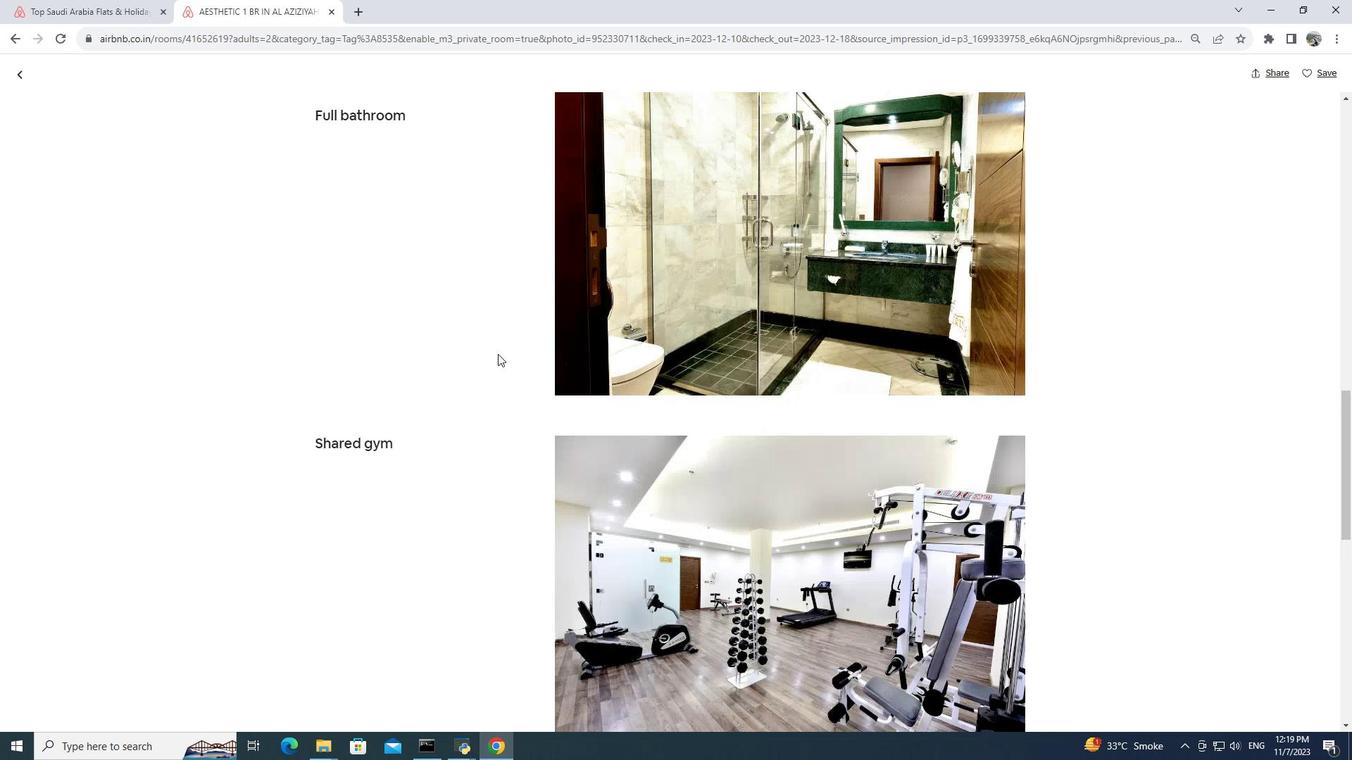
Action: Mouse scrolled (498, 355) with delta (0, 0)
Screenshot: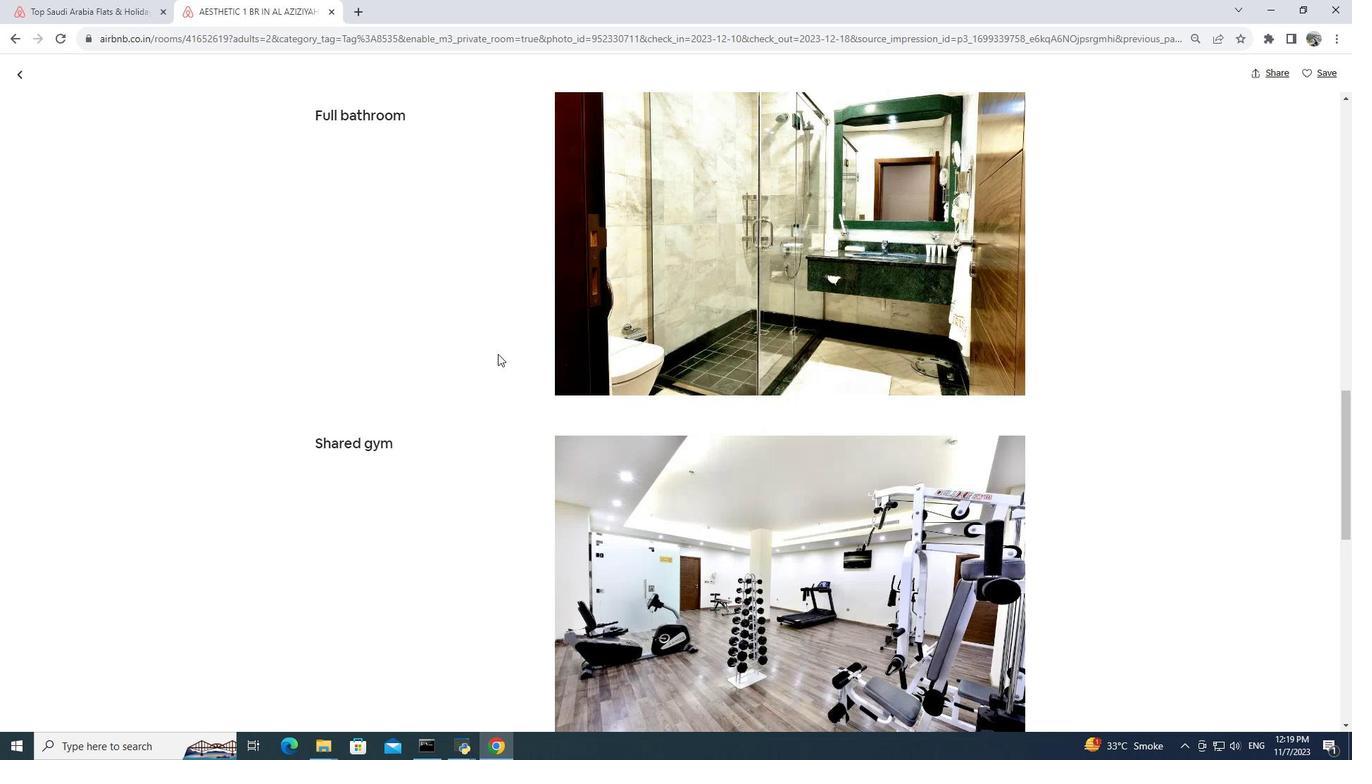 
Action: Mouse scrolled (498, 355) with delta (0, 0)
Screenshot: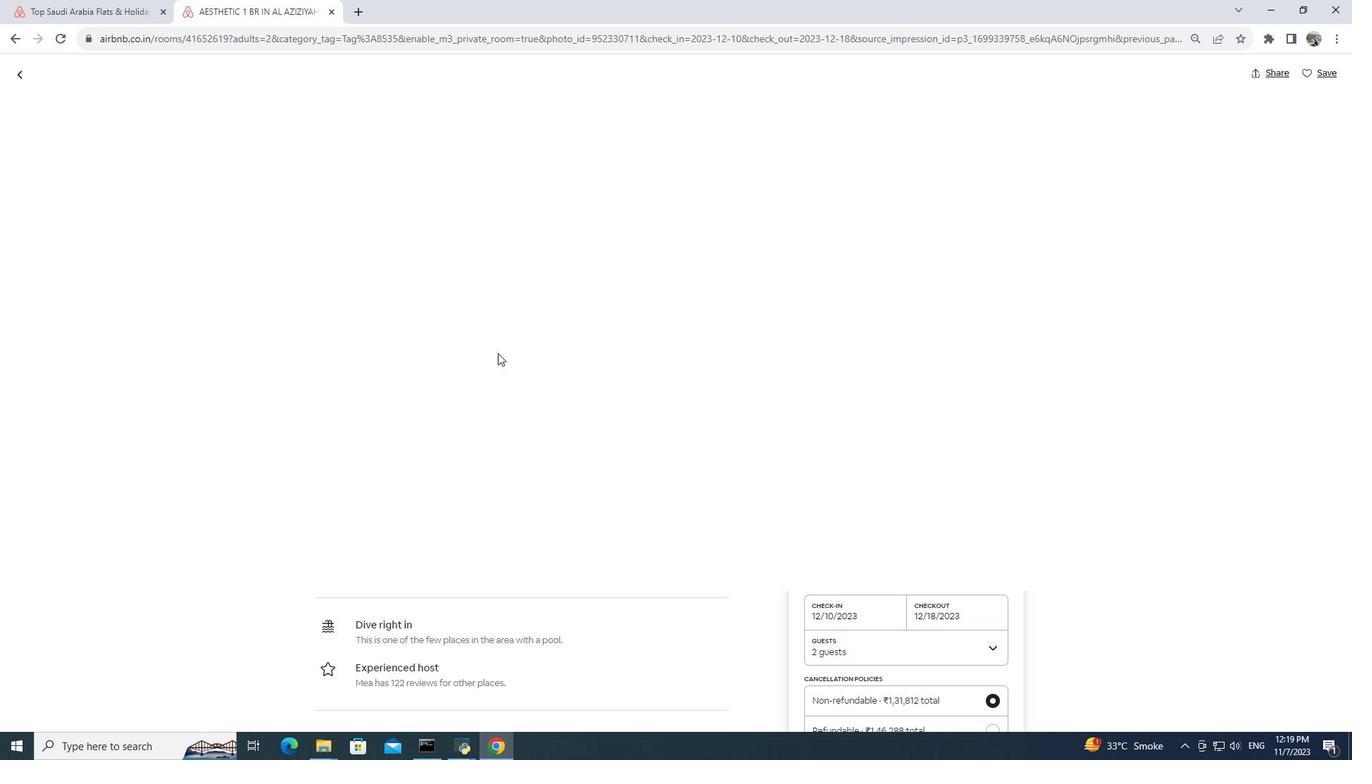 
Action: Mouse moved to (498, 353)
Screenshot: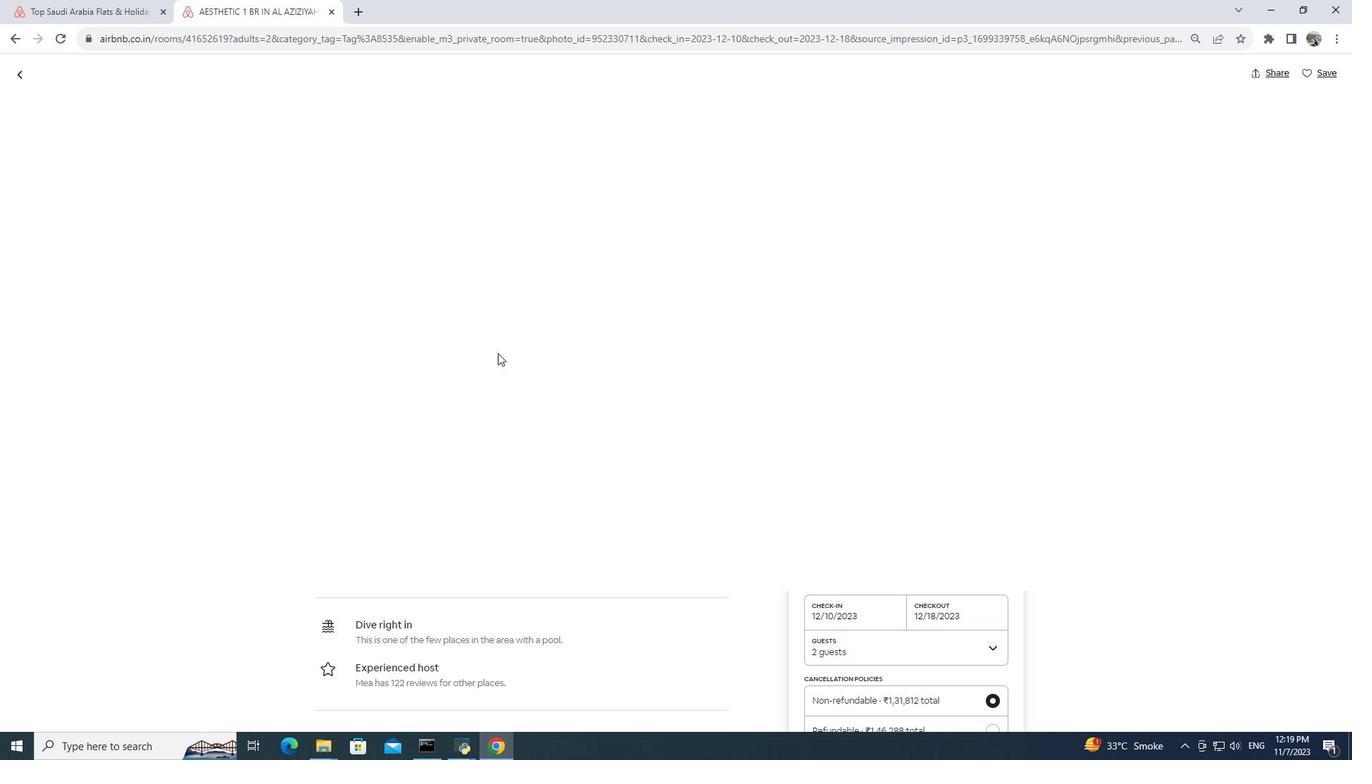 
Action: Mouse scrolled (498, 354) with delta (0, 0)
Screenshot: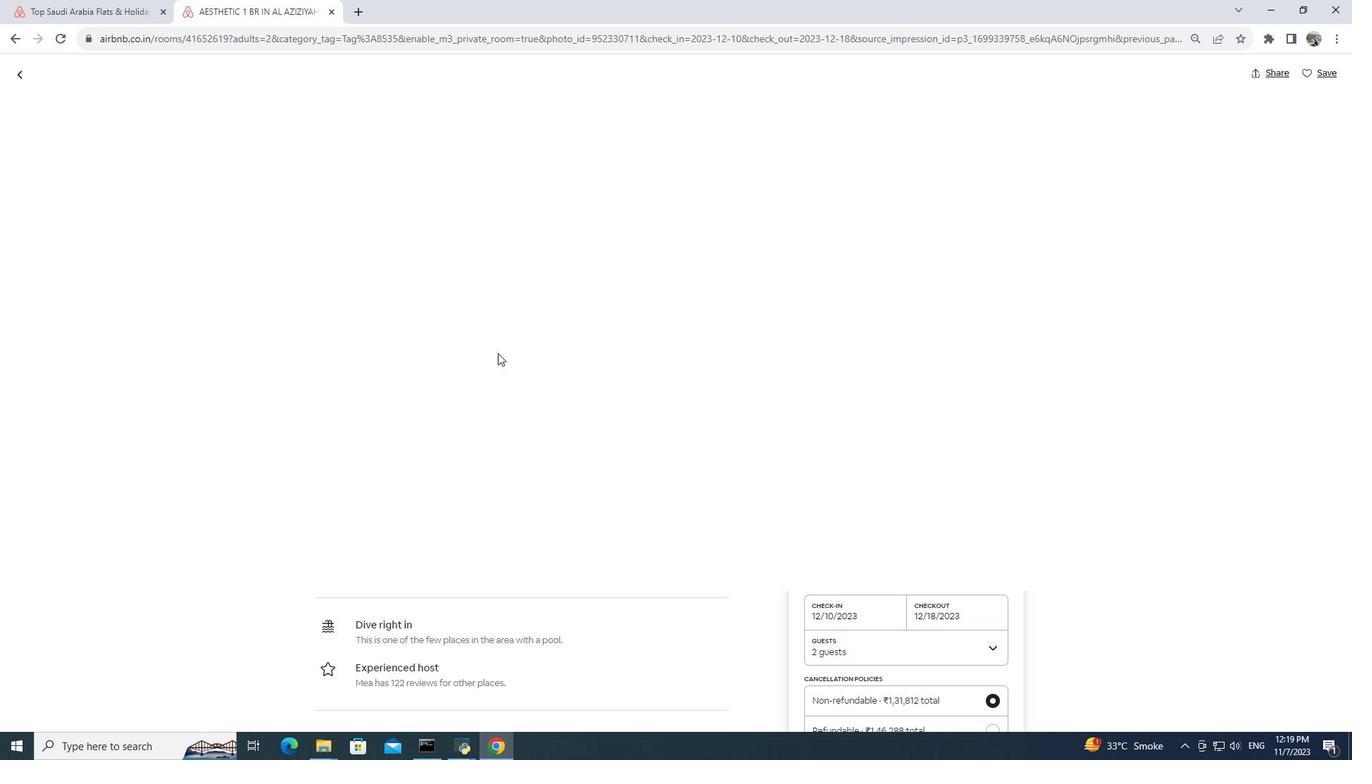 
Action: Mouse scrolled (498, 354) with delta (0, 0)
Screenshot: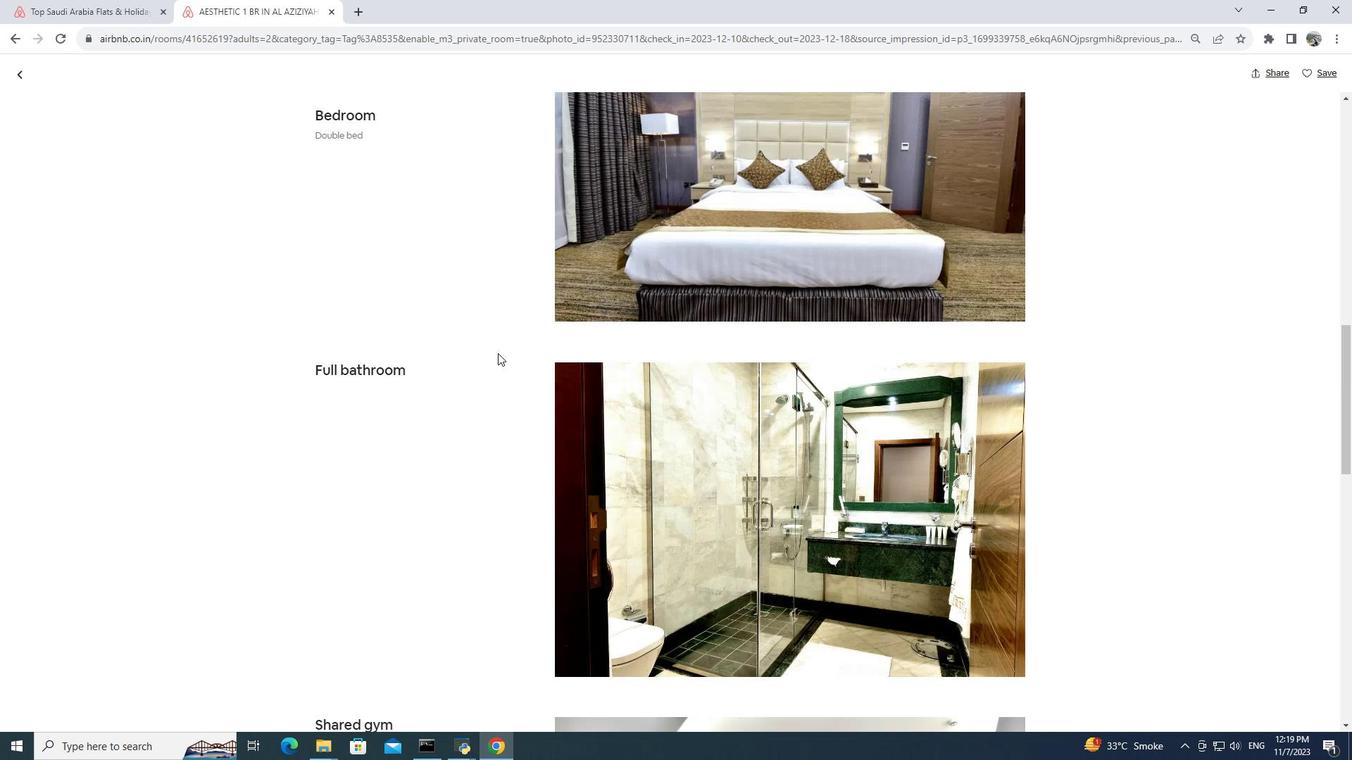 
Action: Mouse scrolled (498, 354) with delta (0, 0)
Screenshot: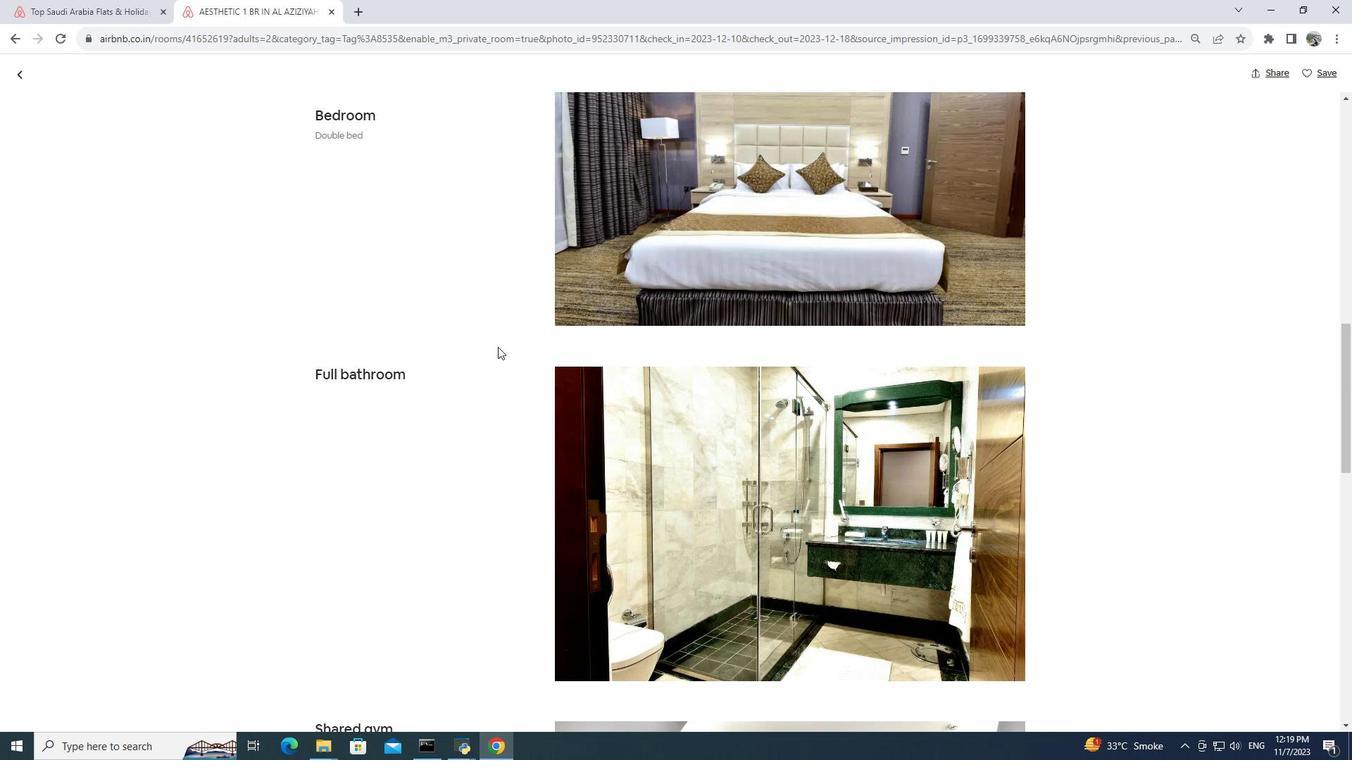 
Action: Mouse scrolled (498, 354) with delta (0, 0)
Screenshot: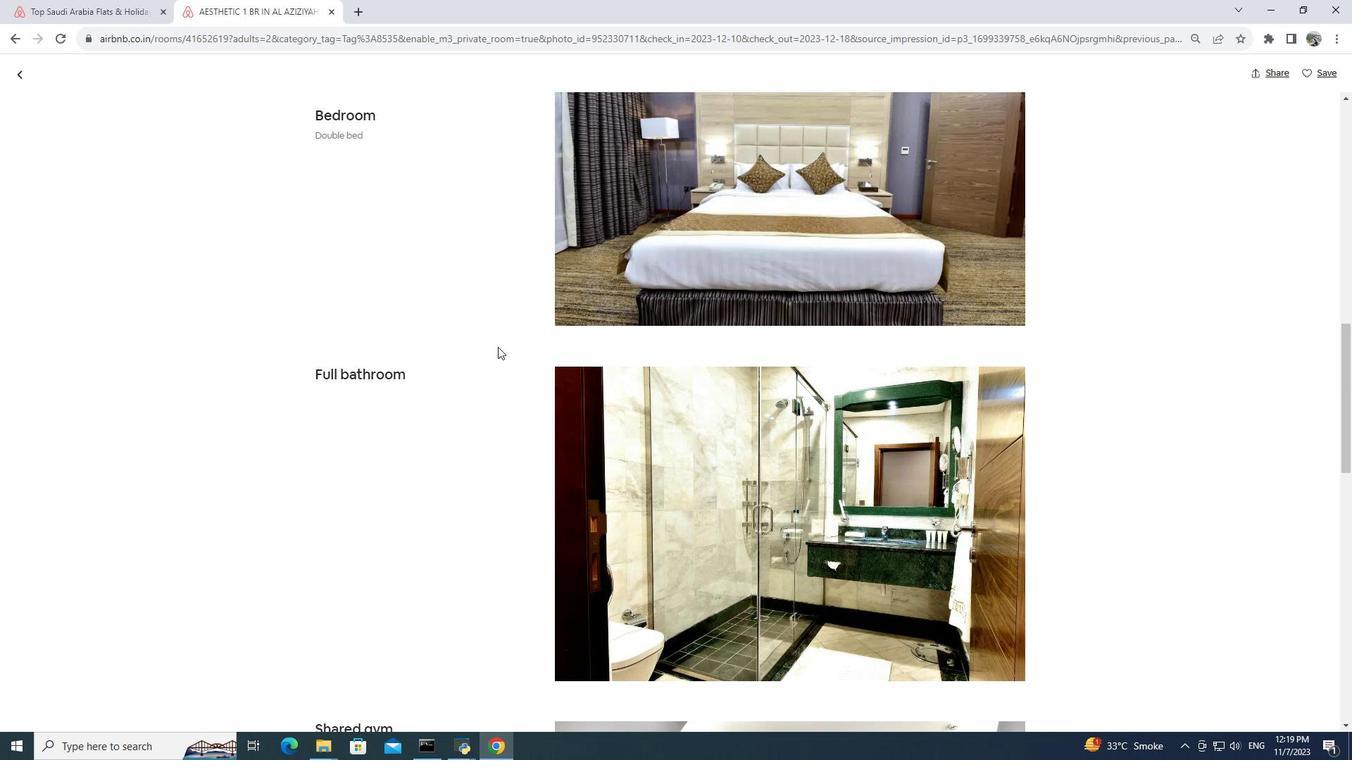 
Action: Mouse scrolled (498, 354) with delta (0, 0)
Screenshot: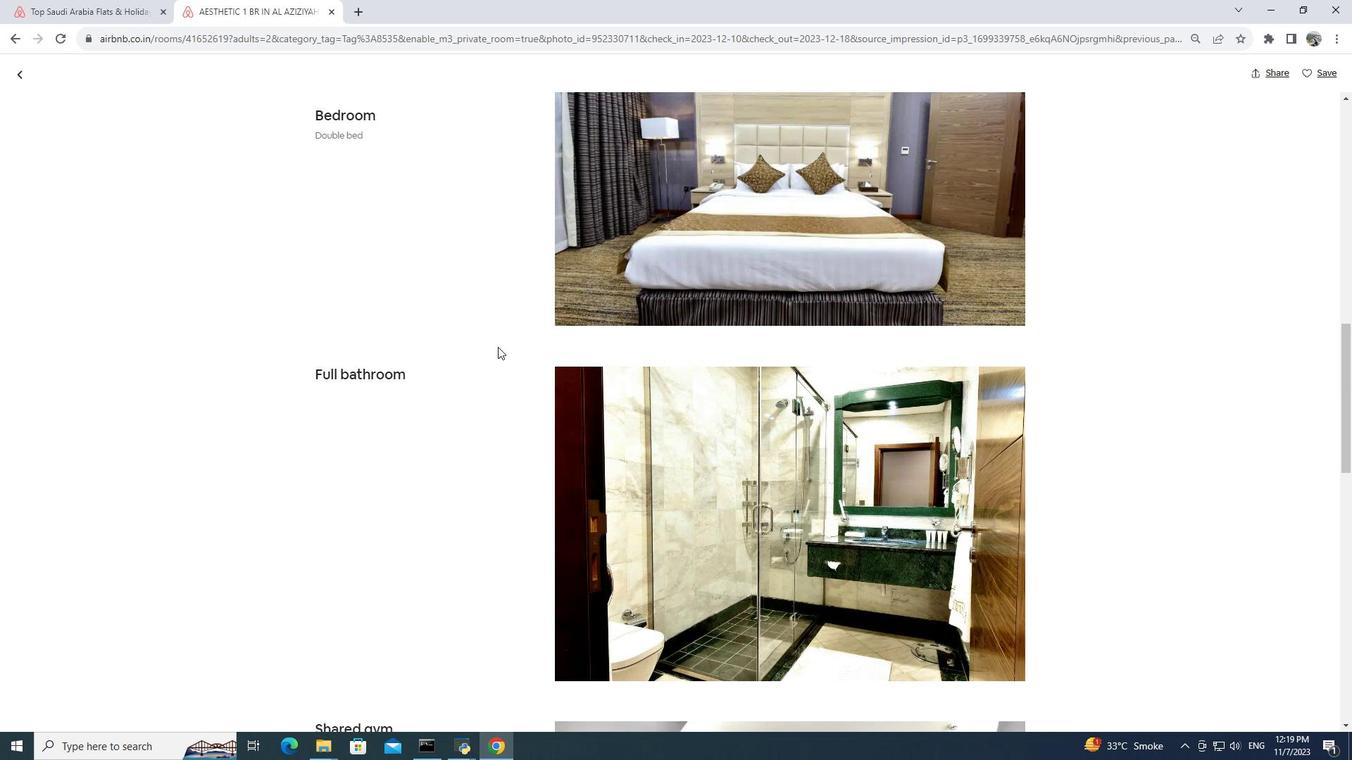
Action: Mouse moved to (498, 345)
Screenshot: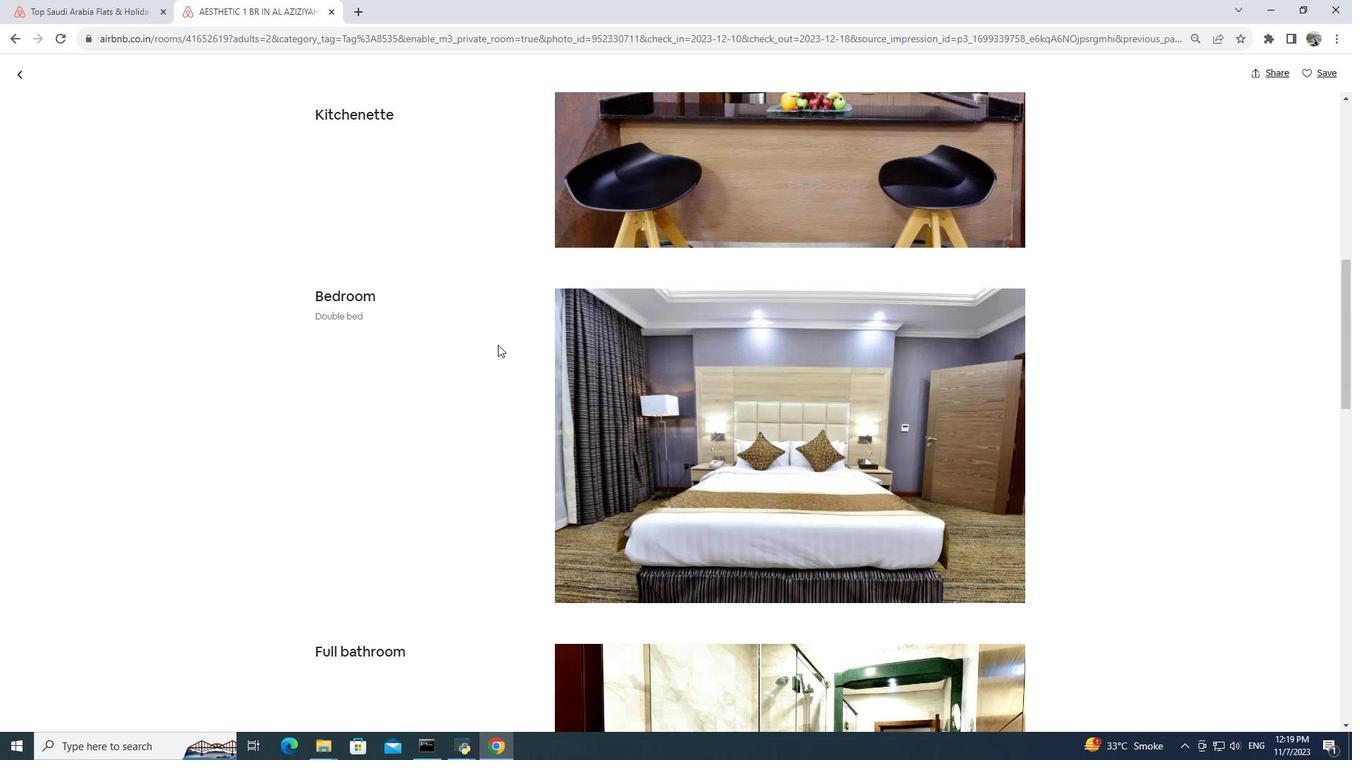
Action: Mouse scrolled (498, 345) with delta (0, 0)
Screenshot: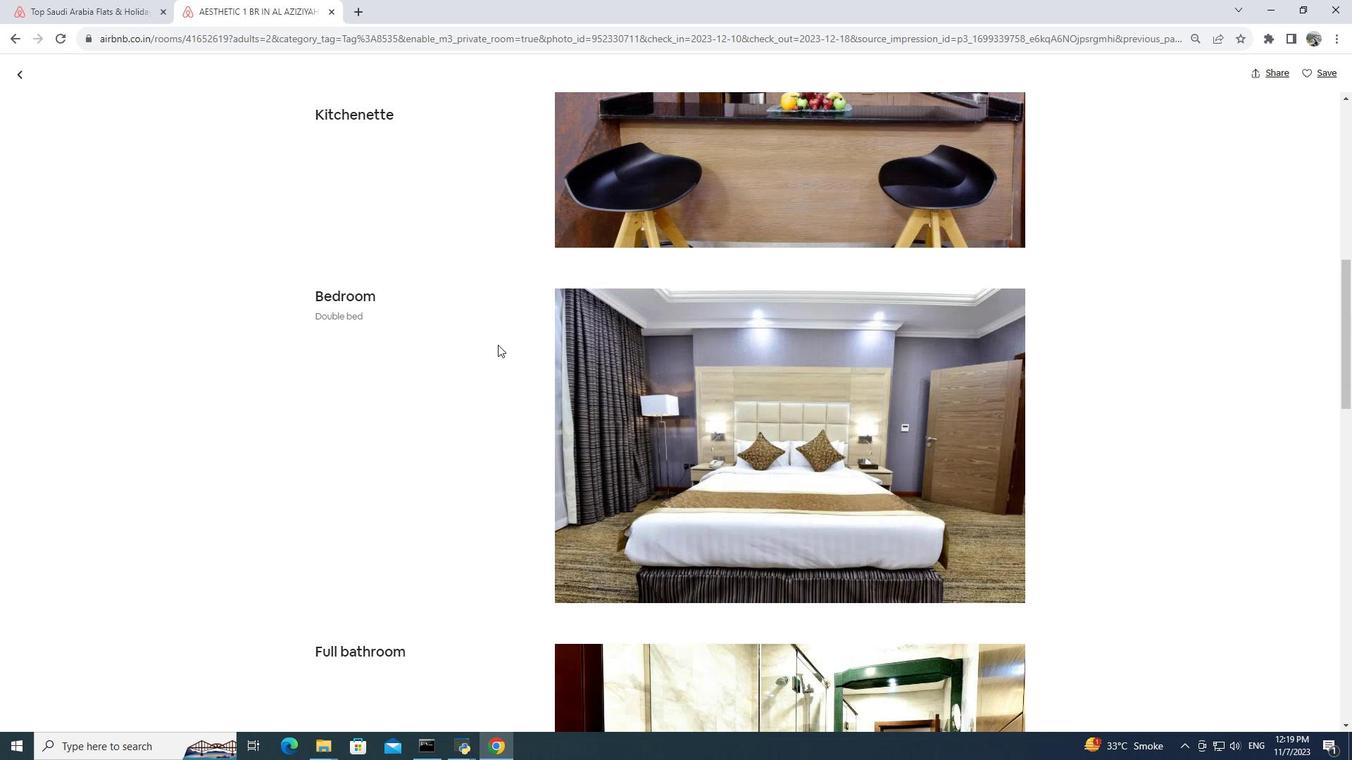 
Action: Mouse scrolled (498, 345) with delta (0, 0)
Screenshot: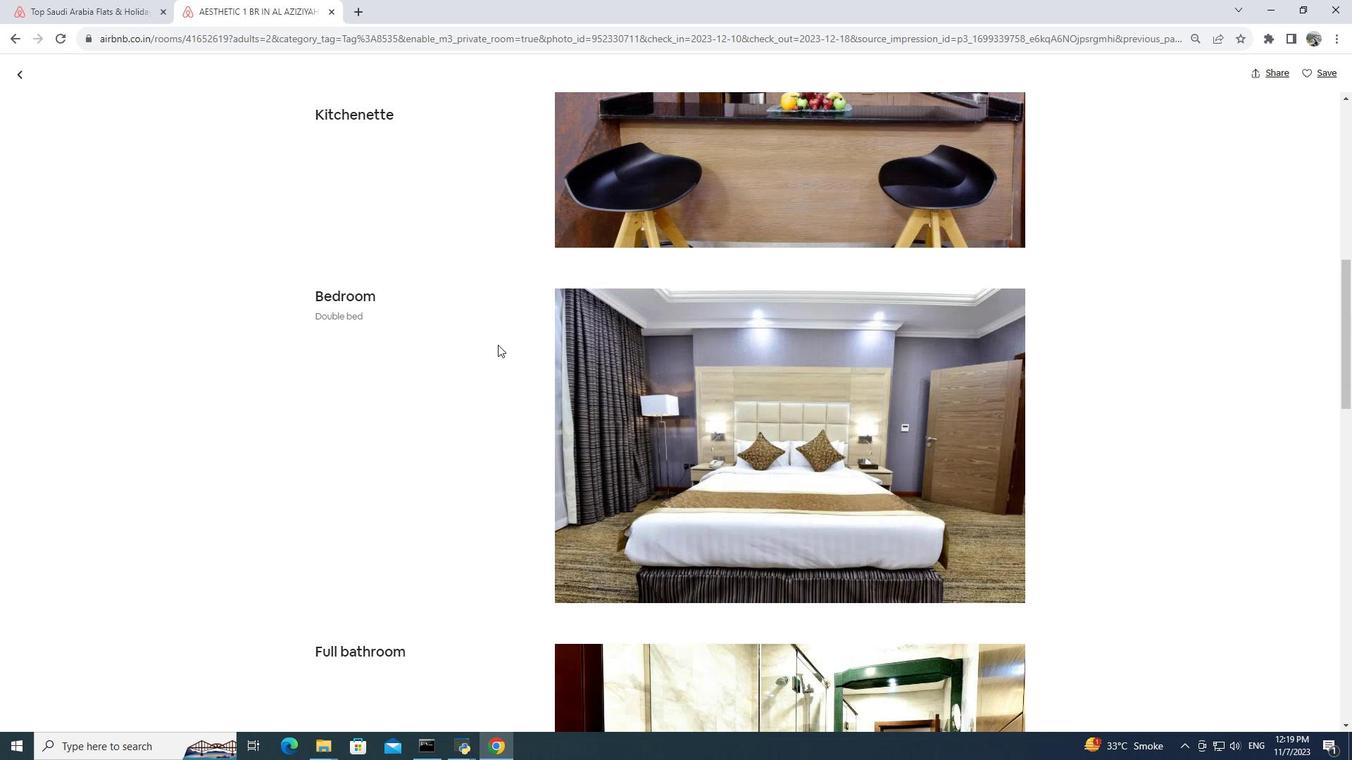 
Action: Mouse scrolled (498, 345) with delta (0, 0)
Screenshot: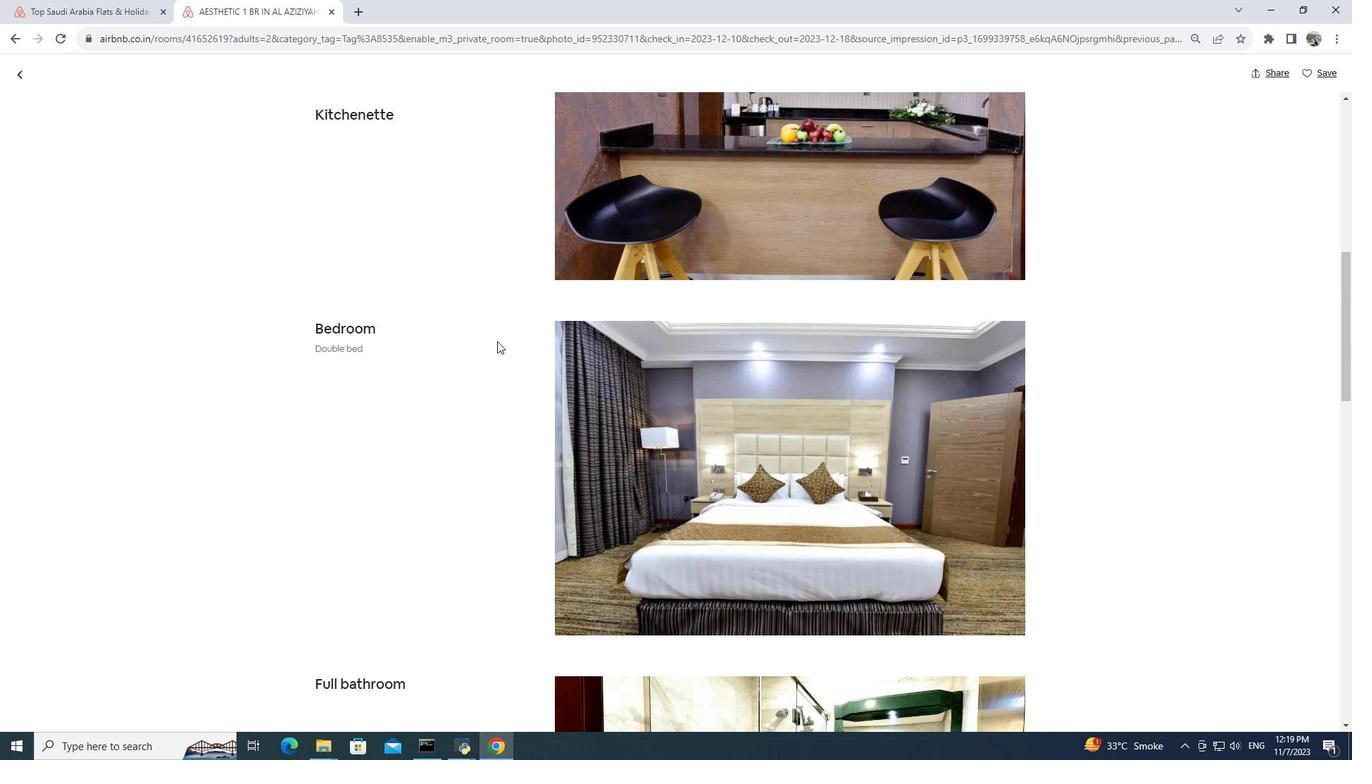 
Action: Mouse scrolled (498, 345) with delta (0, 0)
Screenshot: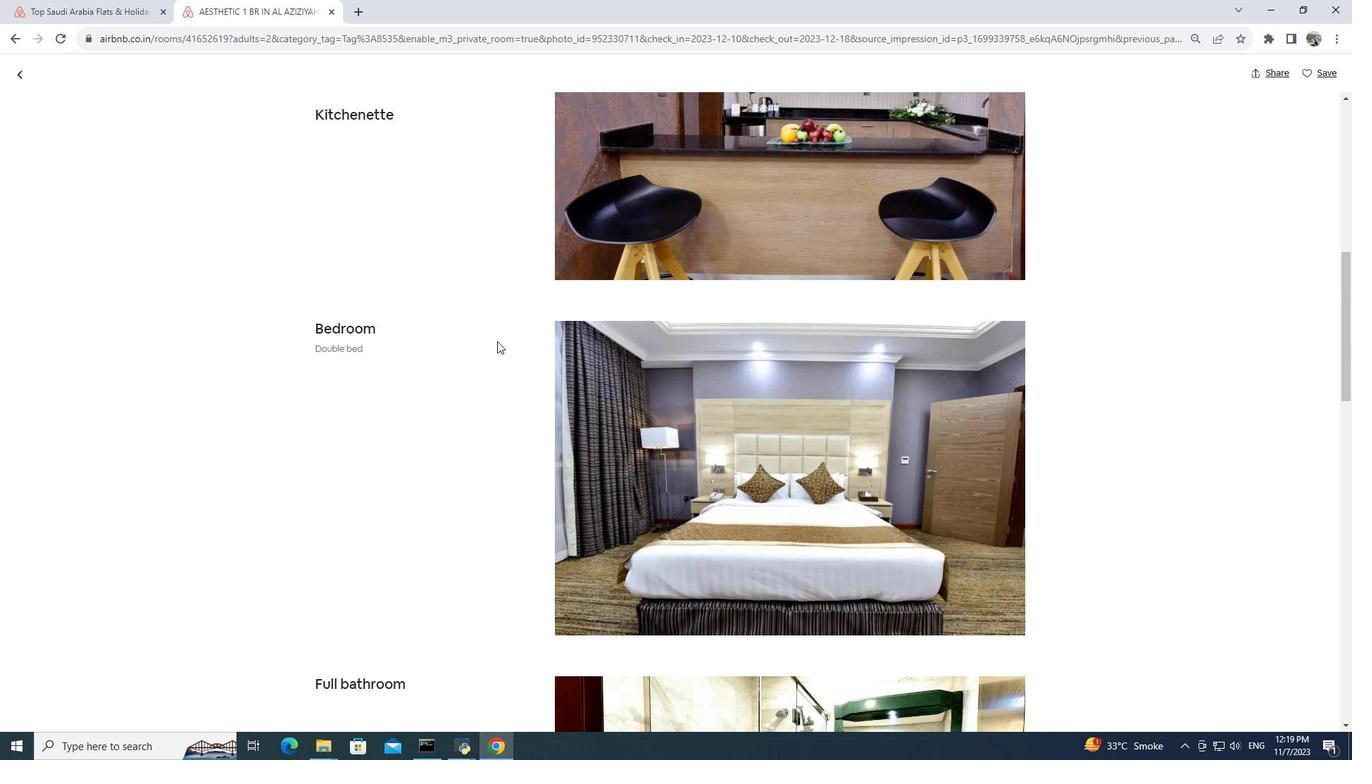 
Action: Mouse moved to (496, 341)
Screenshot: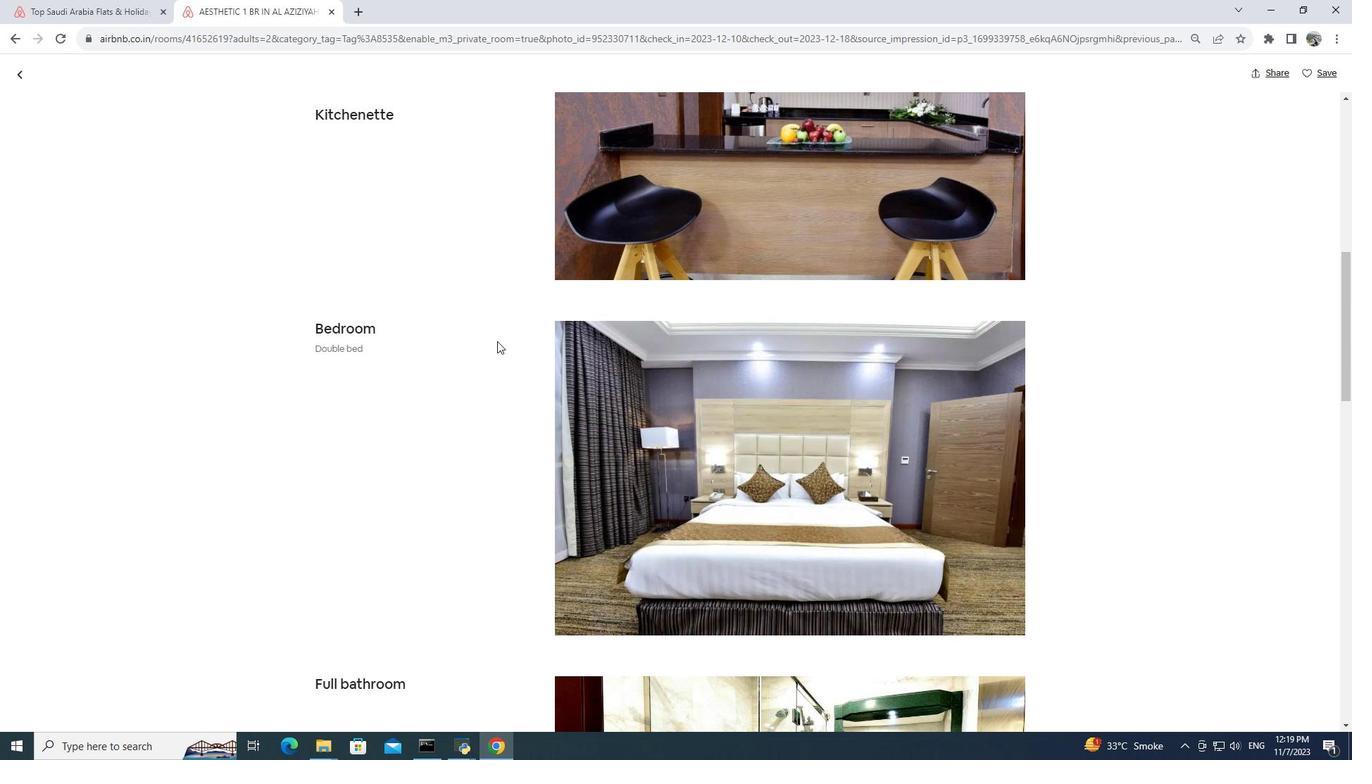 
Action: Mouse scrolled (496, 341) with delta (0, 0)
Screenshot: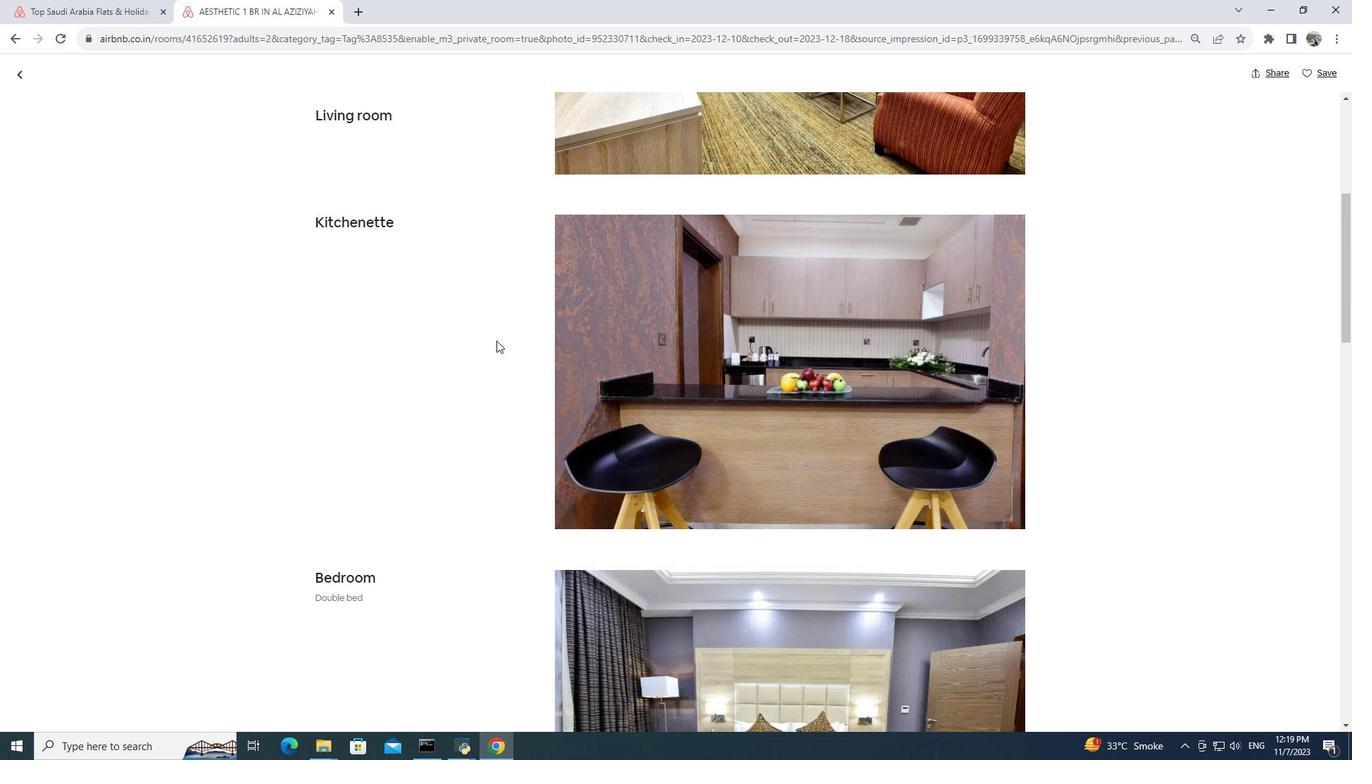 
Action: Mouse scrolled (496, 341) with delta (0, 0)
Screenshot: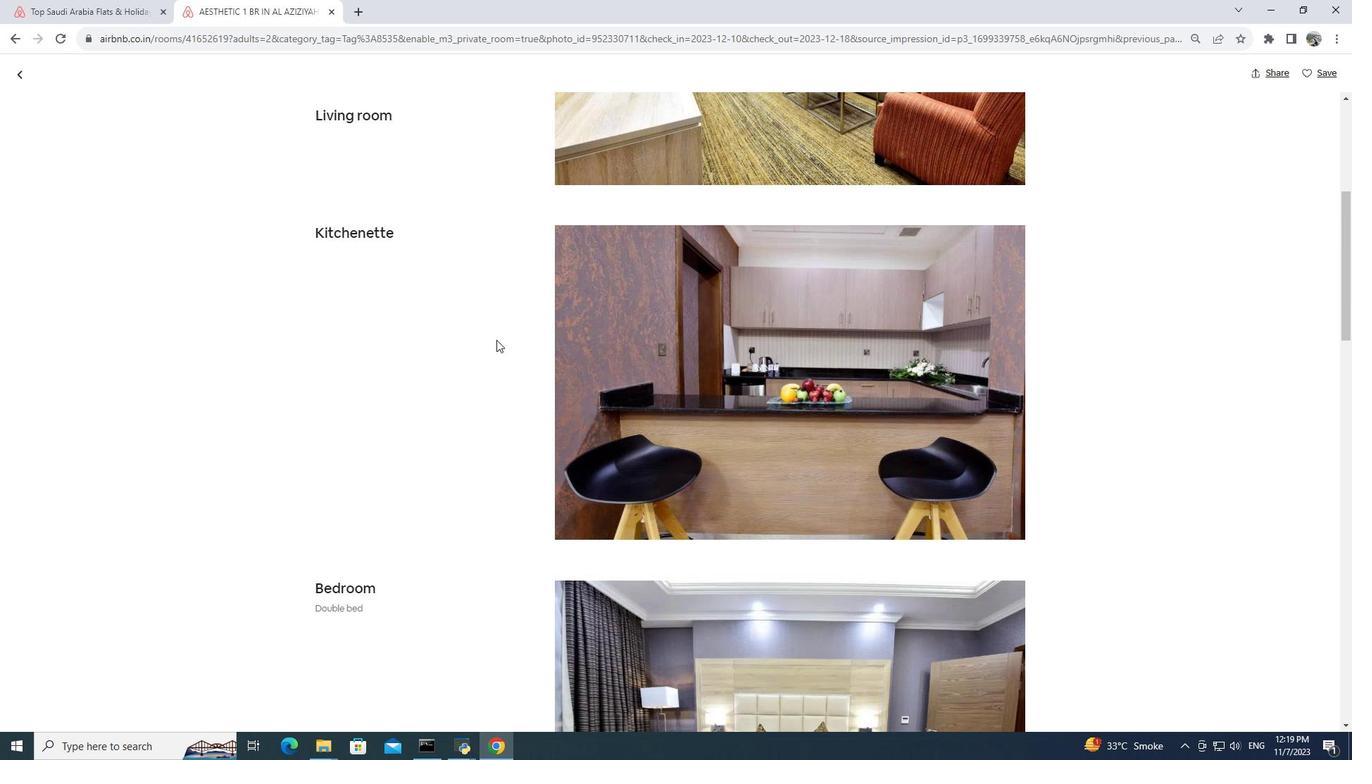 
Action: Mouse scrolled (496, 341) with delta (0, 0)
Screenshot: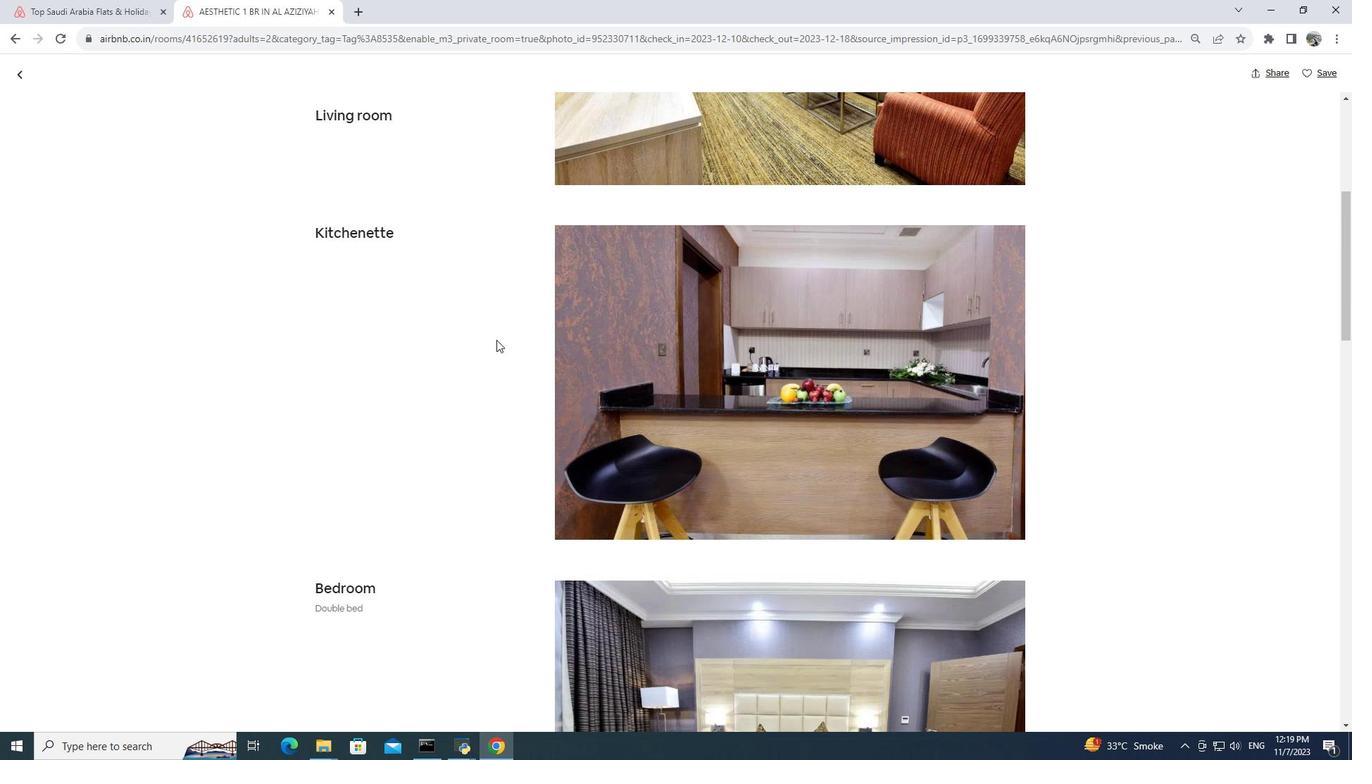 
Action: Mouse moved to (496, 340)
Screenshot: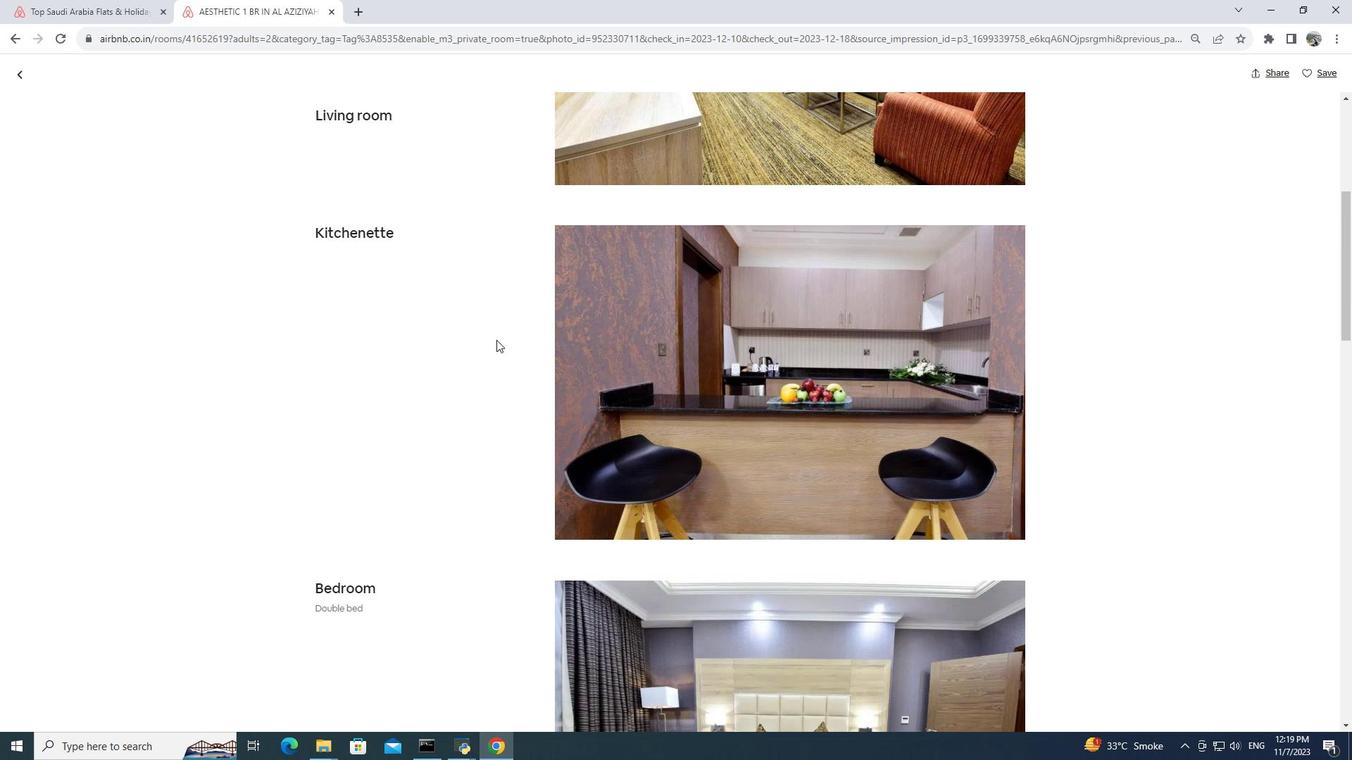 
Action: Mouse scrolled (496, 341) with delta (0, 0)
Screenshot: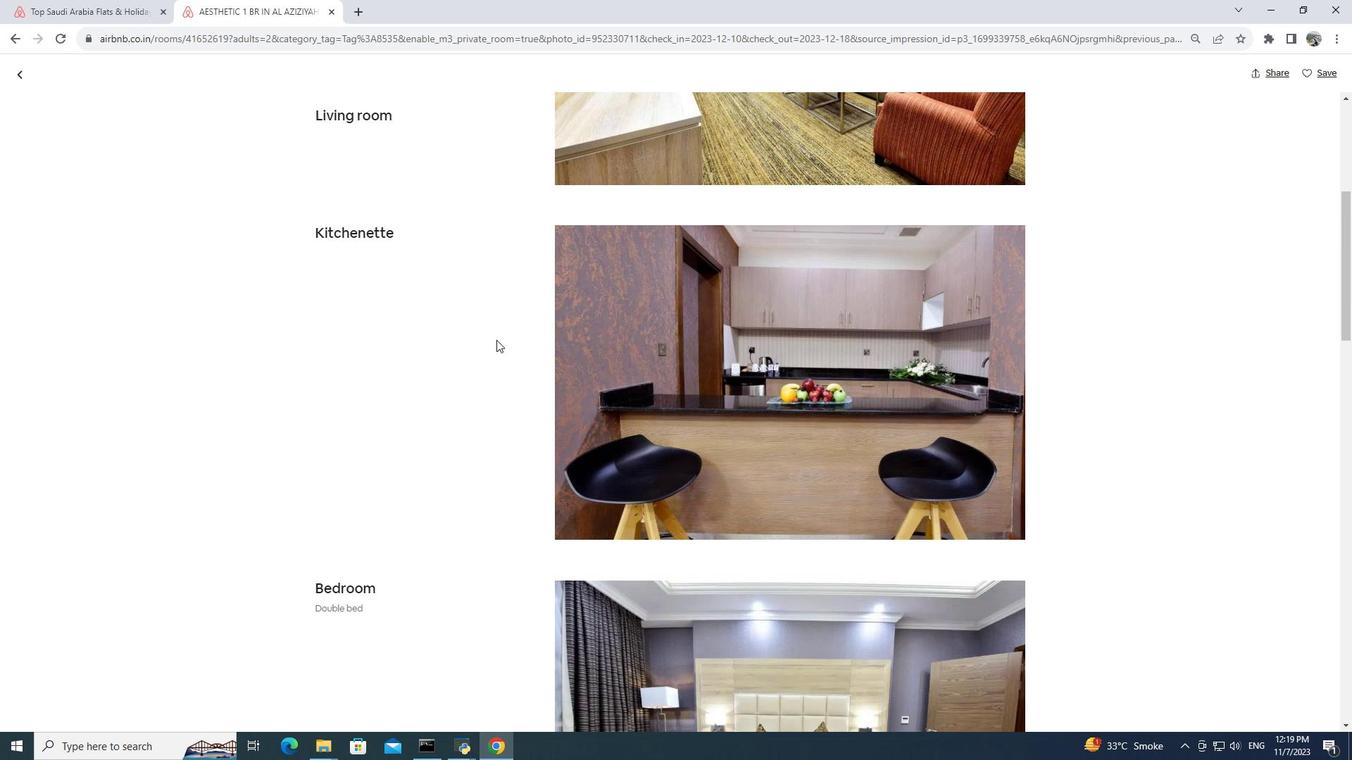 
Action: Mouse scrolled (496, 341) with delta (0, 0)
Screenshot: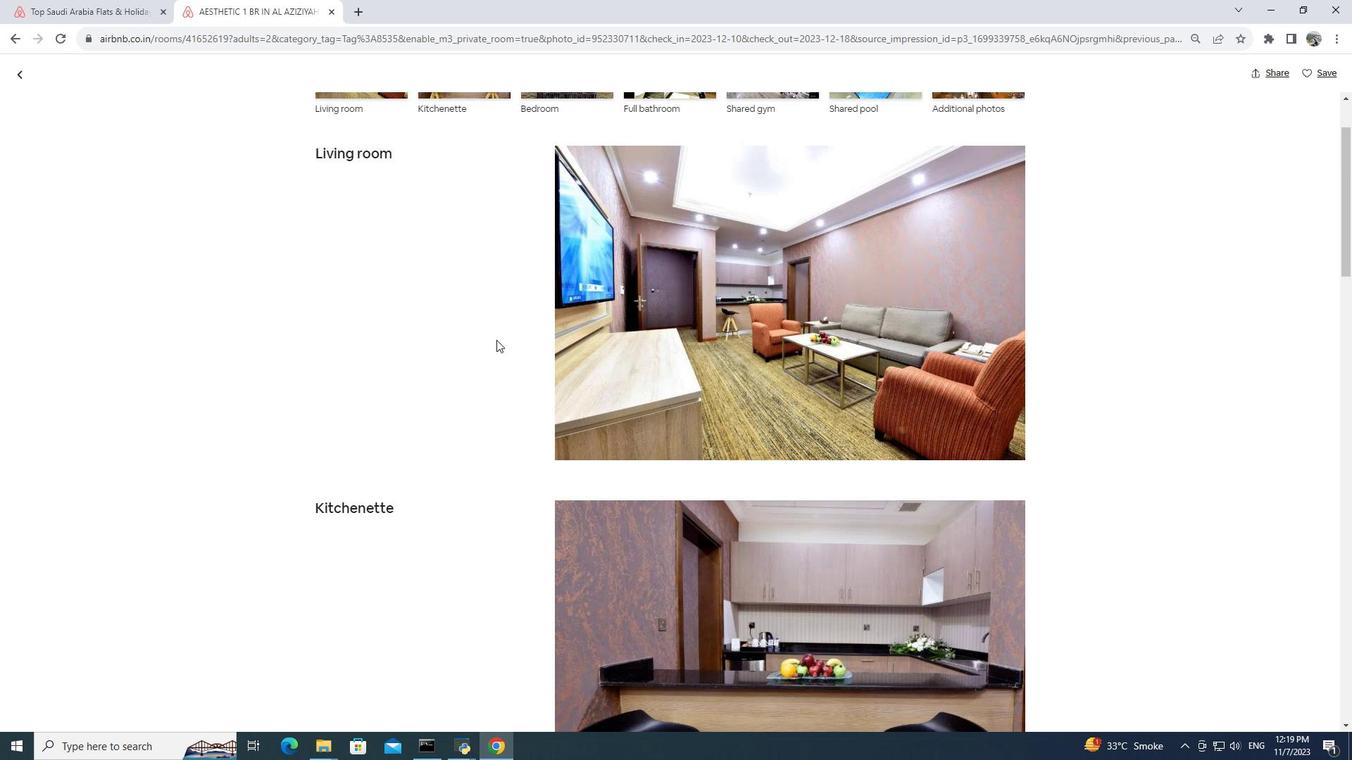 
Action: Mouse scrolled (496, 341) with delta (0, 0)
Screenshot: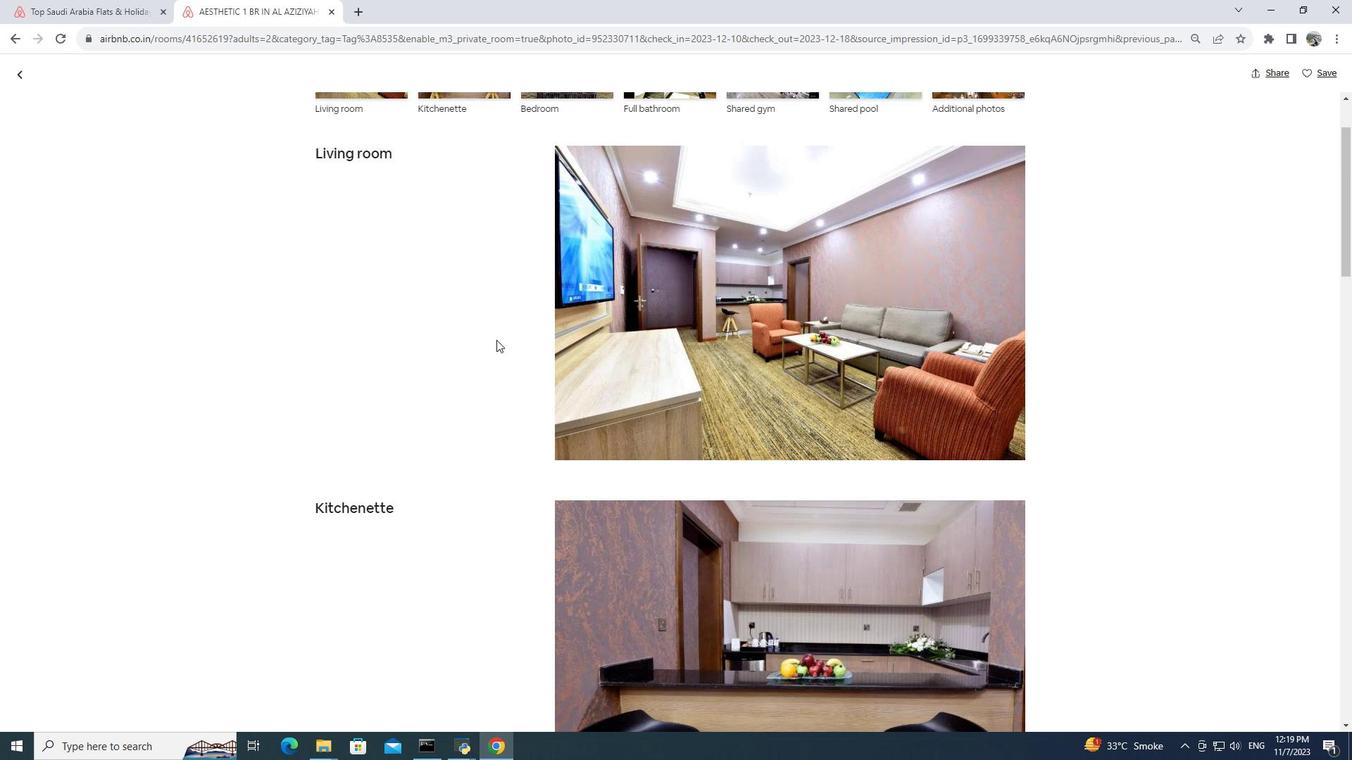 
Action: Mouse scrolled (496, 341) with delta (0, 0)
Screenshot: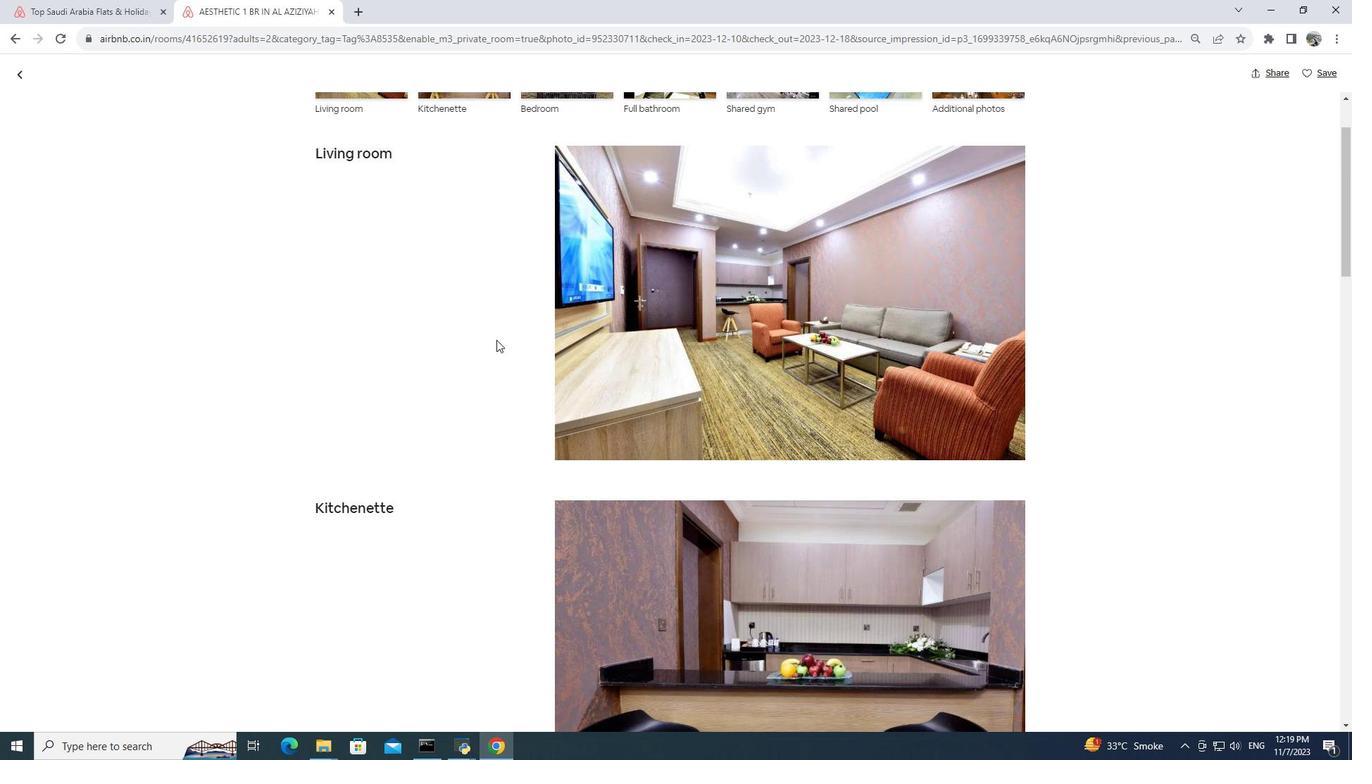 
Action: Mouse scrolled (496, 341) with delta (0, 0)
Screenshot: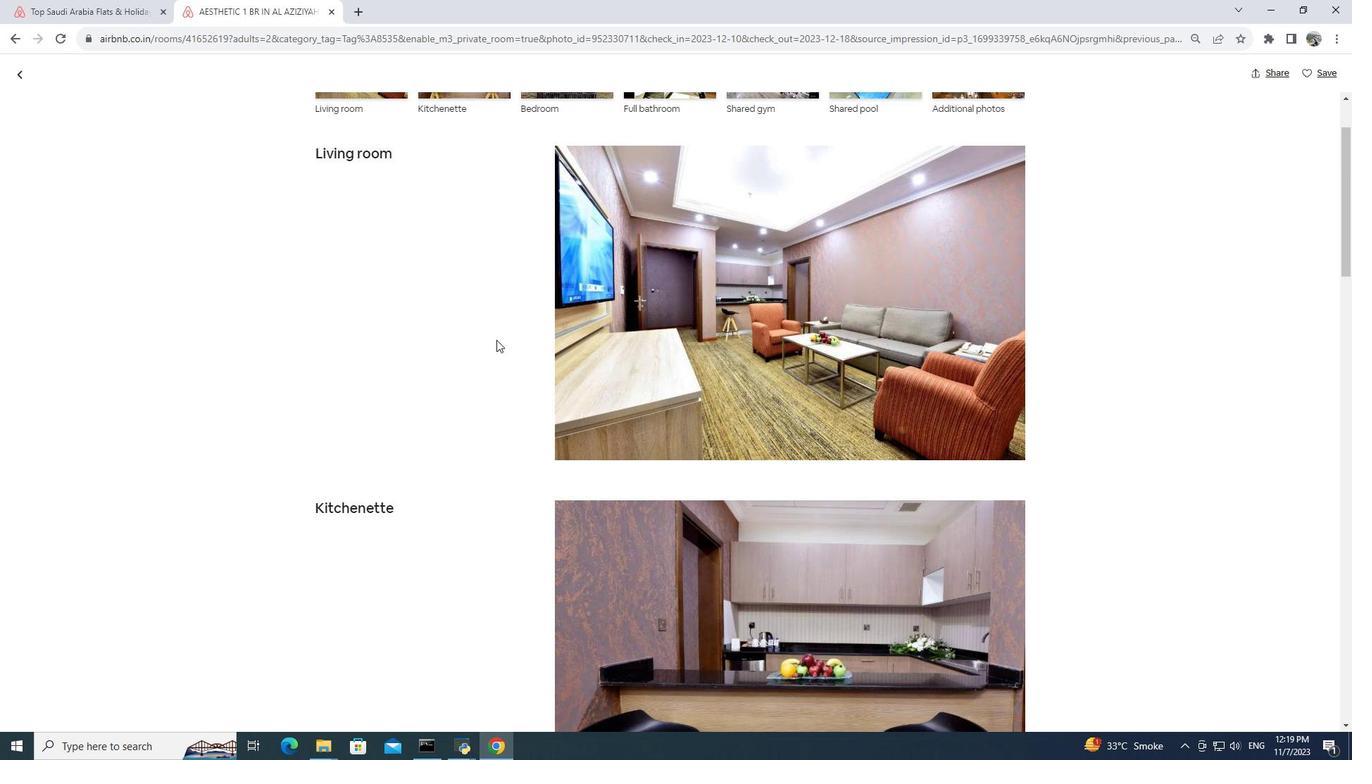 
Action: Mouse moved to (496, 340)
Screenshot: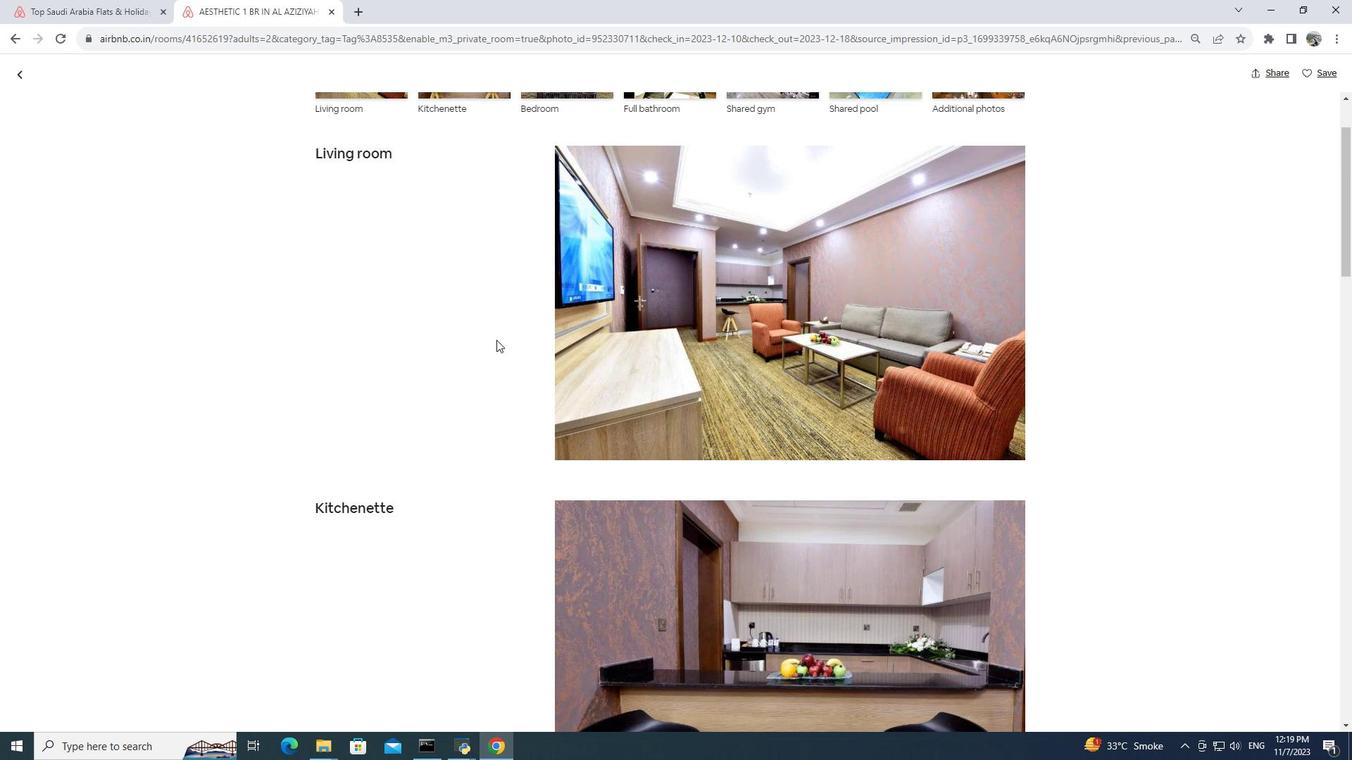 
Action: Mouse scrolled (496, 341) with delta (0, 0)
Screenshot: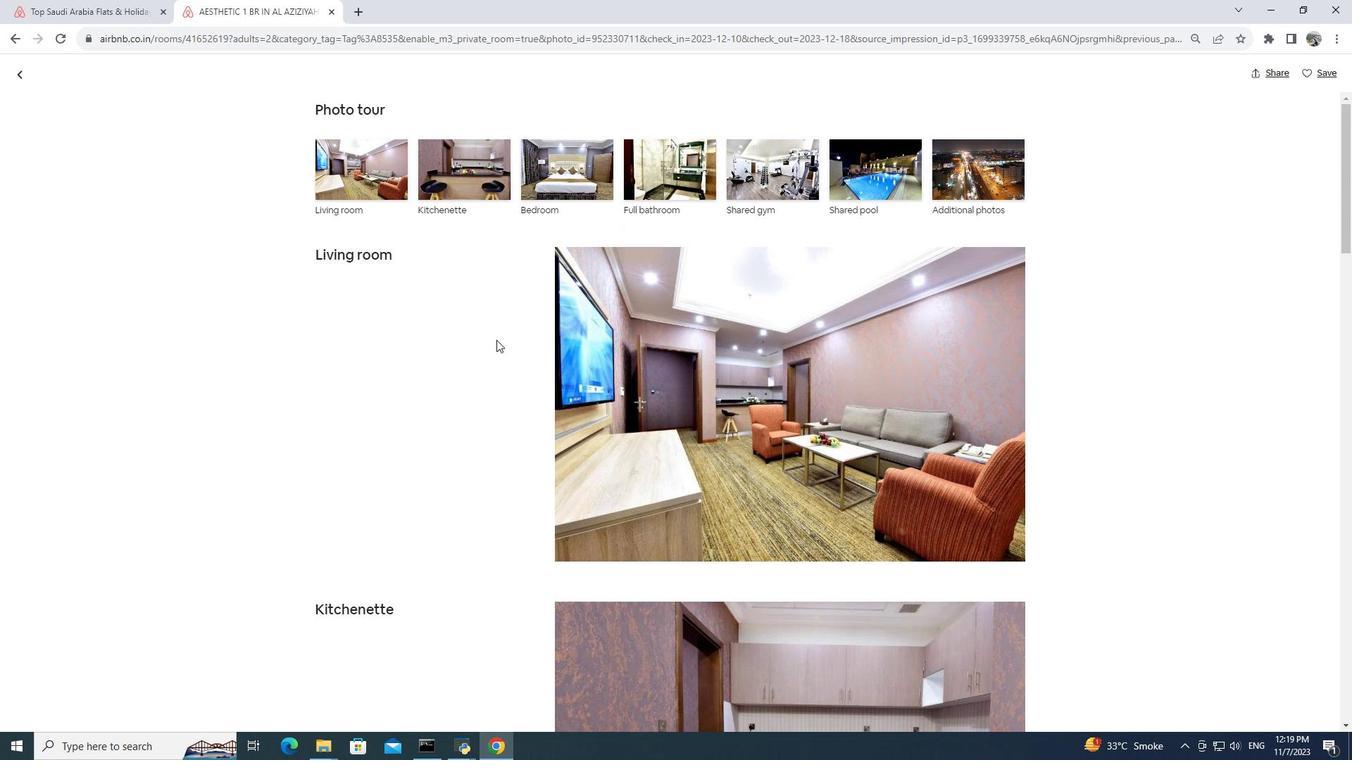 
Action: Mouse scrolled (496, 341) with delta (0, 0)
Screenshot: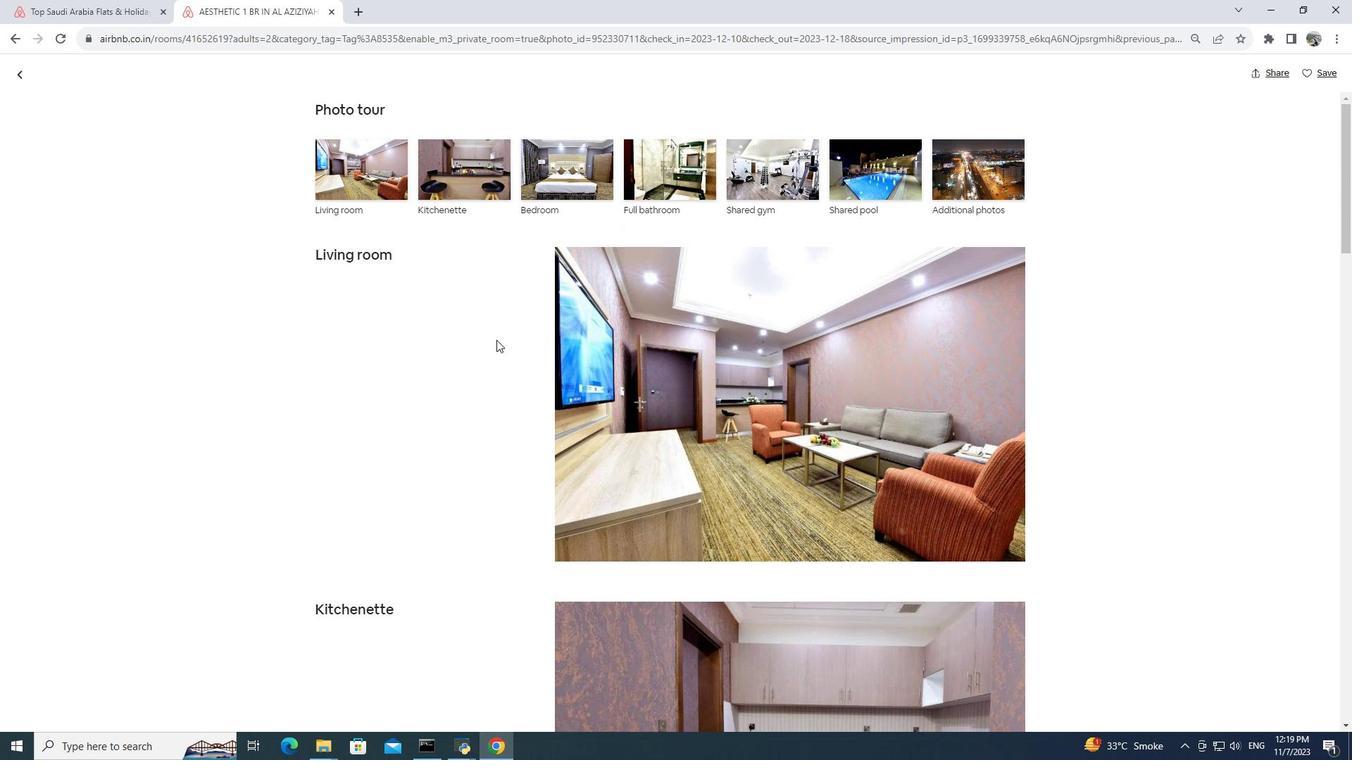 
Action: Mouse scrolled (496, 341) with delta (0, 0)
Screenshot: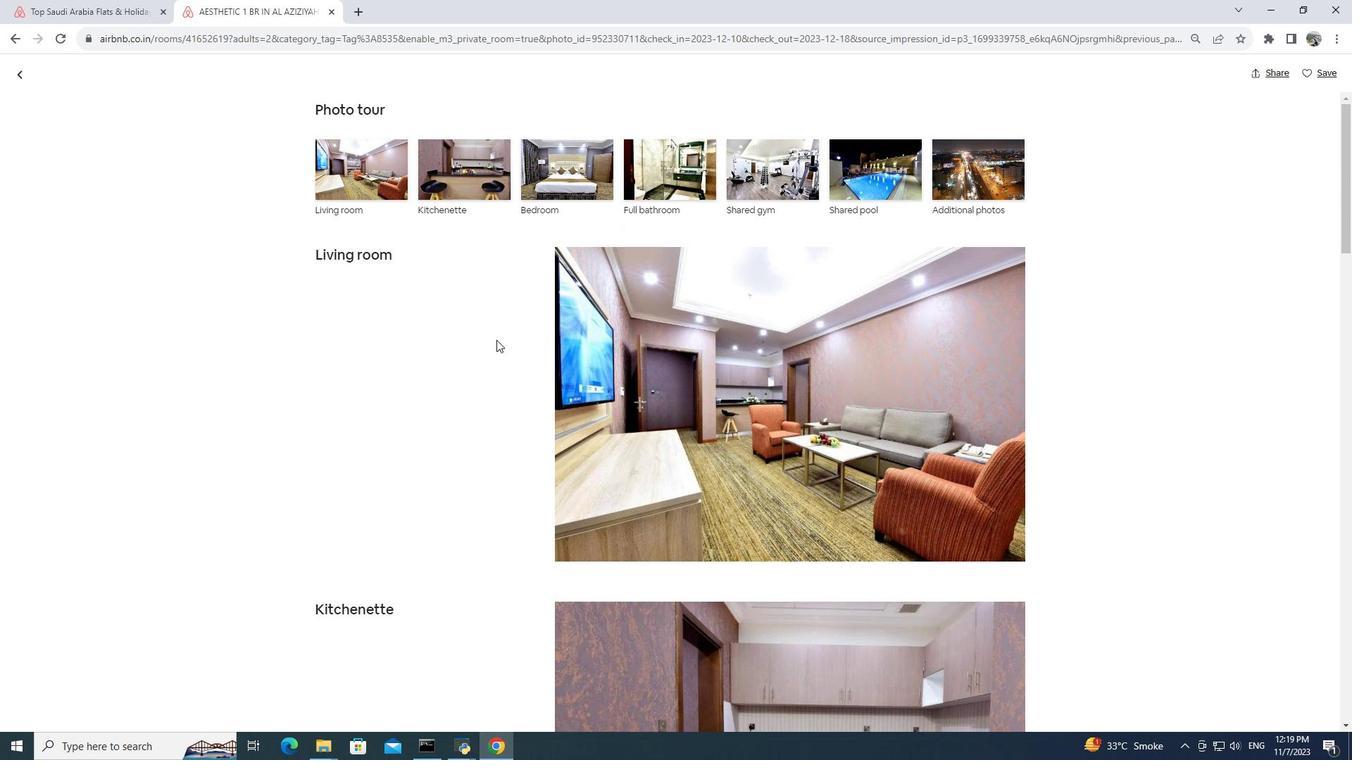 
Action: Mouse scrolled (496, 341) with delta (0, 0)
Screenshot: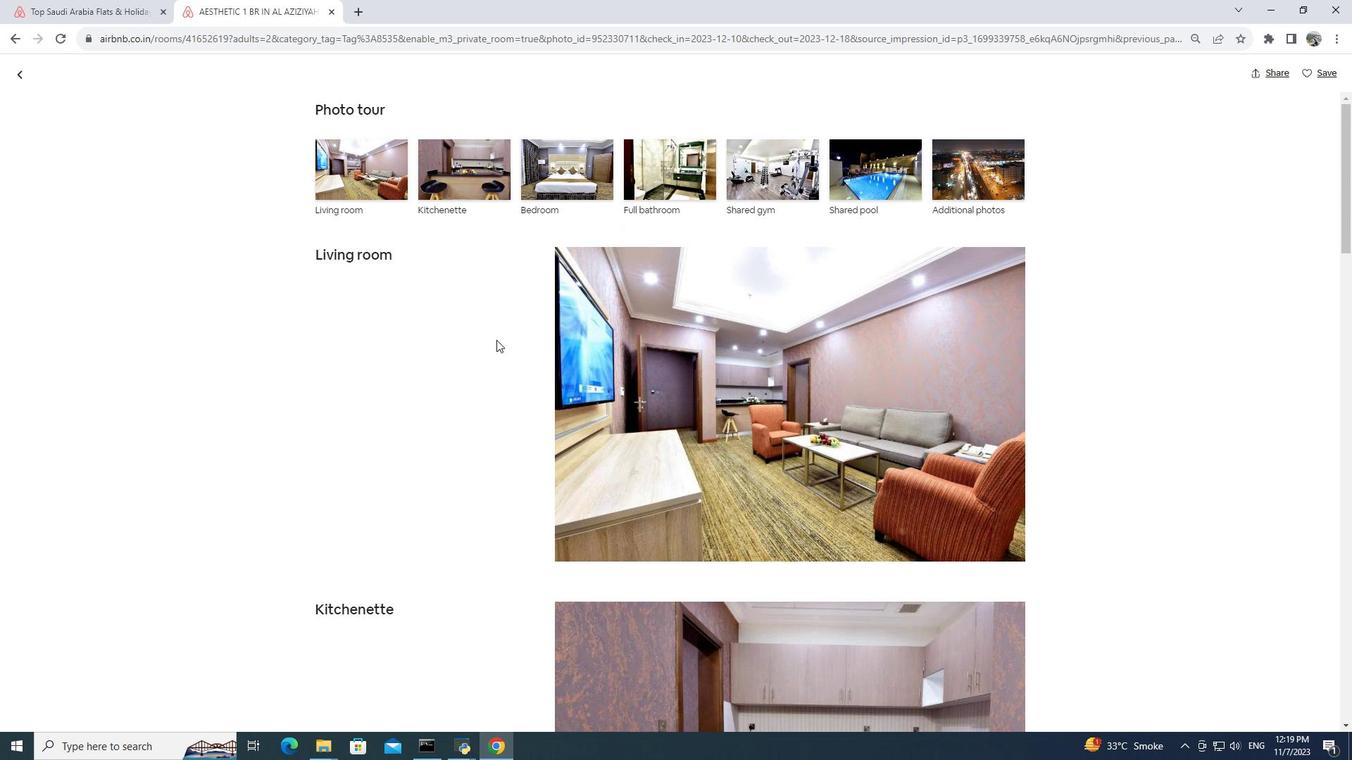 
Action: Mouse scrolled (496, 341) with delta (0, 0)
Screenshot: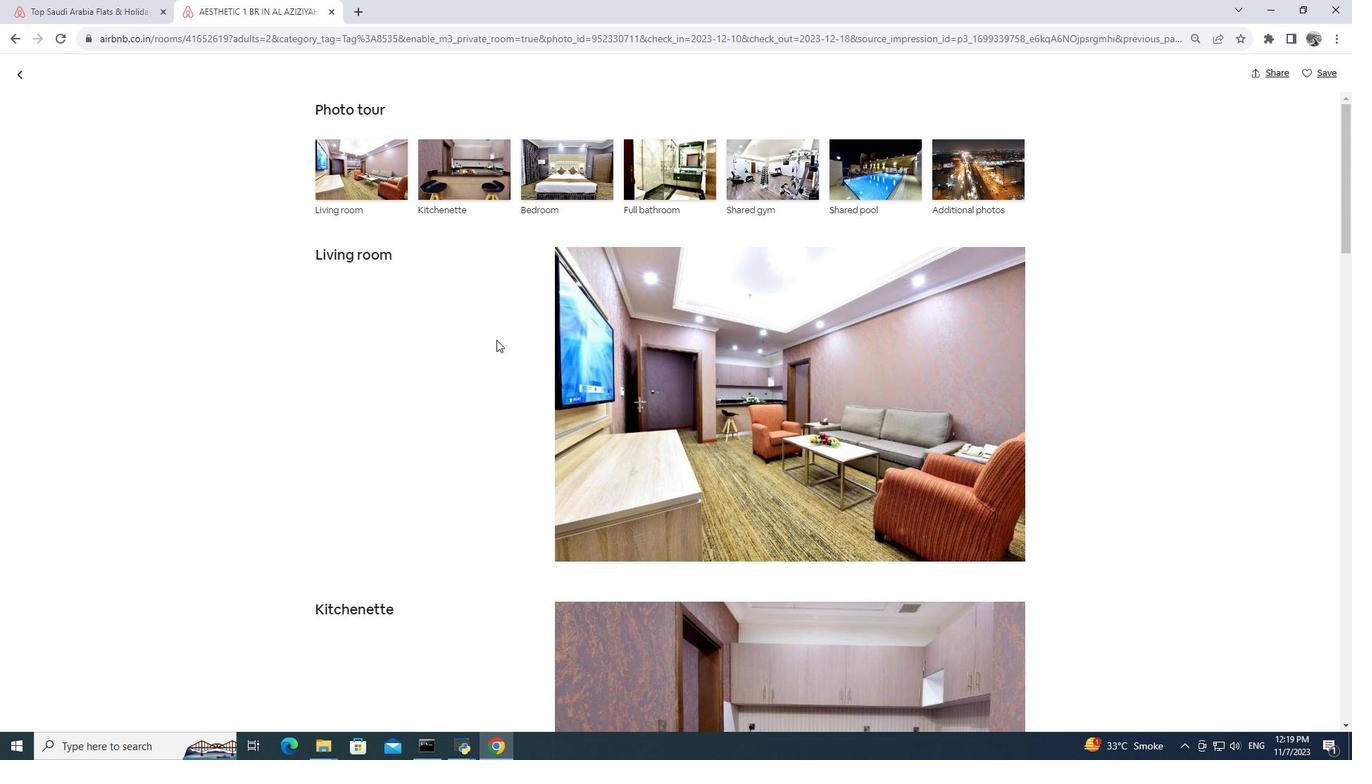 
Action: Mouse scrolled (496, 341) with delta (0, 0)
Screenshot: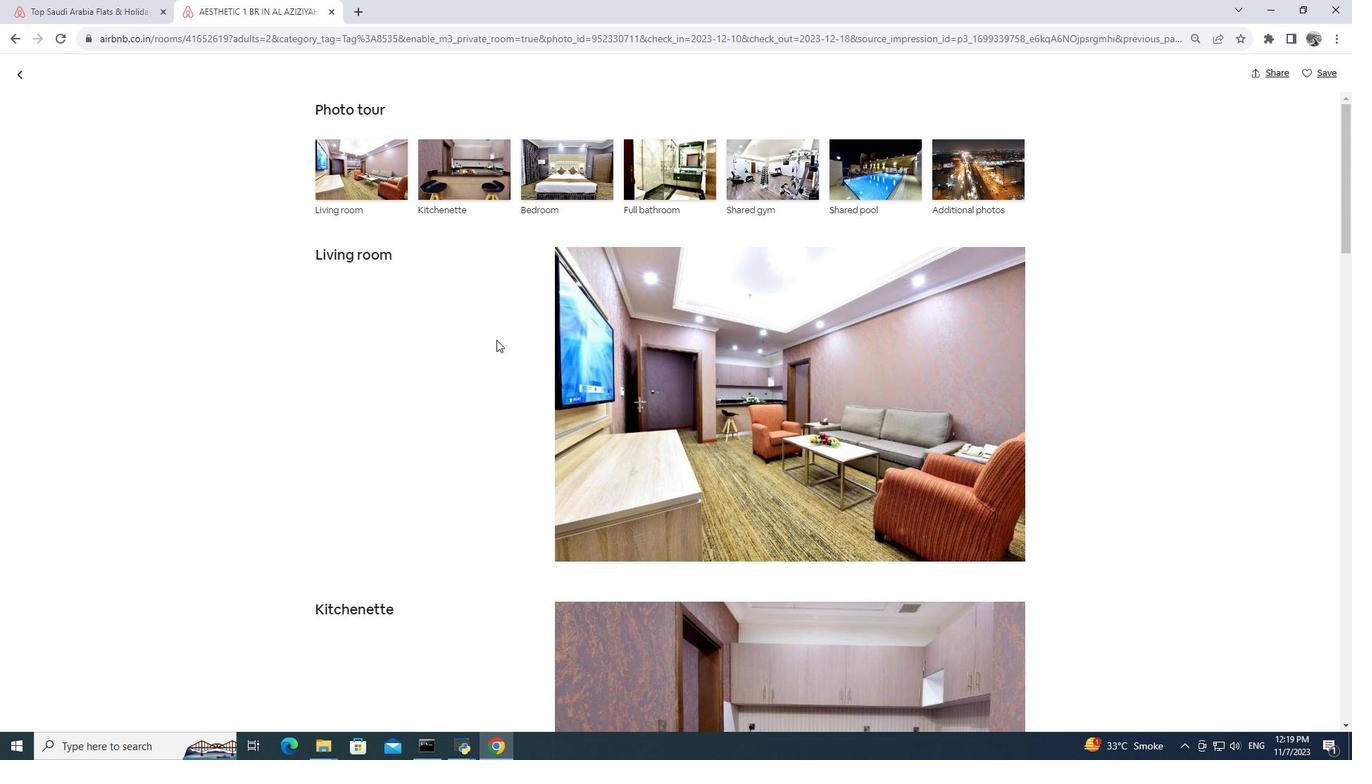 
Action: Mouse scrolled (496, 341) with delta (0, 0)
Screenshot: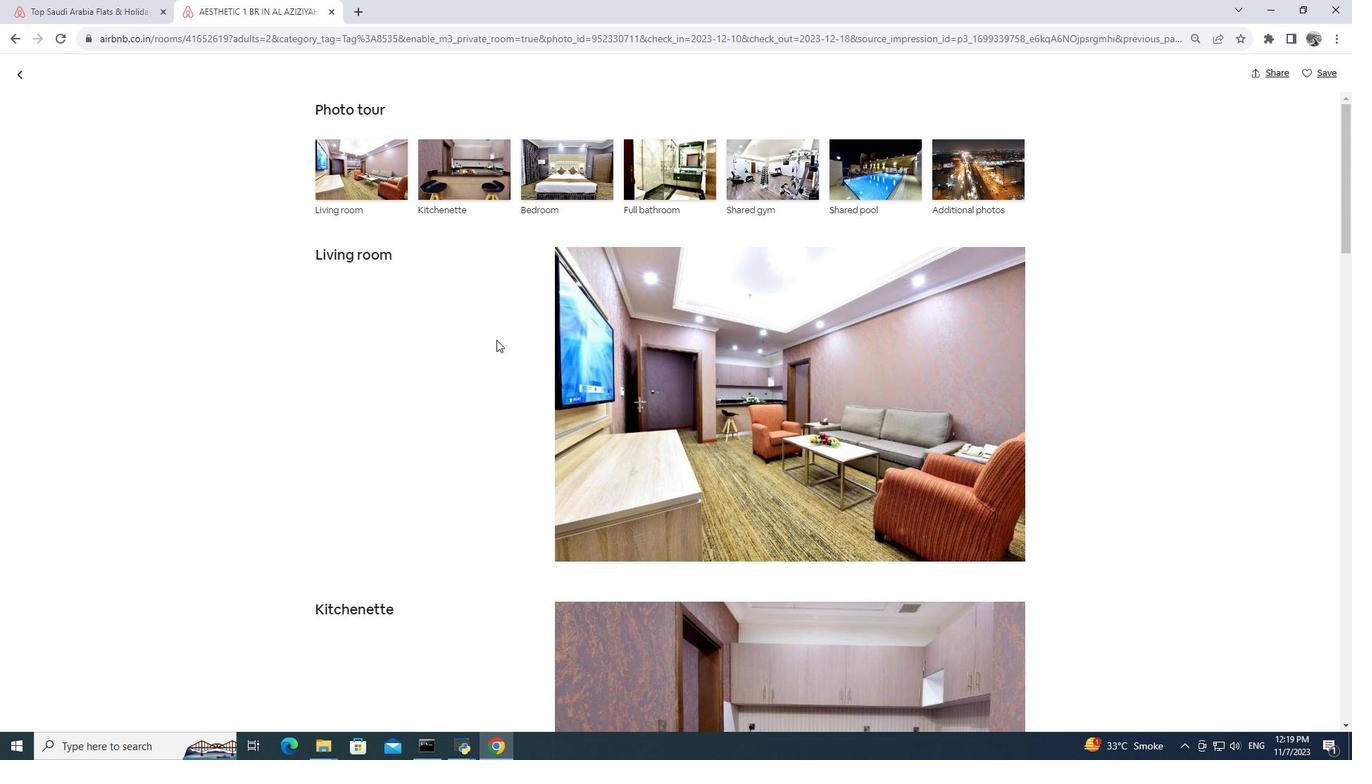 
Action: Mouse scrolled (496, 341) with delta (0, 0)
Screenshot: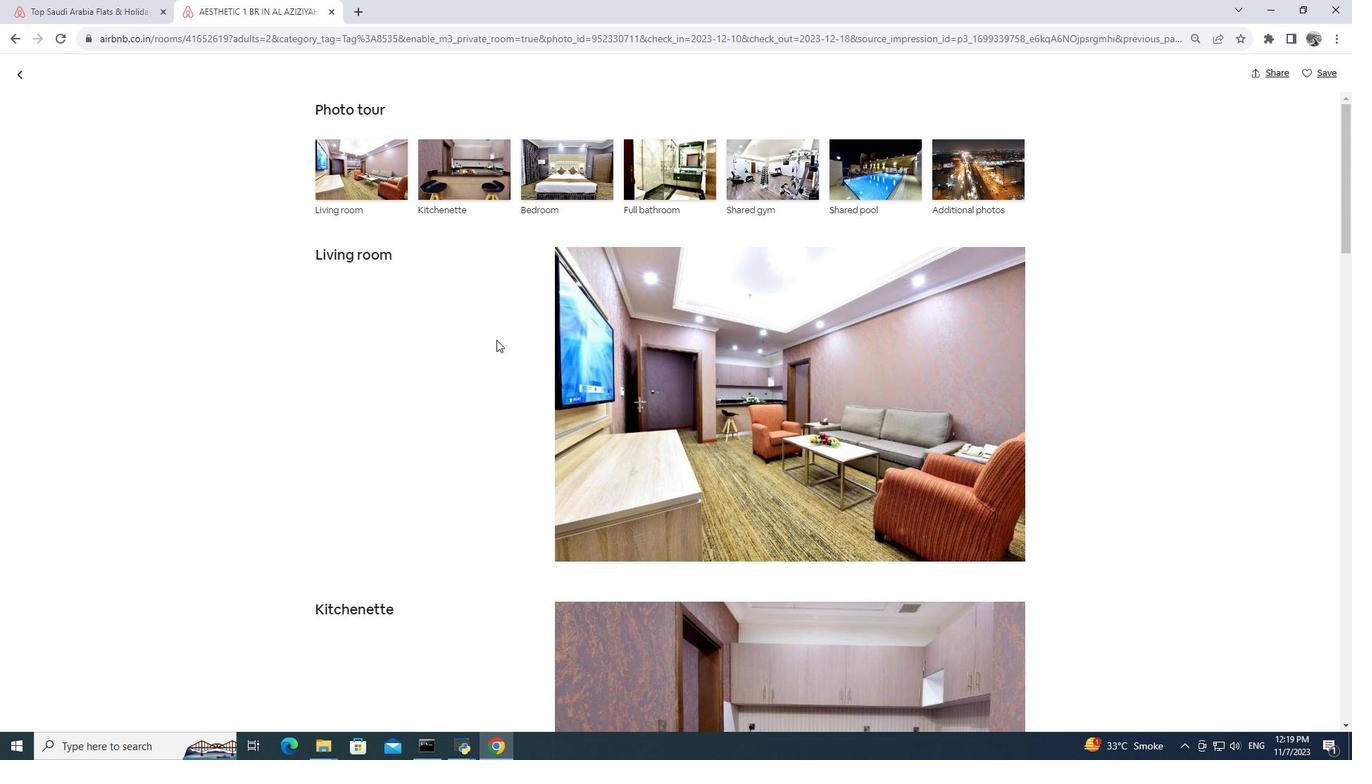 
Action: Mouse moved to (19, 33)
Screenshot: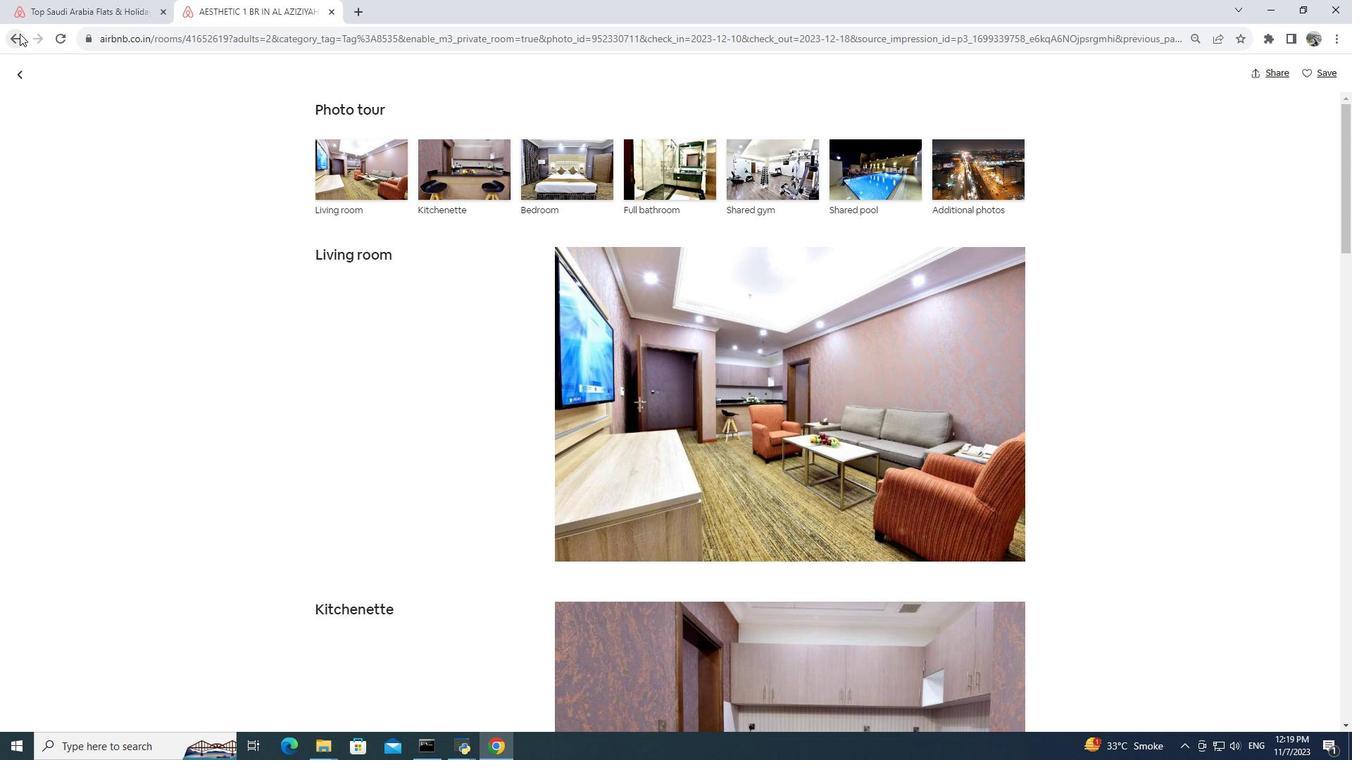 
Action: Mouse pressed left at (19, 33)
Screenshot: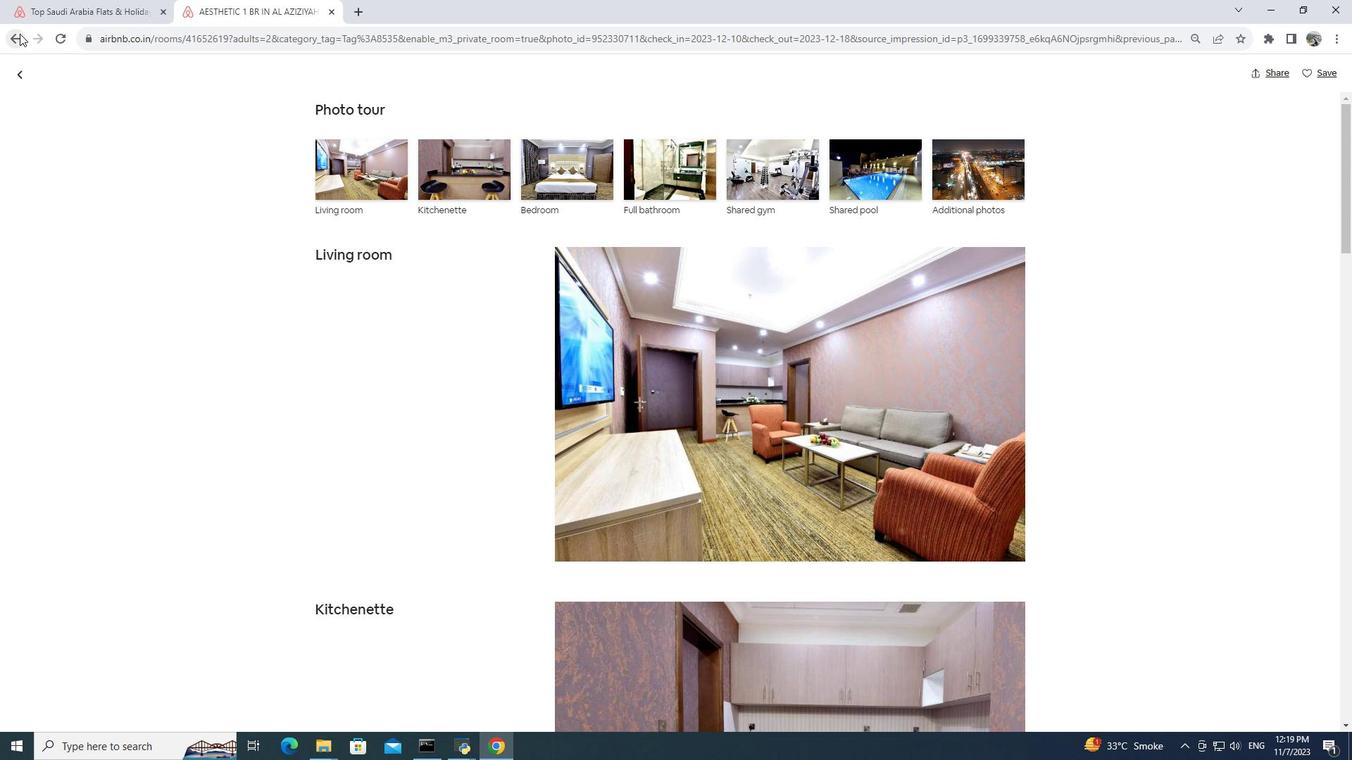 
Action: Mouse moved to (392, 278)
Screenshot: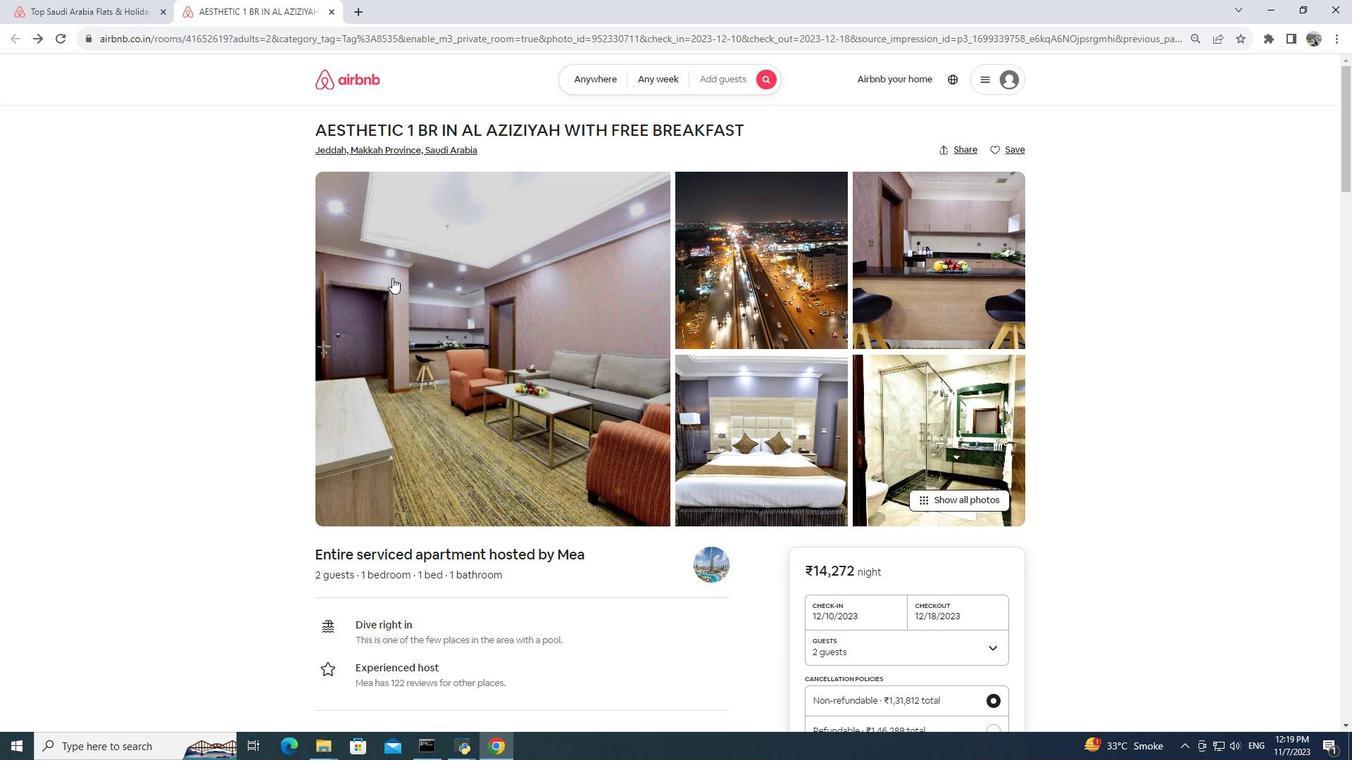 
Action: Mouse scrolled (392, 277) with delta (0, 0)
Screenshot: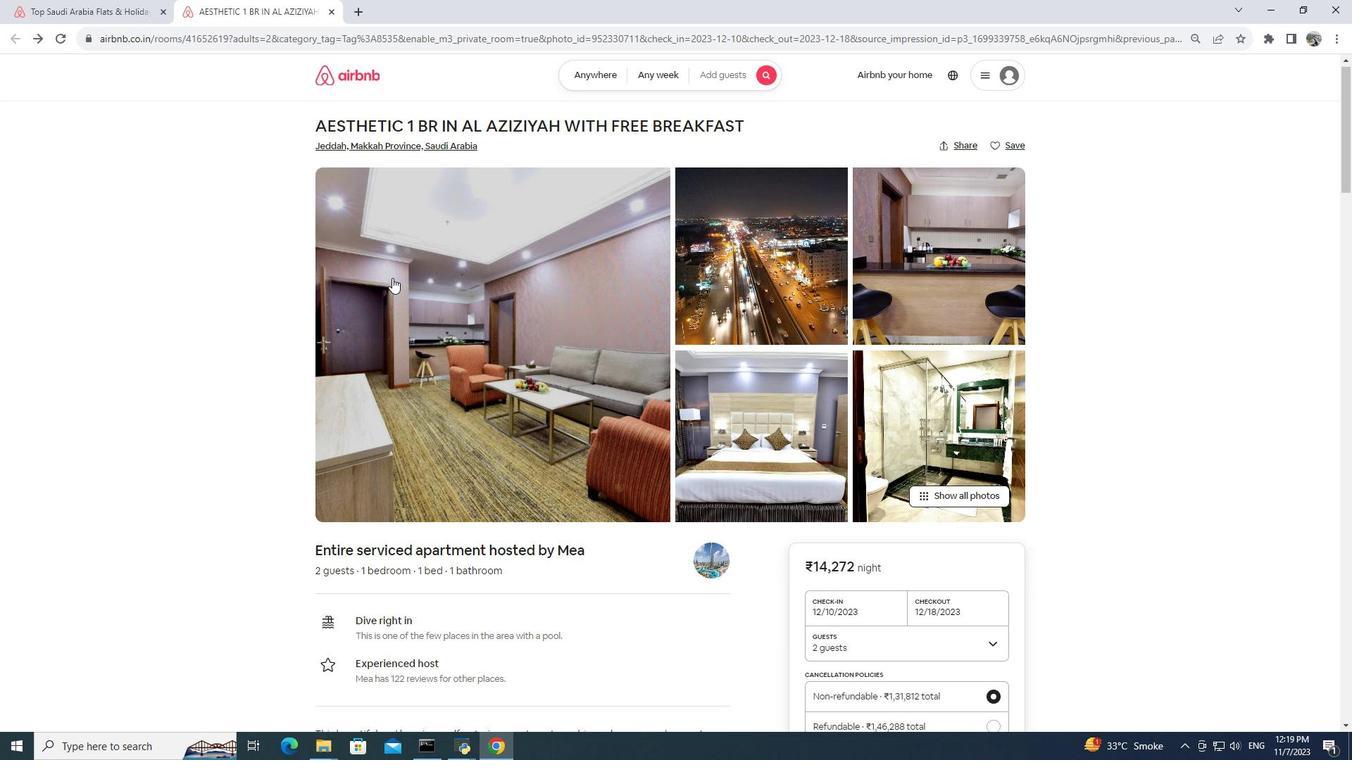 
Action: Mouse scrolled (392, 277) with delta (0, 0)
Screenshot: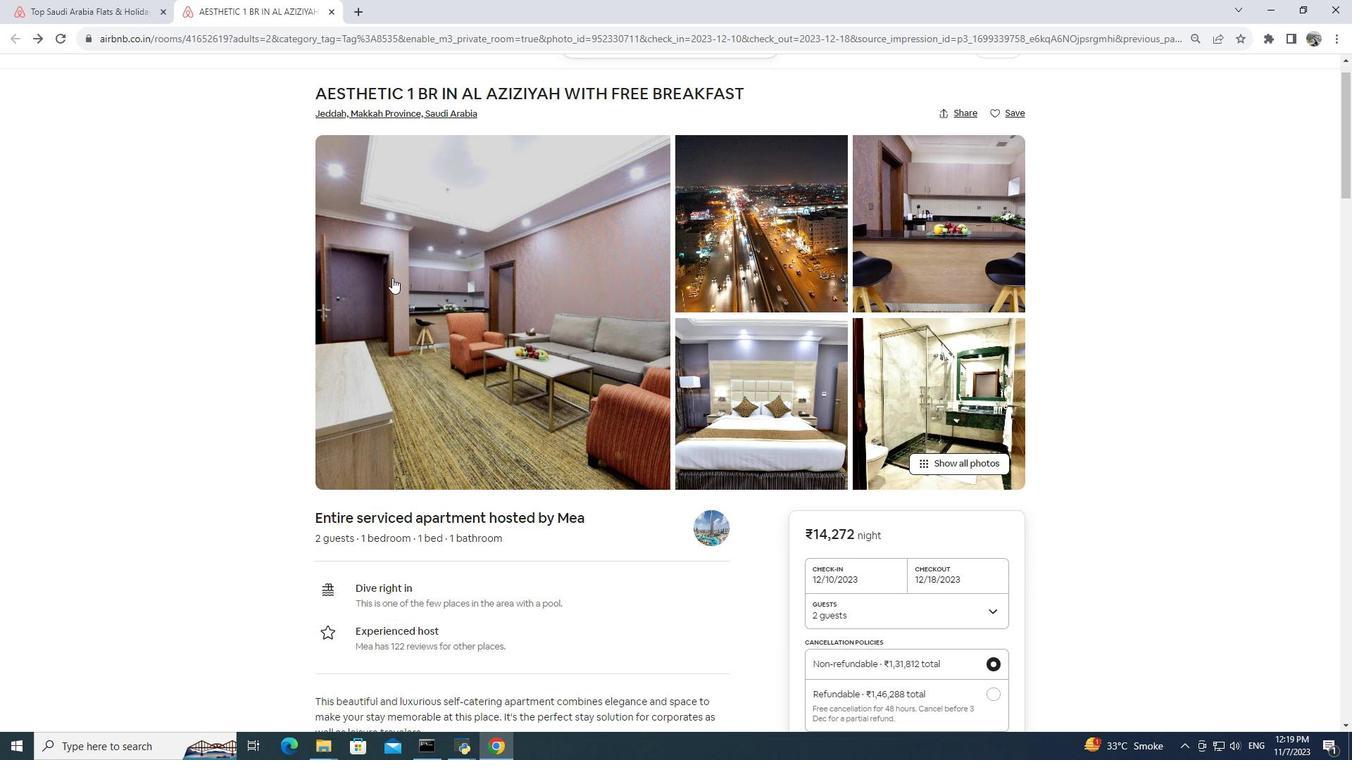 
Action: Mouse moved to (391, 277)
Screenshot: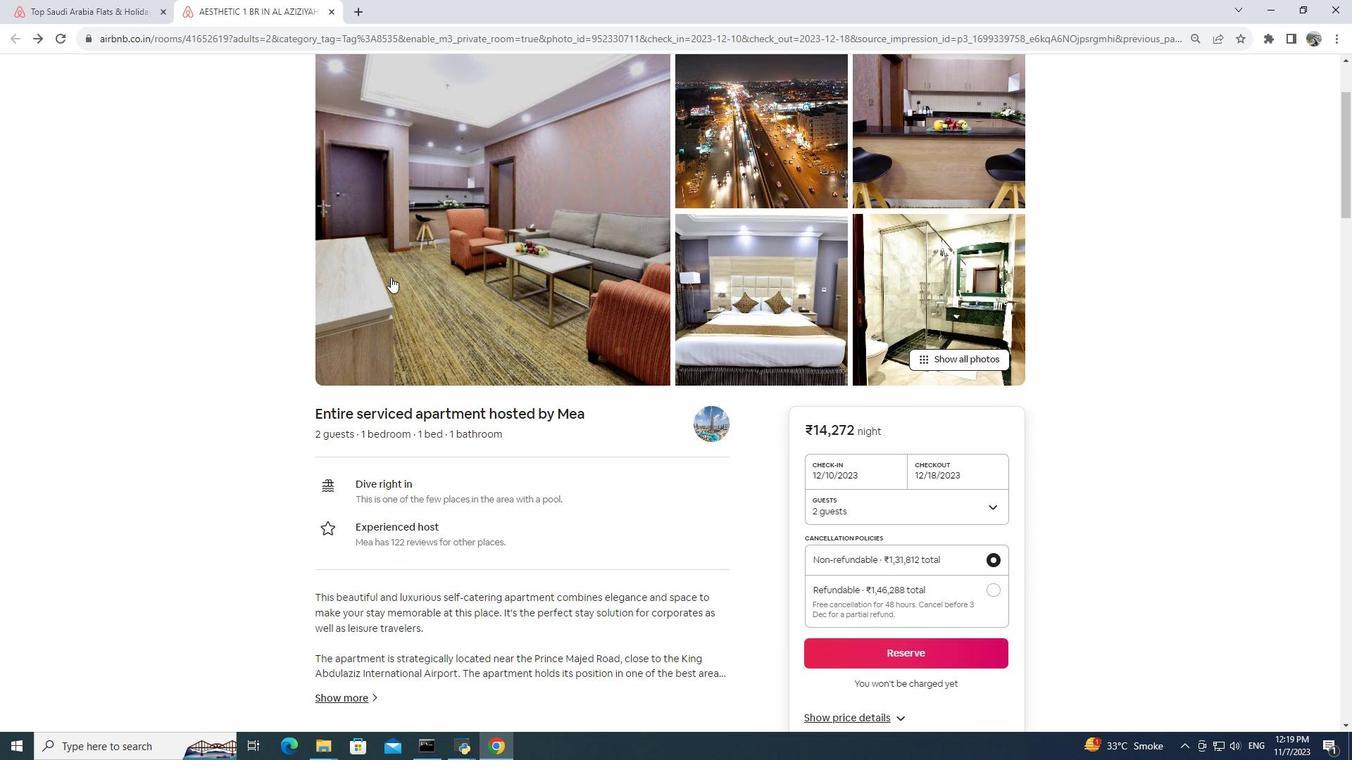 
Action: Mouse scrolled (391, 276) with delta (0, 0)
Screenshot: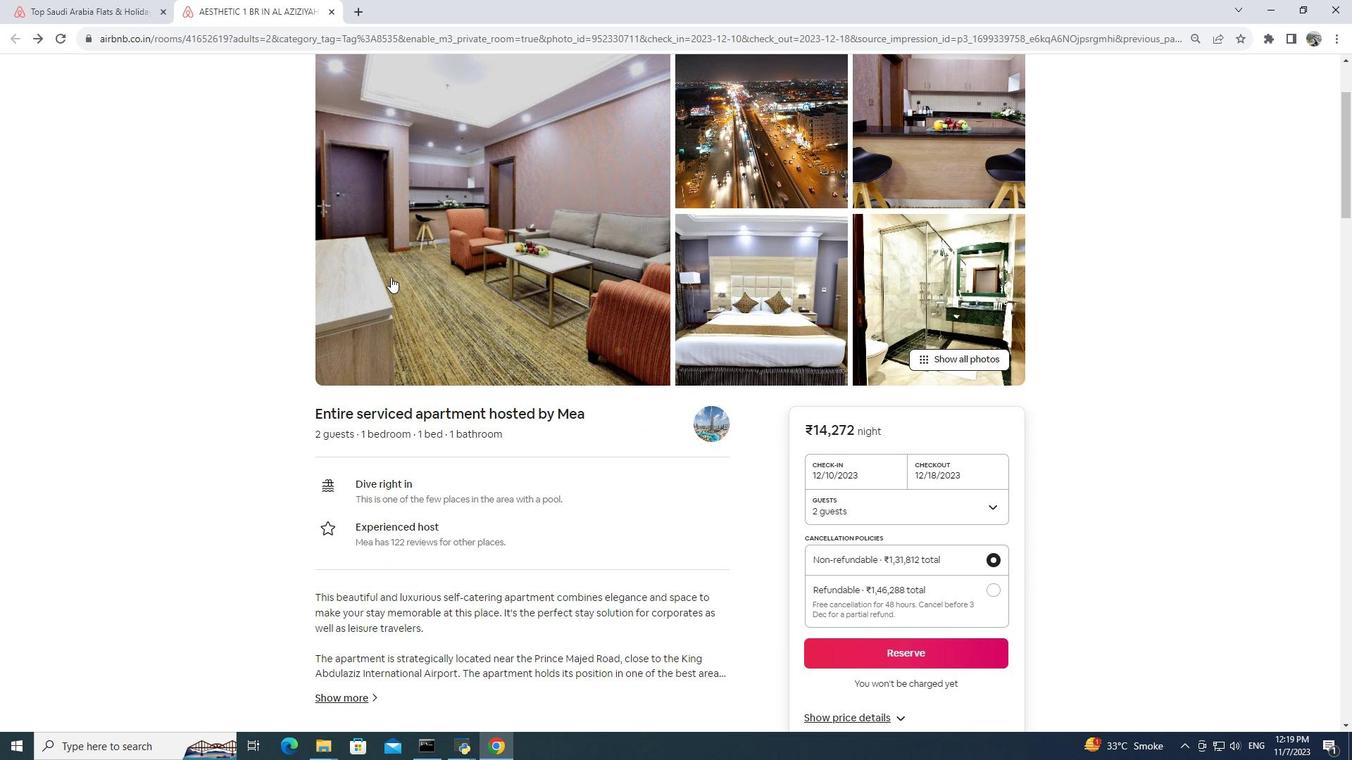 
Action: Mouse scrolled (391, 276) with delta (0, 0)
Screenshot: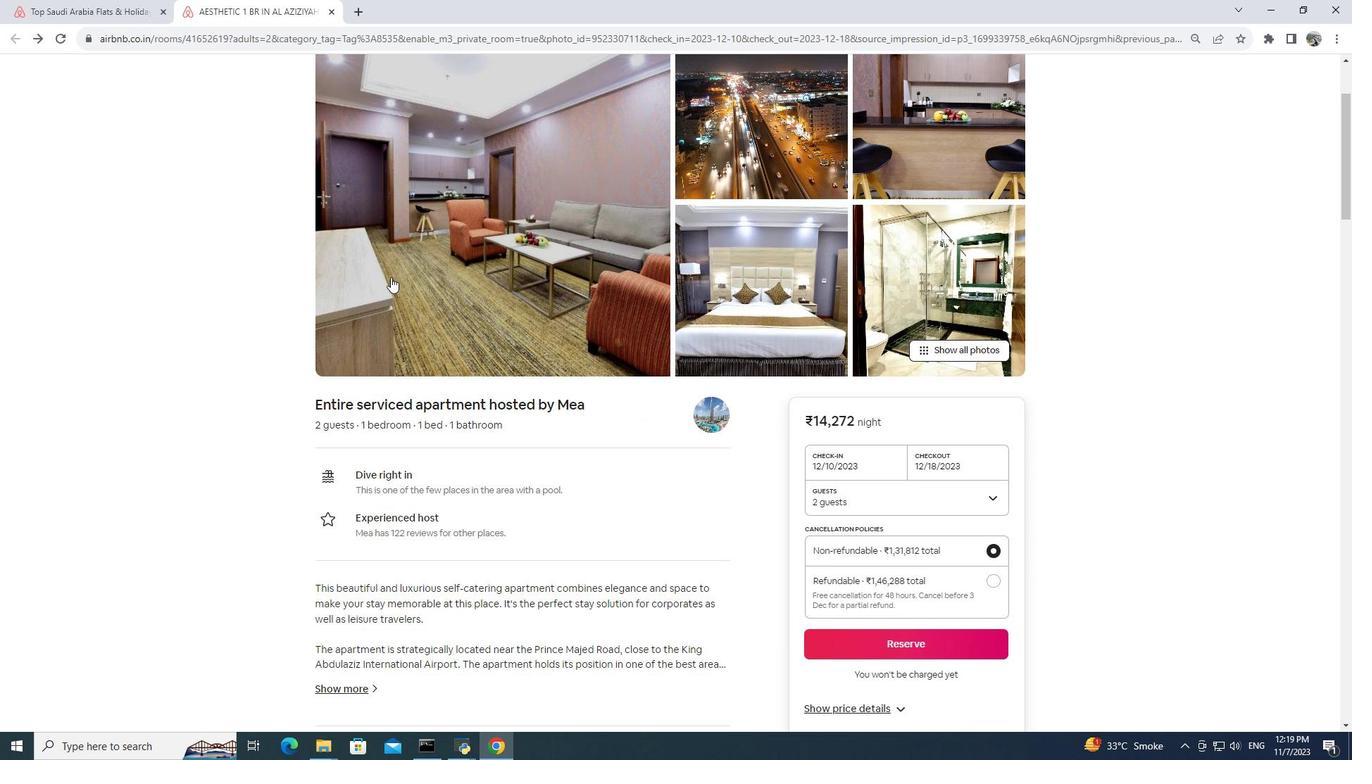 
Action: Mouse scrolled (391, 276) with delta (0, 0)
Screenshot: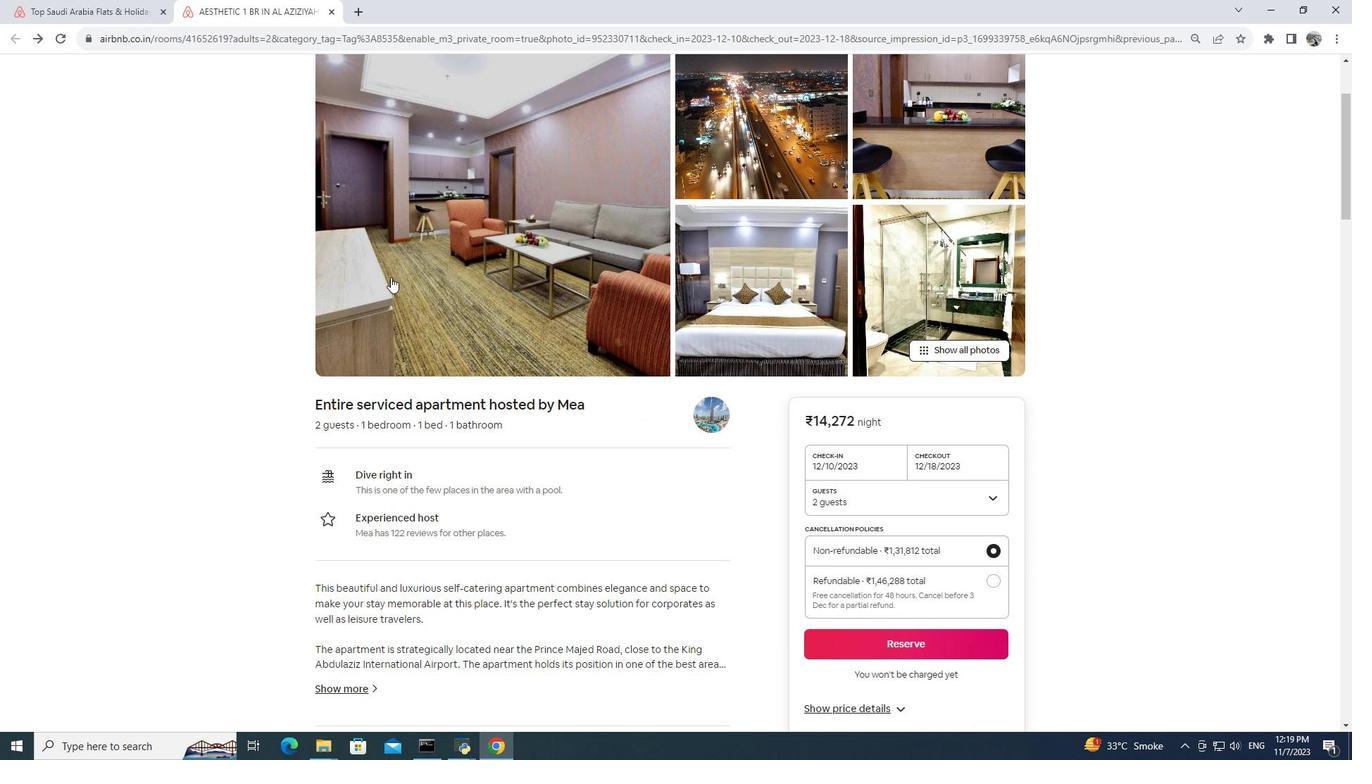 
Action: Mouse moved to (391, 276)
Screenshot: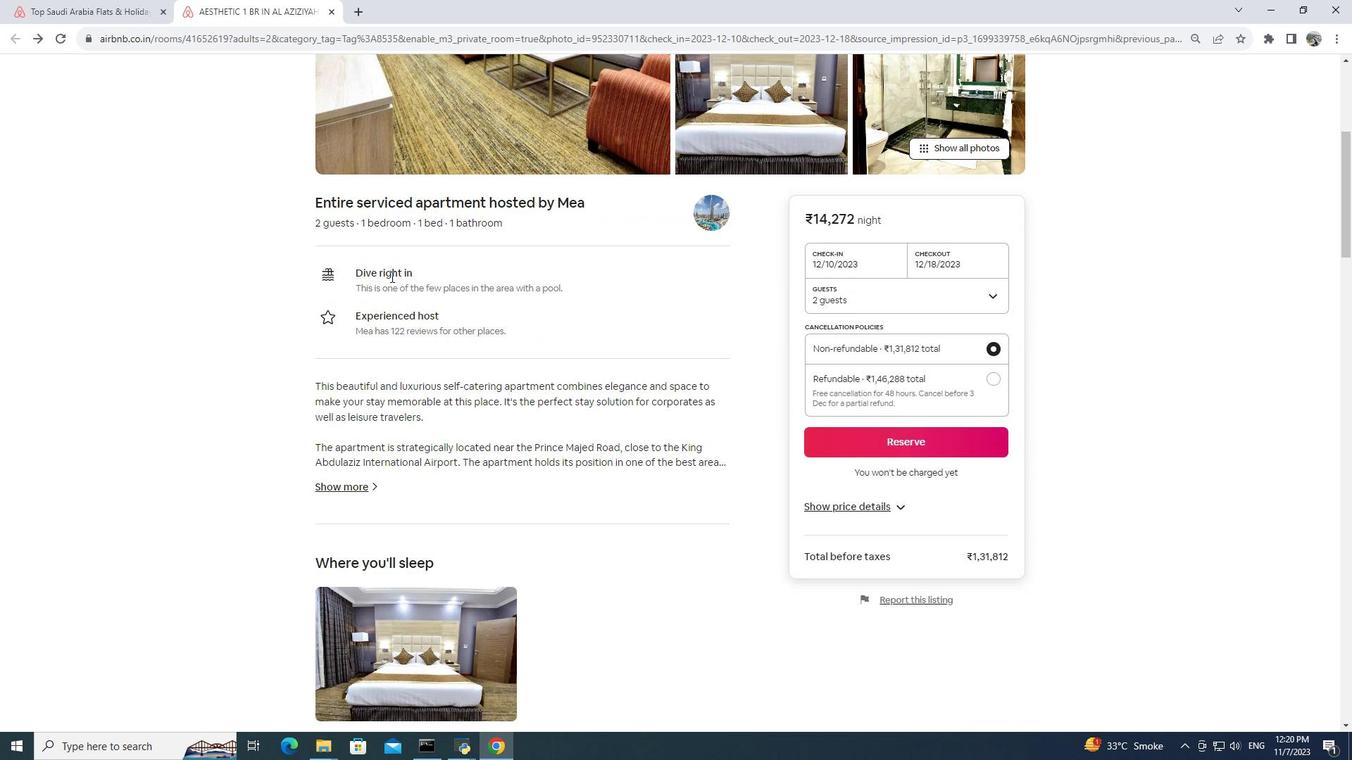 
Action: Mouse scrolled (391, 276) with delta (0, 0)
Screenshot: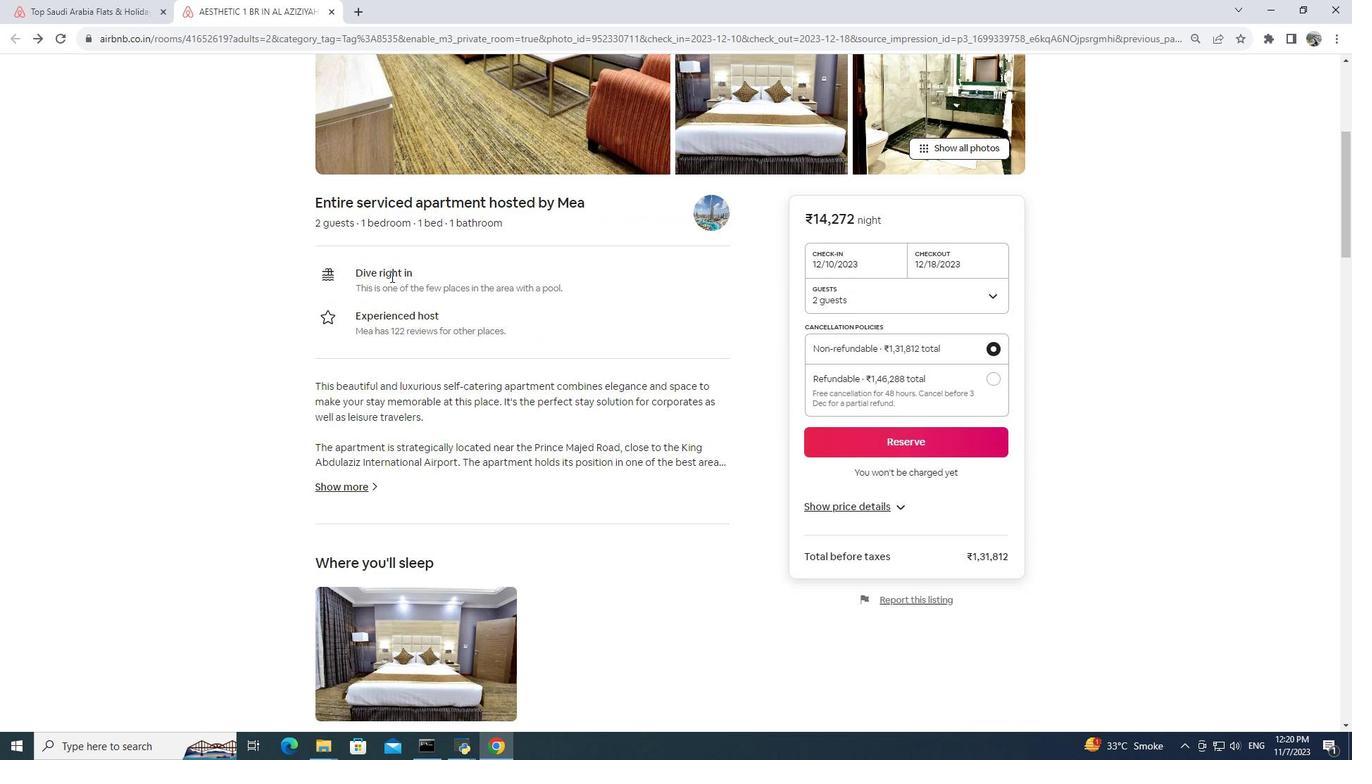 
Action: Mouse scrolled (391, 276) with delta (0, 0)
Screenshot: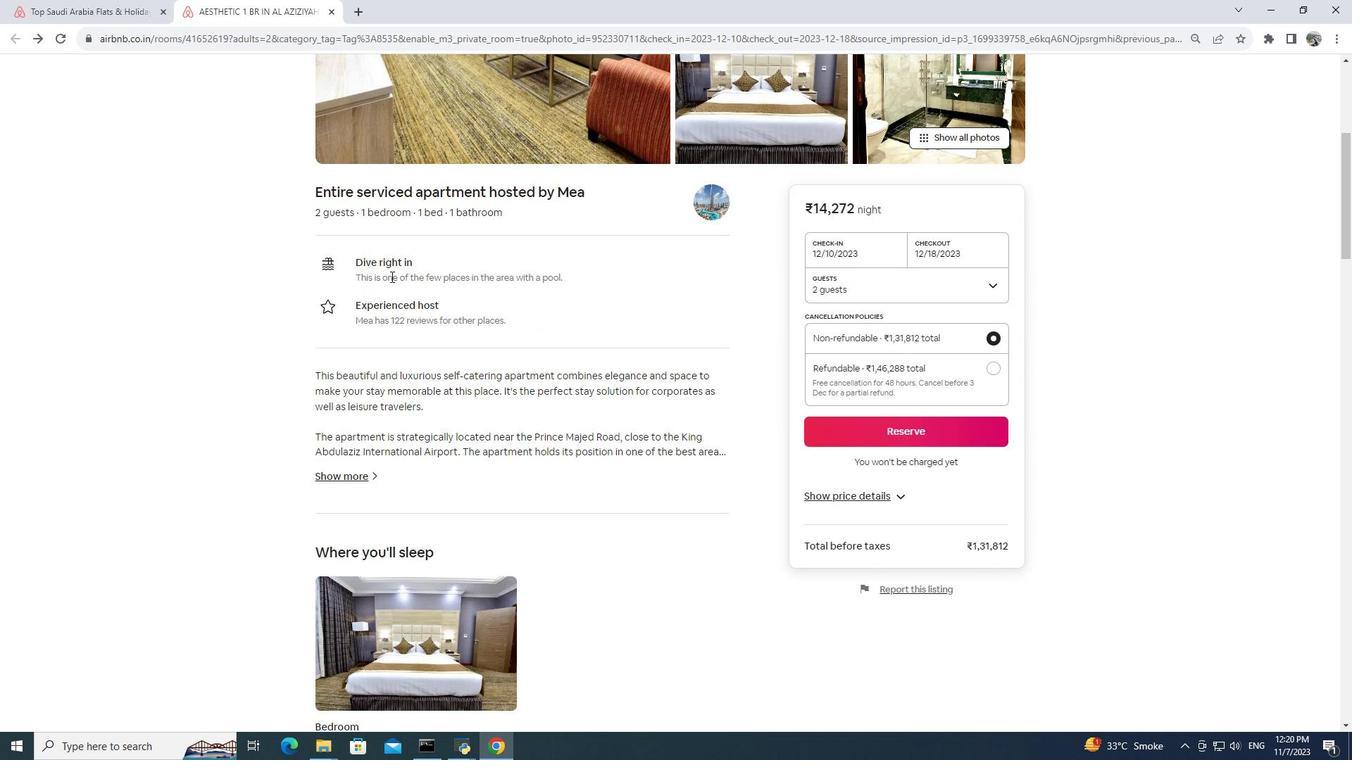 
Action: Mouse moved to (390, 276)
Screenshot: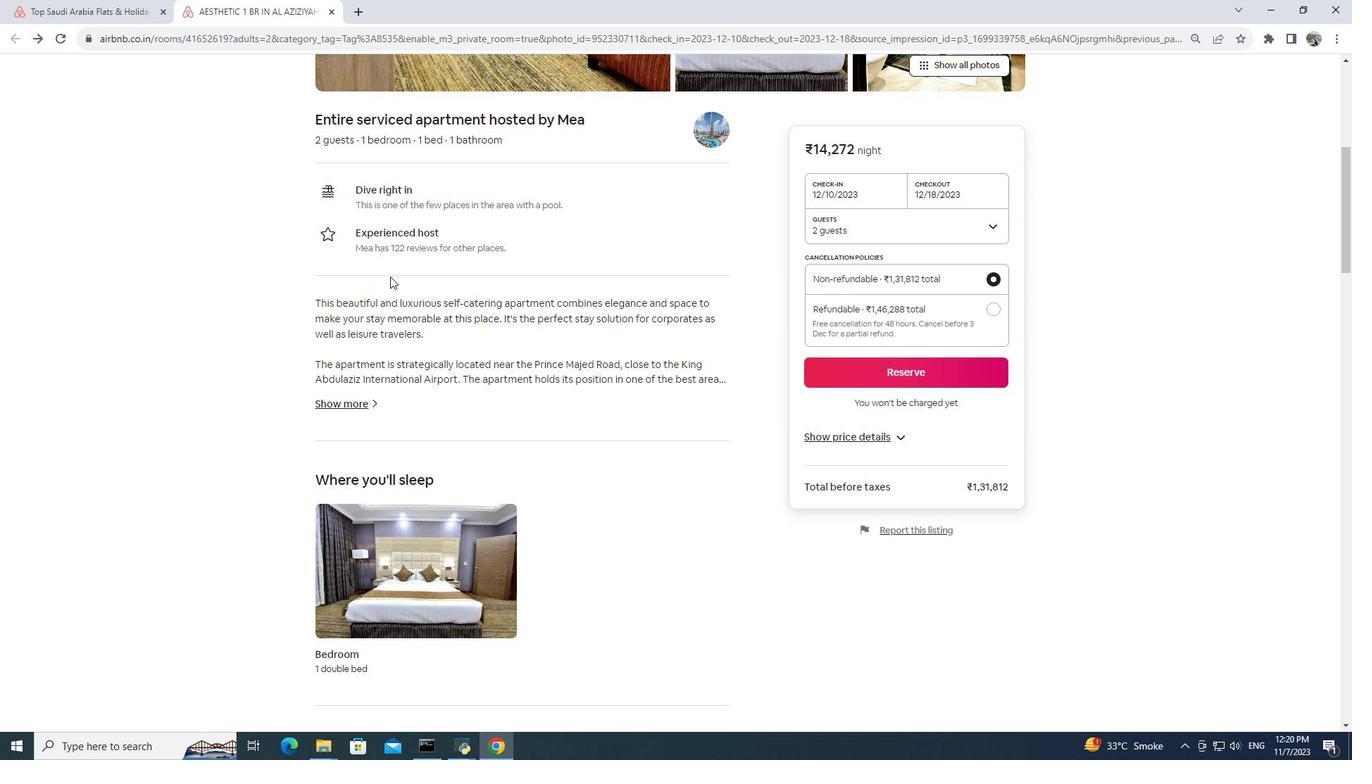 
Action: Mouse scrolled (390, 276) with delta (0, 0)
Screenshot: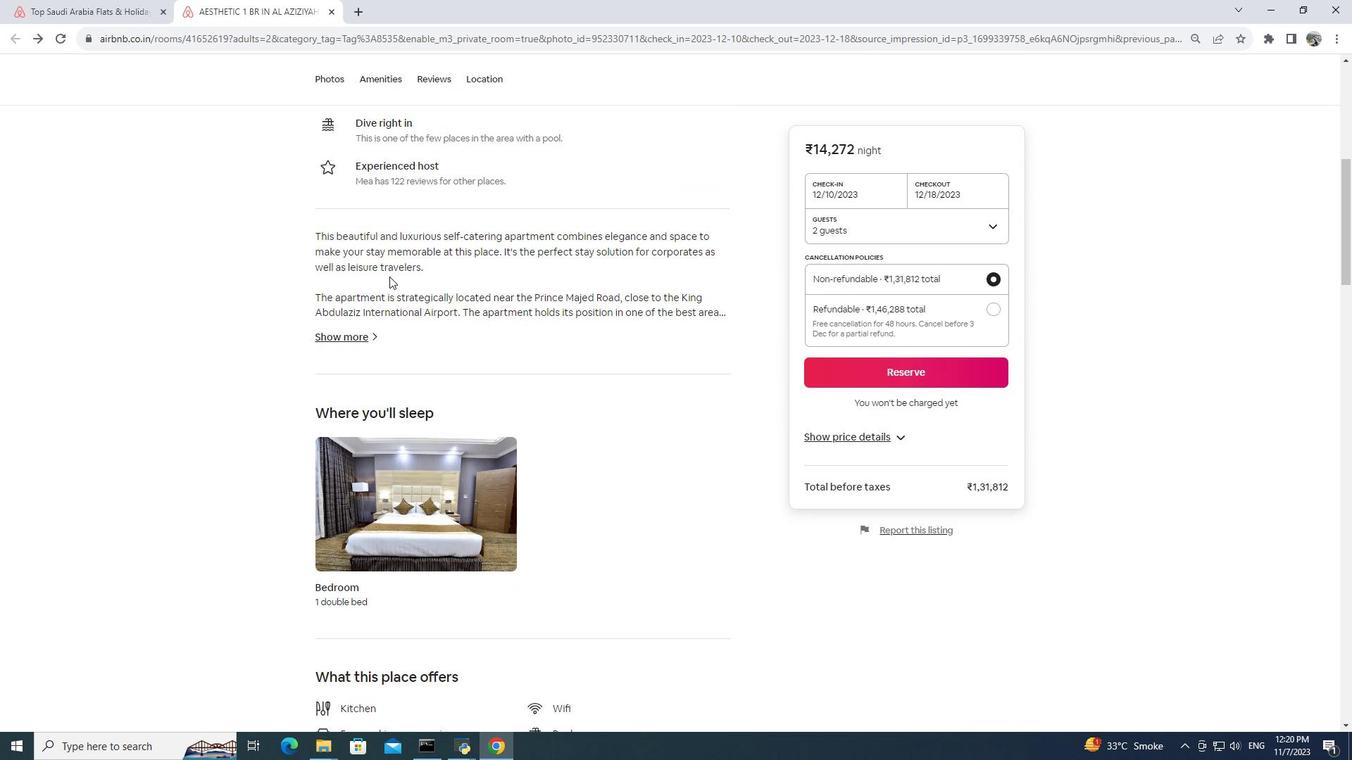 
Action: Mouse scrolled (390, 276) with delta (0, 0)
Screenshot: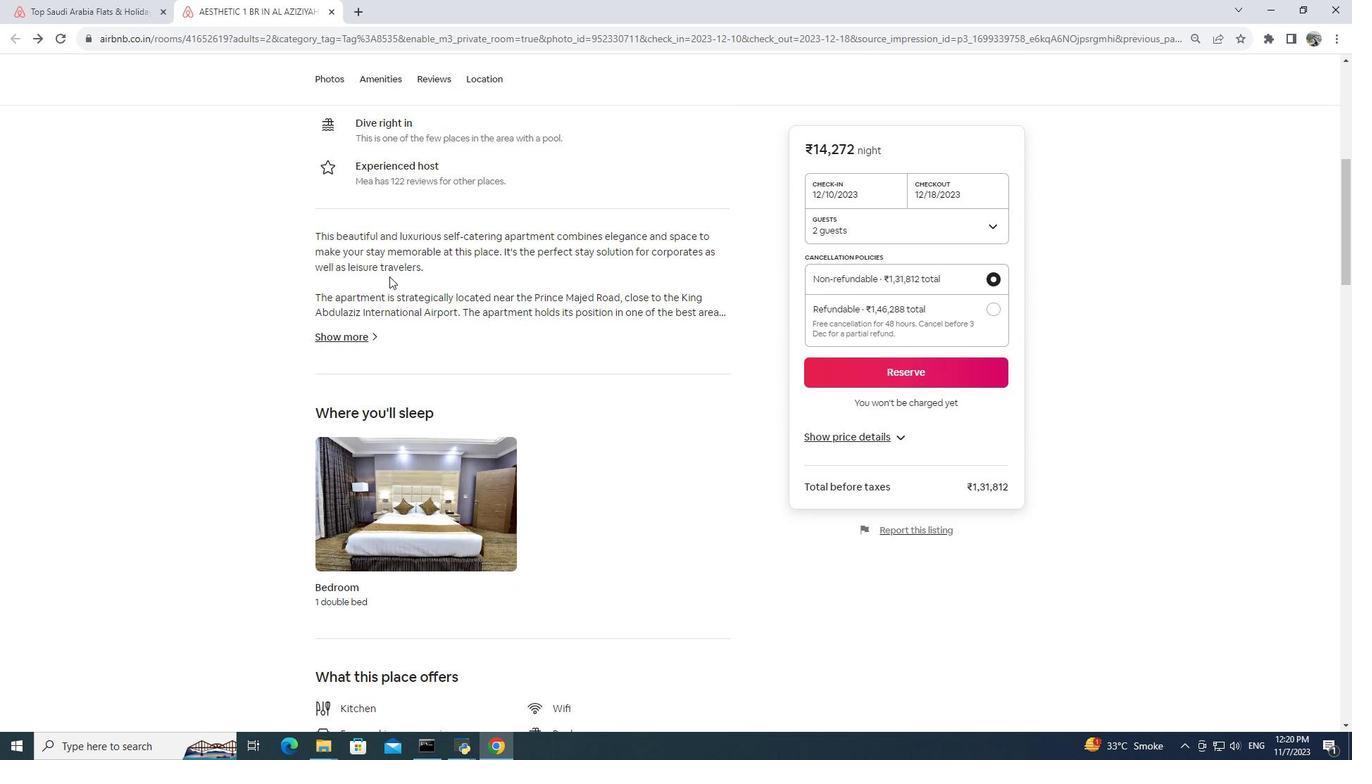 
Action: Mouse moved to (333, 208)
Screenshot: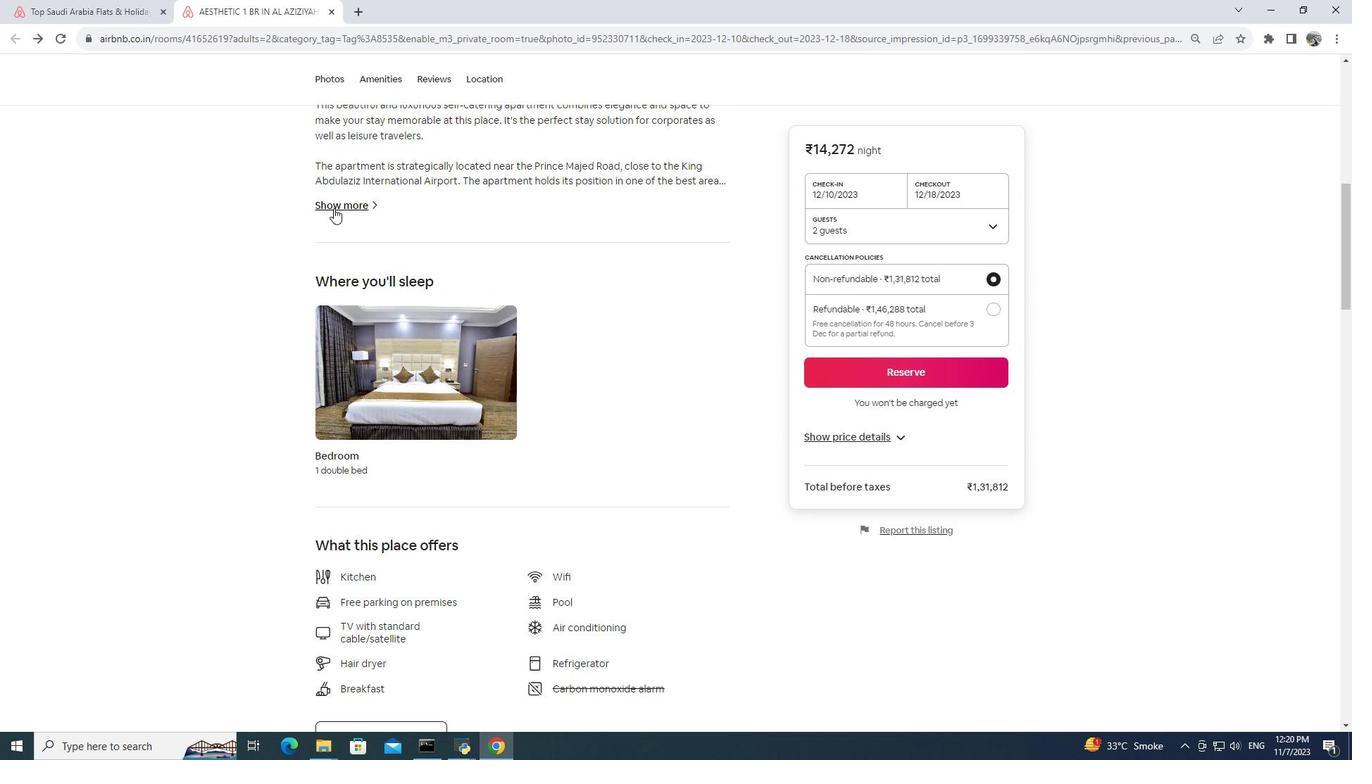 
Action: Mouse pressed left at (333, 208)
Screenshot: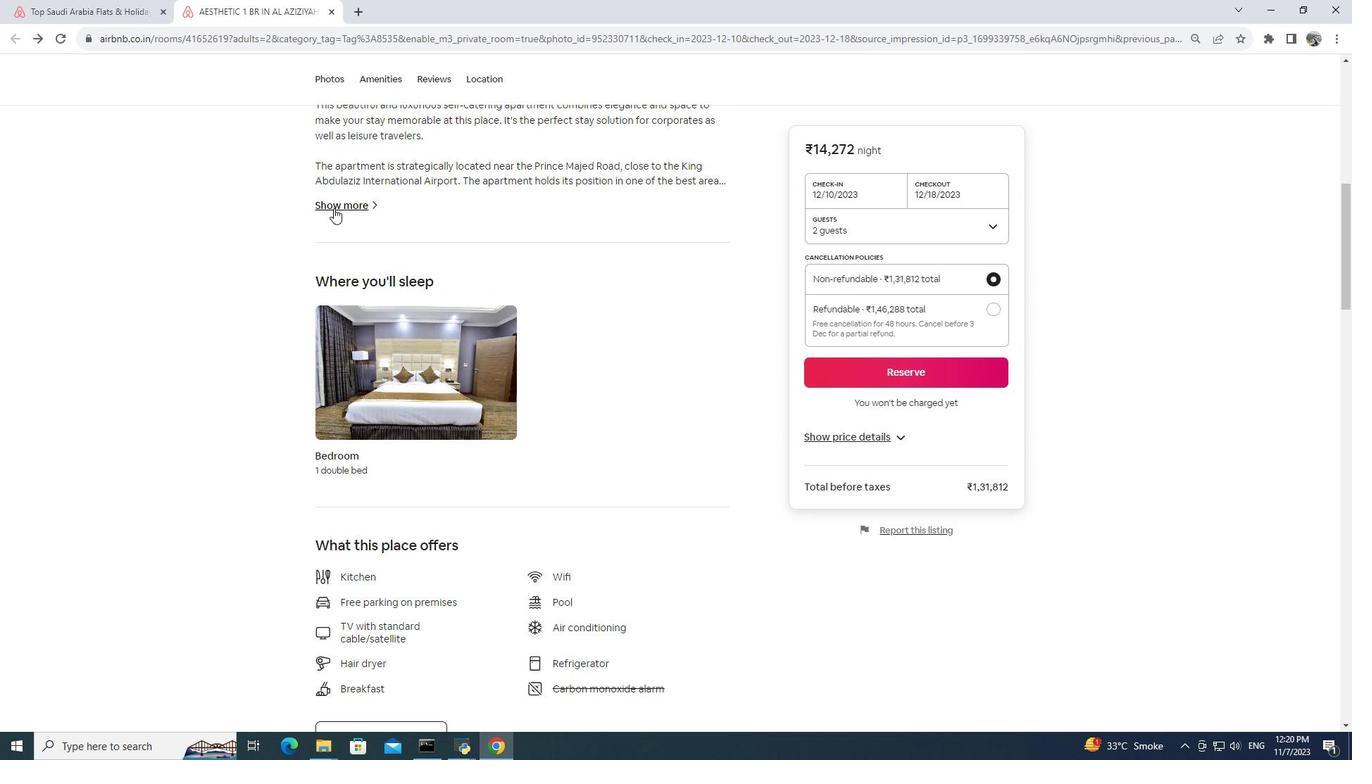 
Action: Mouse moved to (596, 283)
Screenshot: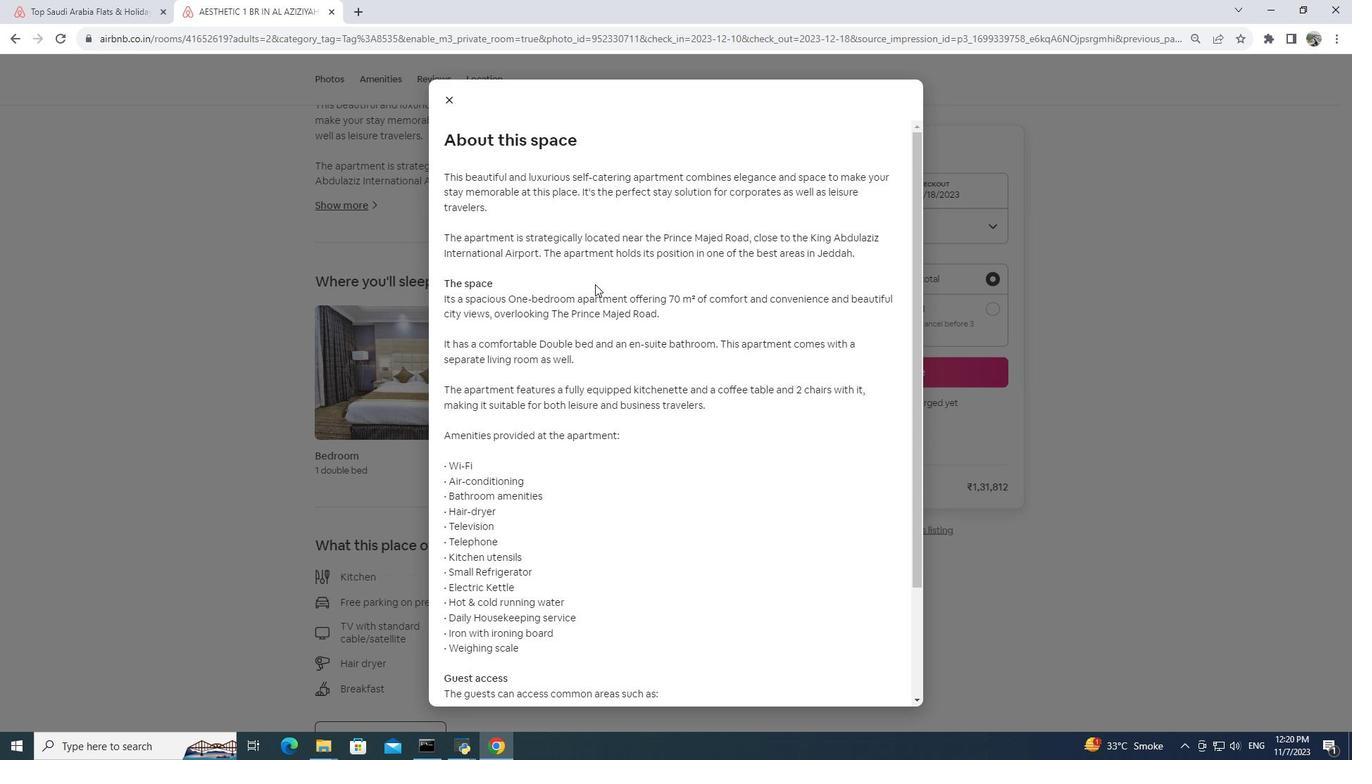 
Action: Mouse scrolled (596, 283) with delta (0, 0)
Screenshot: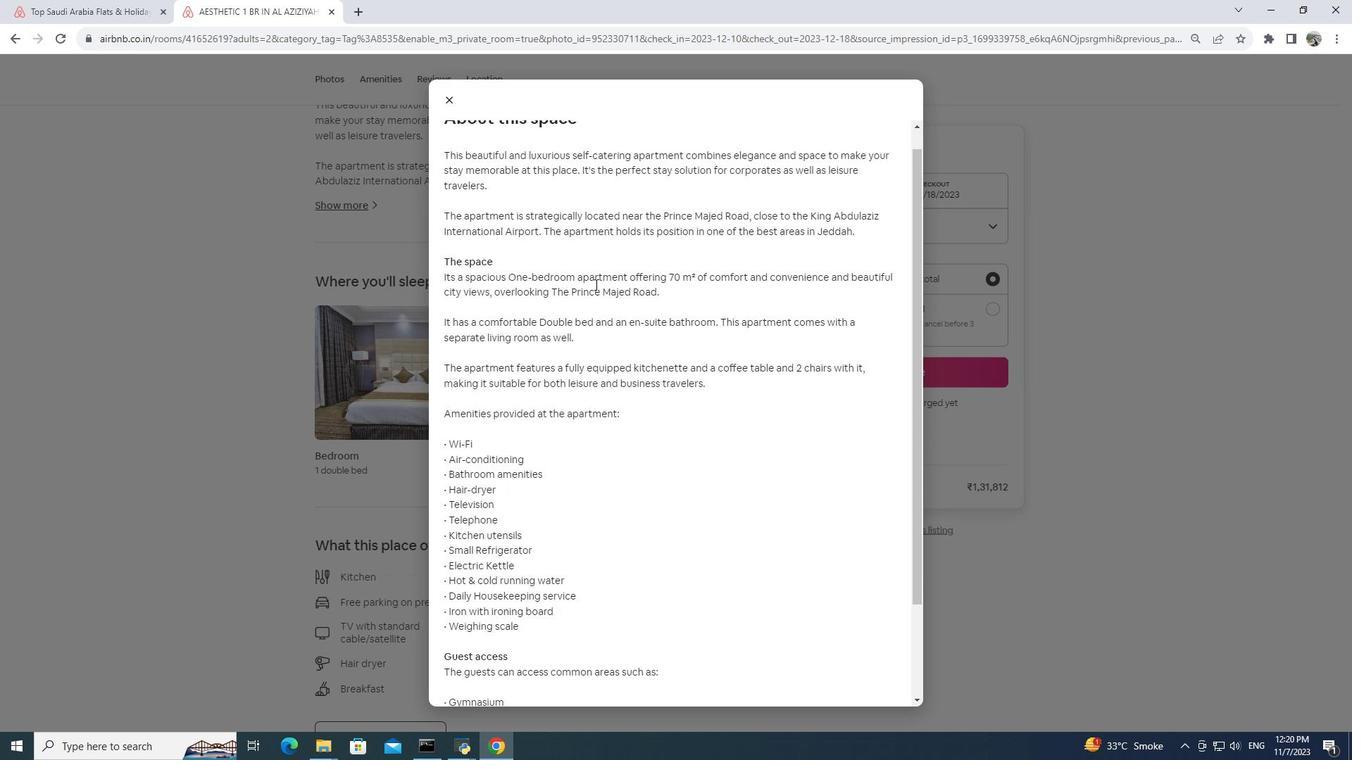 
Action: Mouse moved to (596, 284)
Screenshot: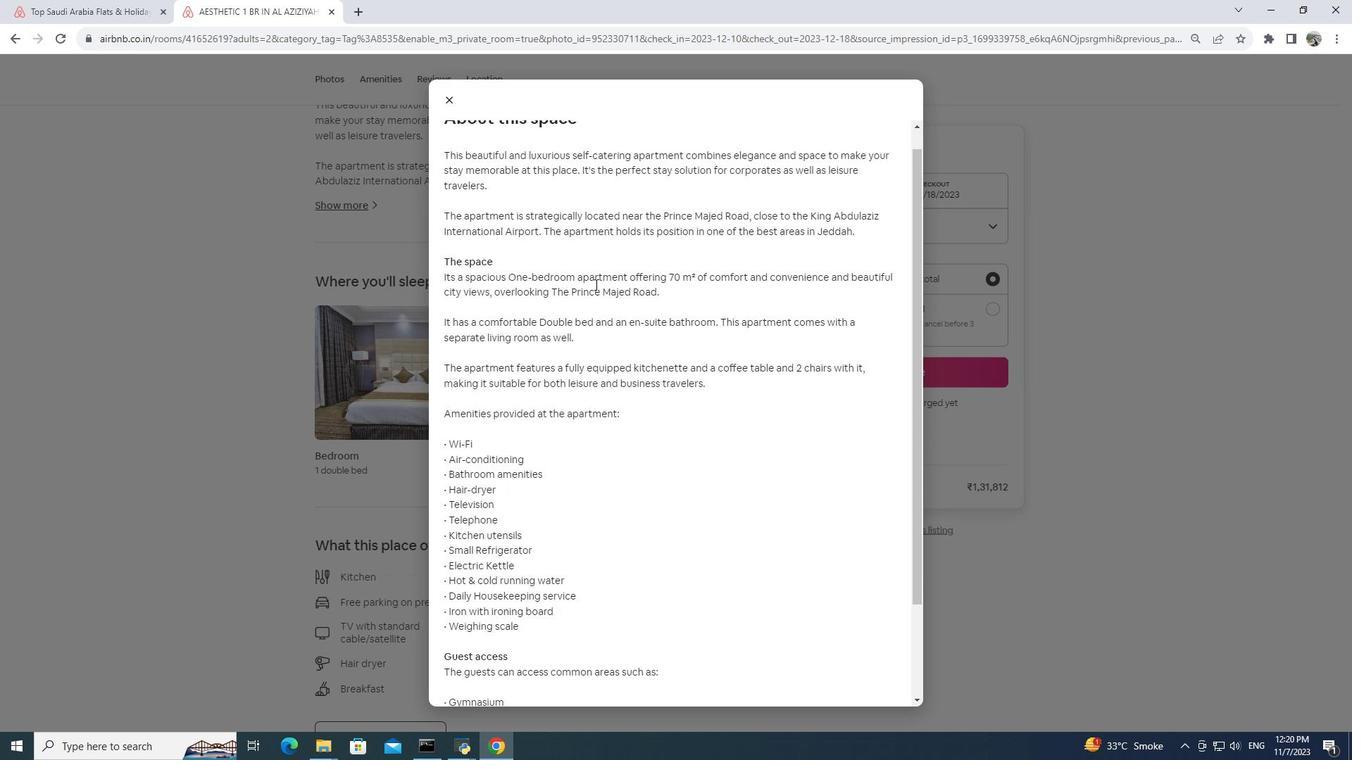 
Action: Mouse scrolled (596, 283) with delta (0, 0)
Screenshot: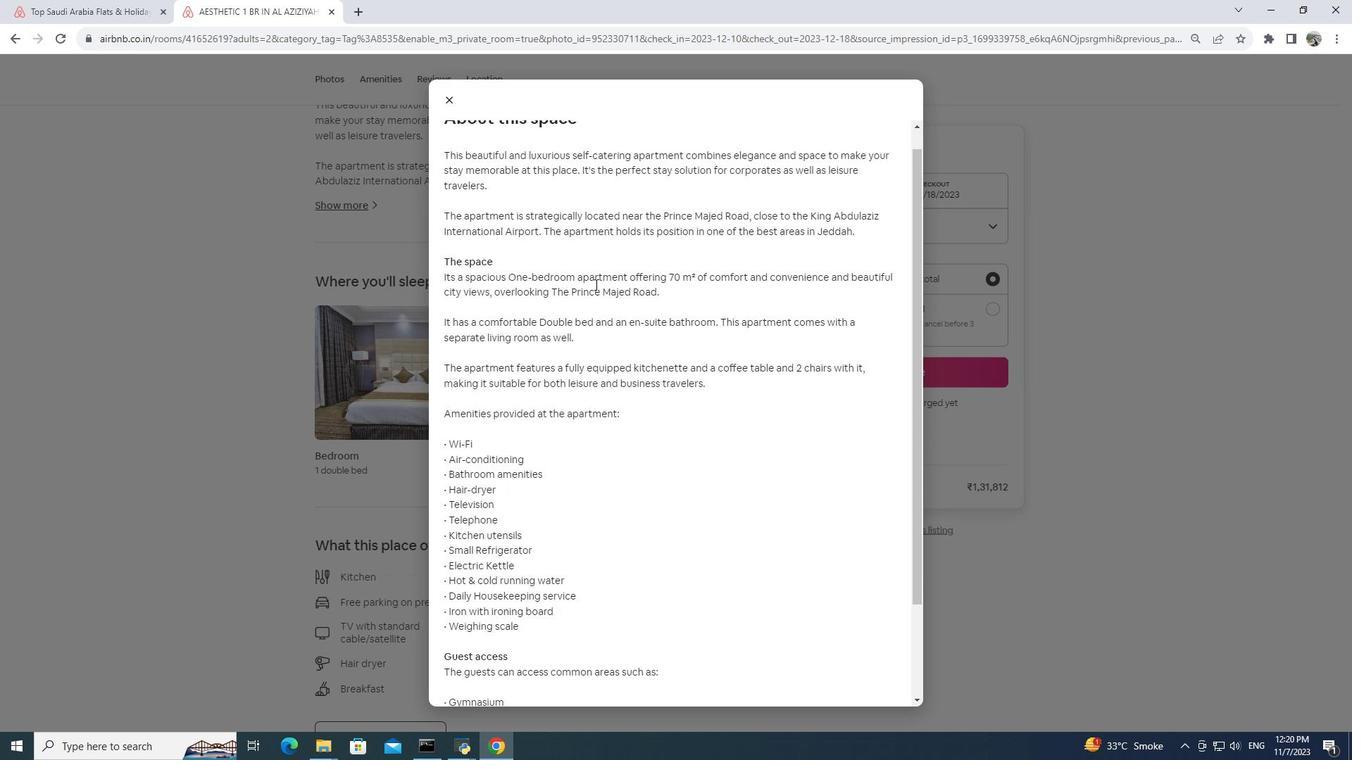 
Action: Mouse moved to (595, 284)
Screenshot: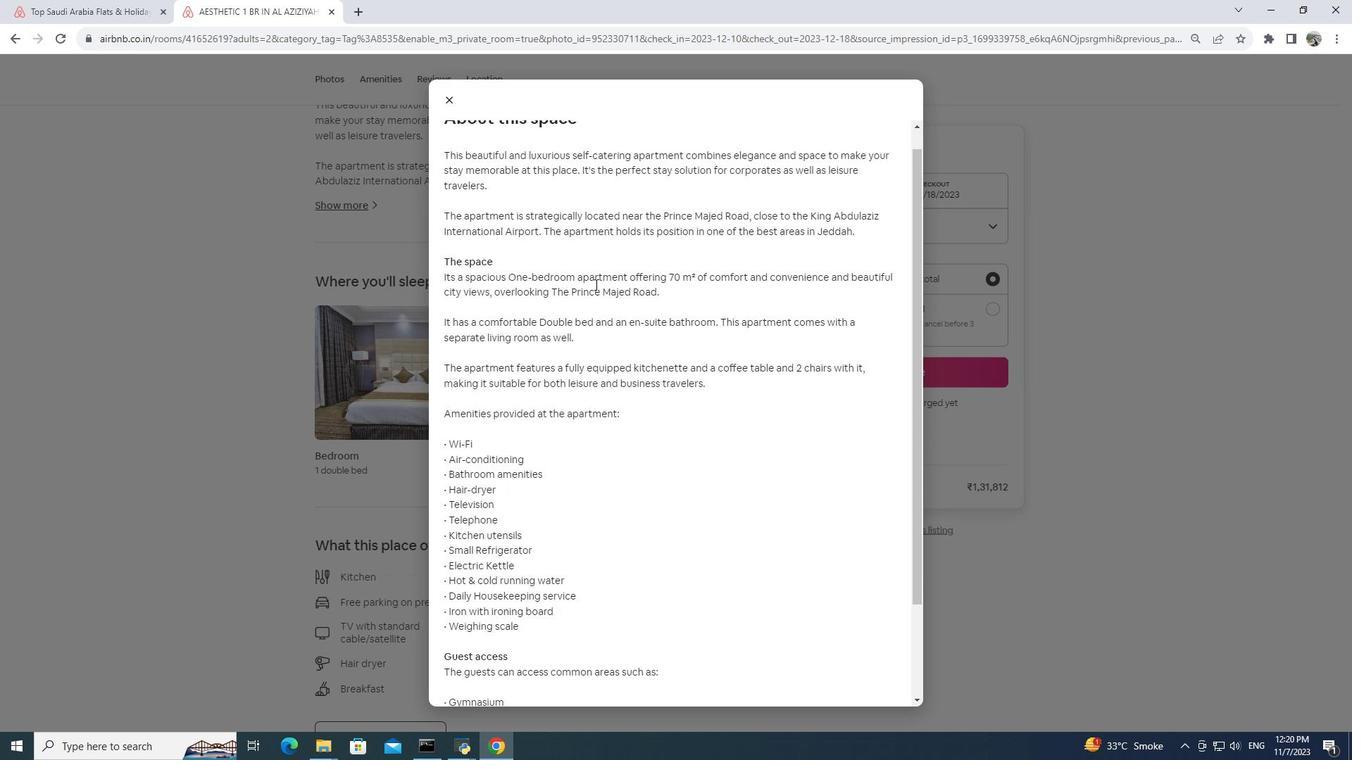 
Action: Mouse scrolled (595, 283) with delta (0, 0)
Screenshot: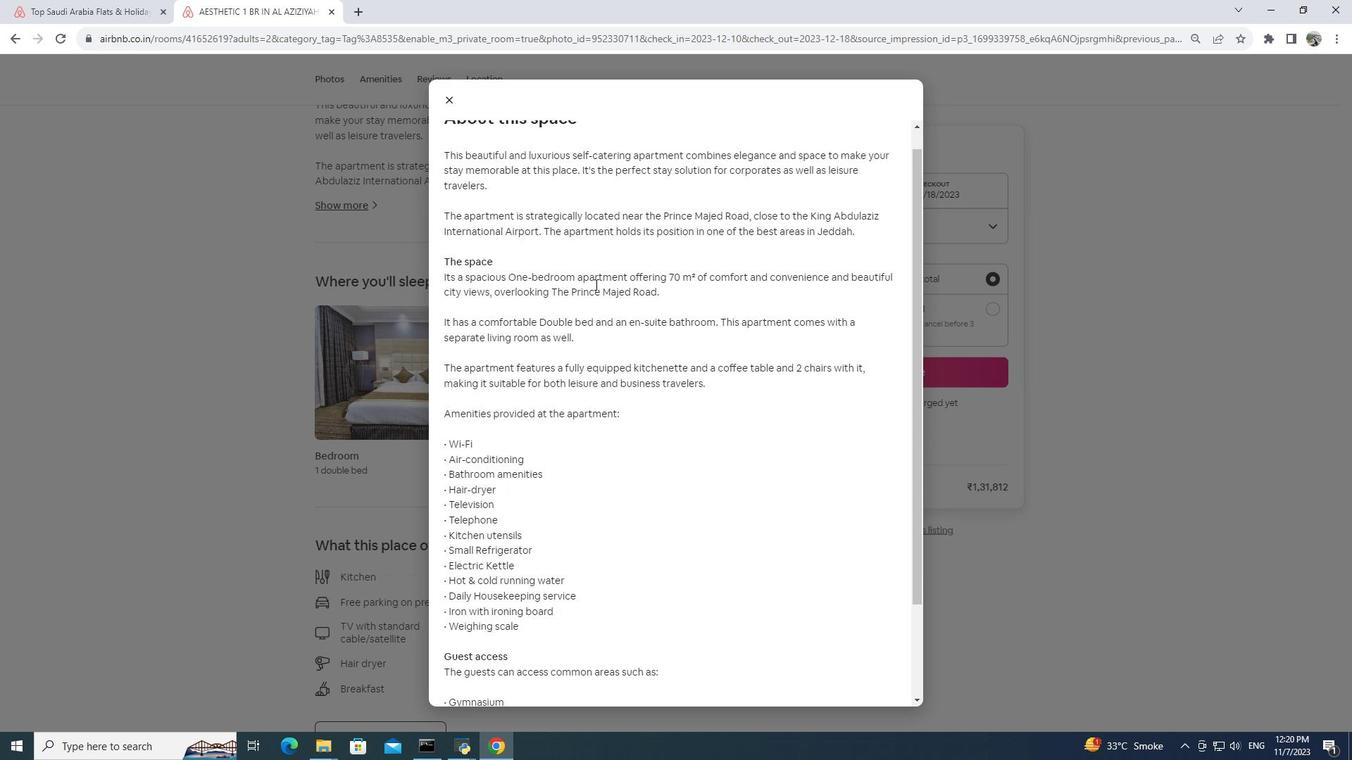 
Action: Mouse scrolled (595, 283) with delta (0, 0)
Screenshot: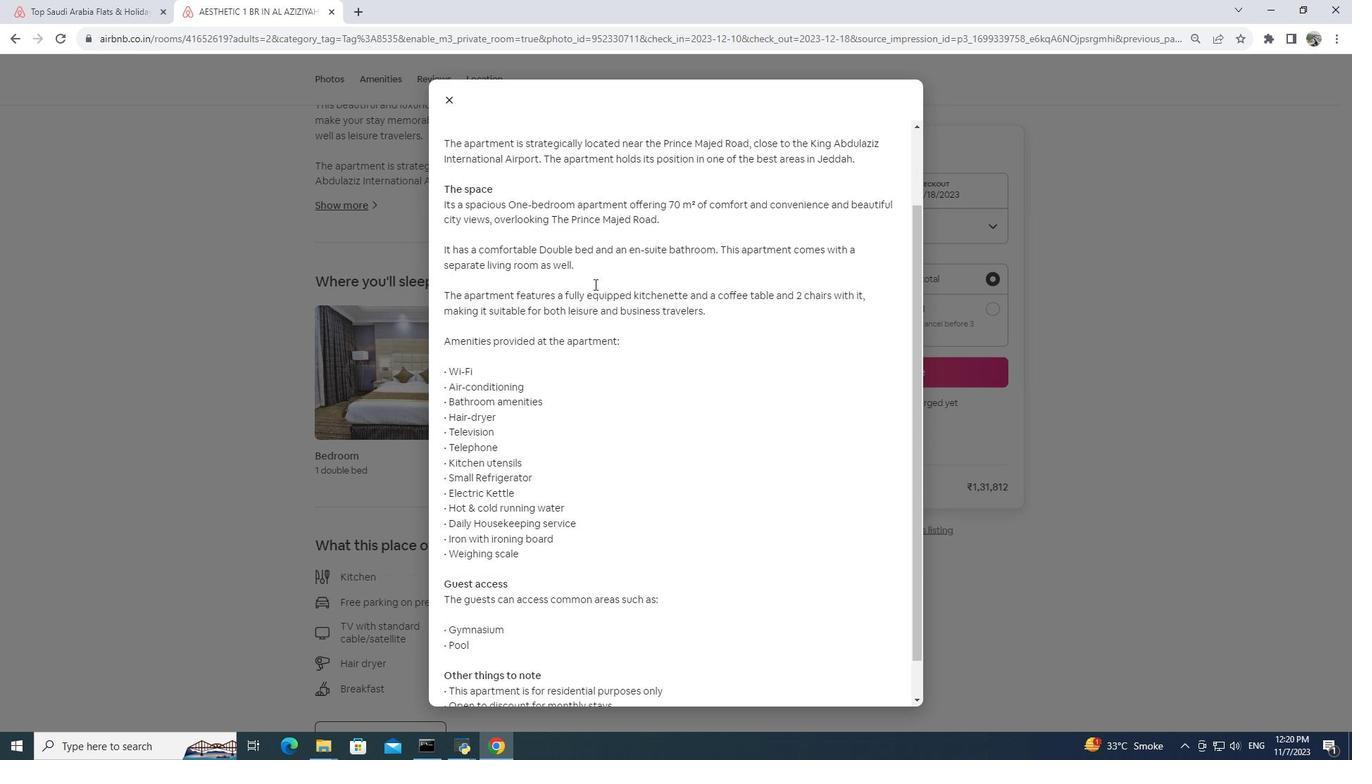 
Action: Mouse moved to (594, 284)
Screenshot: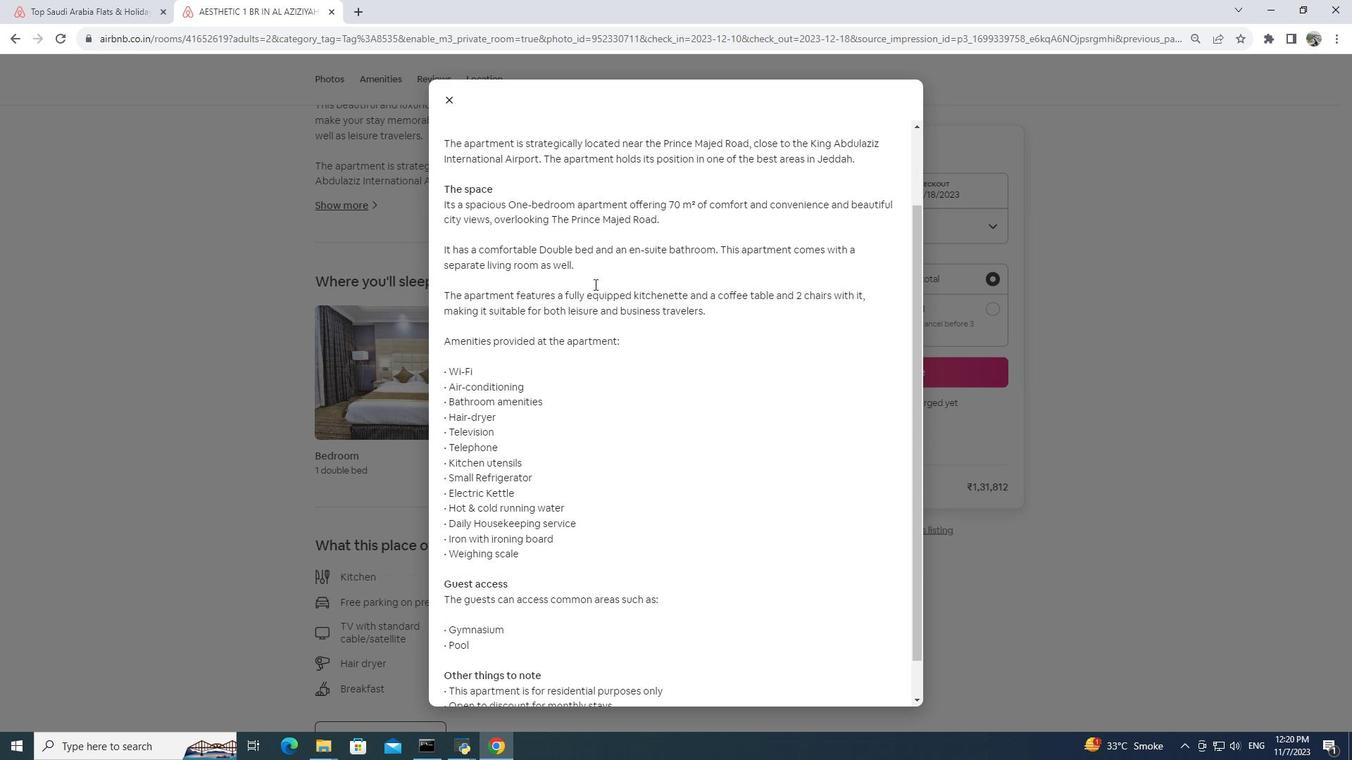 
Action: Mouse scrolled (594, 283) with delta (0, 0)
Screenshot: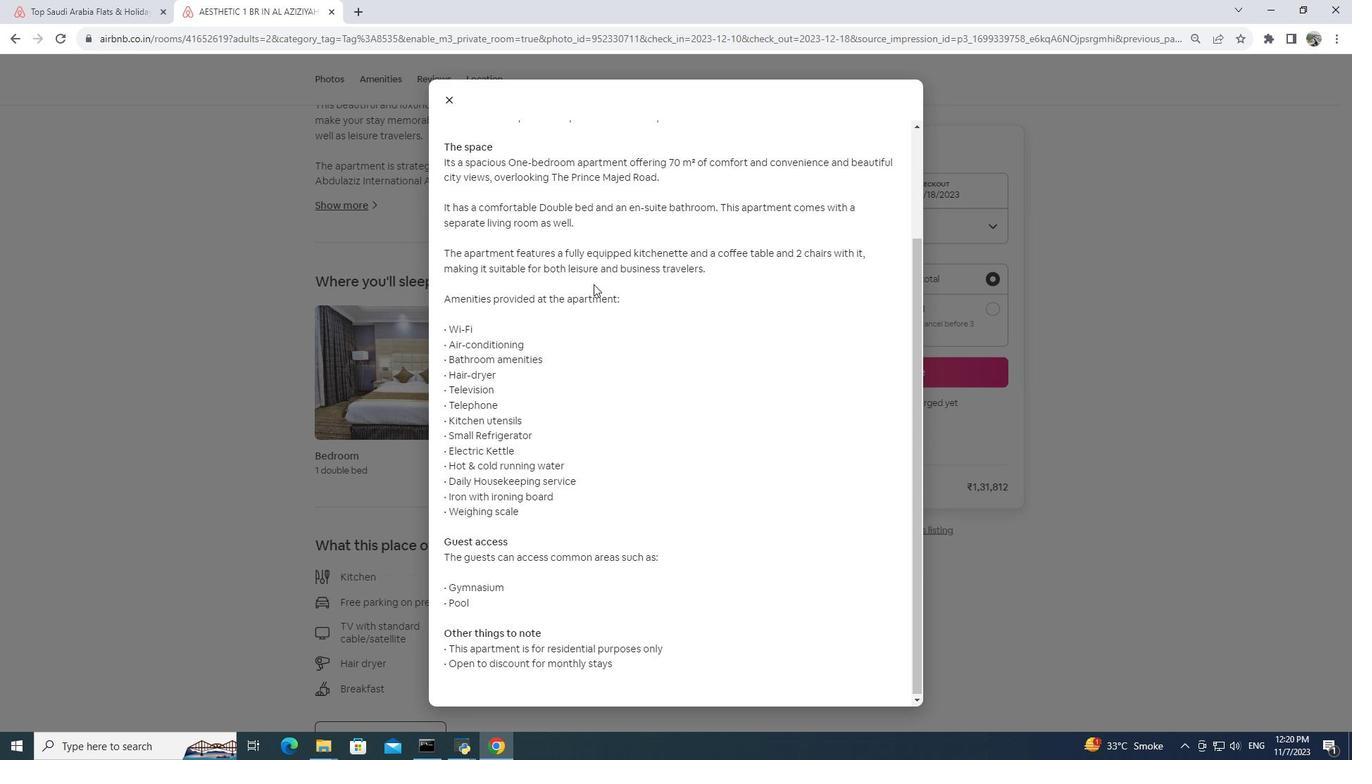 
Action: Mouse scrolled (594, 283) with delta (0, 0)
Screenshot: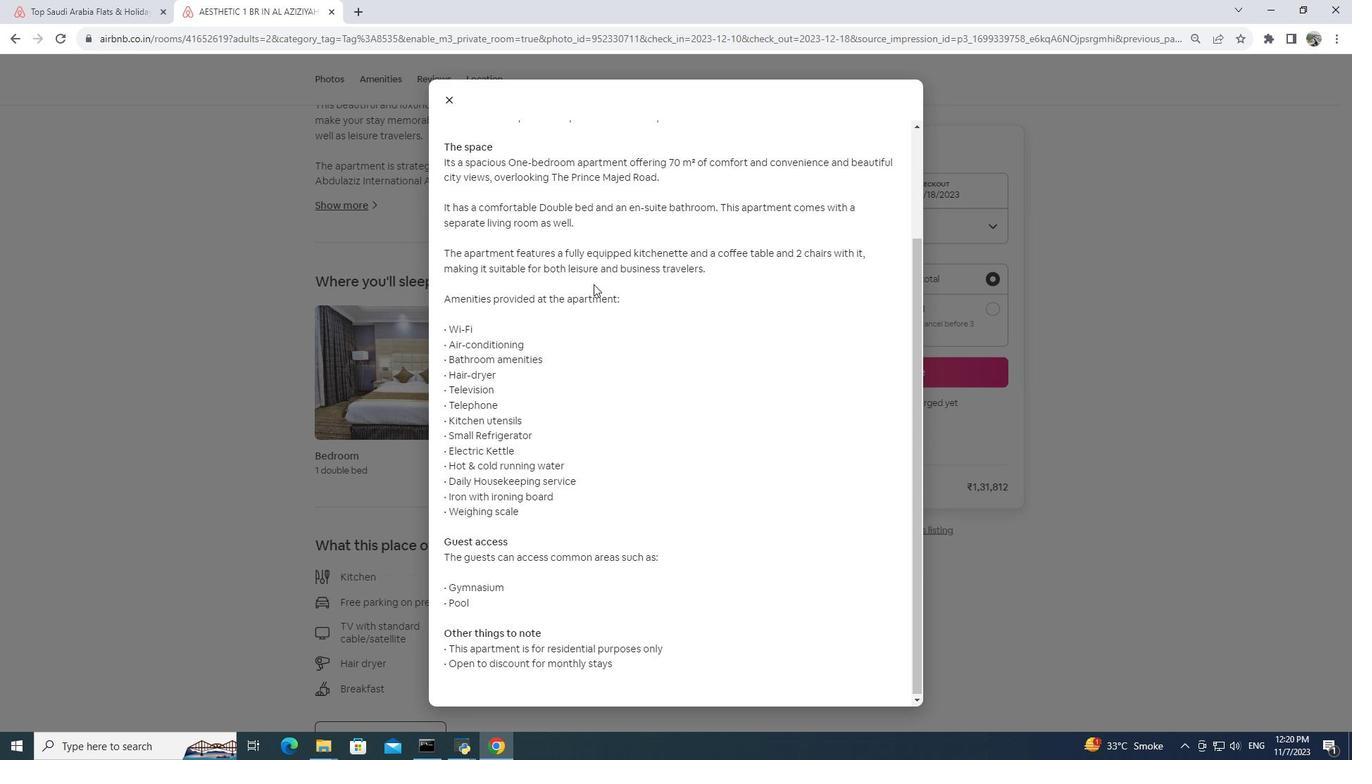 
Action: Mouse moved to (594, 284)
Screenshot: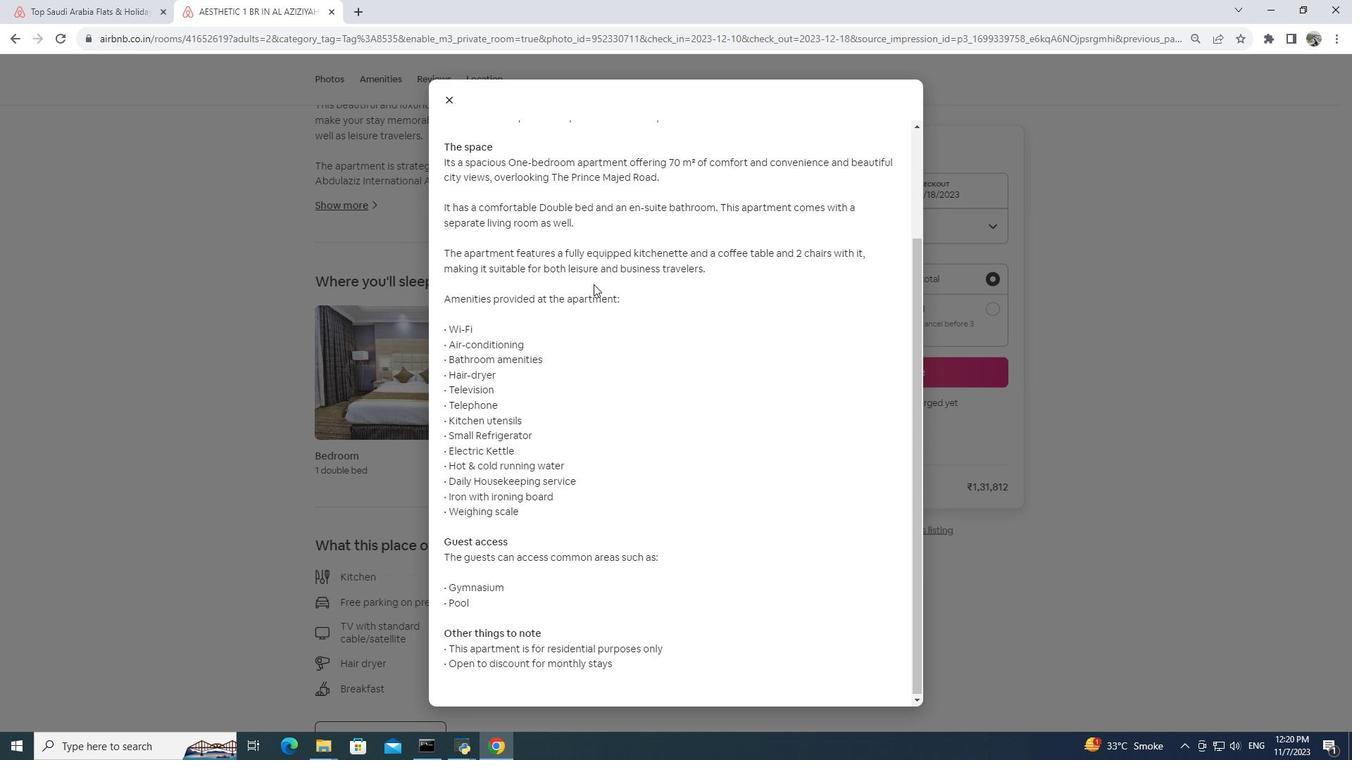 
Action: Mouse scrolled (594, 283) with delta (0, 0)
Screenshot: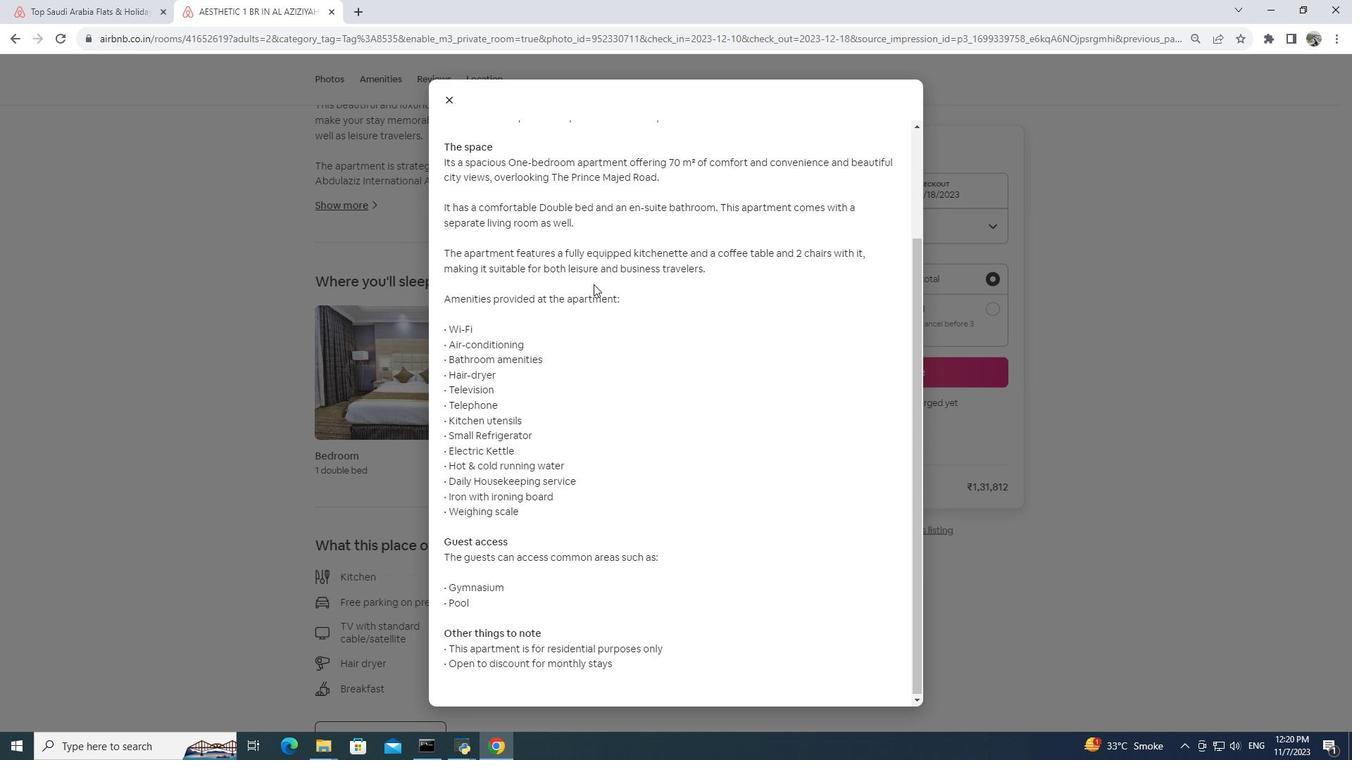 
Action: Mouse moved to (593, 284)
Screenshot: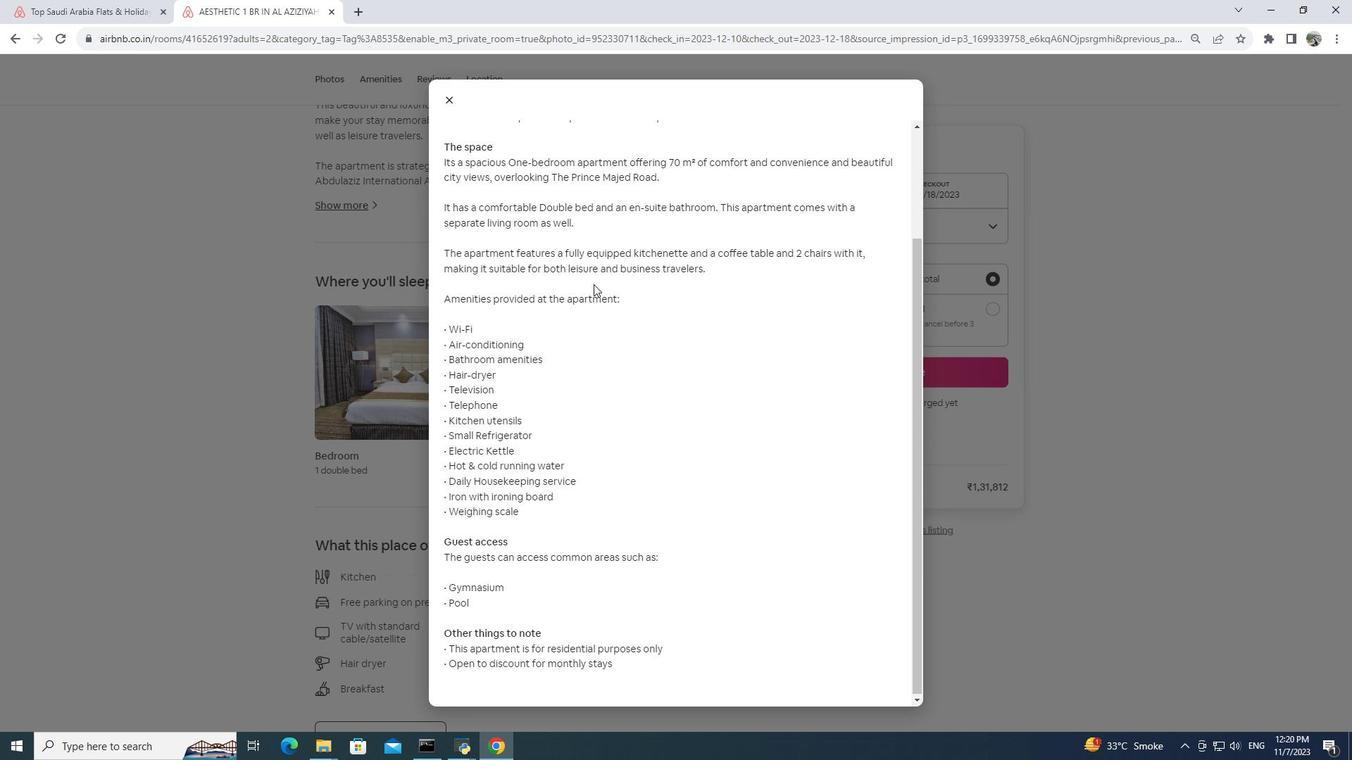 
Action: Mouse scrolled (593, 283) with delta (0, 0)
Screenshot: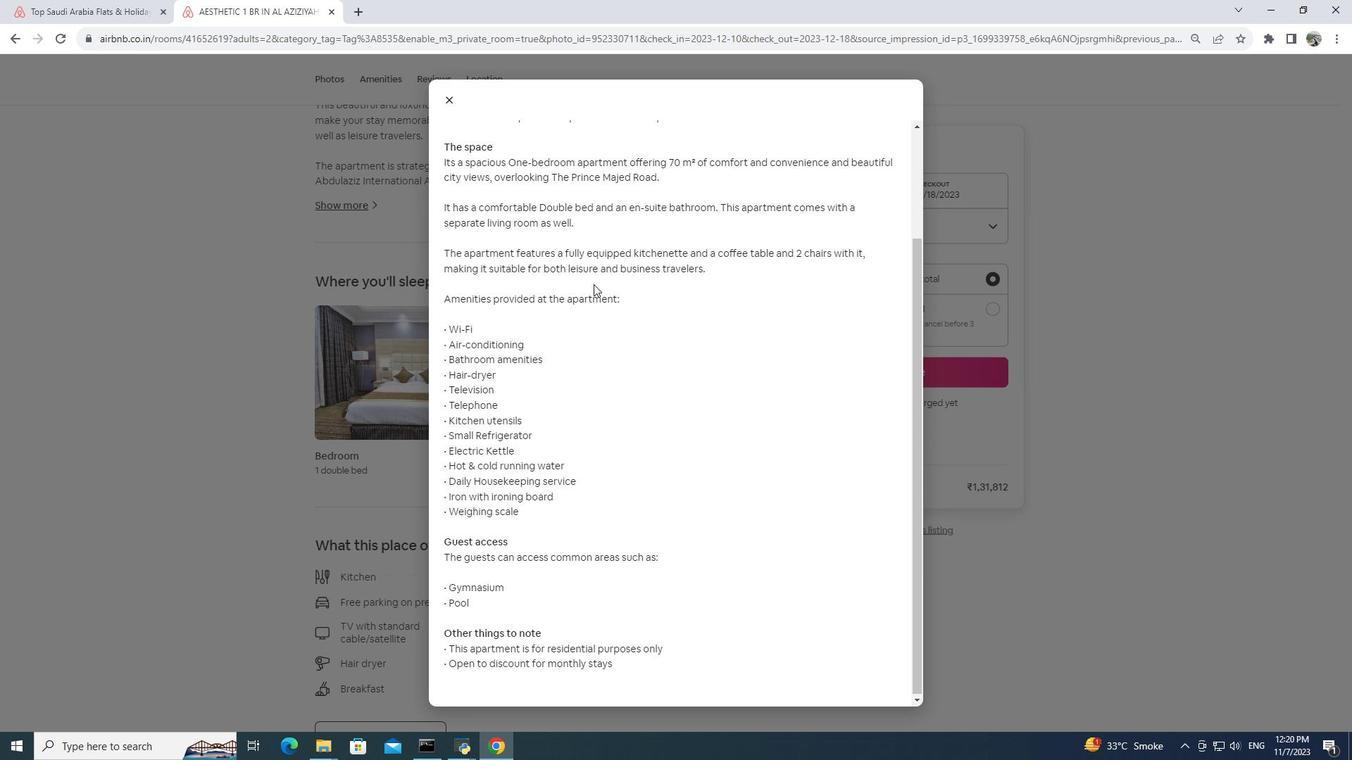 
Action: Mouse moved to (574, 222)
Screenshot: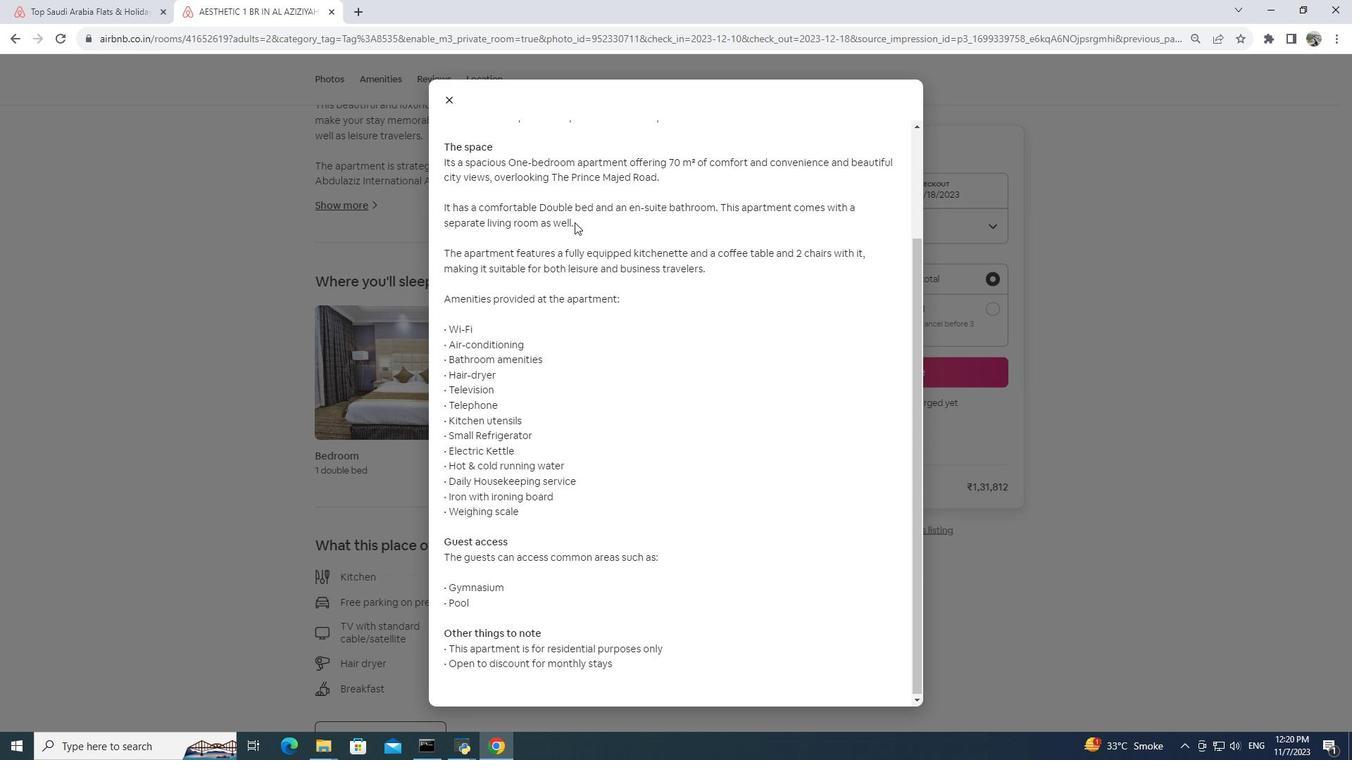 
Action: Mouse scrolled (574, 221) with delta (0, 0)
Screenshot: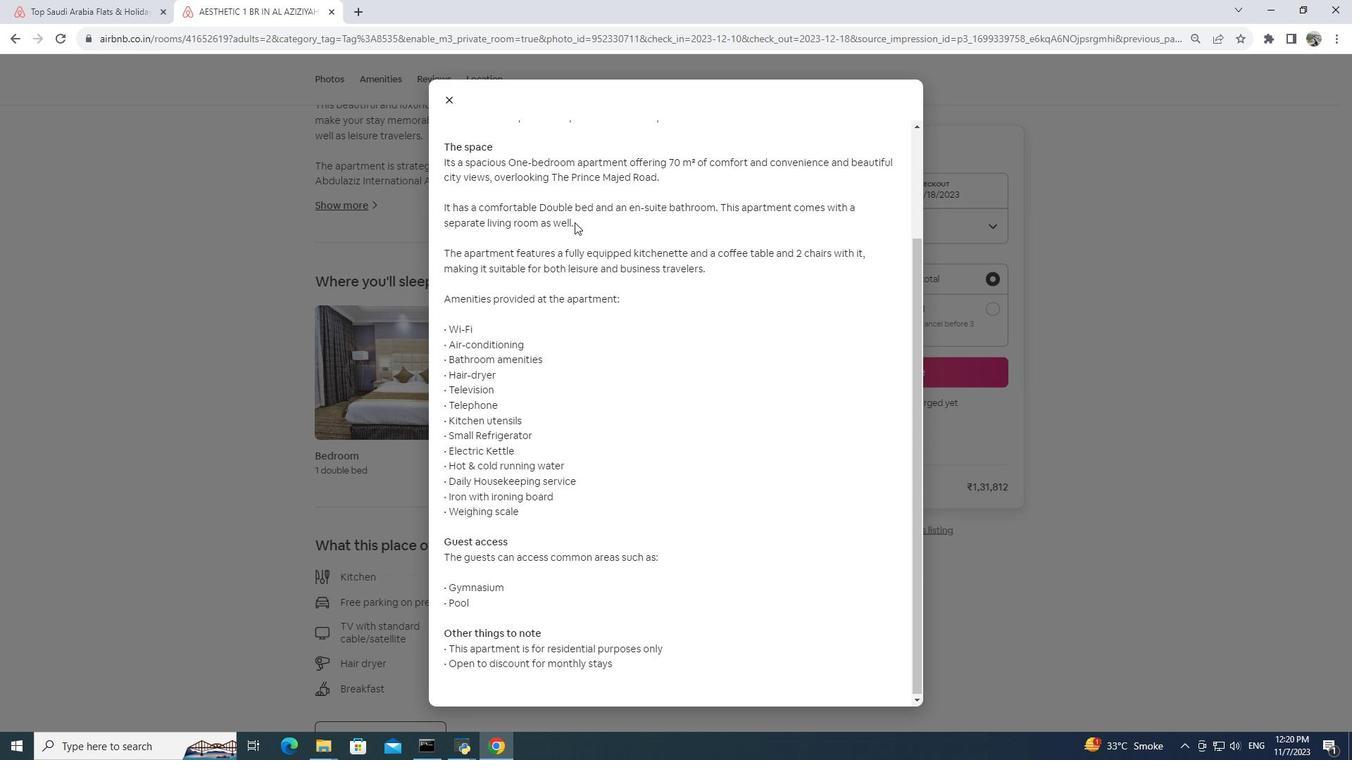 
Action: Mouse moved to (574, 222)
Screenshot: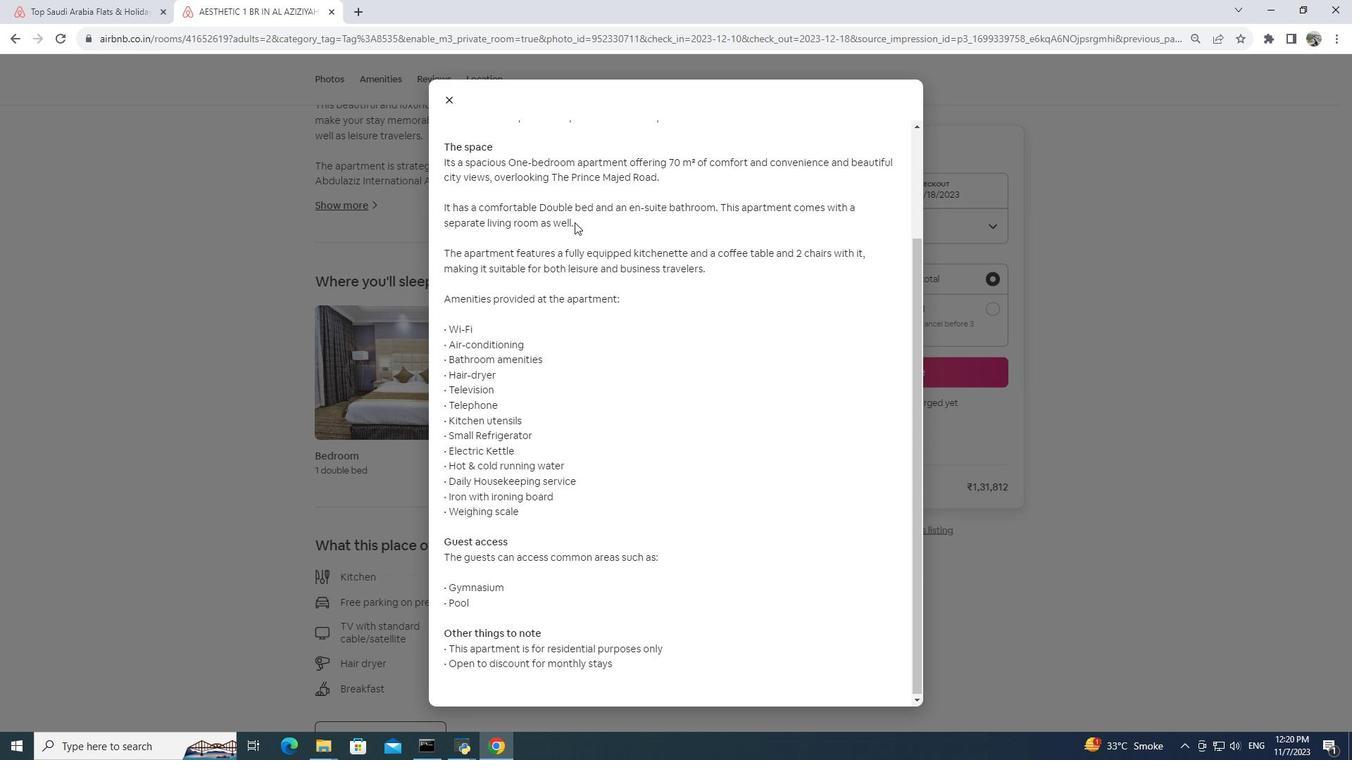 
Action: Mouse scrolled (574, 221) with delta (0, 0)
Screenshot: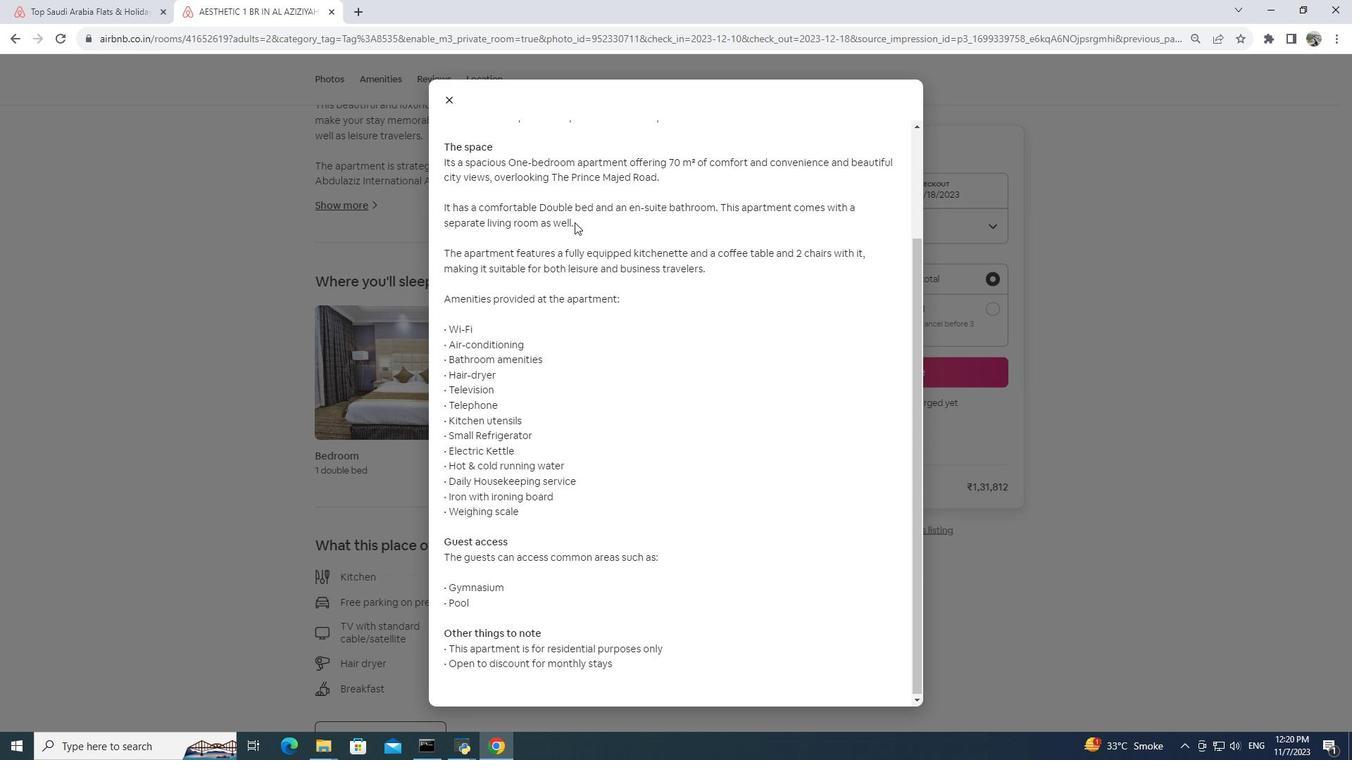
Action: Mouse moved to (574, 222)
Screenshot: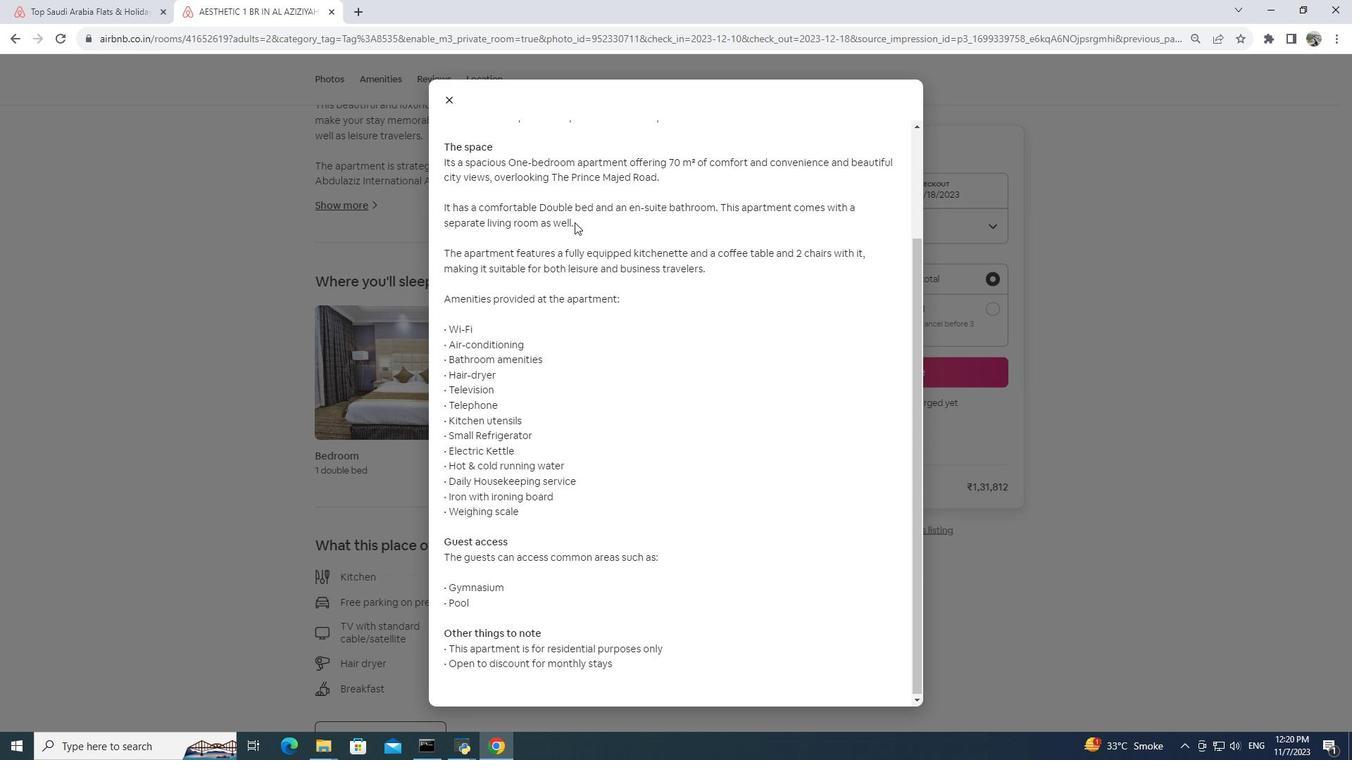 
Action: Mouse scrolled (574, 221) with delta (0, 0)
Screenshot: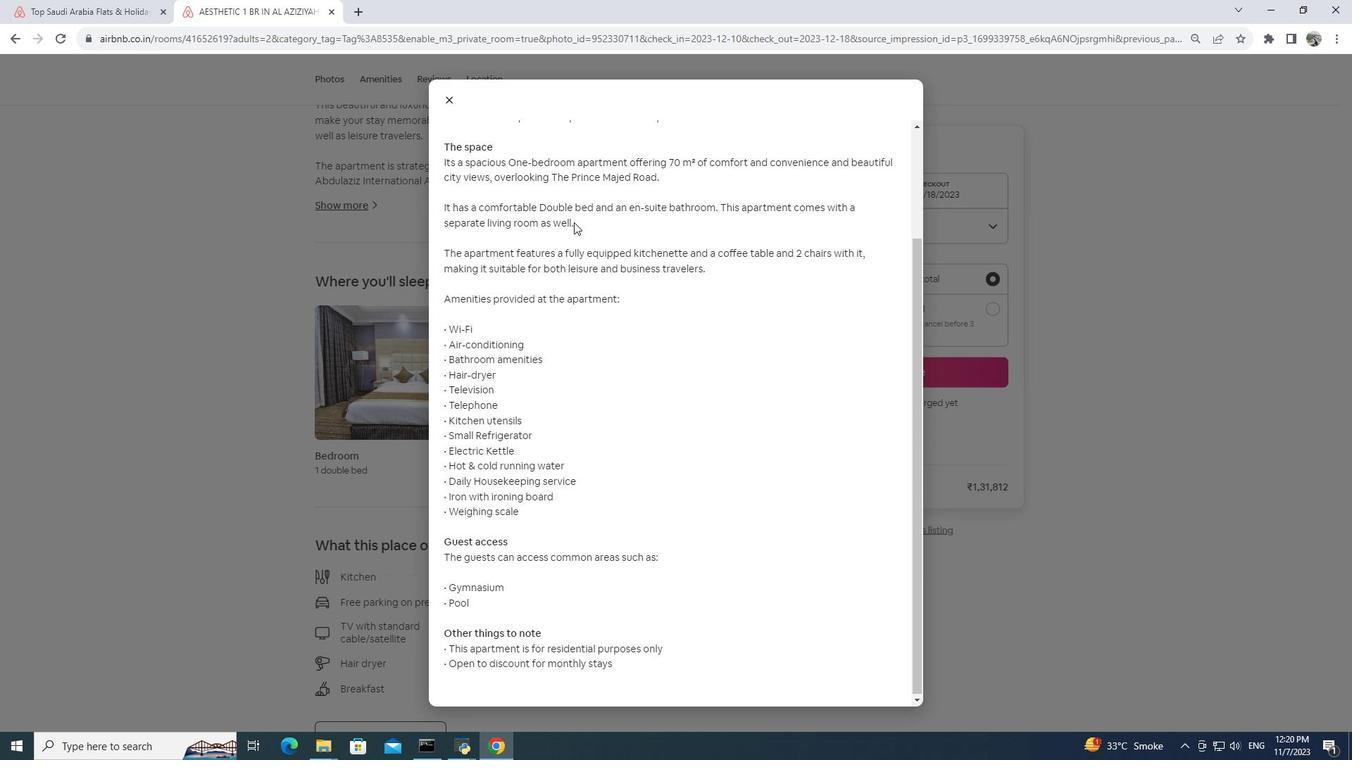 
Action: Mouse moved to (449, 102)
Screenshot: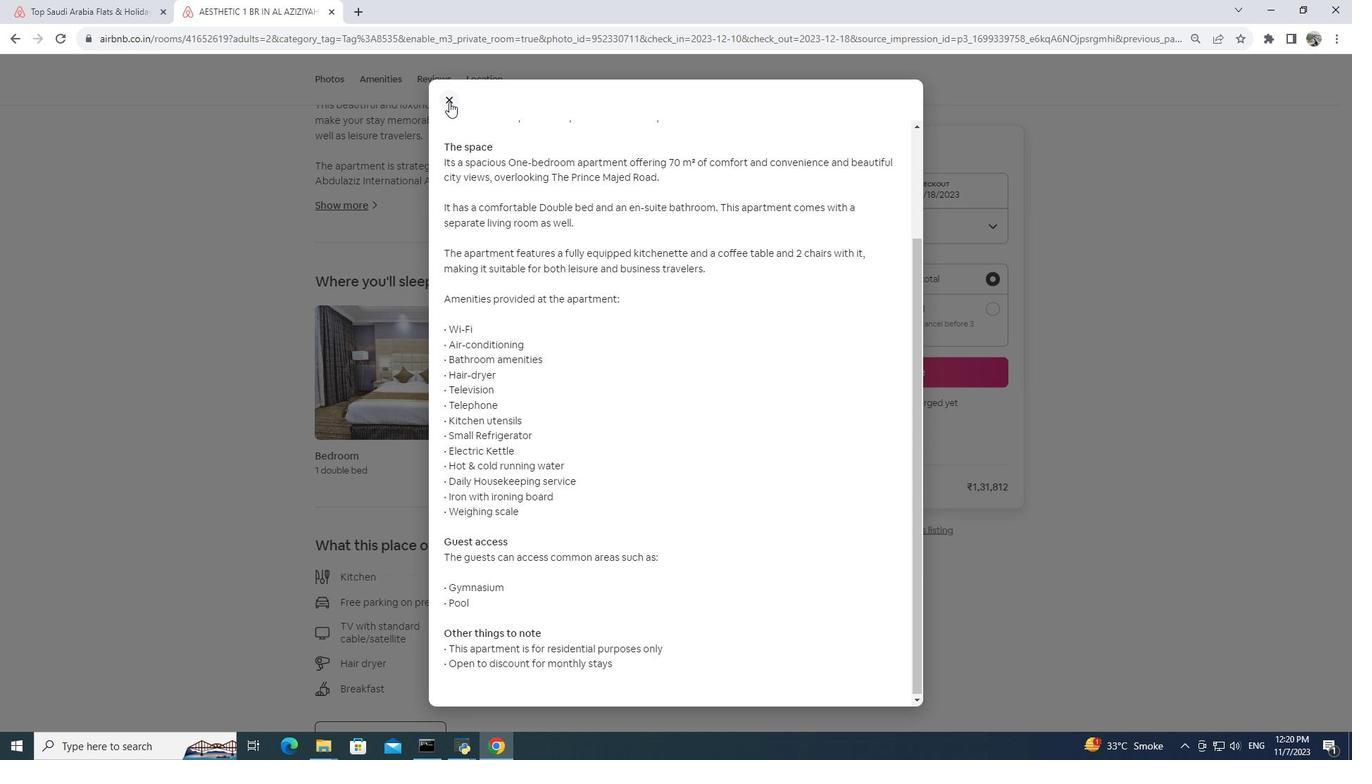 
Action: Mouse pressed left at (449, 102)
Screenshot: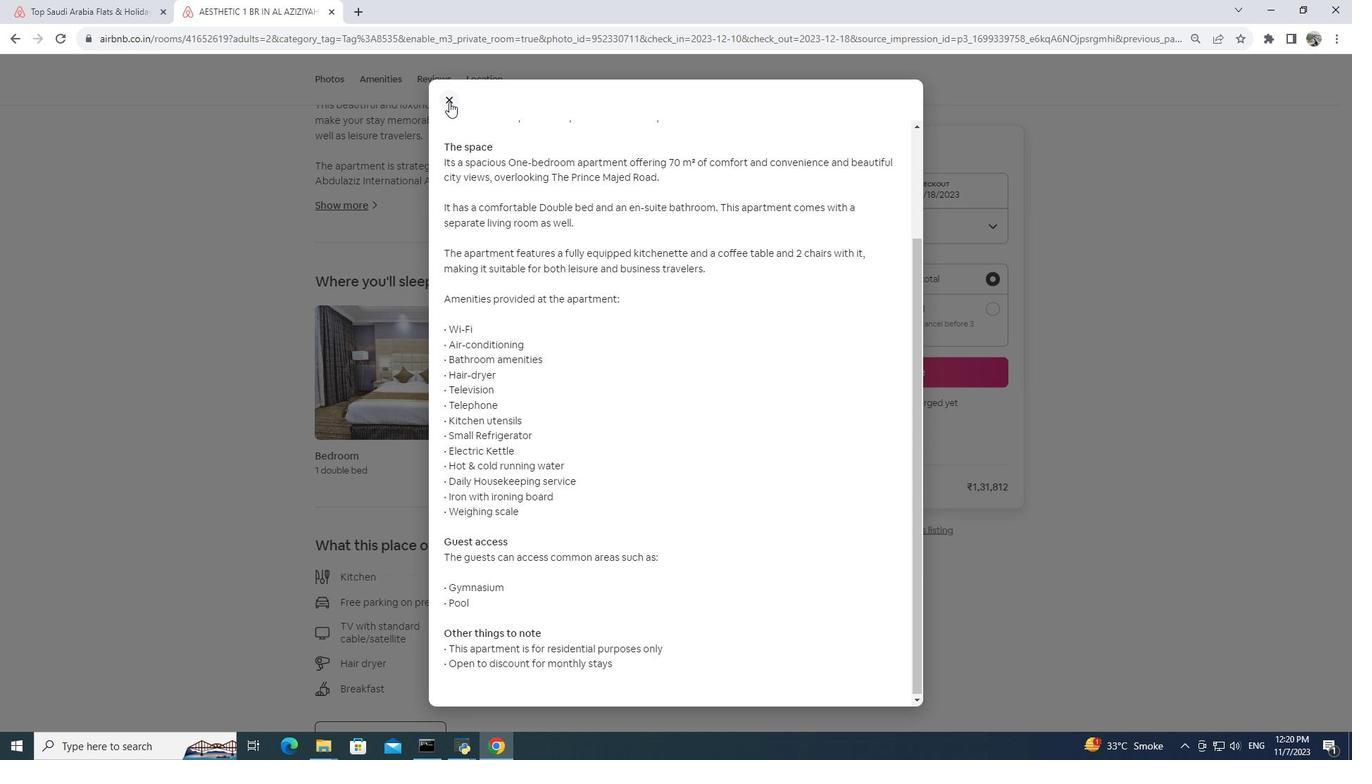 
Action: Mouse moved to (485, 267)
Screenshot: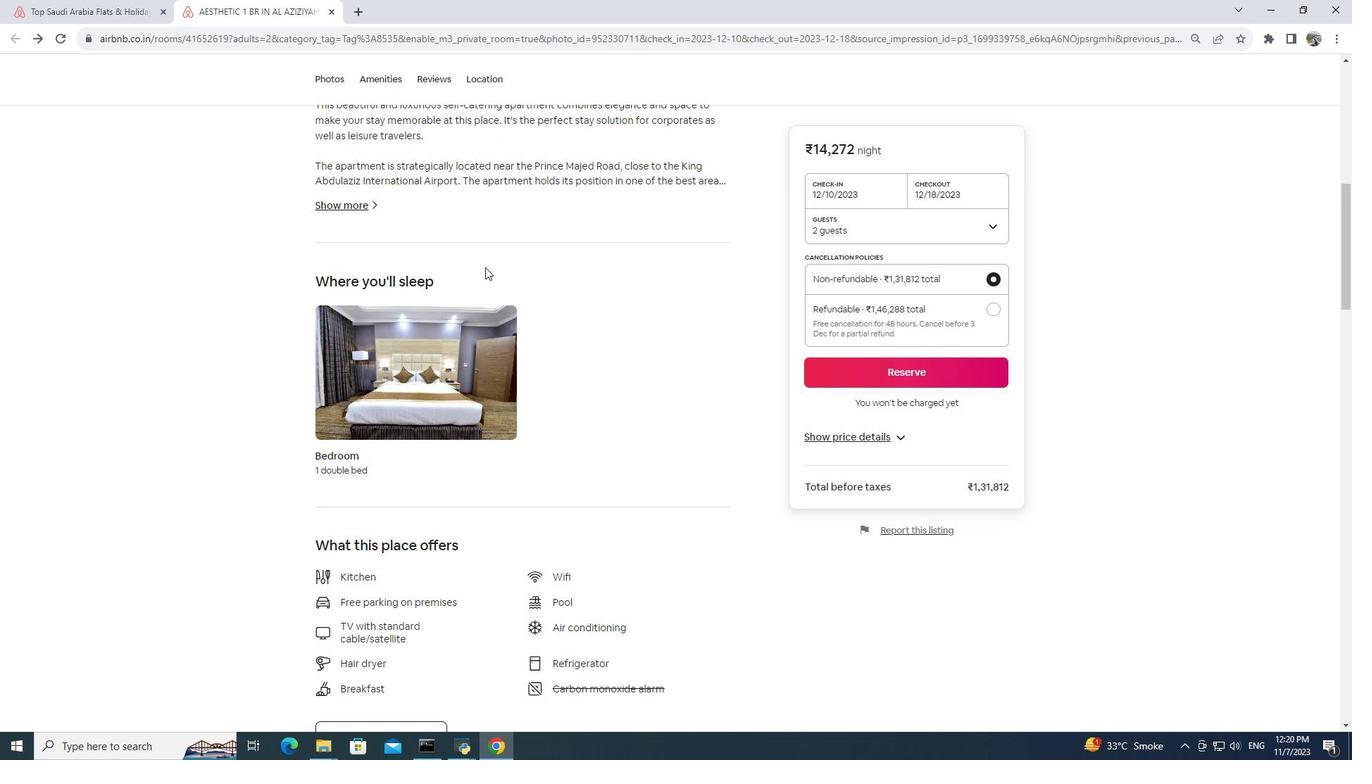 
Action: Mouse scrolled (485, 267) with delta (0, 0)
Screenshot: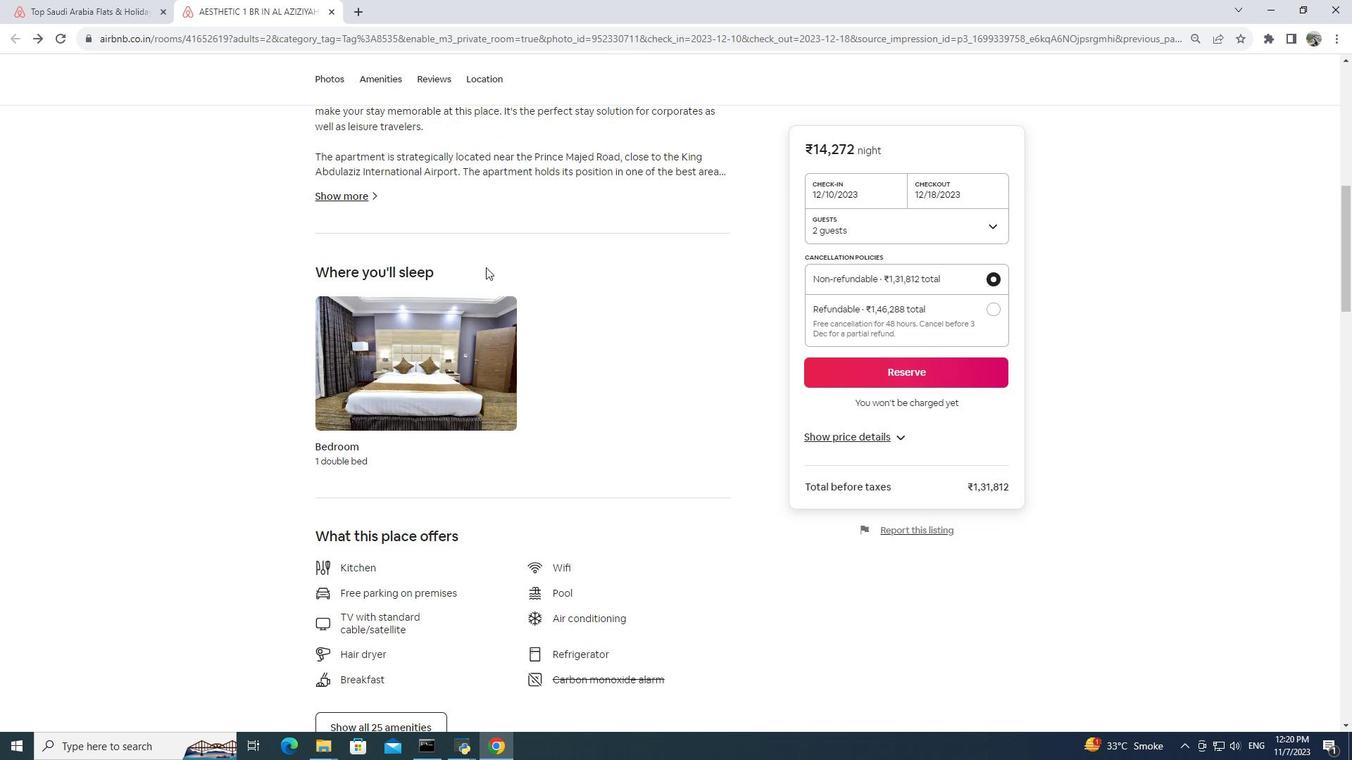 
Action: Mouse moved to (486, 267)
Screenshot: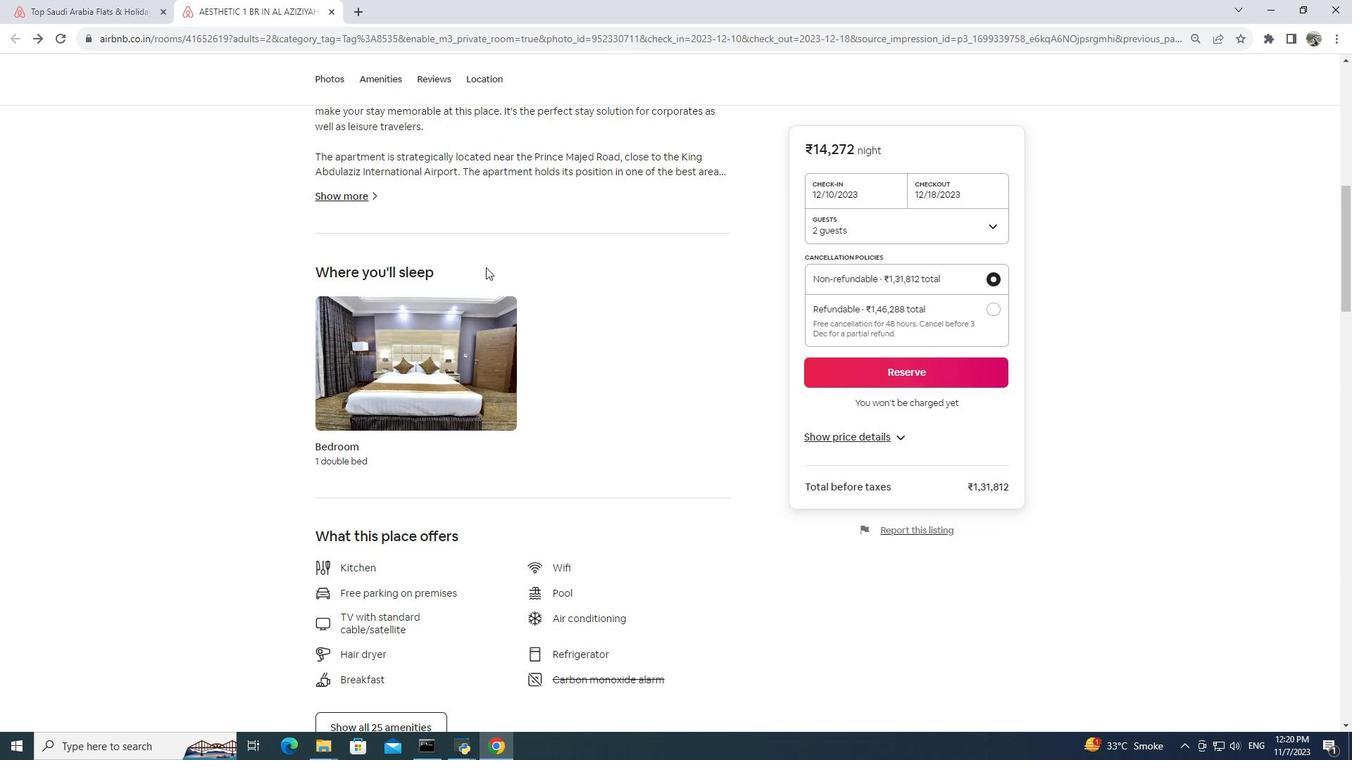 
Action: Mouse scrolled (486, 267) with delta (0, 0)
Screenshot: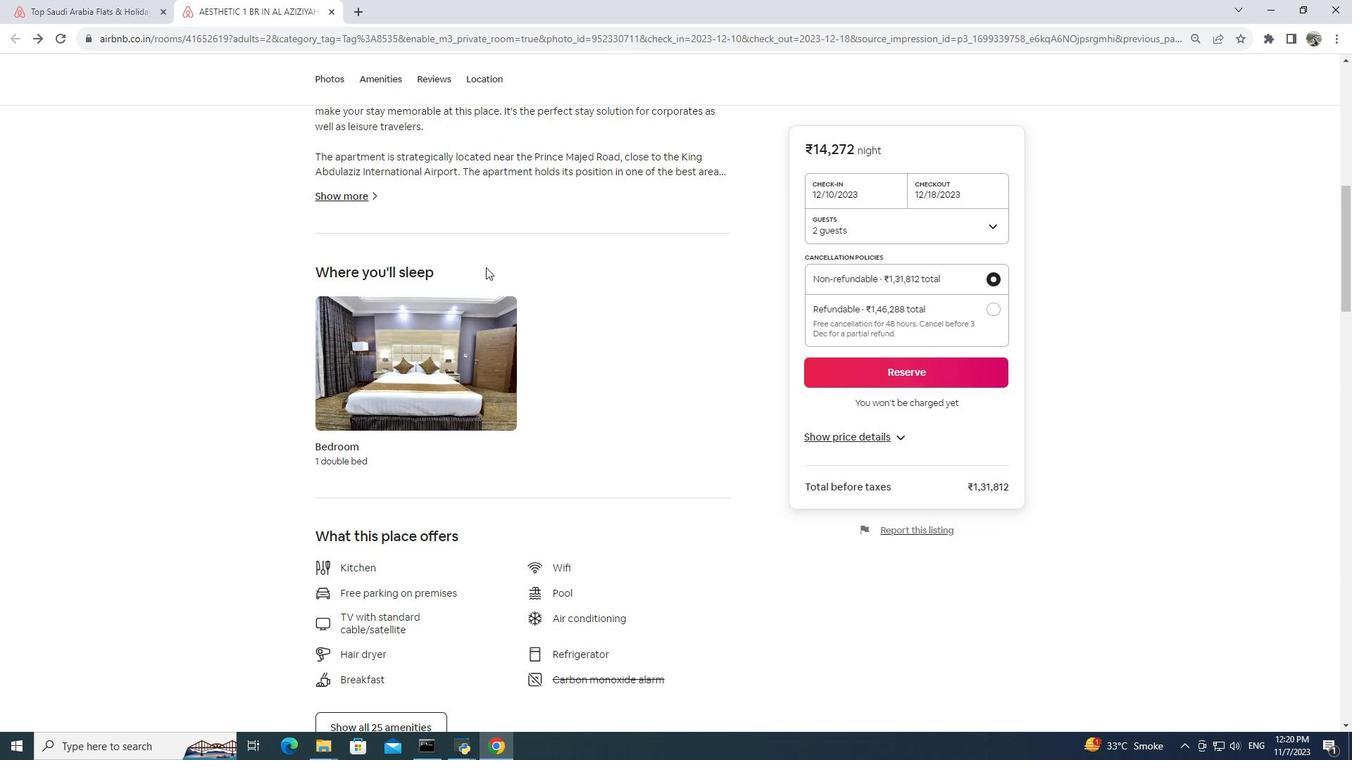 
Action: Mouse scrolled (486, 267) with delta (0, 0)
Screenshot: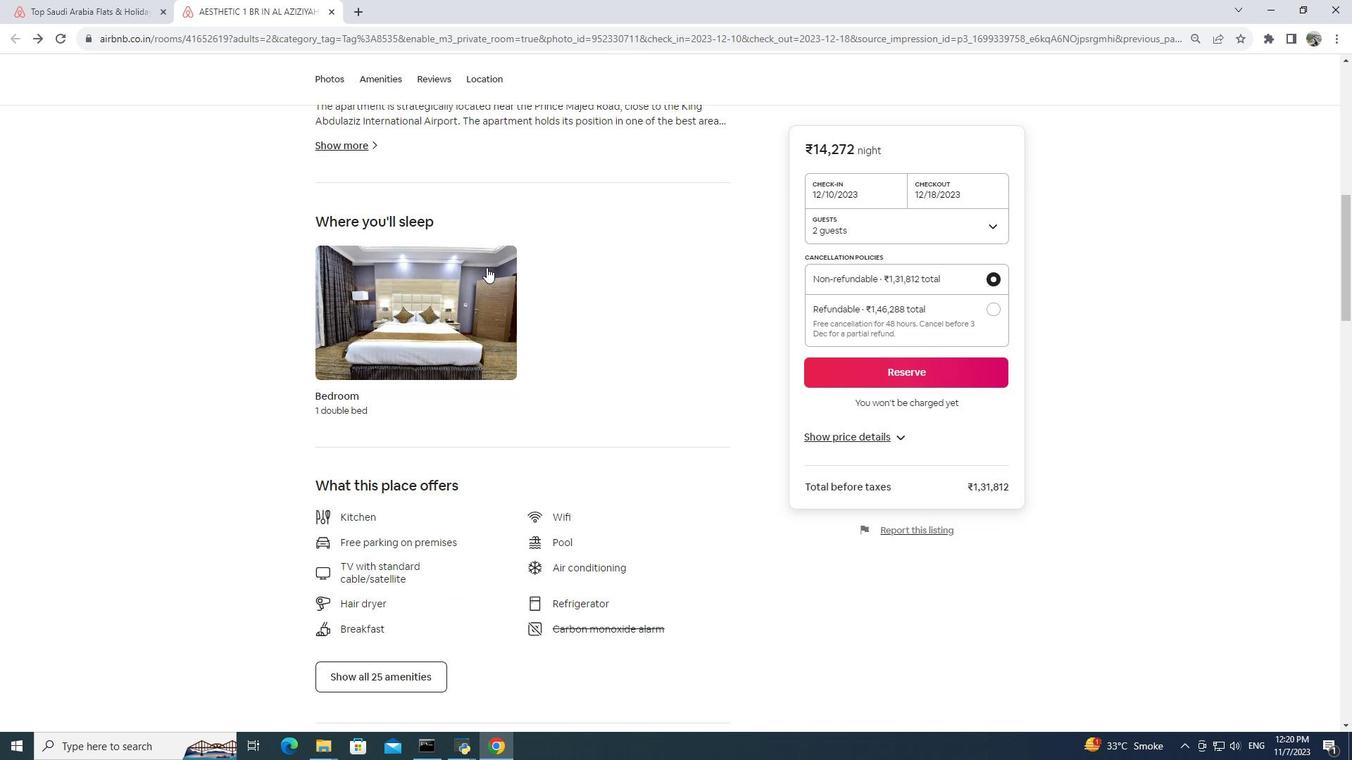 
Action: Mouse moved to (486, 267)
Screenshot: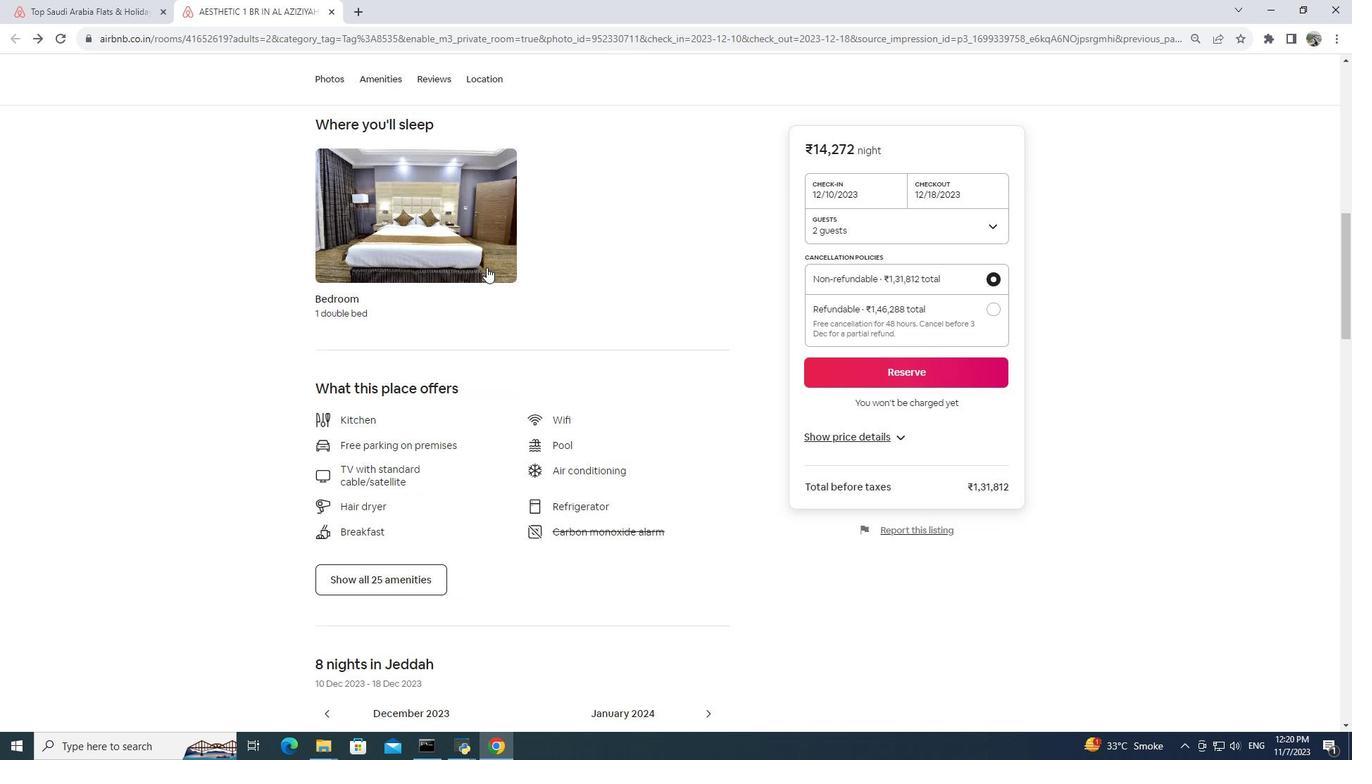 
Action: Mouse scrolled (486, 267) with delta (0, 0)
Screenshot: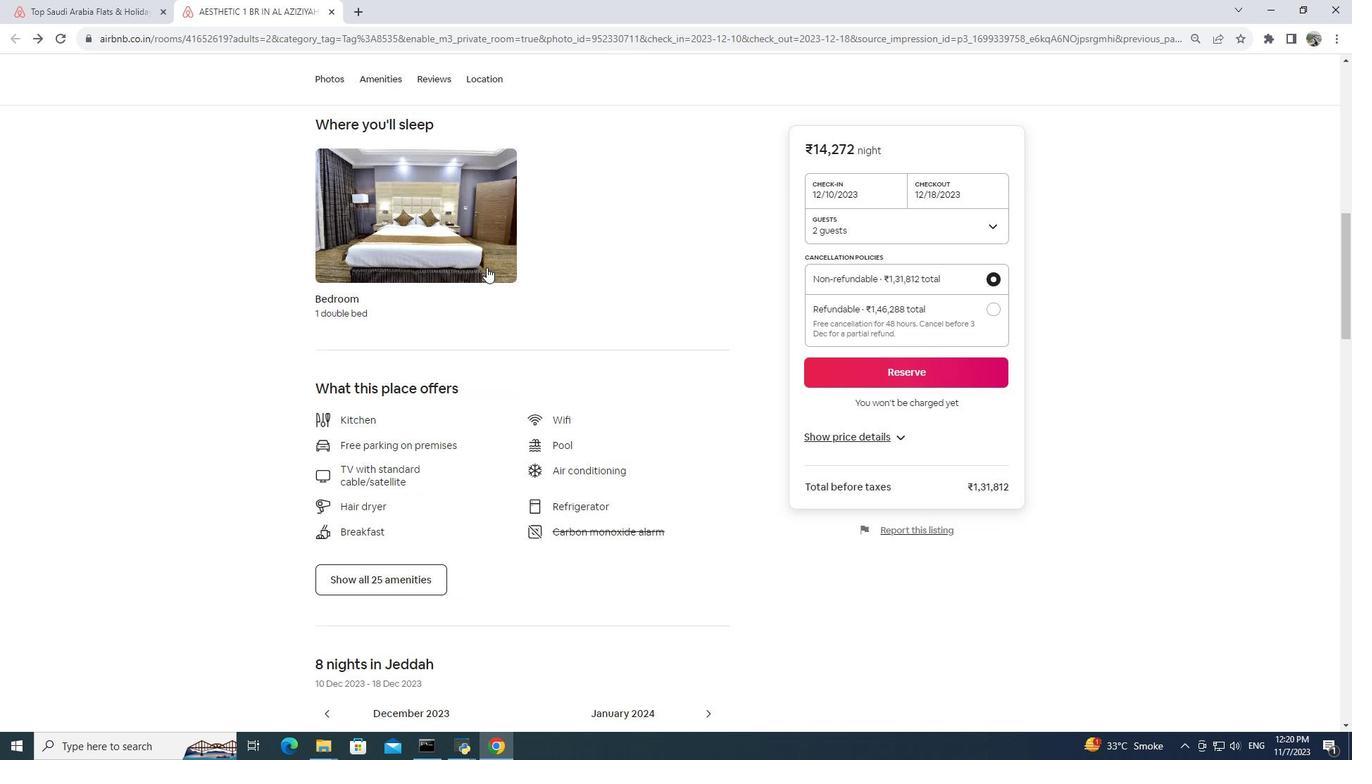 
Action: Mouse moved to (488, 267)
Screenshot: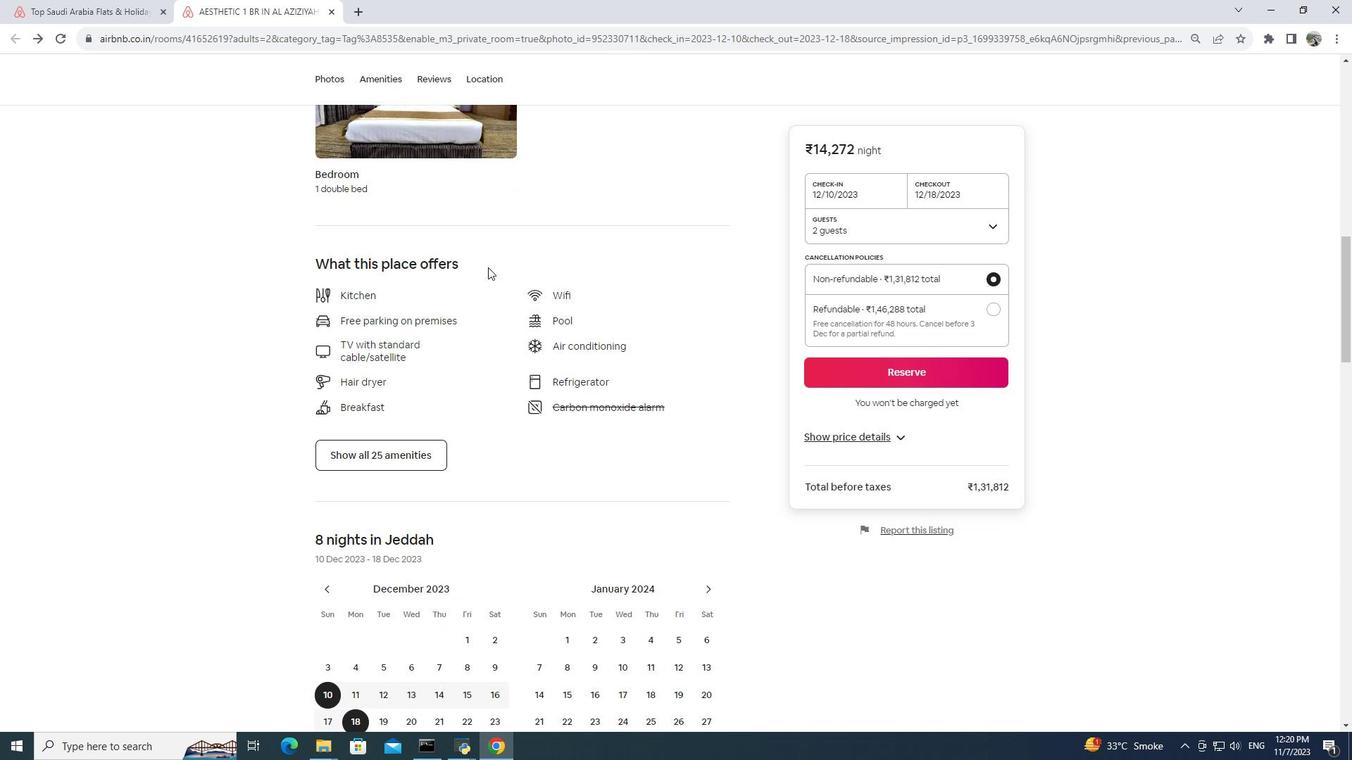 
Action: Mouse scrolled (488, 267) with delta (0, 0)
Screenshot: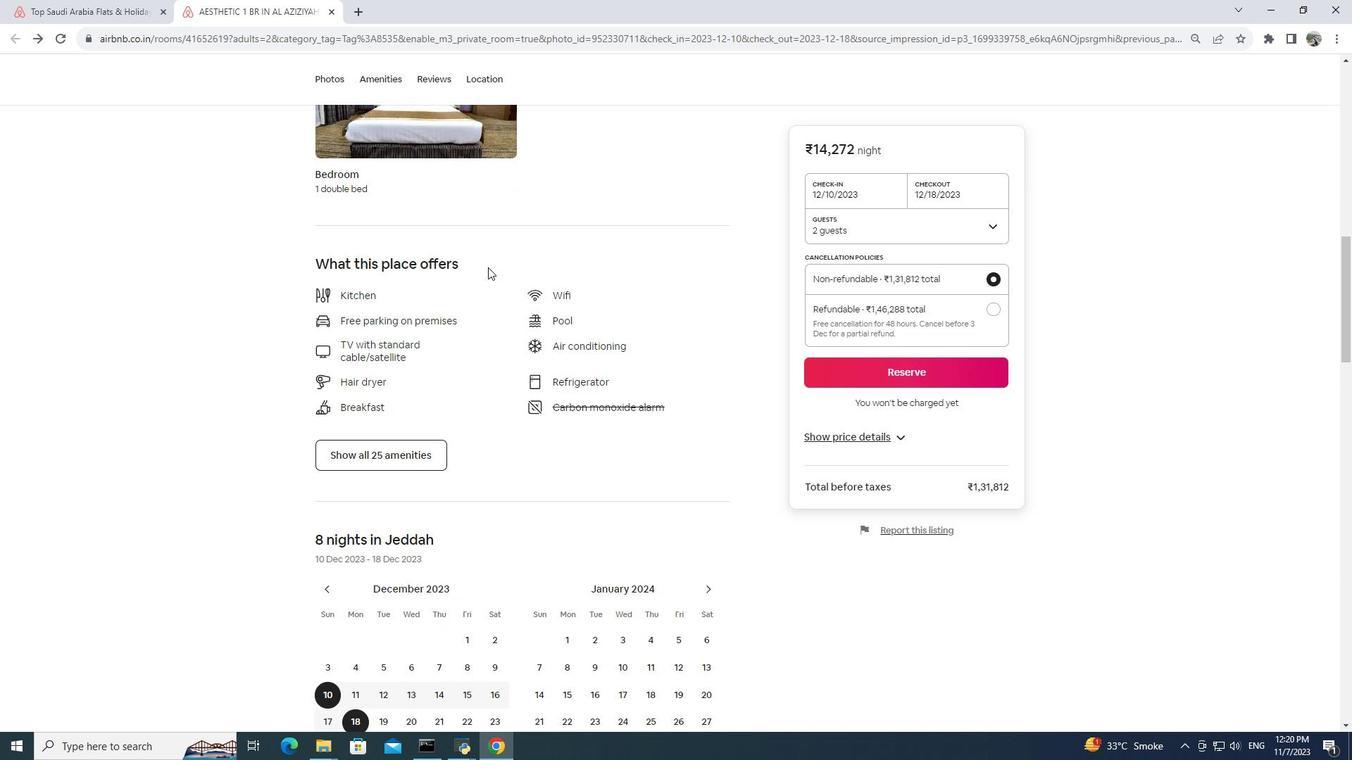 
Action: Mouse scrolled (488, 267) with delta (0, 0)
Screenshot: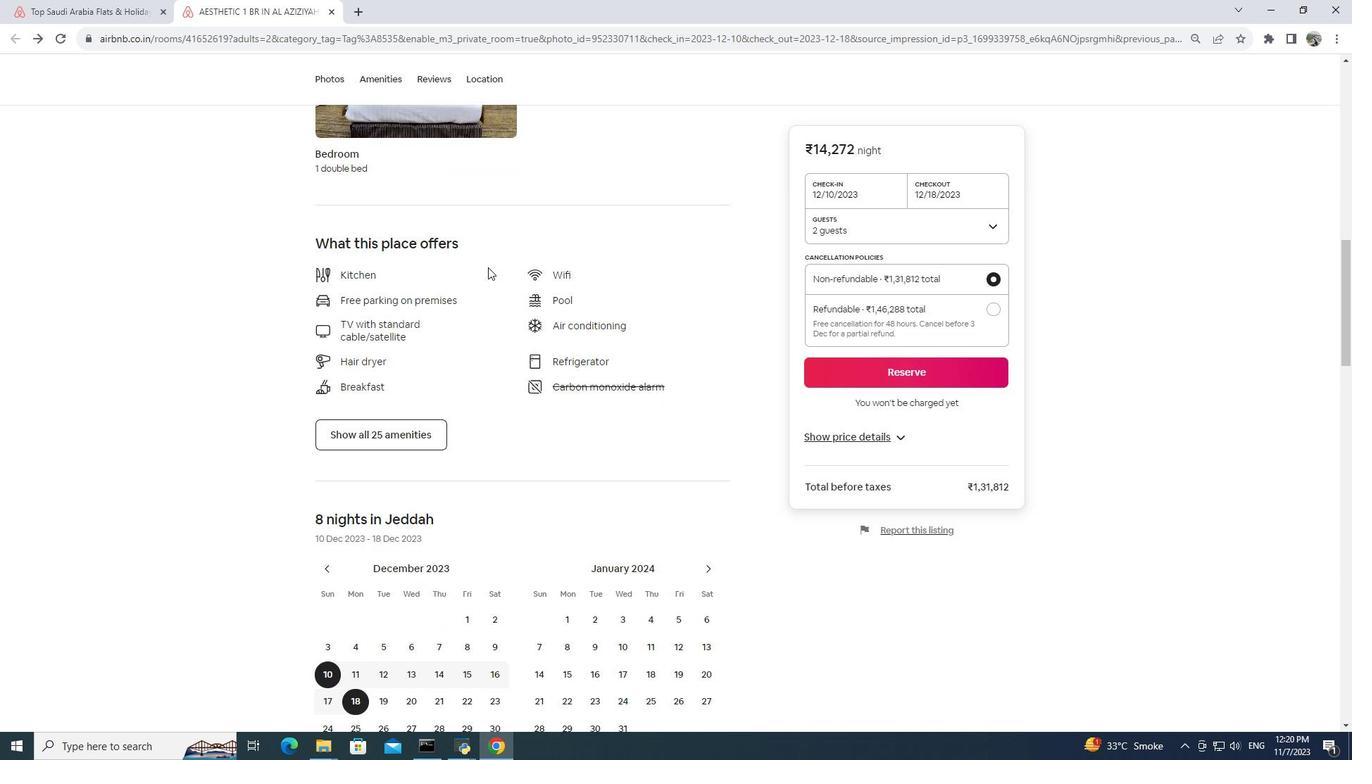
Action: Mouse scrolled (488, 267) with delta (0, 0)
Screenshot: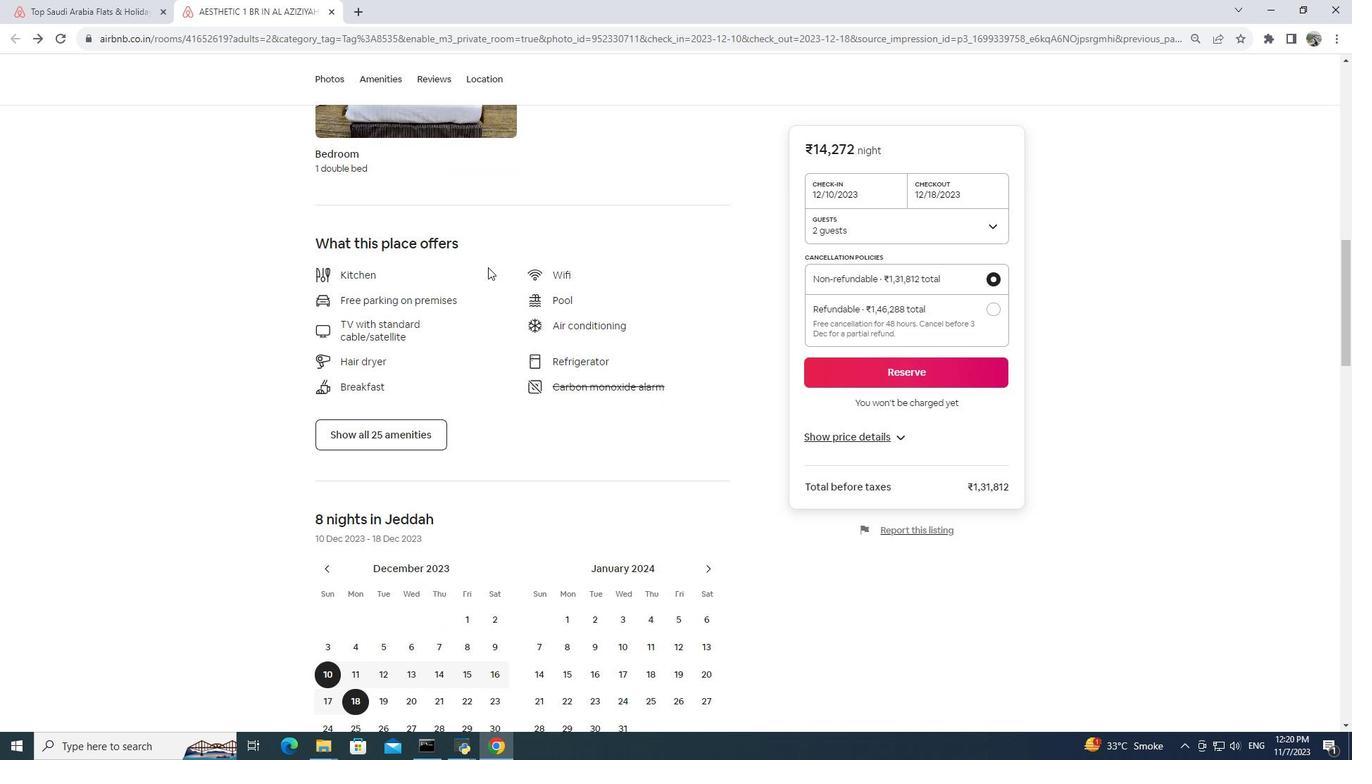 
Action: Mouse moved to (394, 252)
Screenshot: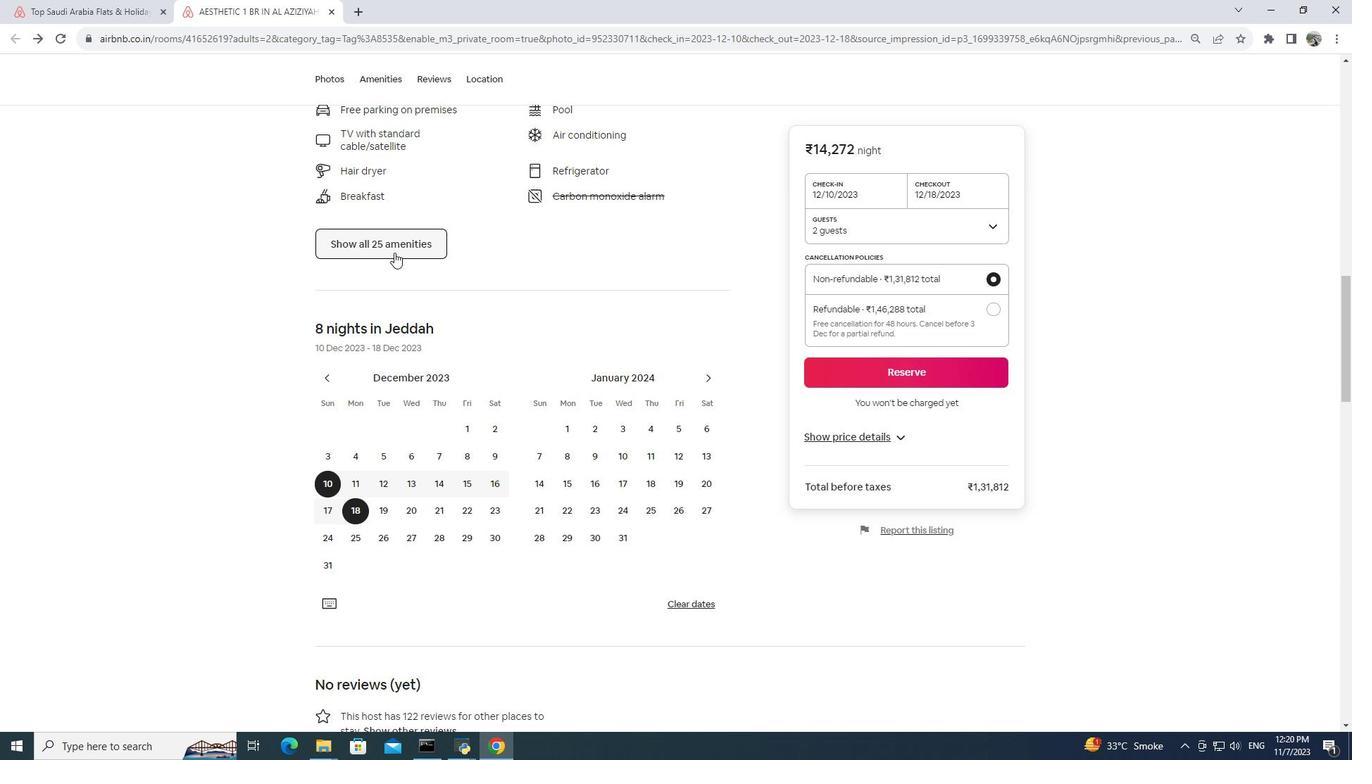 
Action: Mouse pressed left at (394, 252)
Screenshot: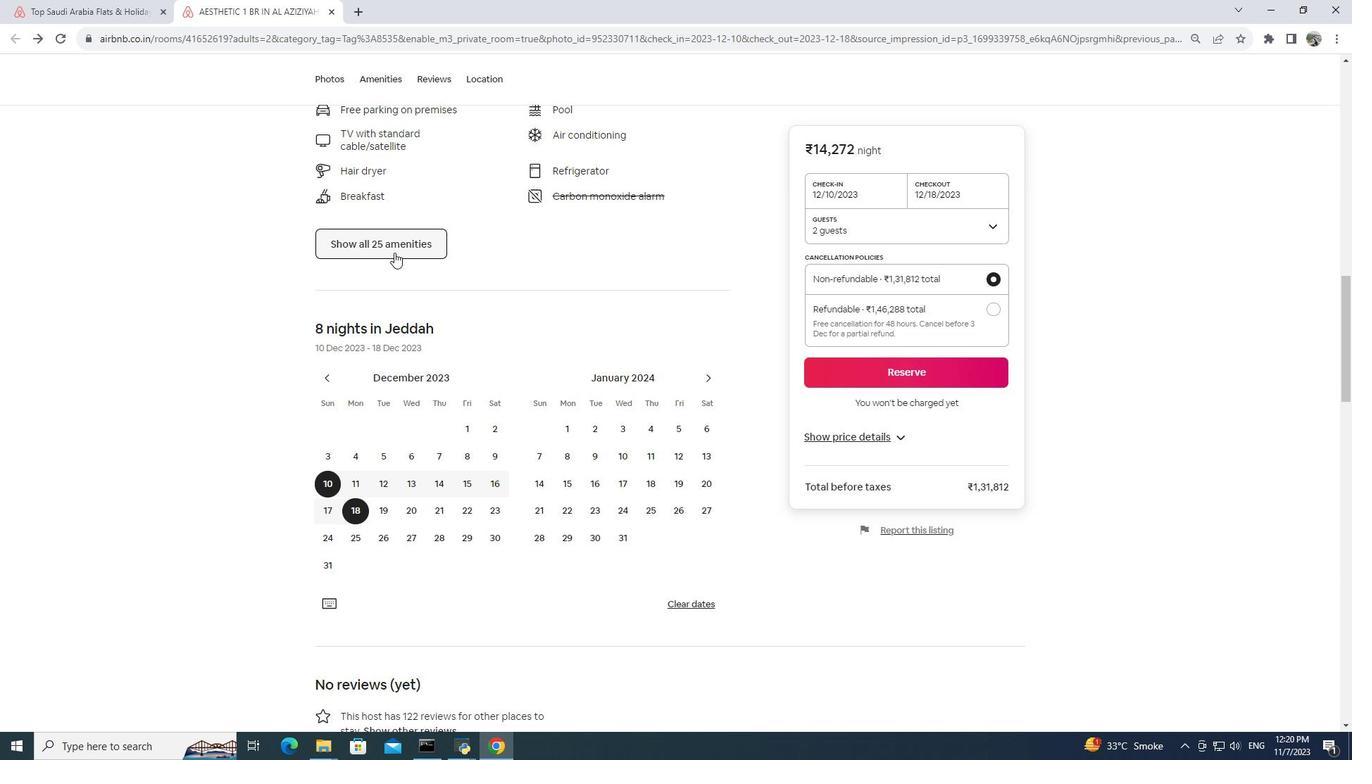 
Action: Mouse moved to (555, 336)
Screenshot: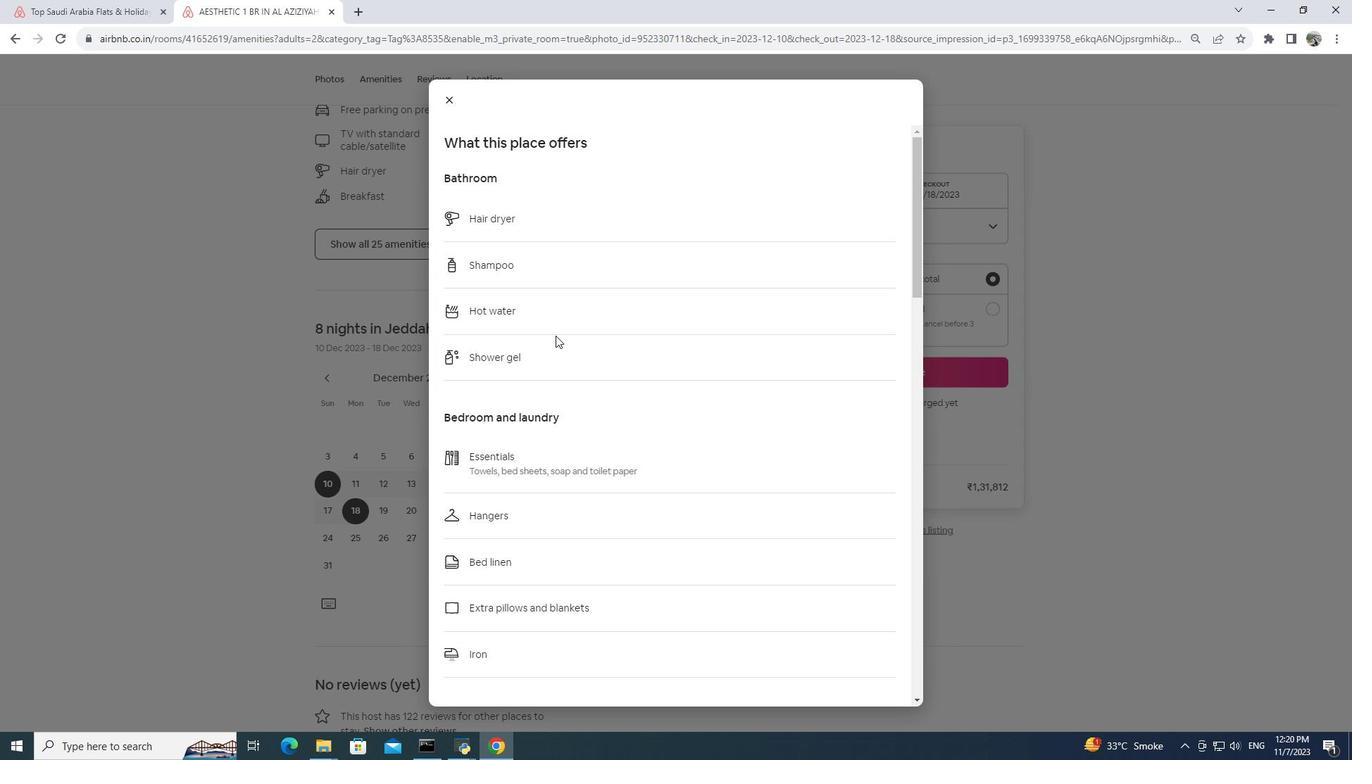 
Action: Mouse scrolled (555, 335) with delta (0, 0)
Screenshot: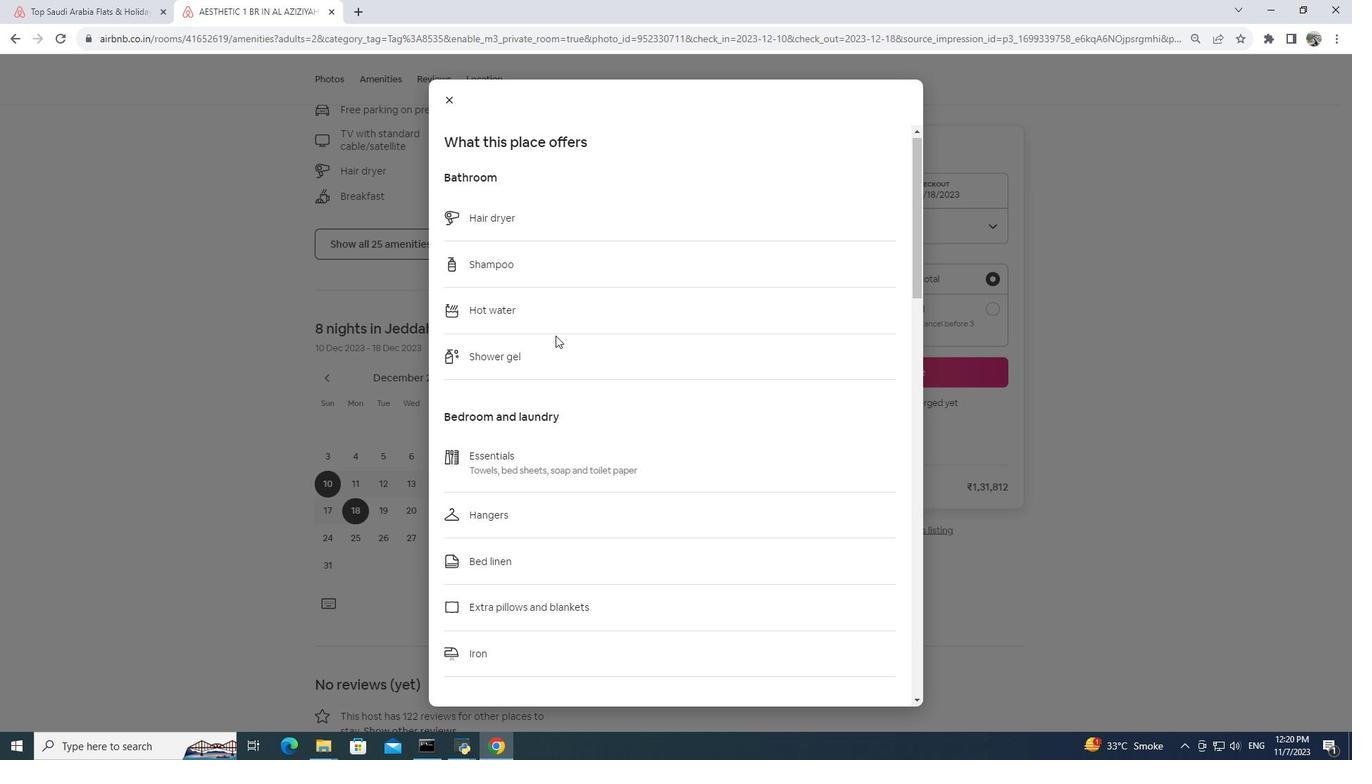
Action: Mouse scrolled (555, 335) with delta (0, 0)
Screenshot: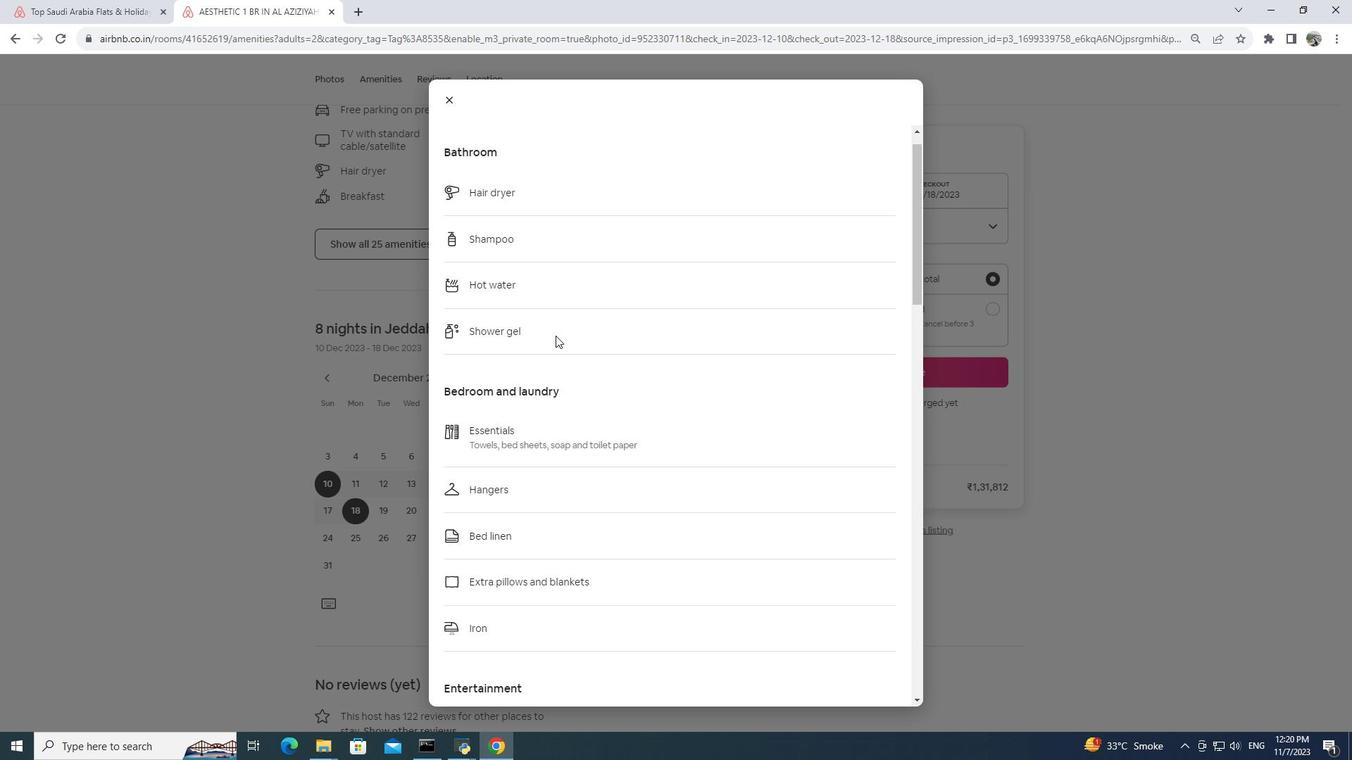 
Action: Mouse moved to (552, 330)
Screenshot: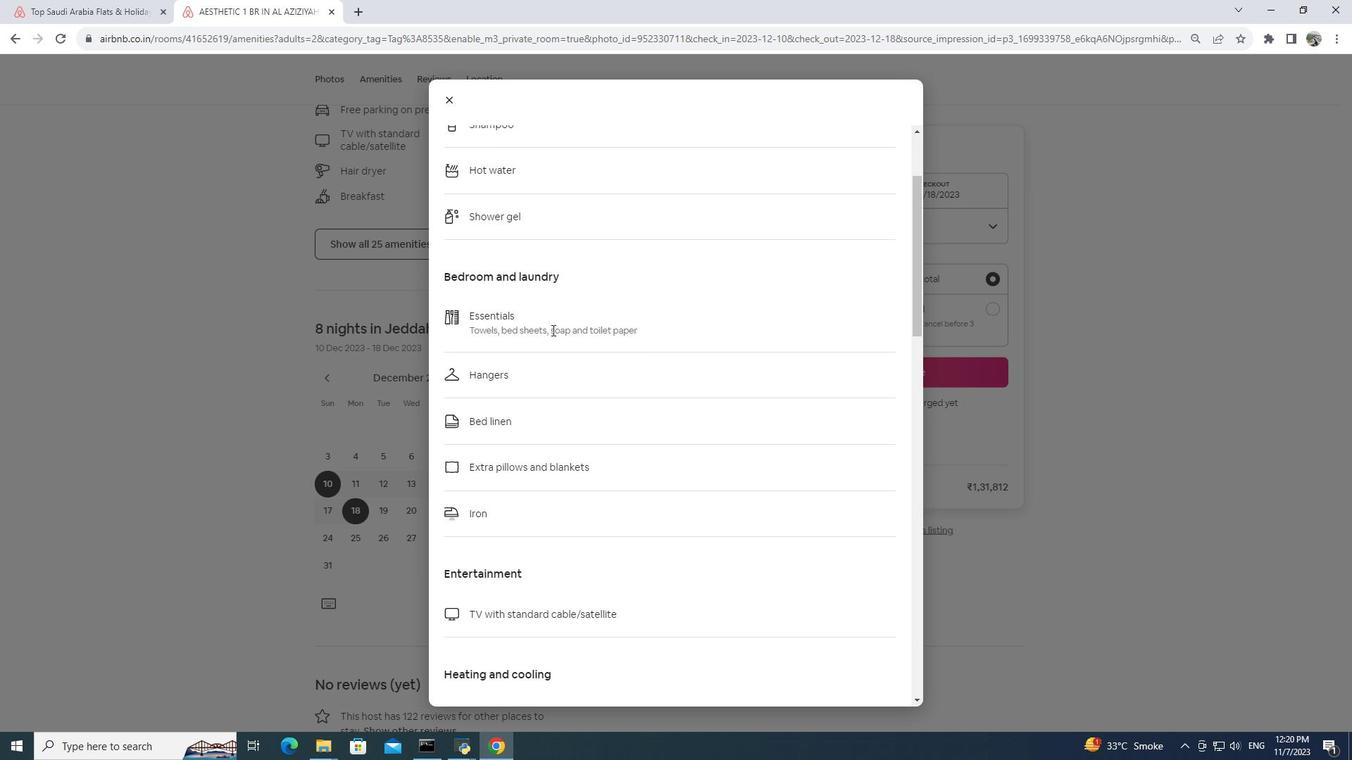 
Action: Mouse scrolled (552, 329) with delta (0, 0)
Screenshot: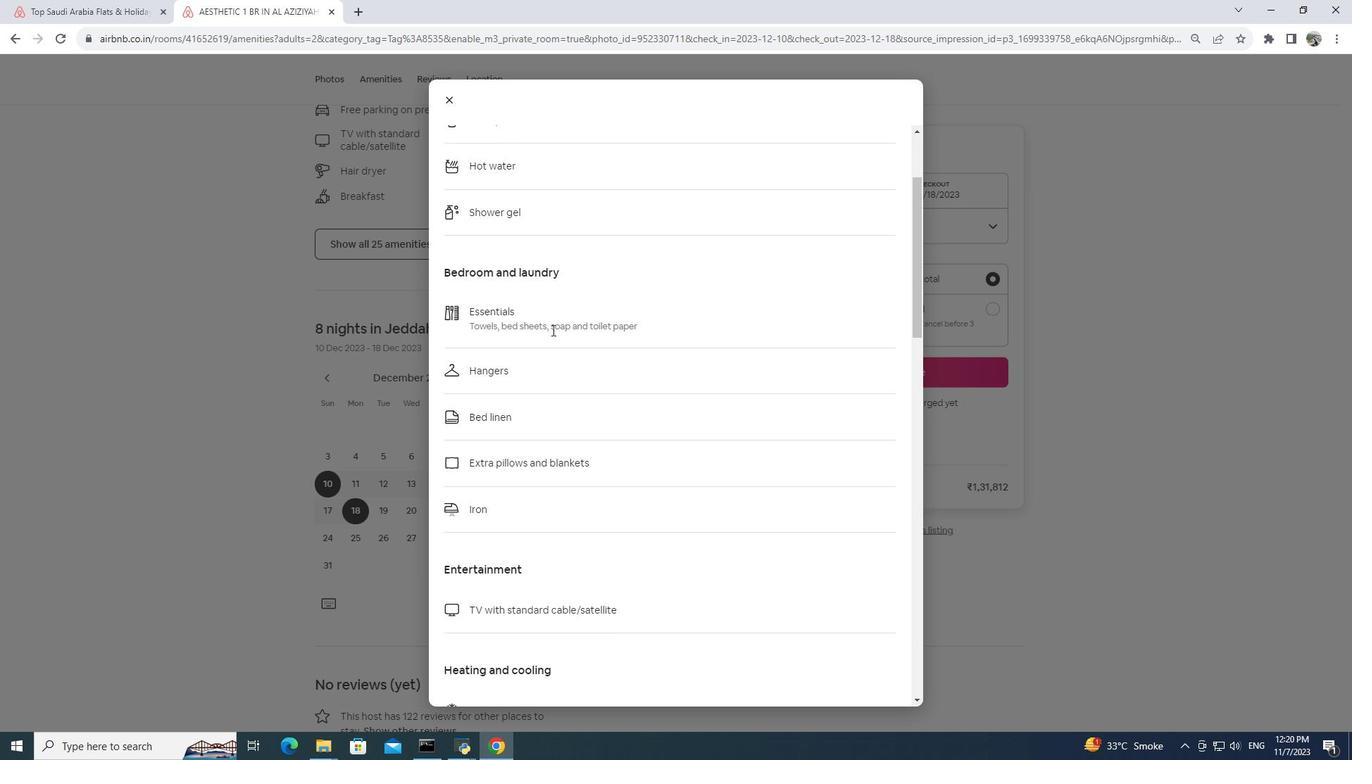 
Action: Mouse scrolled (552, 329) with delta (0, 0)
Screenshot: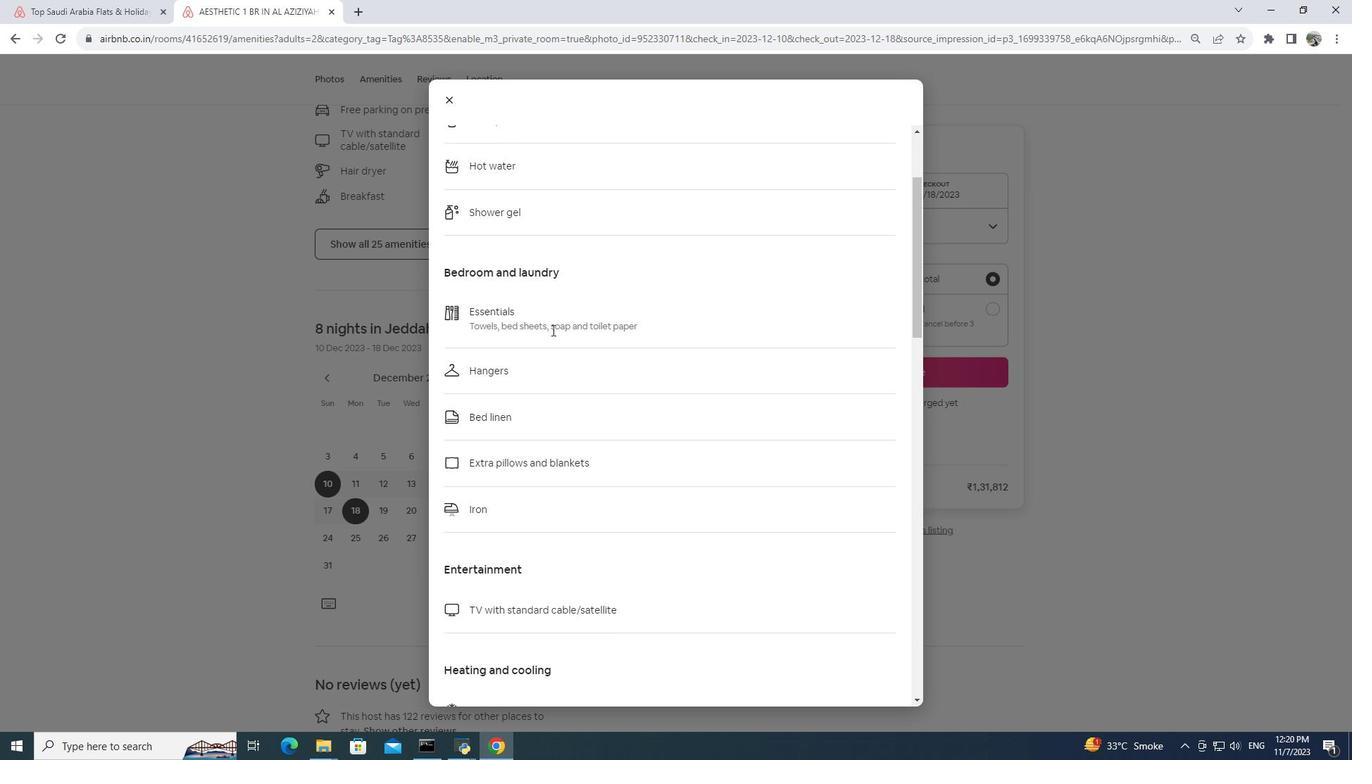 
Action: Mouse scrolled (552, 329) with delta (0, 0)
Screenshot: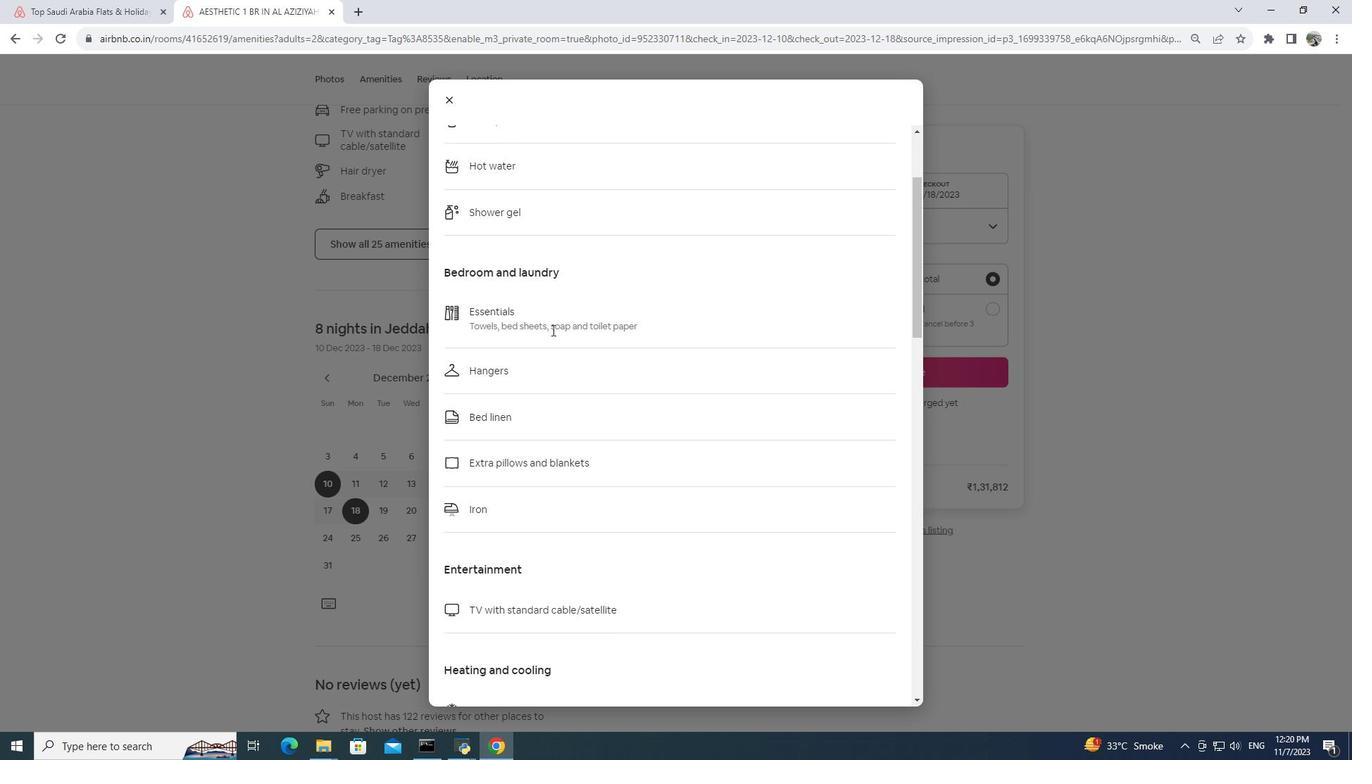 
Action: Mouse scrolled (552, 329) with delta (0, 0)
Screenshot: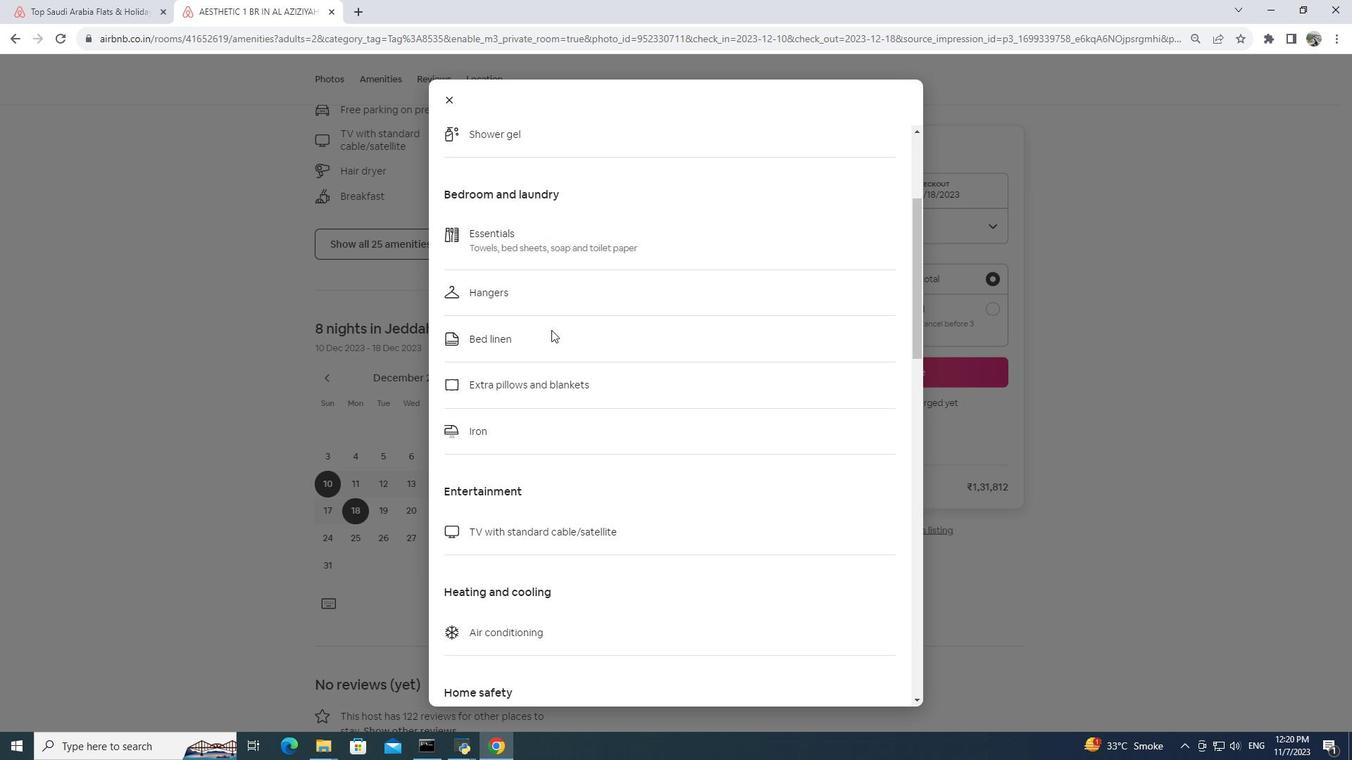 
Action: Mouse moved to (550, 330)
Screenshot: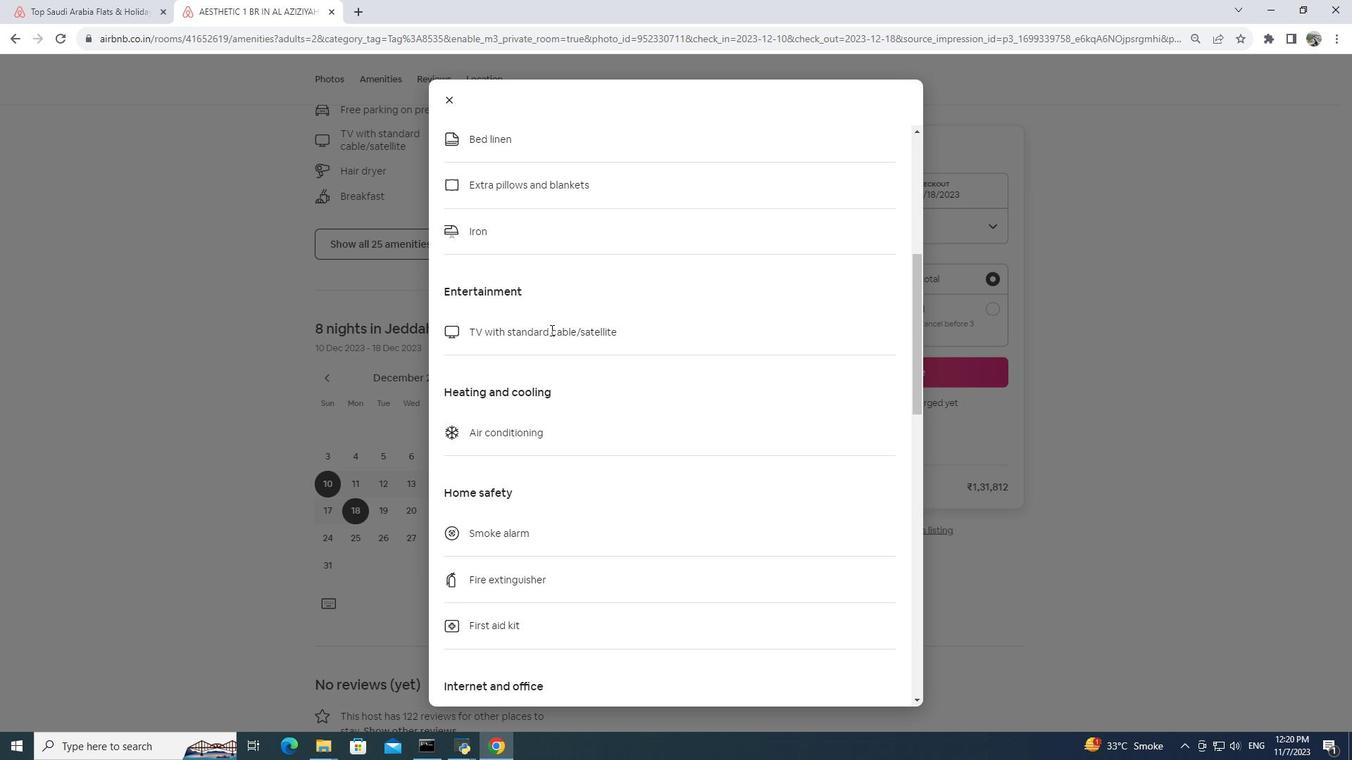 
Action: Mouse scrolled (550, 329) with delta (0, 0)
Screenshot: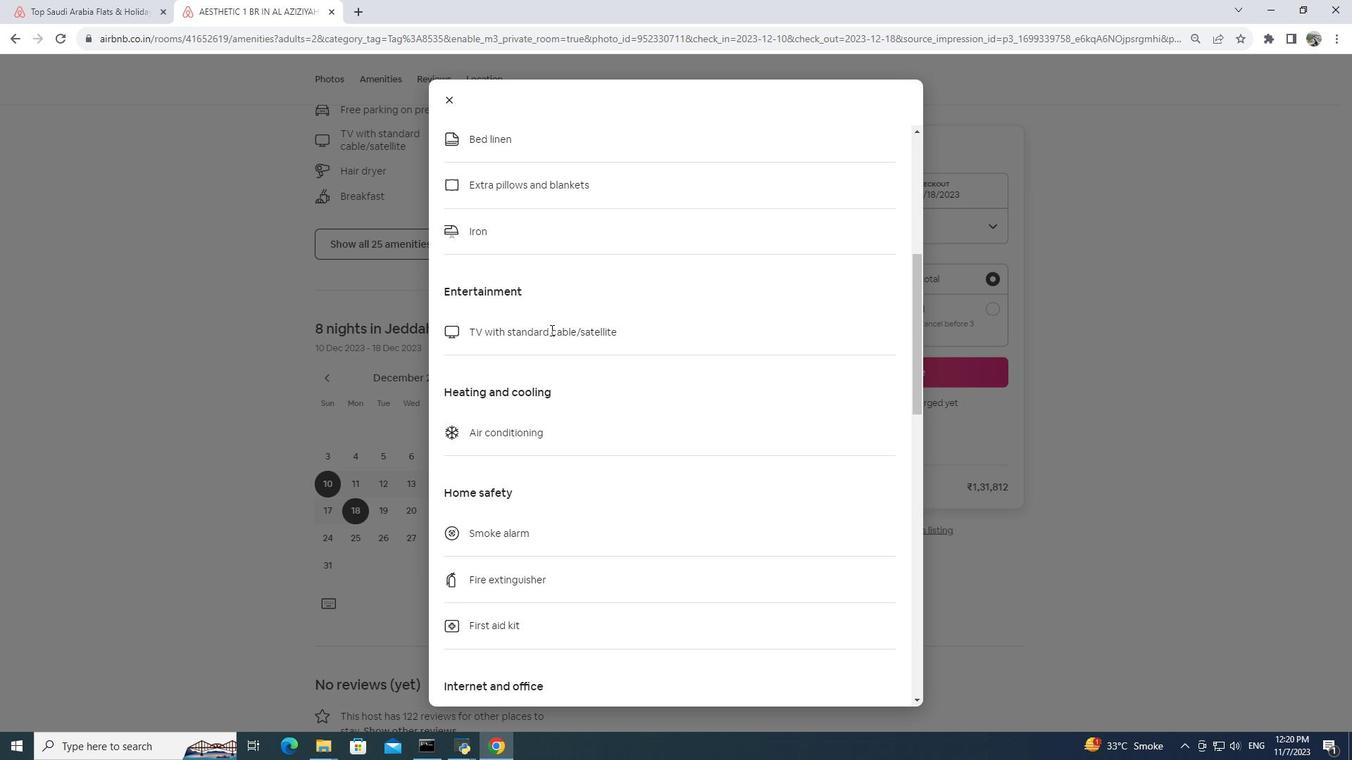 
Action: Mouse scrolled (550, 329) with delta (0, 0)
Screenshot: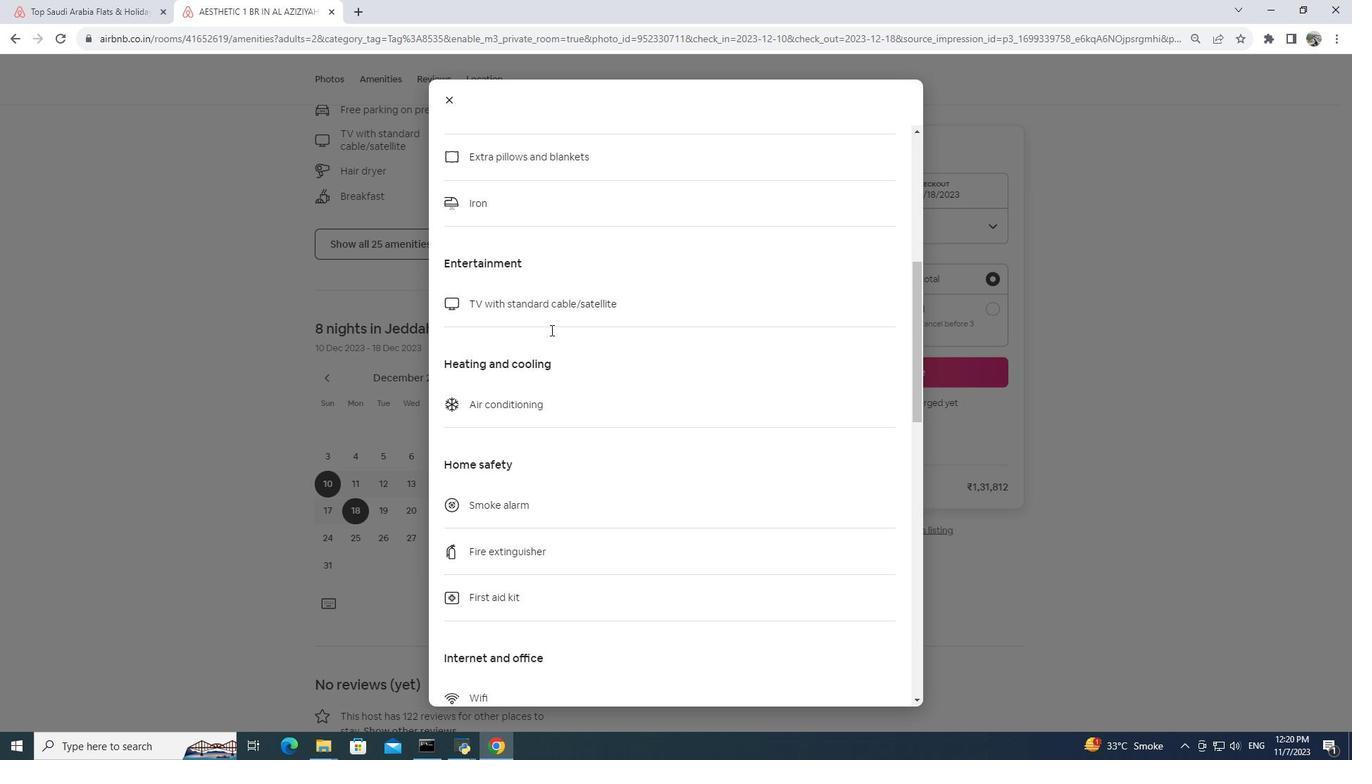 
Action: Mouse moved to (548, 330)
Screenshot: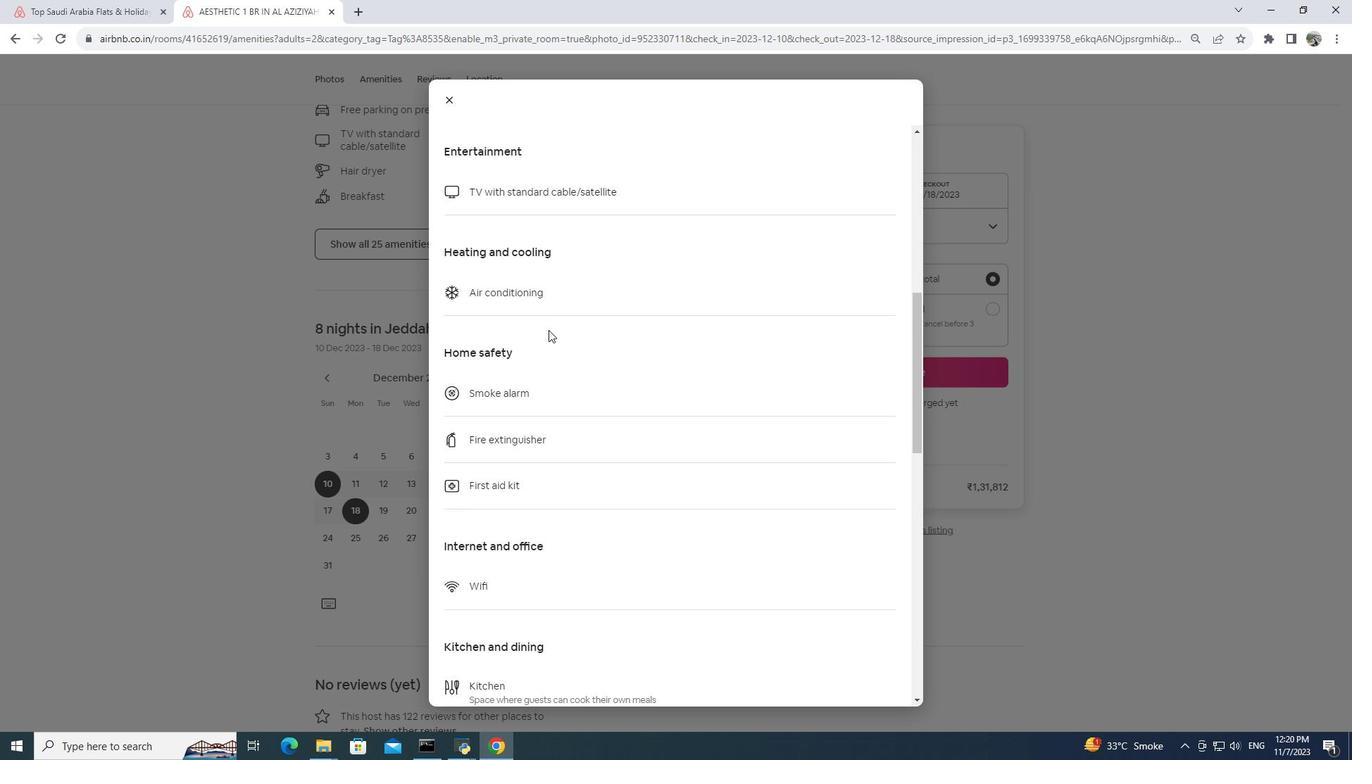 
Action: Mouse scrolled (548, 329) with delta (0, 0)
Screenshot: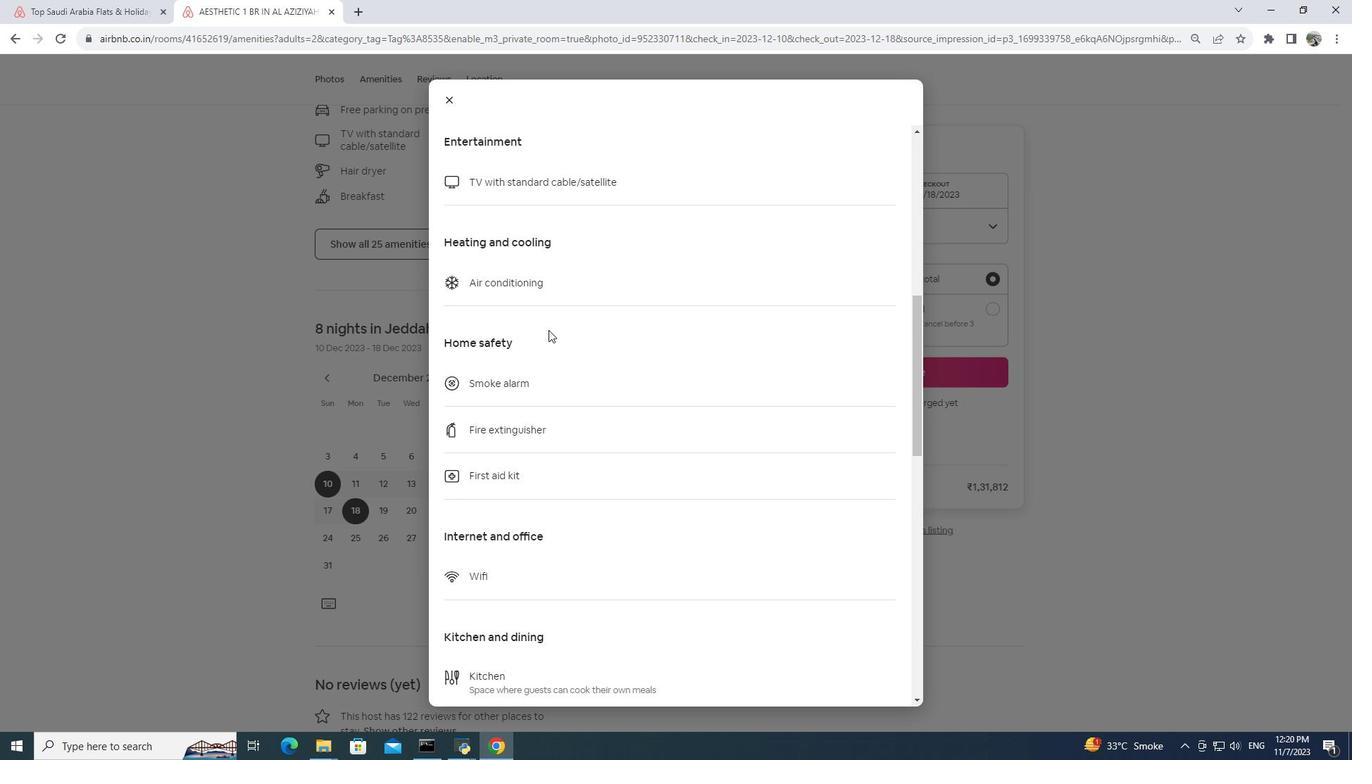 
Action: Mouse scrolled (548, 329) with delta (0, 0)
Screenshot: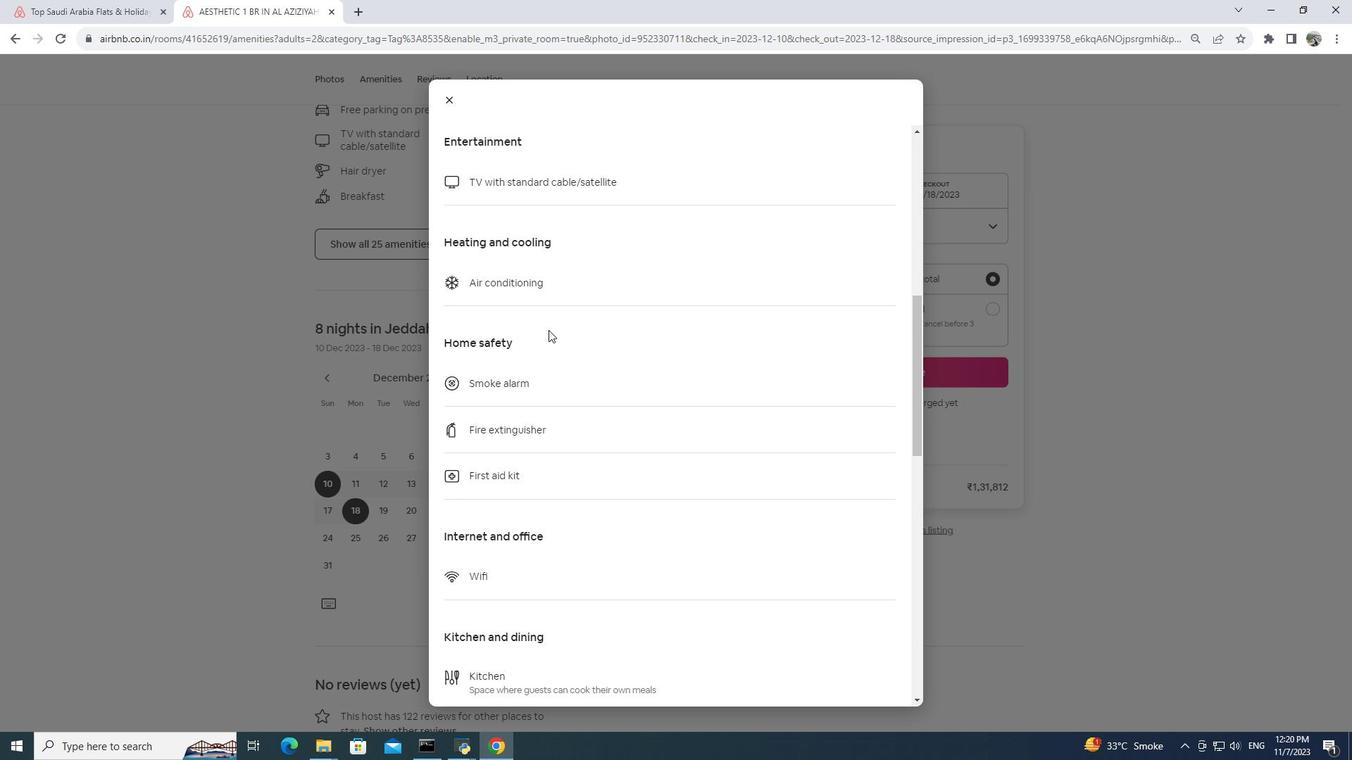 
Action: Mouse scrolled (548, 329) with delta (0, 0)
Screenshot: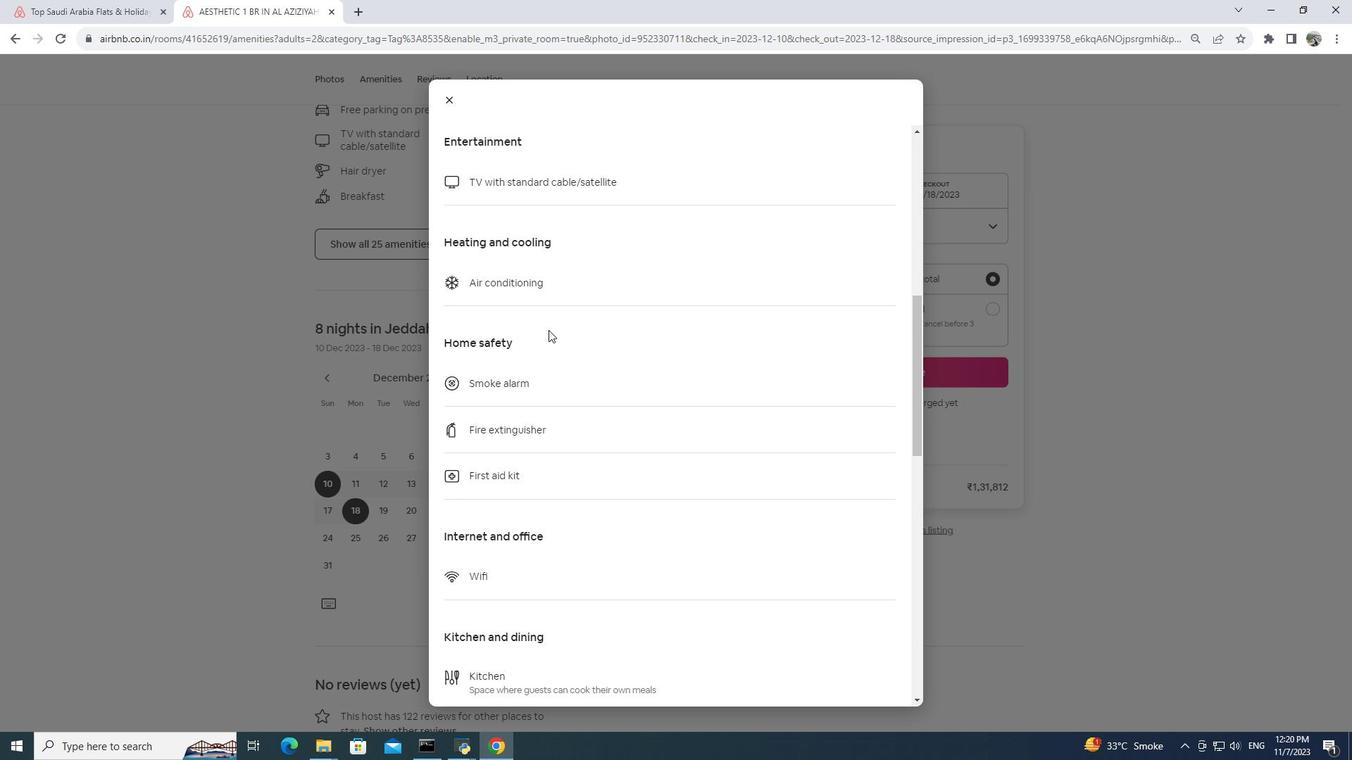 
Action: Mouse moved to (548, 331)
Screenshot: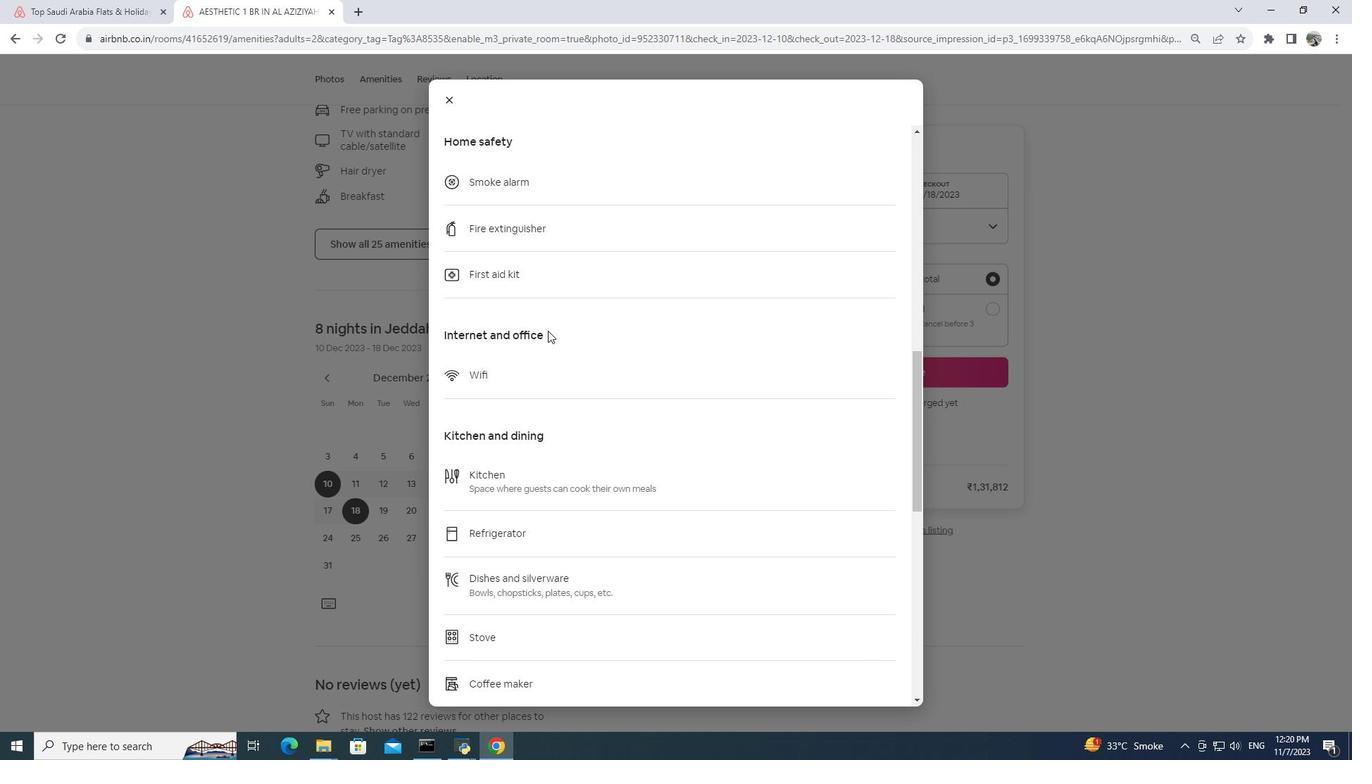 
Action: Mouse scrolled (548, 330) with delta (0, 0)
Screenshot: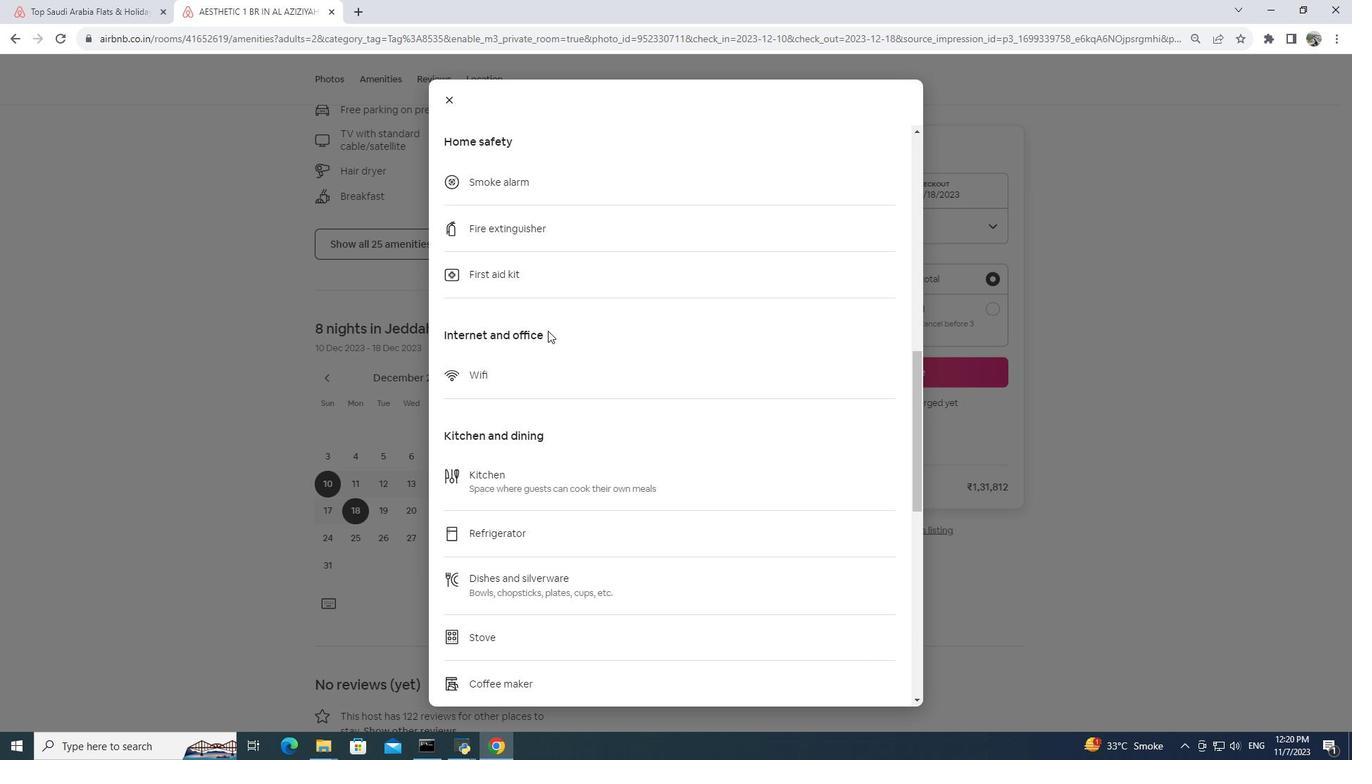 
Action: Mouse scrolled (548, 330) with delta (0, 0)
Screenshot: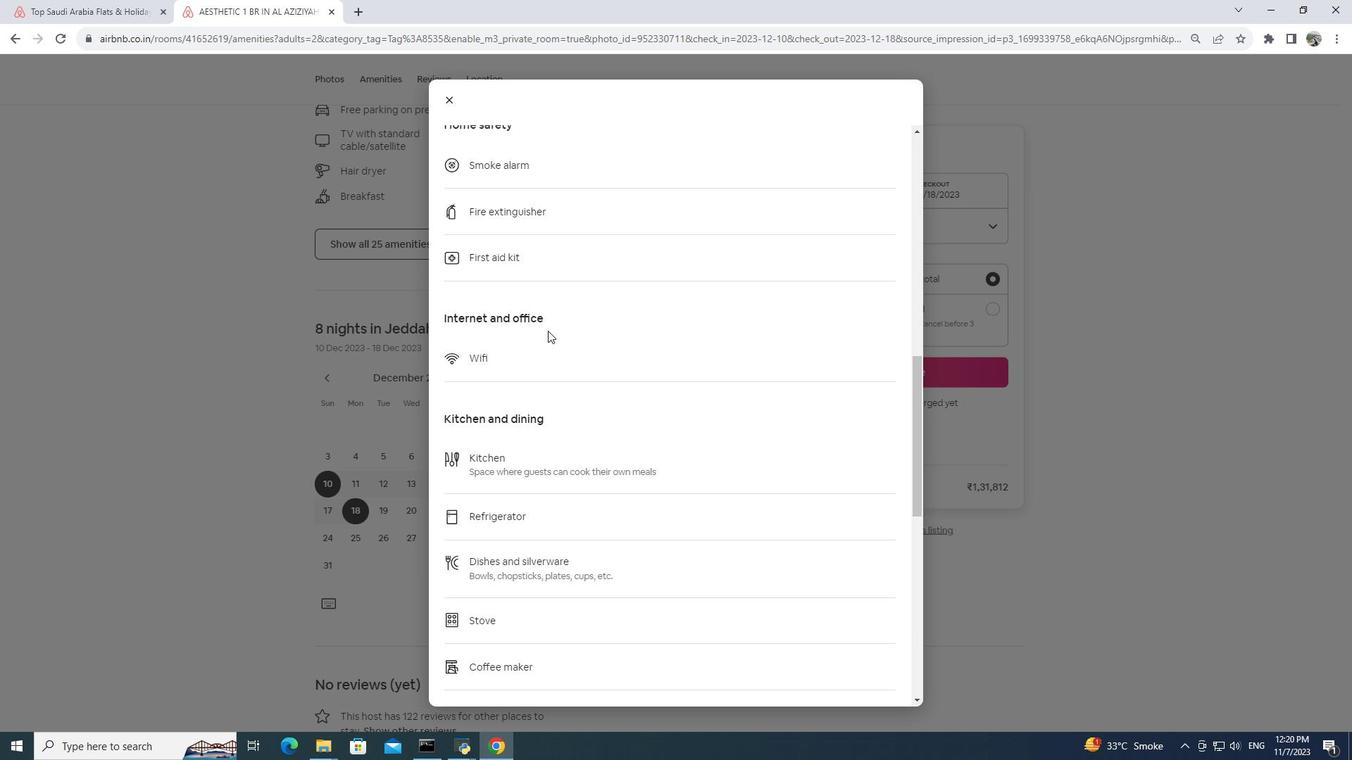 
Action: Mouse moved to (548, 331)
Screenshot: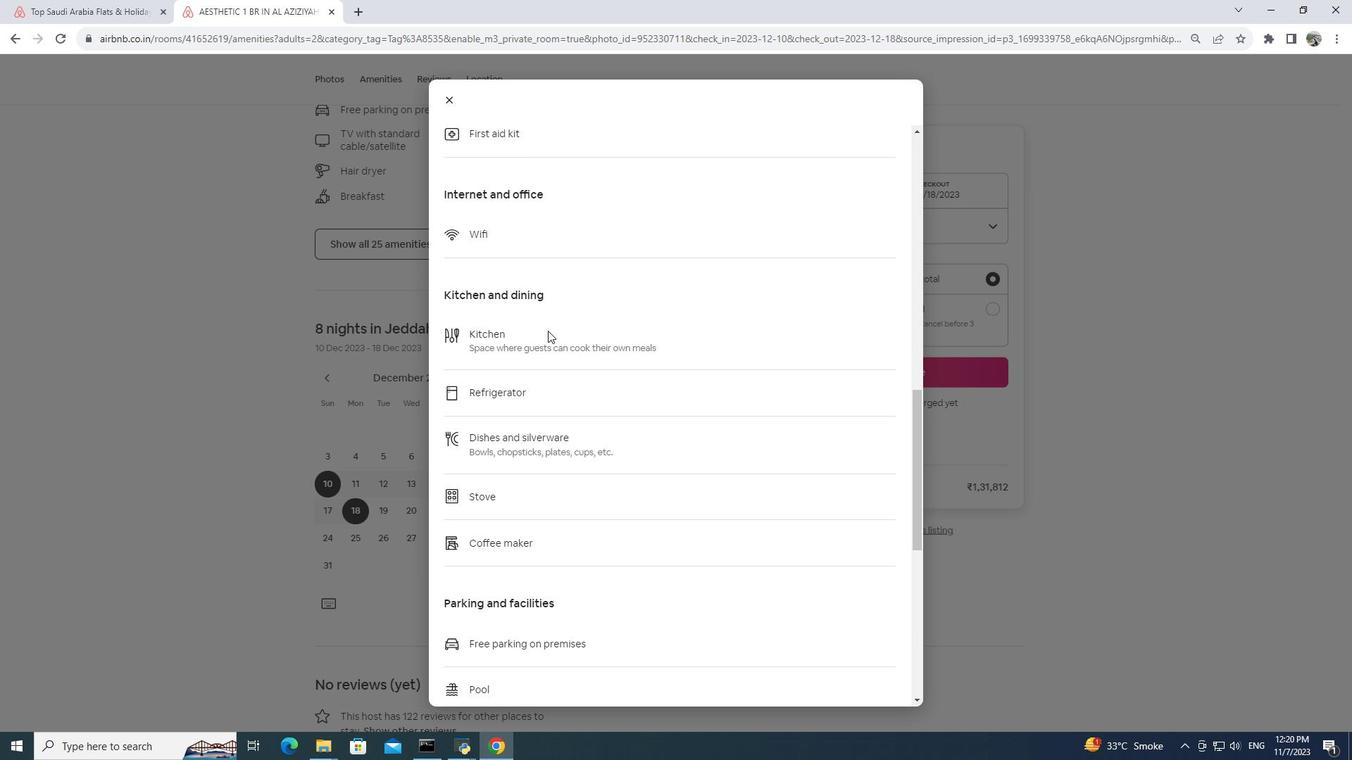 
Action: Mouse scrolled (548, 330) with delta (0, 0)
Screenshot: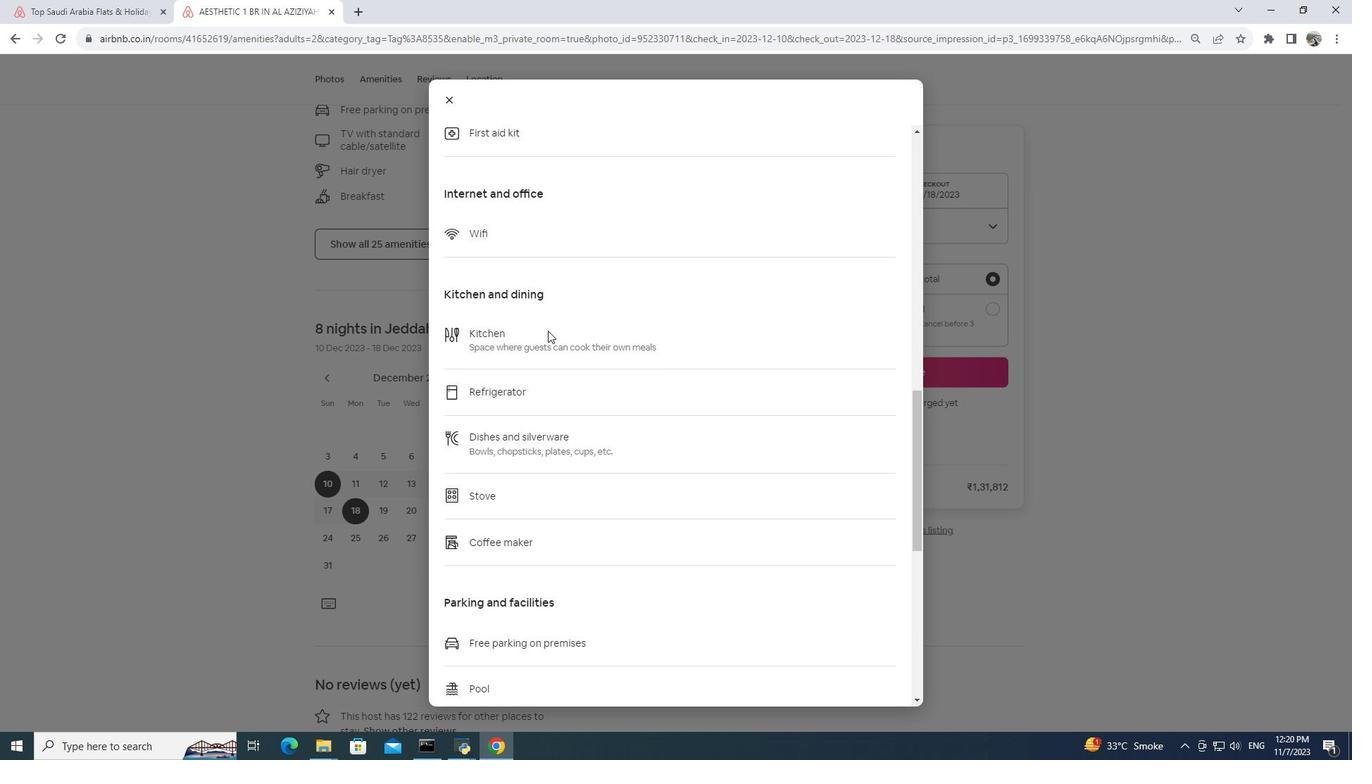 
Action: Mouse scrolled (548, 330) with delta (0, 0)
Screenshot: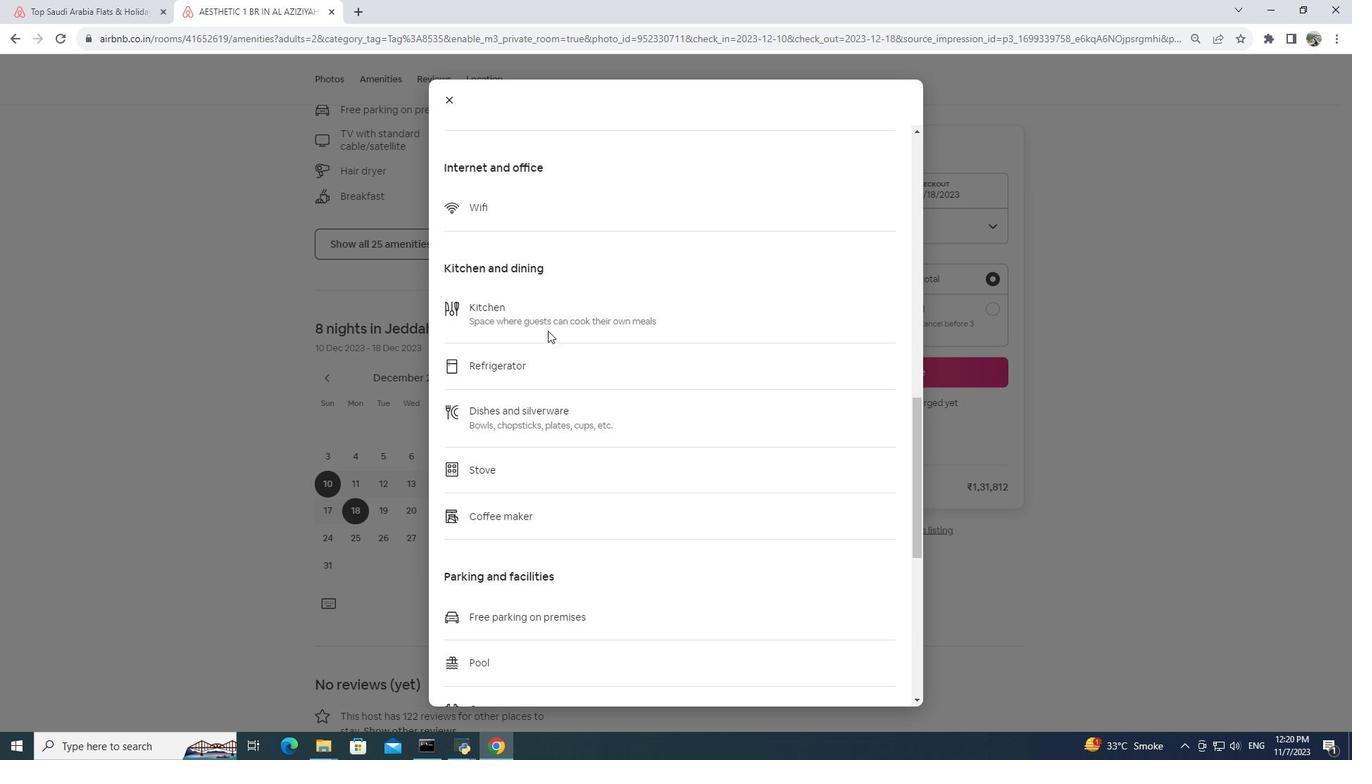 
Action: Mouse moved to (503, 421)
Screenshot: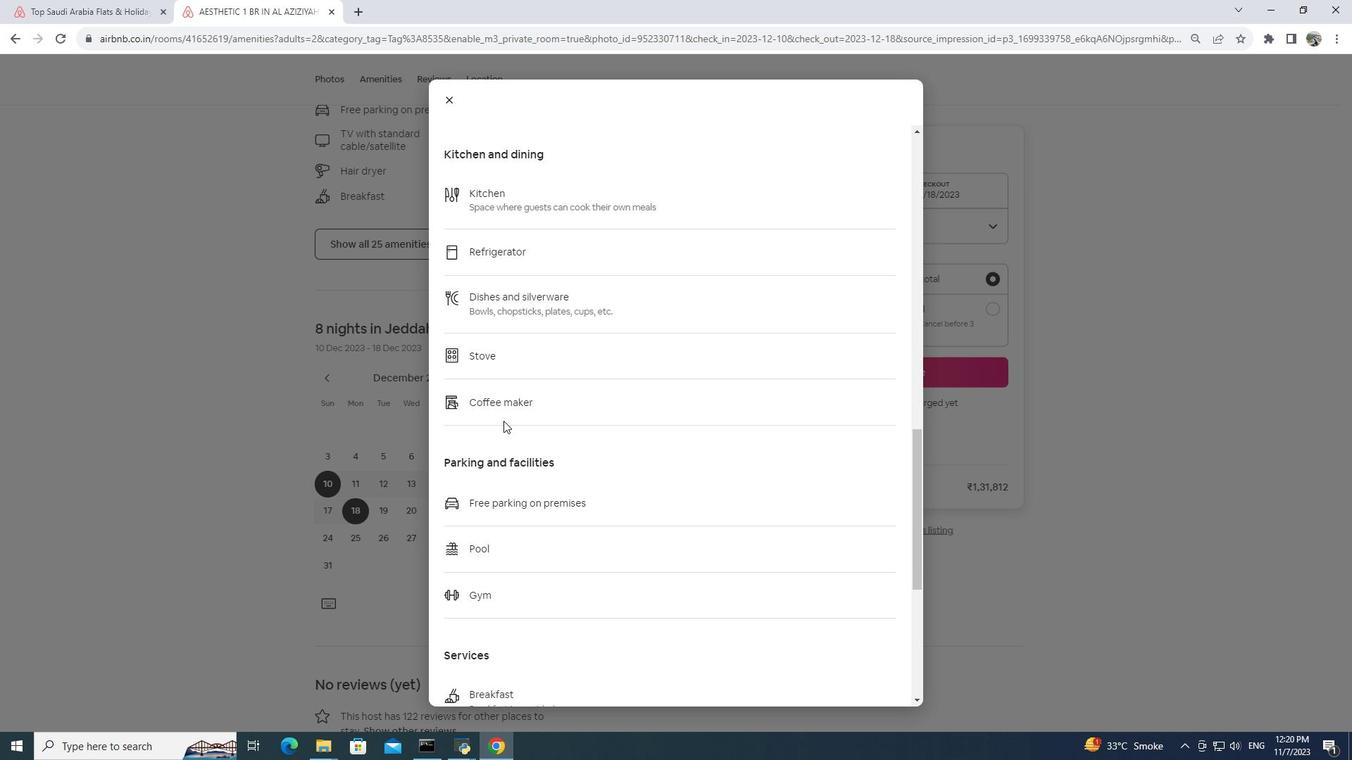 
Action: Mouse scrolled (503, 422) with delta (0, 0)
Screenshot: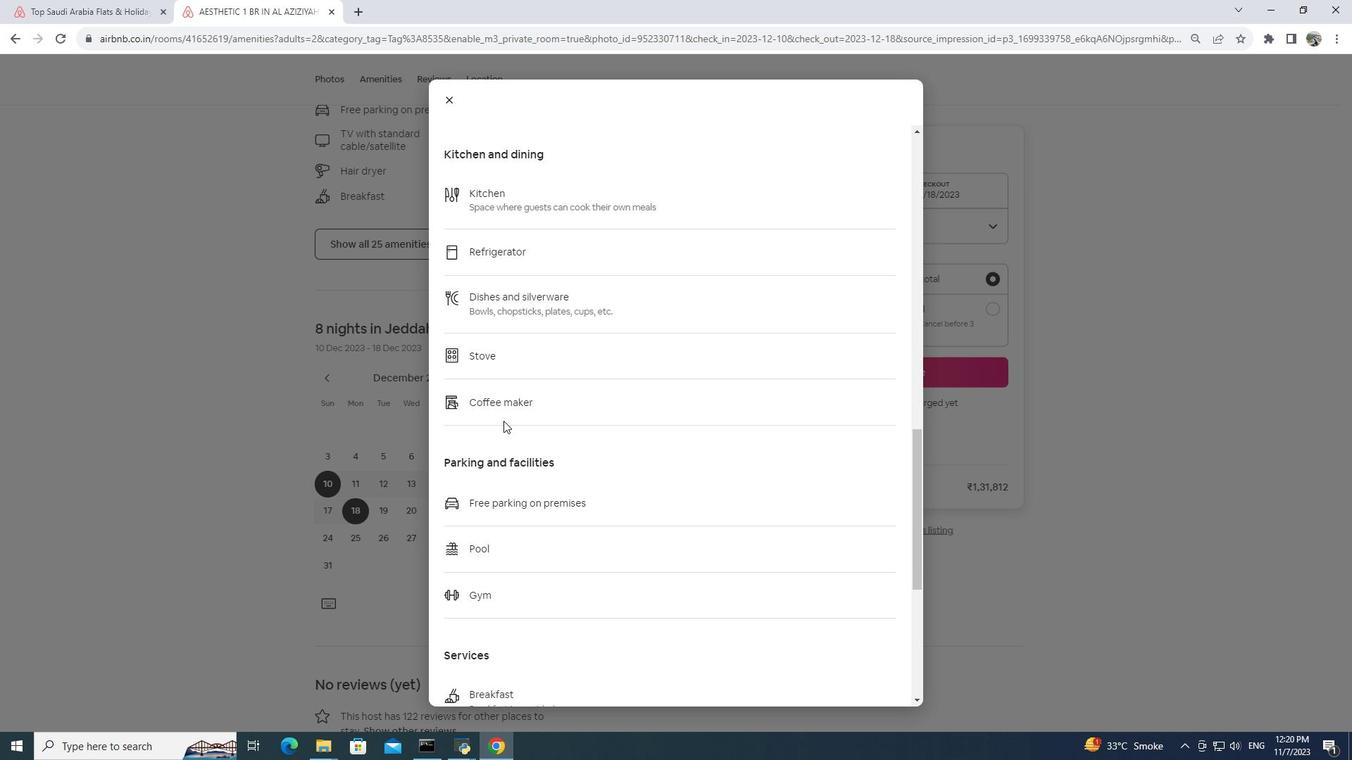 
Action: Mouse scrolled (503, 422) with delta (0, 0)
Screenshot: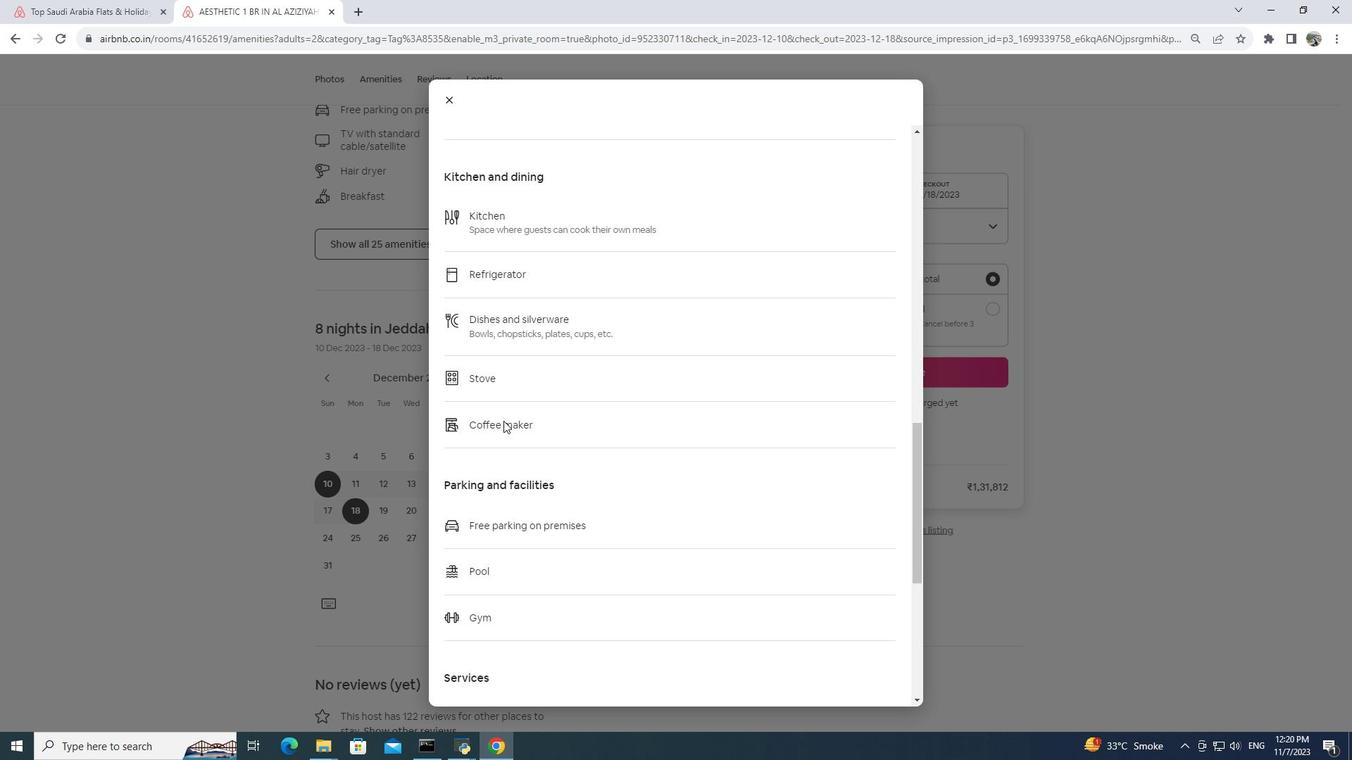 
Action: Mouse scrolled (503, 422) with delta (0, 0)
Screenshot: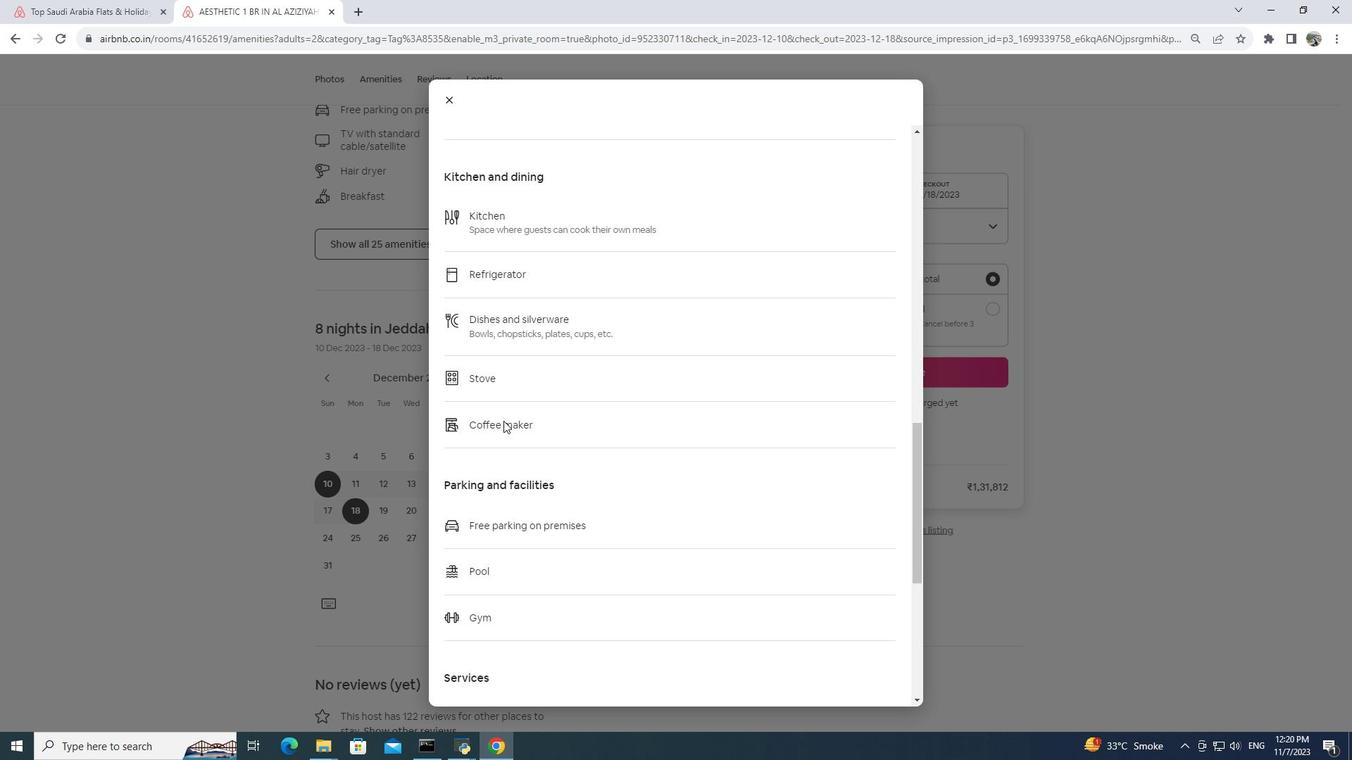 
Action: Mouse scrolled (503, 422) with delta (0, 0)
Screenshot: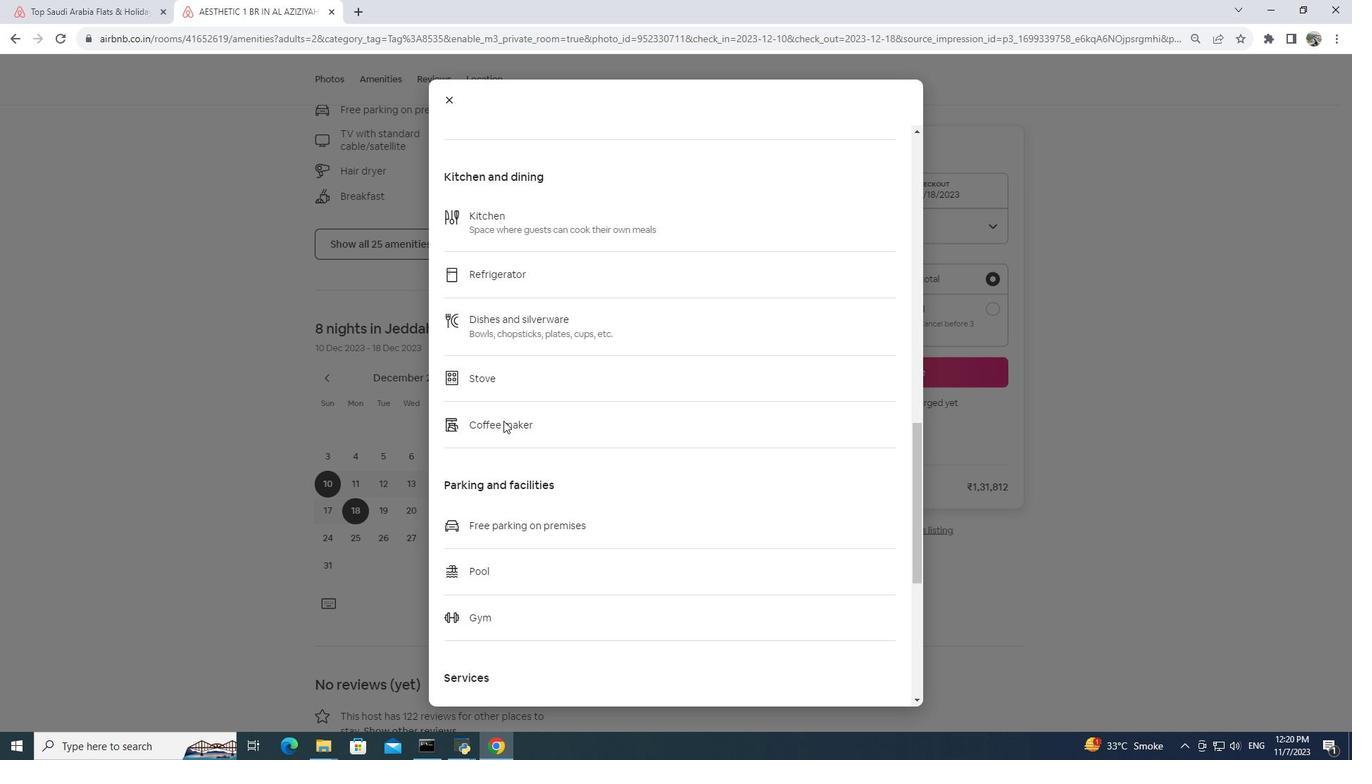 
Action: Mouse scrolled (503, 422) with delta (0, 0)
